Task: Compose an email with the signature Maddie Scott with the subject Request for feedback on a event feedback survey and the message I would appreciate it if you could send me the sales report for the last quarter. from softage.3@softage.net to softage.4@softage.net with an attached audio file Audio_theme_song.mp3, change the font of the message to Tahoma and change the font typography to underline Send the email. Finally, move the email from Sent Items to the label Legal agreements
Action: Mouse moved to (89, 146)
Screenshot: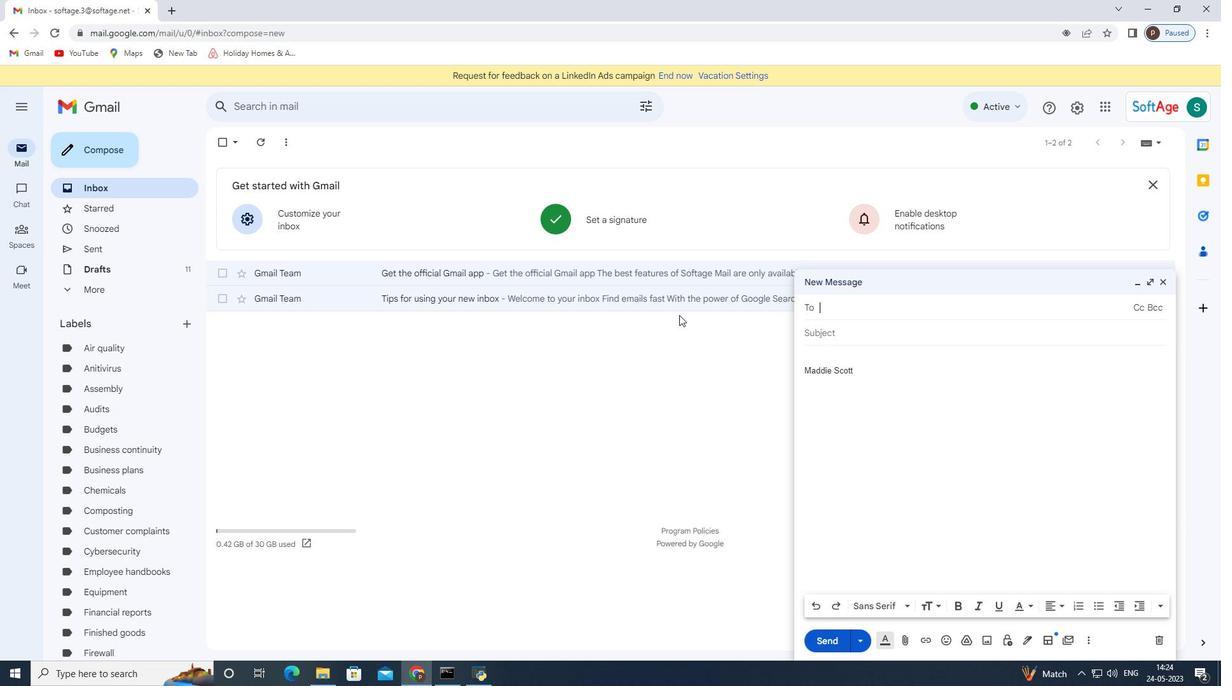 
Action: Mouse pressed left at (89, 146)
Screenshot: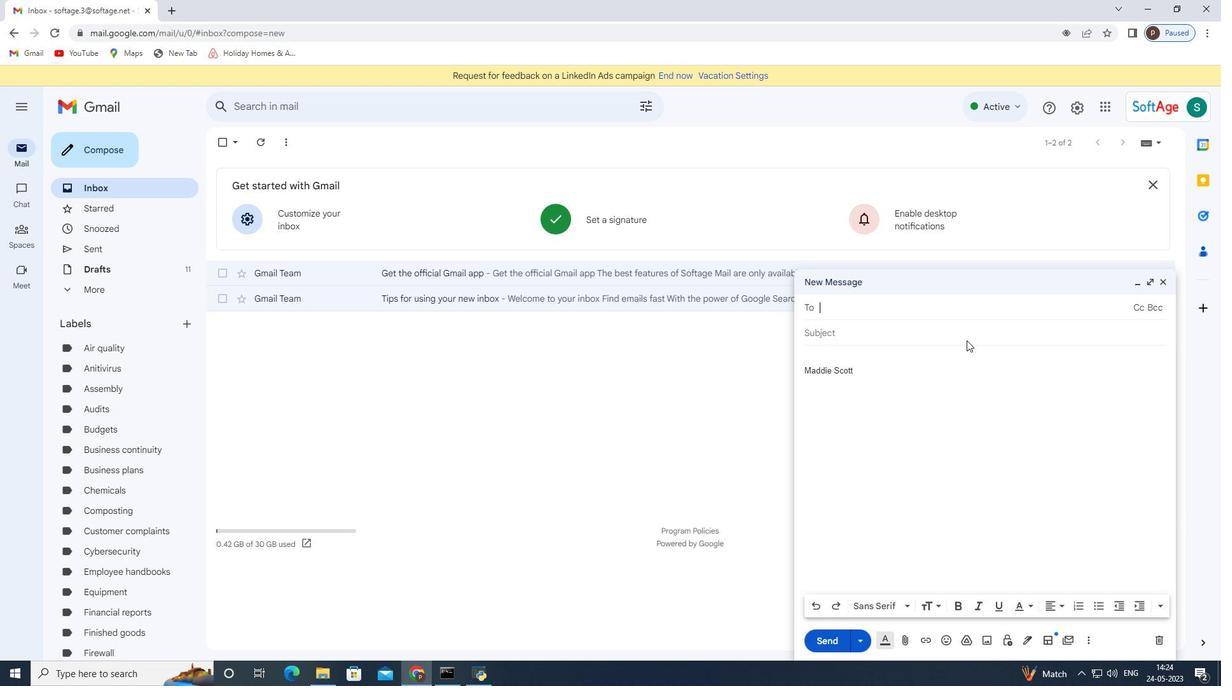 
Action: Mouse moved to (1030, 643)
Screenshot: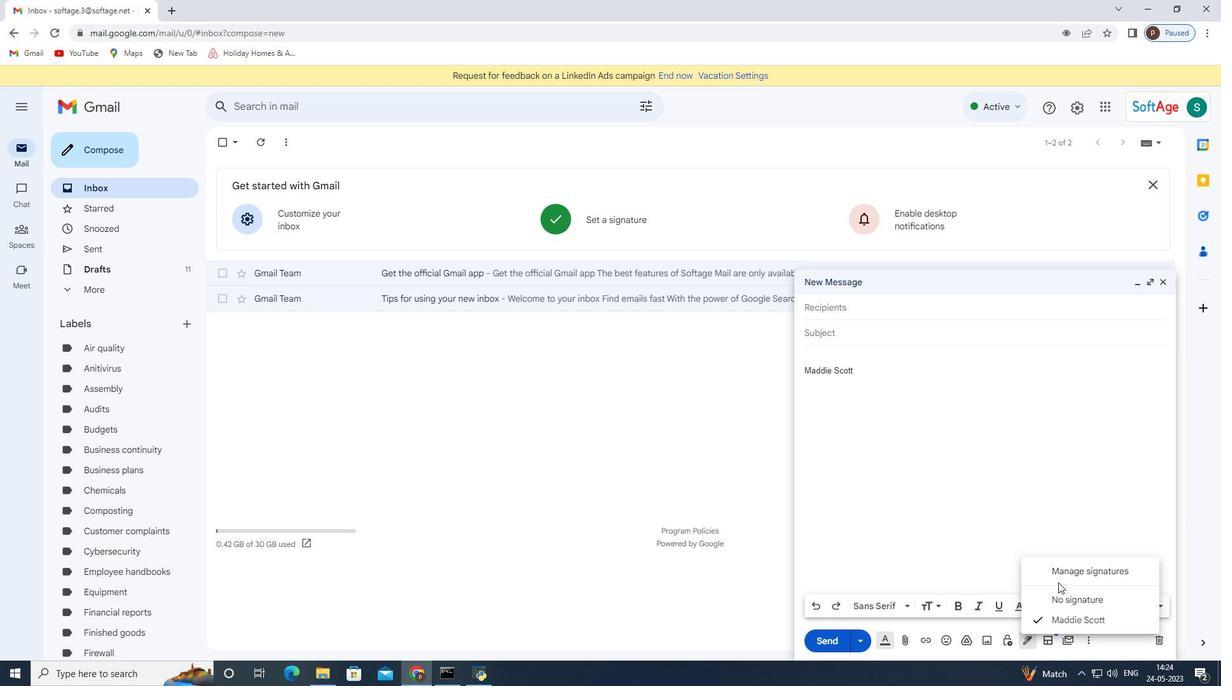 
Action: Mouse pressed left at (1030, 643)
Screenshot: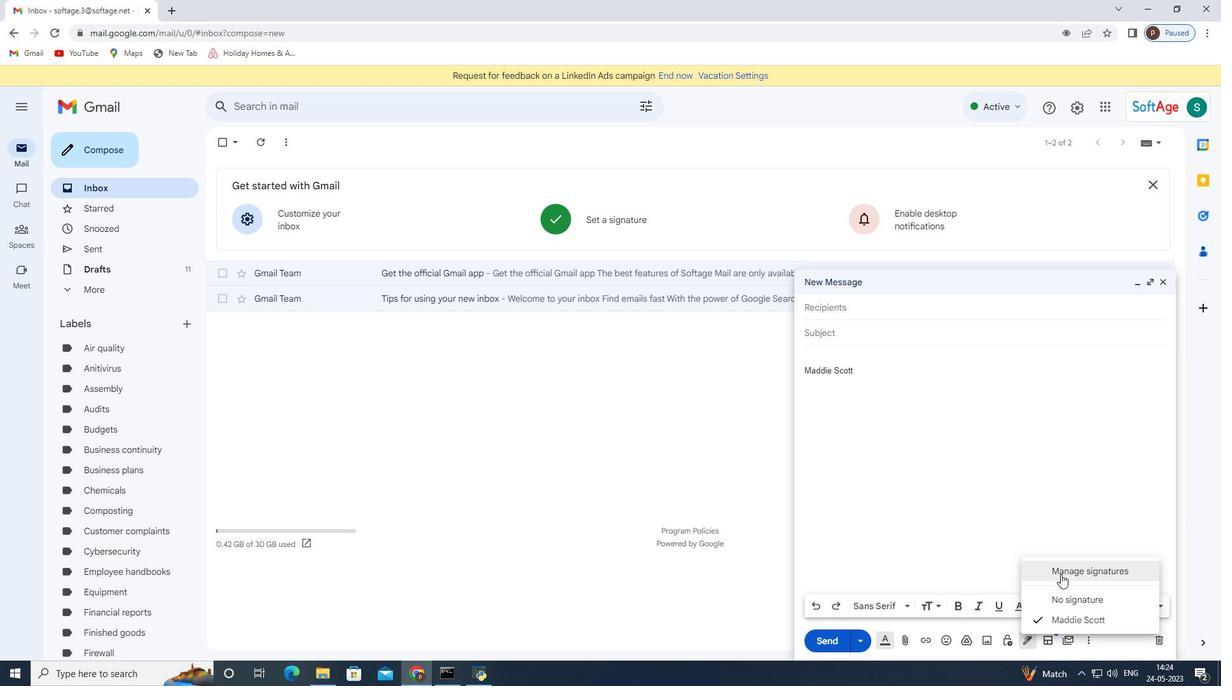 
Action: Mouse moved to (1050, 575)
Screenshot: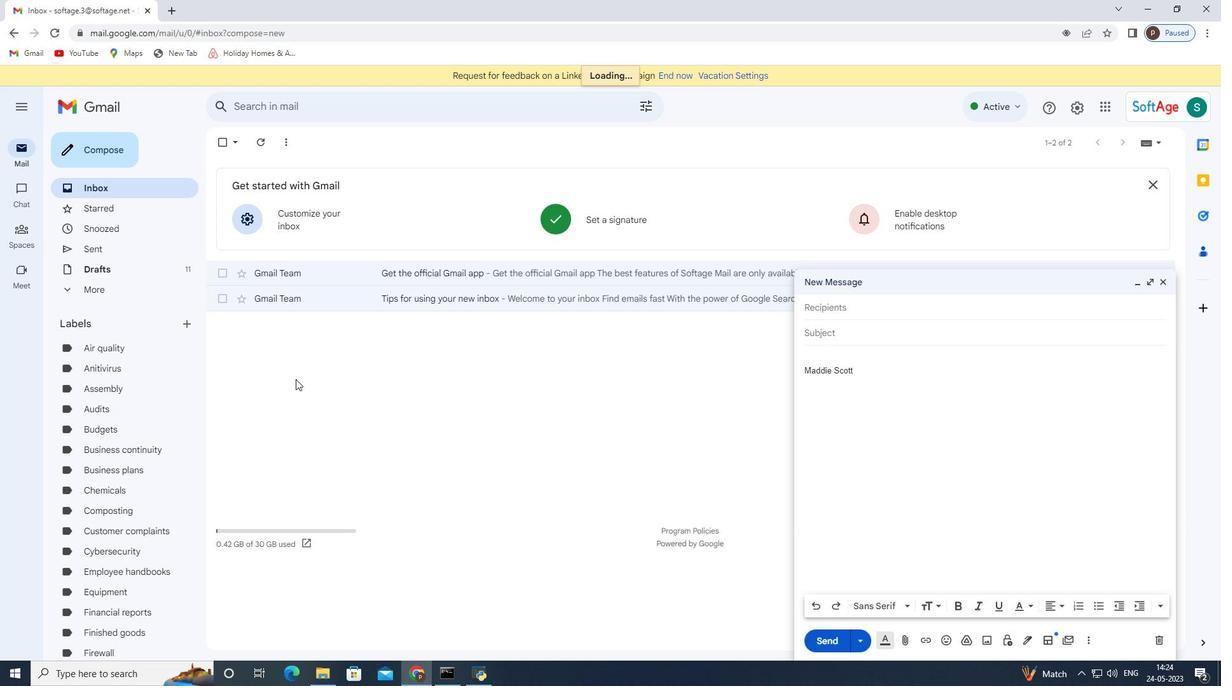 
Action: Mouse pressed left at (1050, 575)
Screenshot: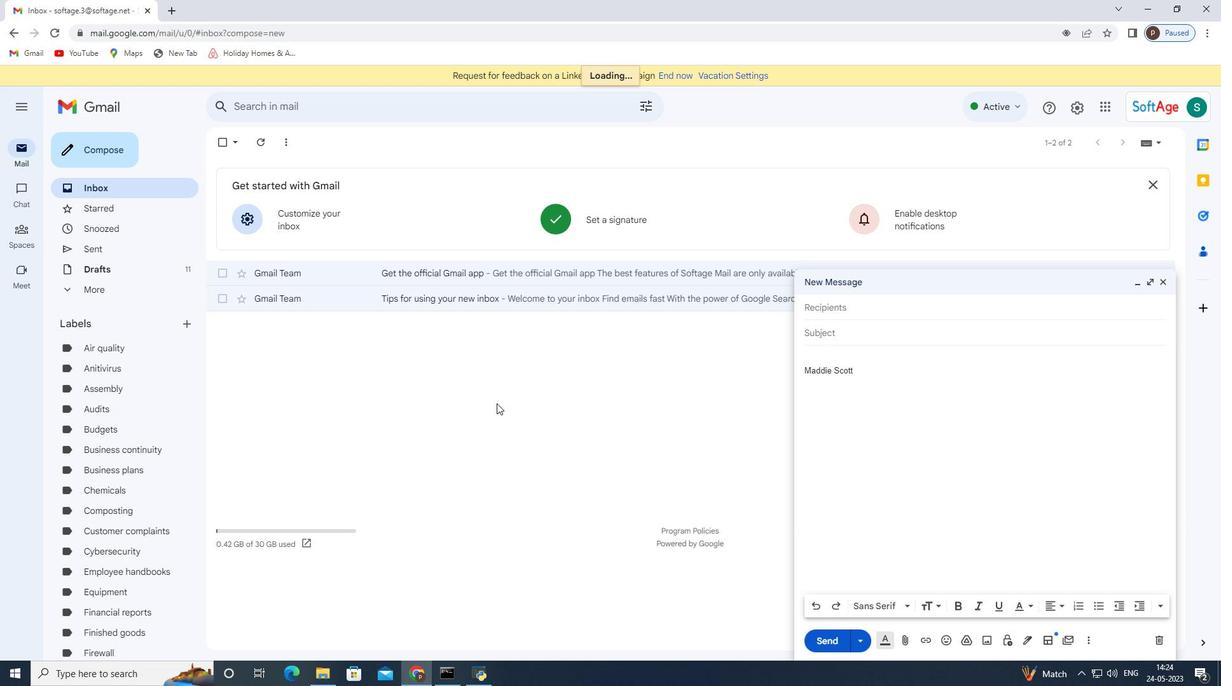 
Action: Mouse moved to (1165, 279)
Screenshot: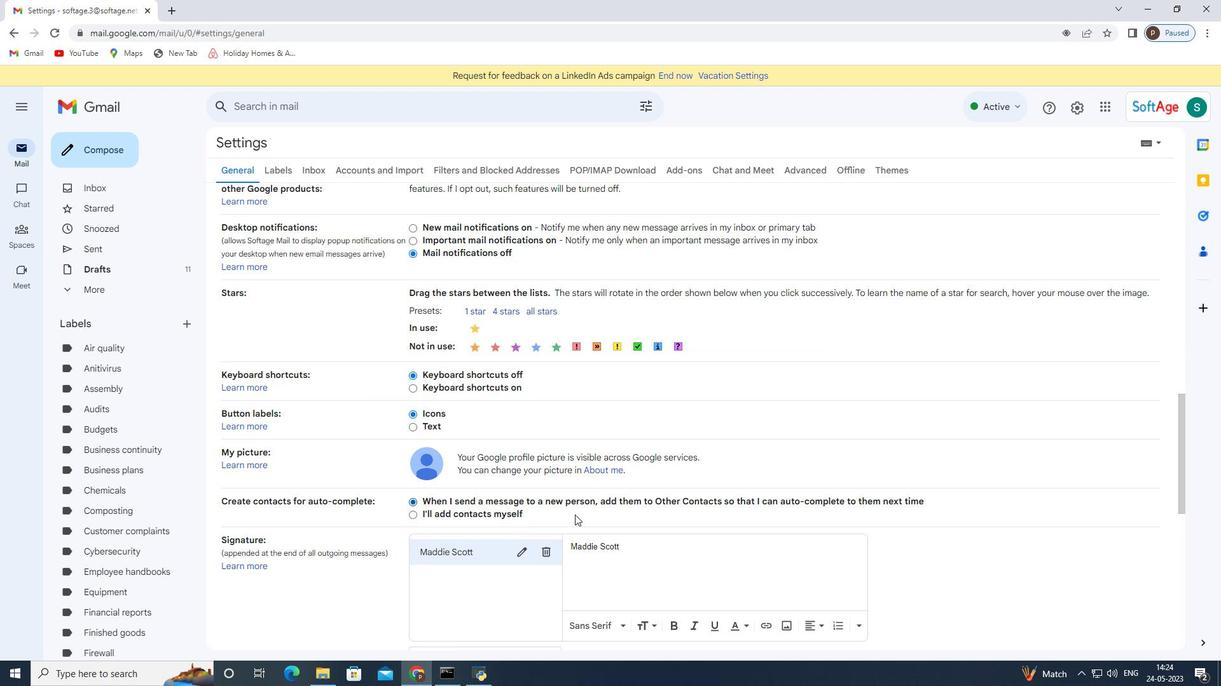 
Action: Mouse pressed left at (1165, 279)
Screenshot: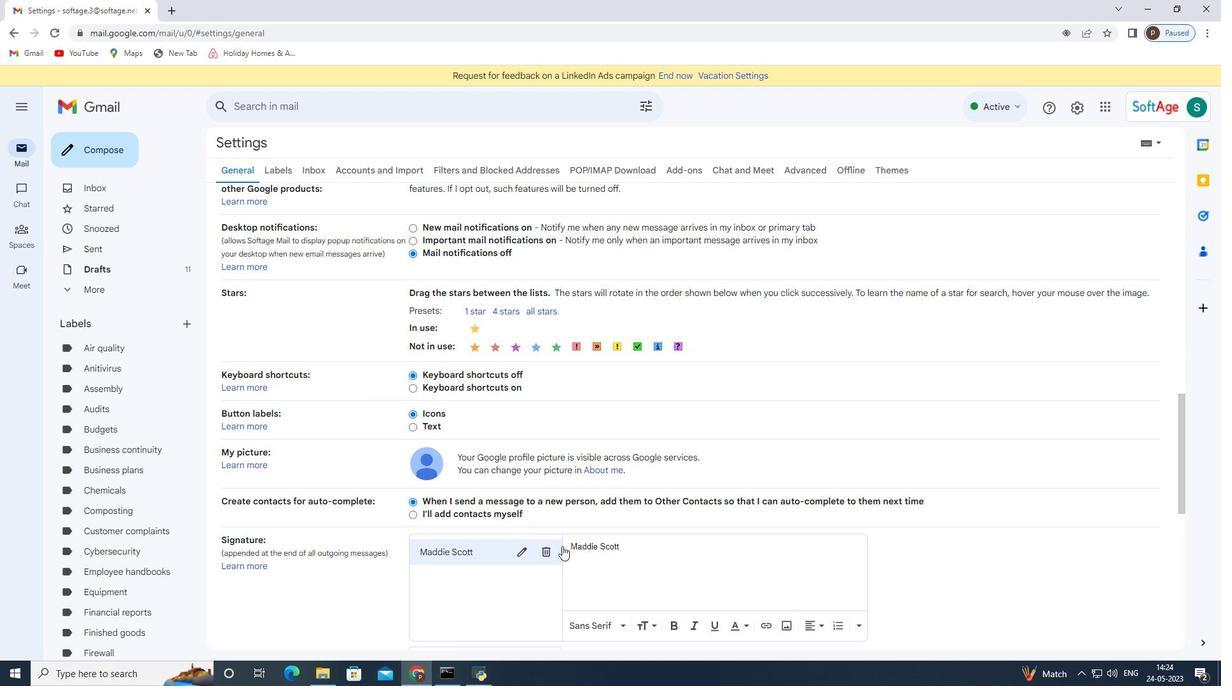 
Action: Mouse moved to (470, 453)
Screenshot: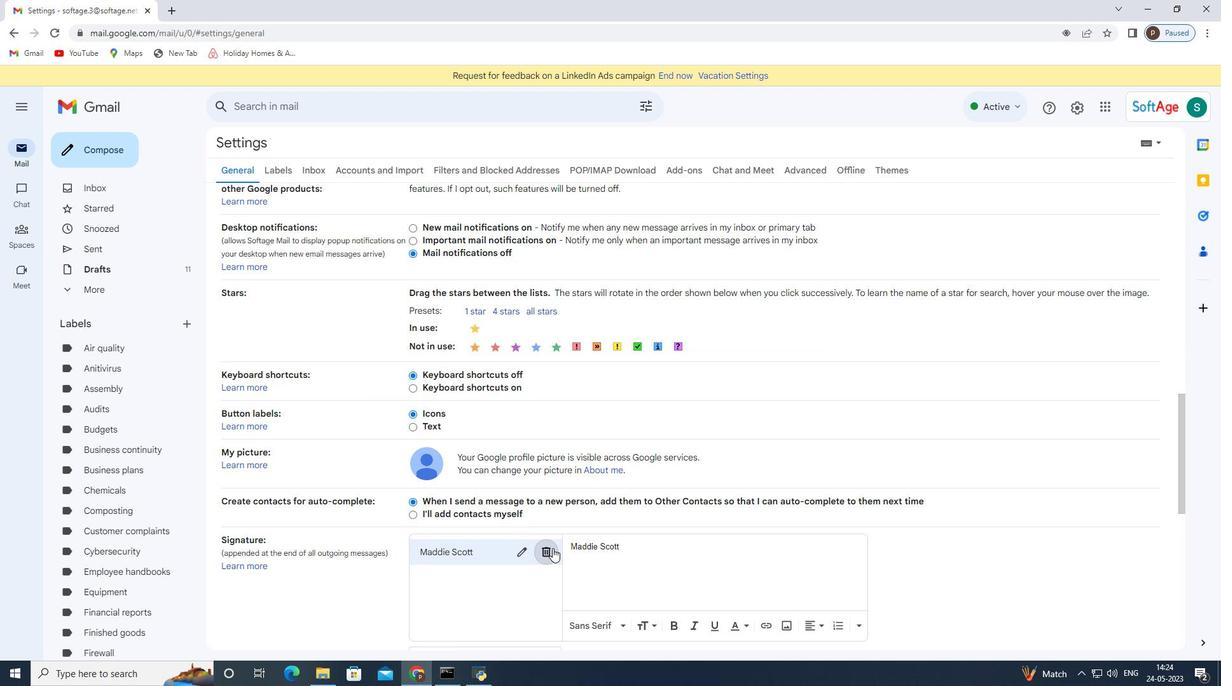 
Action: Mouse scrolled (478, 444) with delta (0, 0)
Screenshot: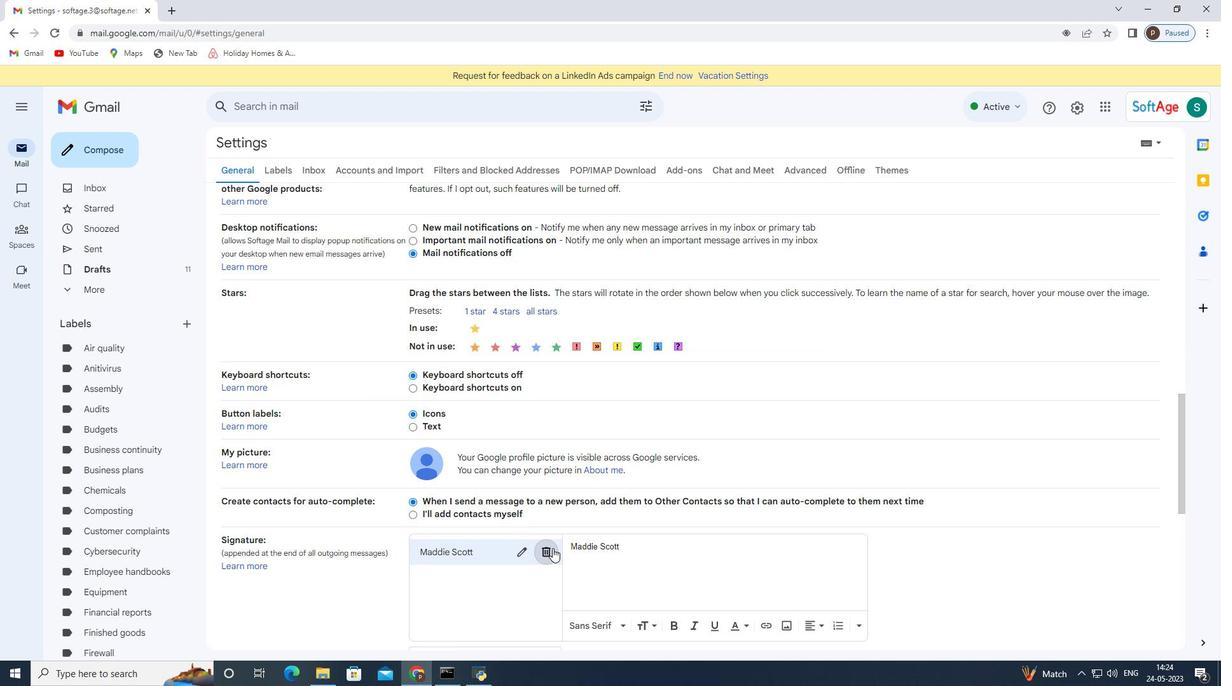 
Action: Mouse scrolled (471, 450) with delta (0, 0)
Screenshot: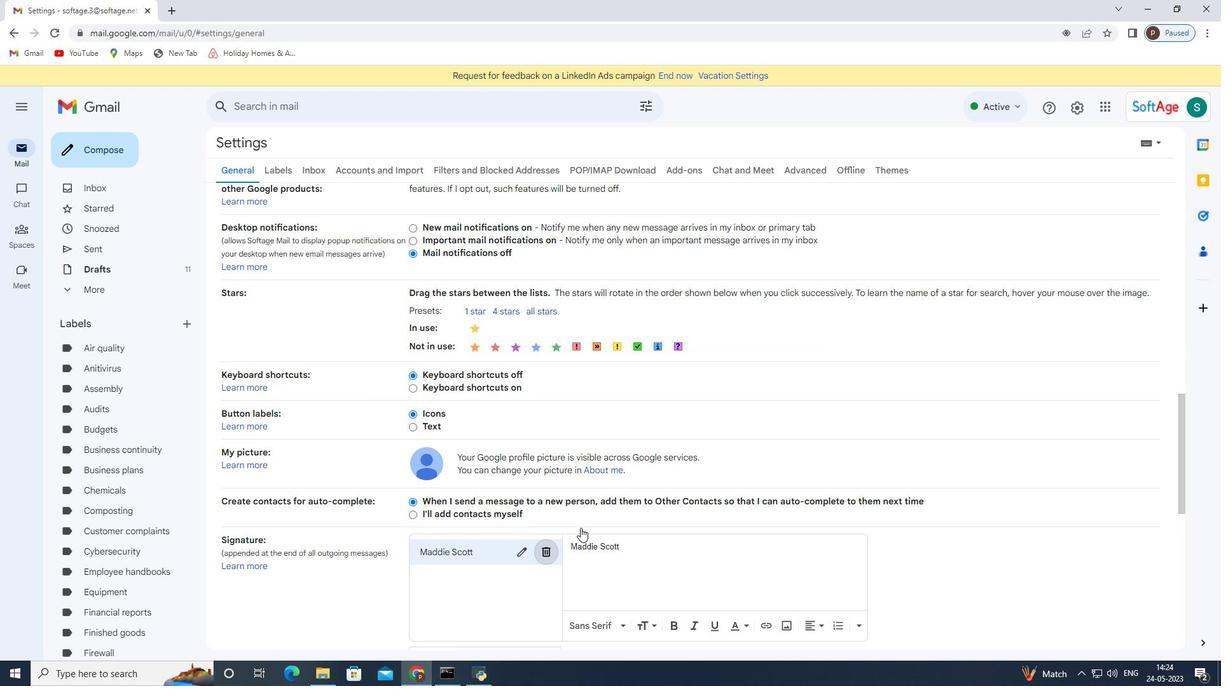 
Action: Mouse scrolled (471, 452) with delta (0, 0)
Screenshot: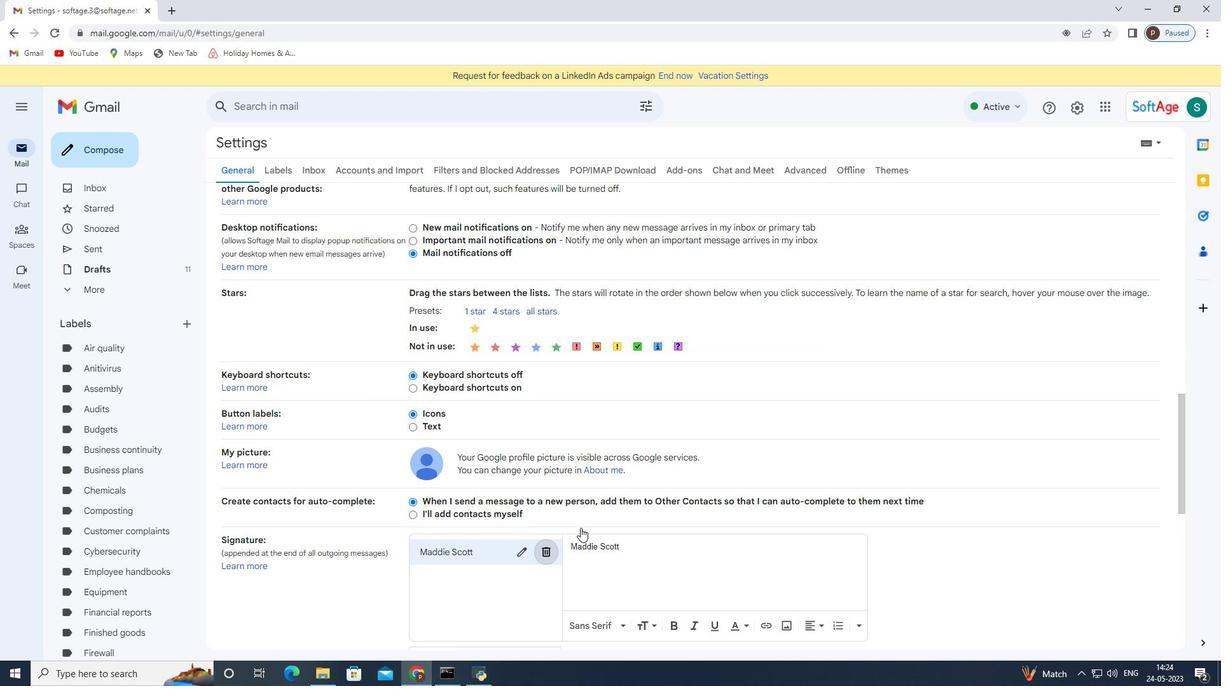 
Action: Mouse scrolled (470, 452) with delta (0, 0)
Screenshot: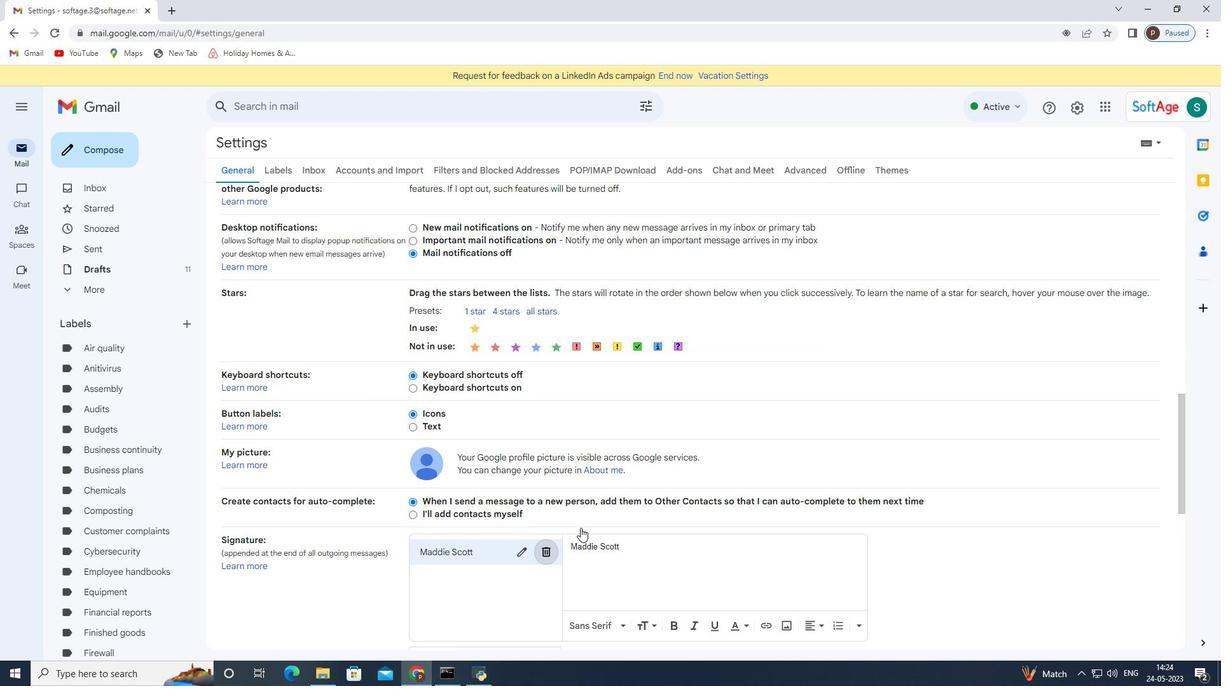 
Action: Mouse scrolled (470, 452) with delta (0, 0)
Screenshot: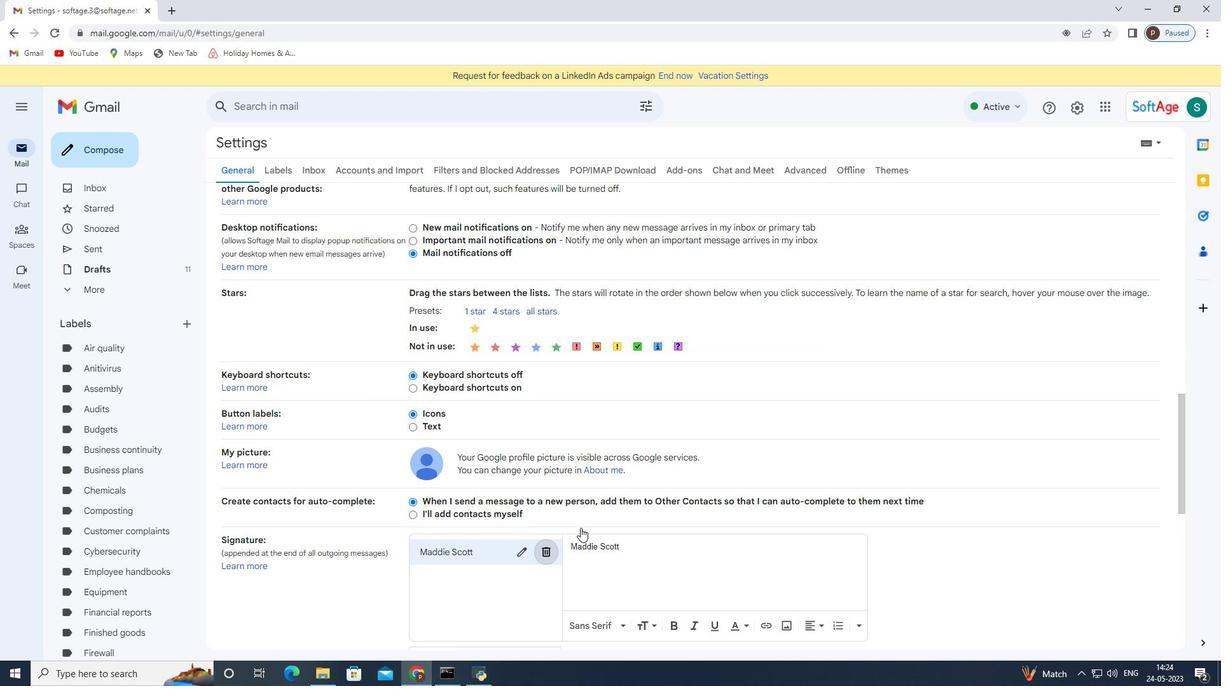 
Action: Mouse scrolled (470, 452) with delta (0, 0)
Screenshot: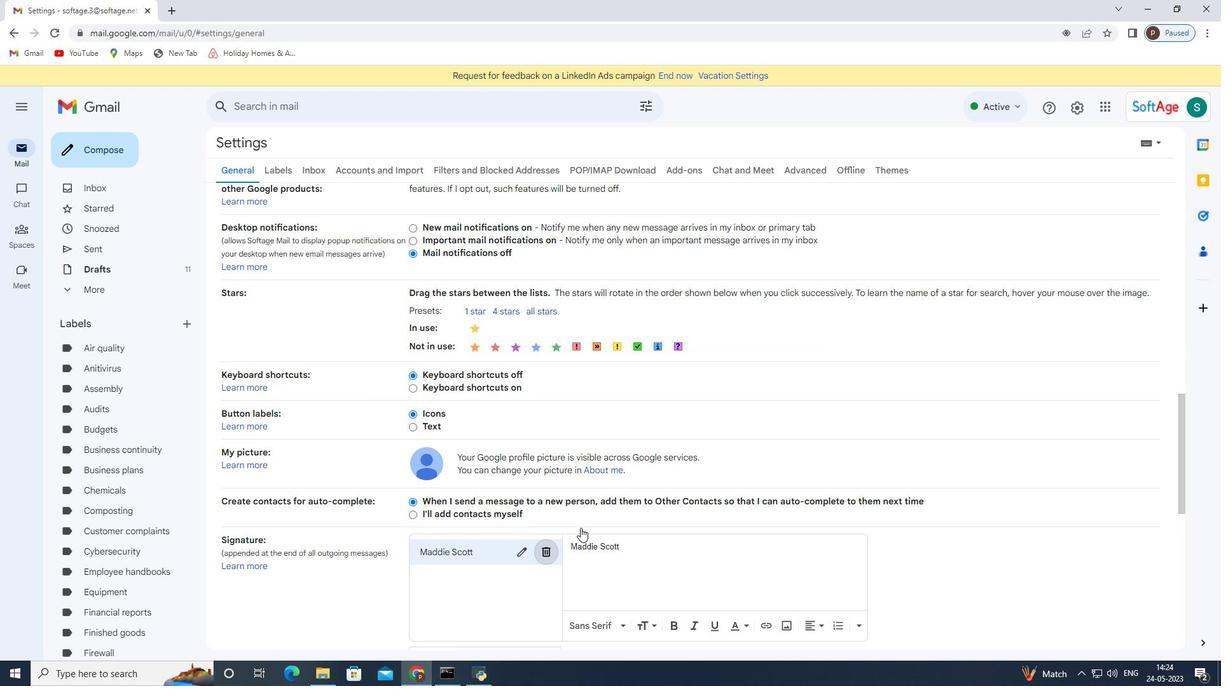 
Action: Mouse moved to (569, 441)
Screenshot: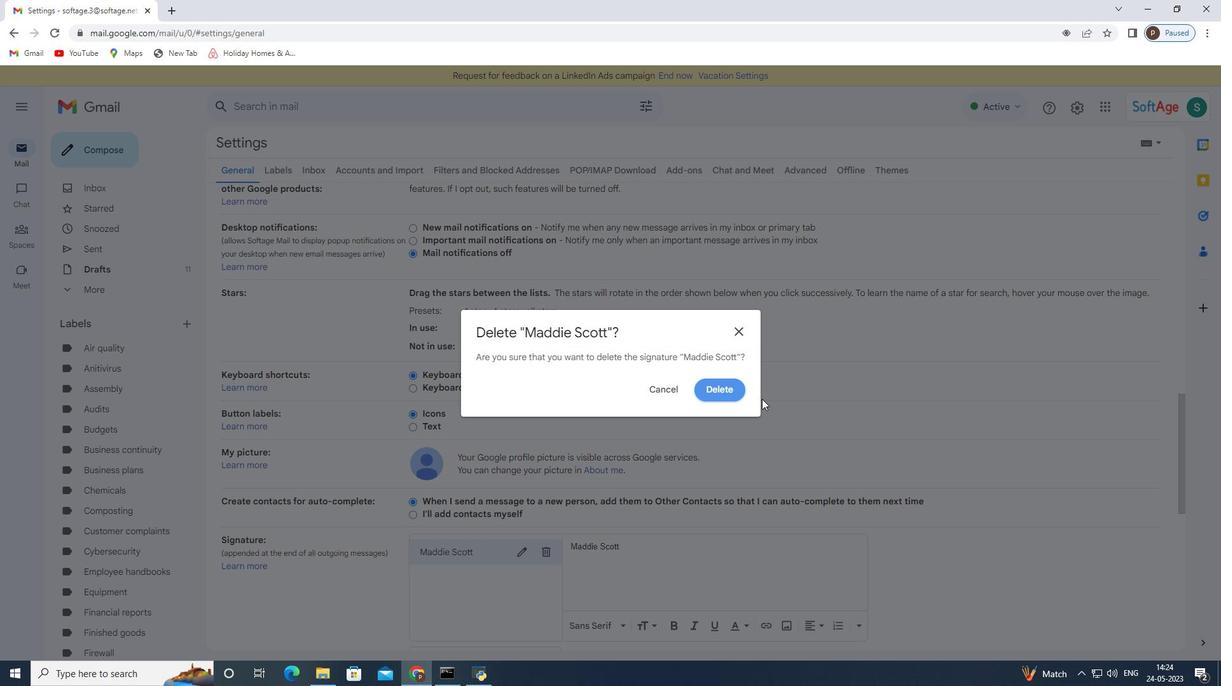 
Action: Mouse scrolled (556, 443) with delta (0, 0)
Screenshot: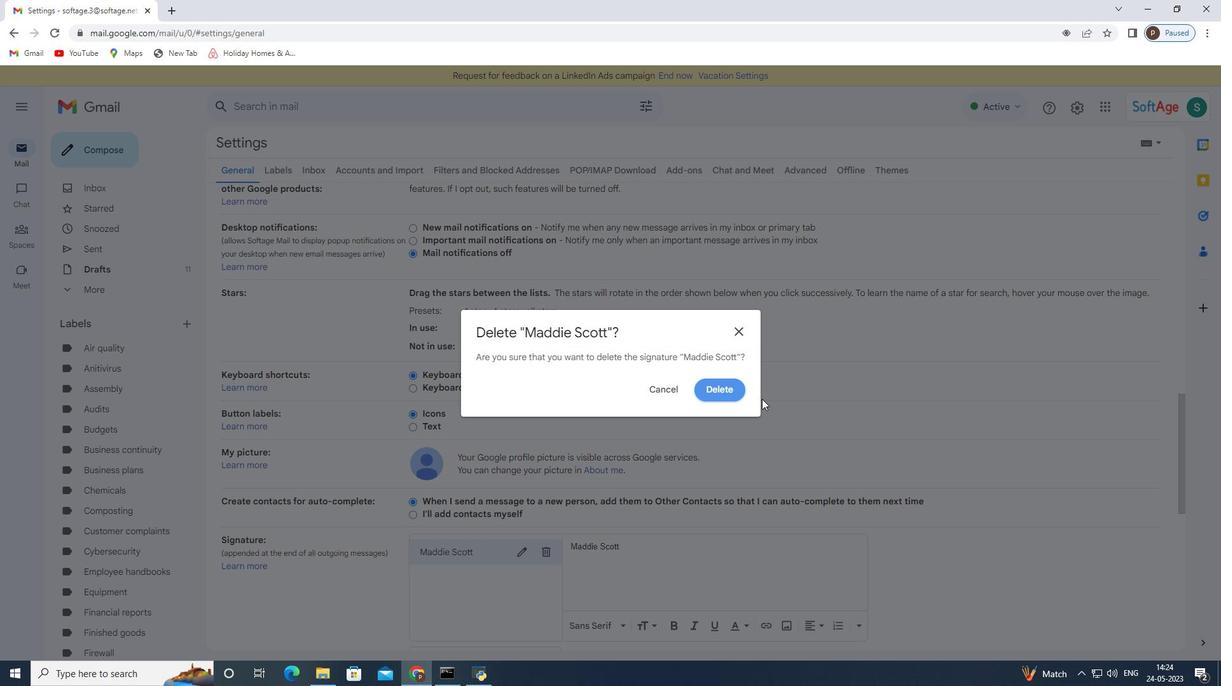 
Action: Mouse scrolled (566, 442) with delta (0, 0)
Screenshot: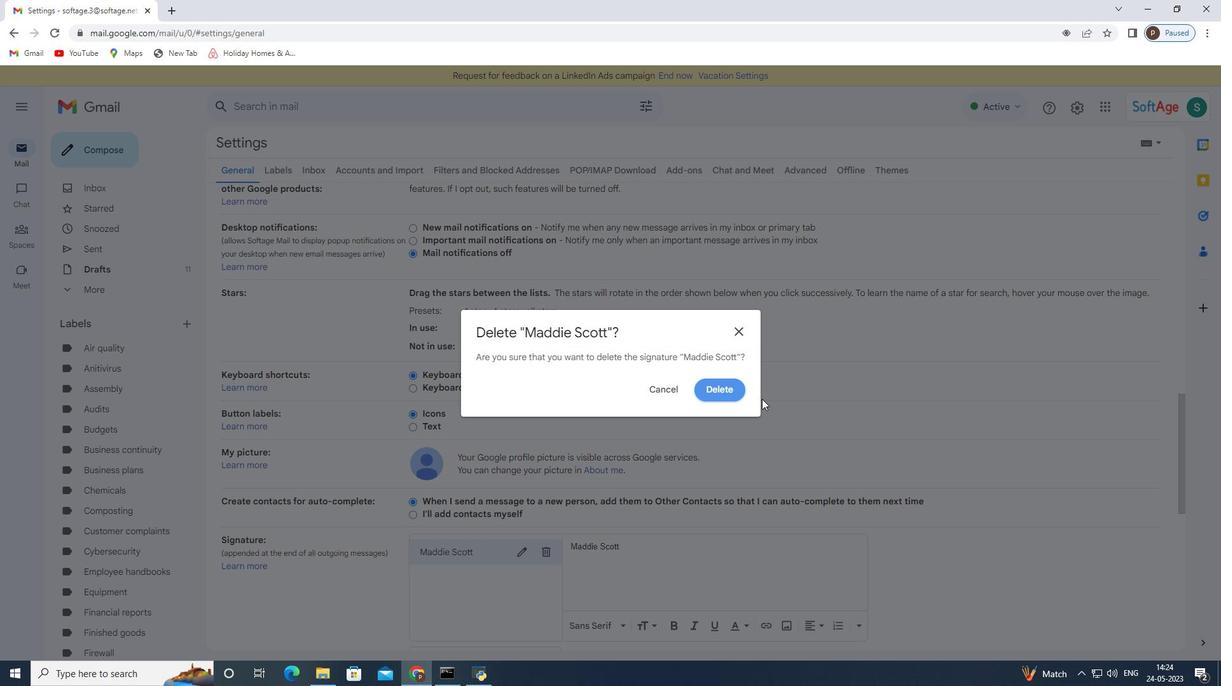 
Action: Mouse scrolled (568, 442) with delta (0, 0)
Screenshot: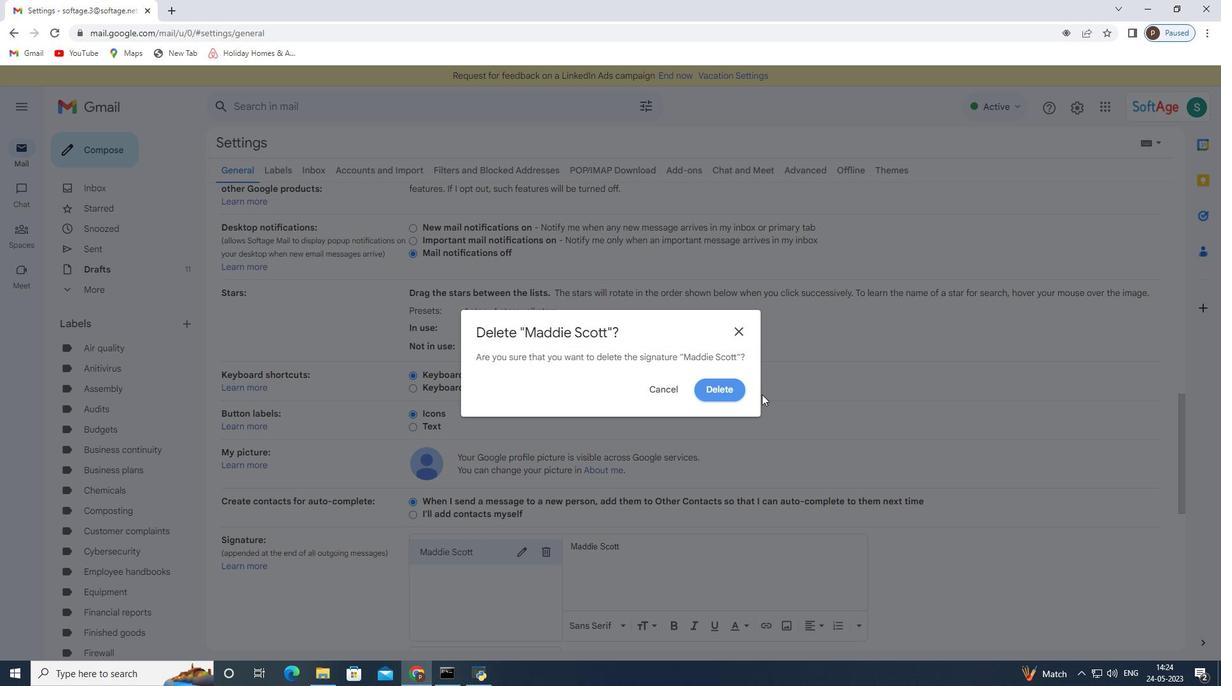 
Action: Mouse moved to (558, 440)
Screenshot: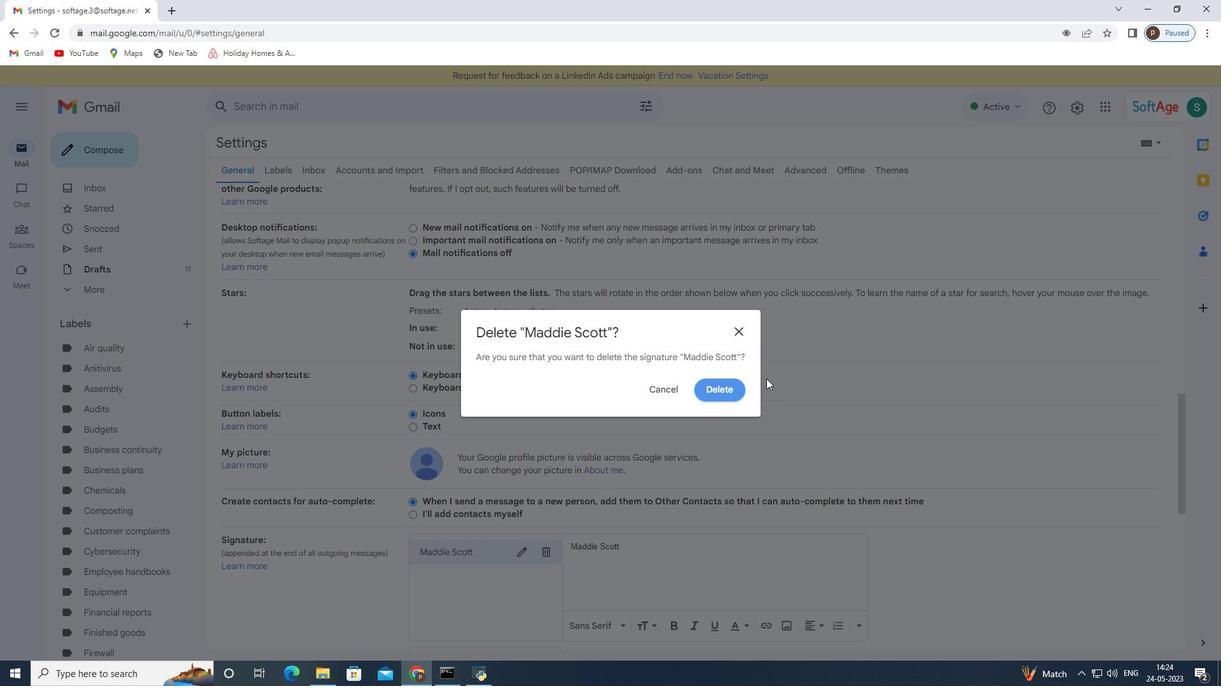 
Action: Mouse scrolled (558, 439) with delta (0, 0)
Screenshot: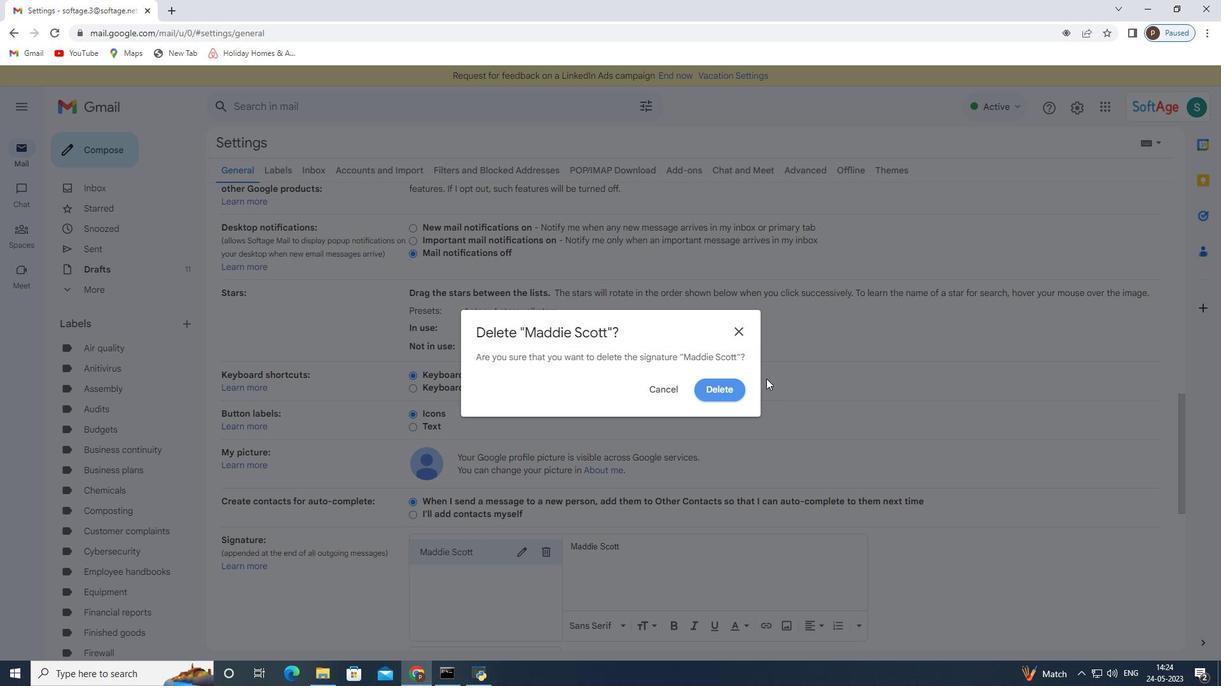 
Action: Mouse moved to (559, 439)
Screenshot: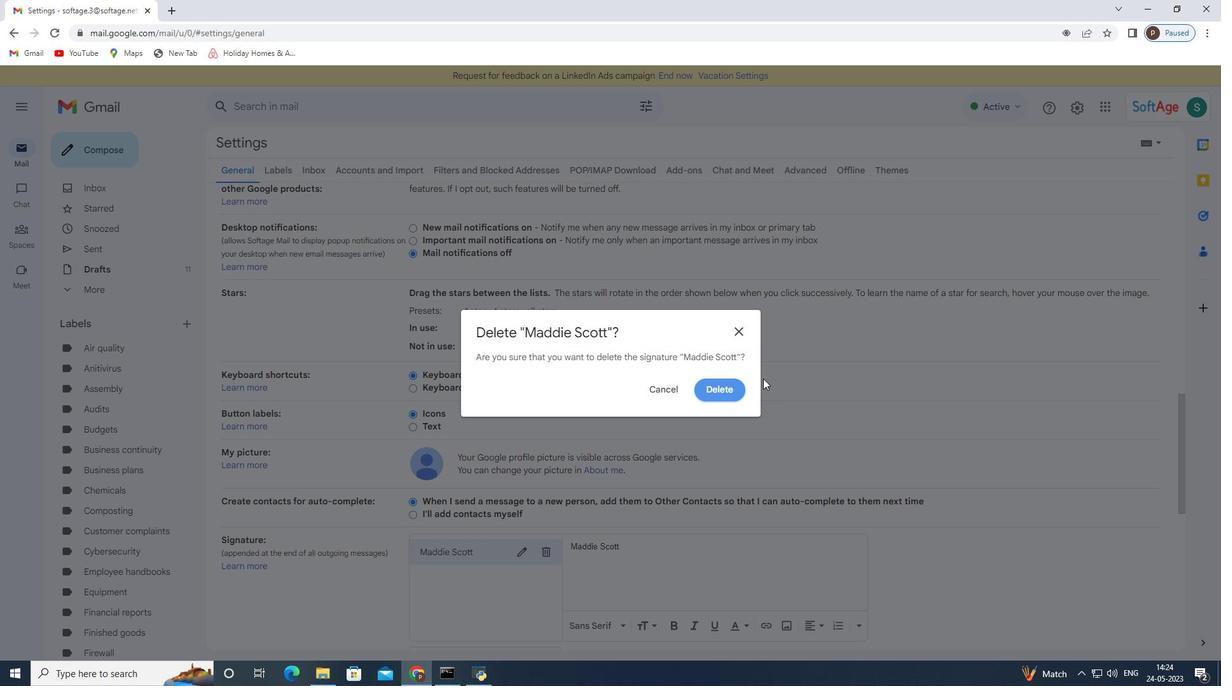 
Action: Mouse scrolled (559, 438) with delta (0, 0)
Screenshot: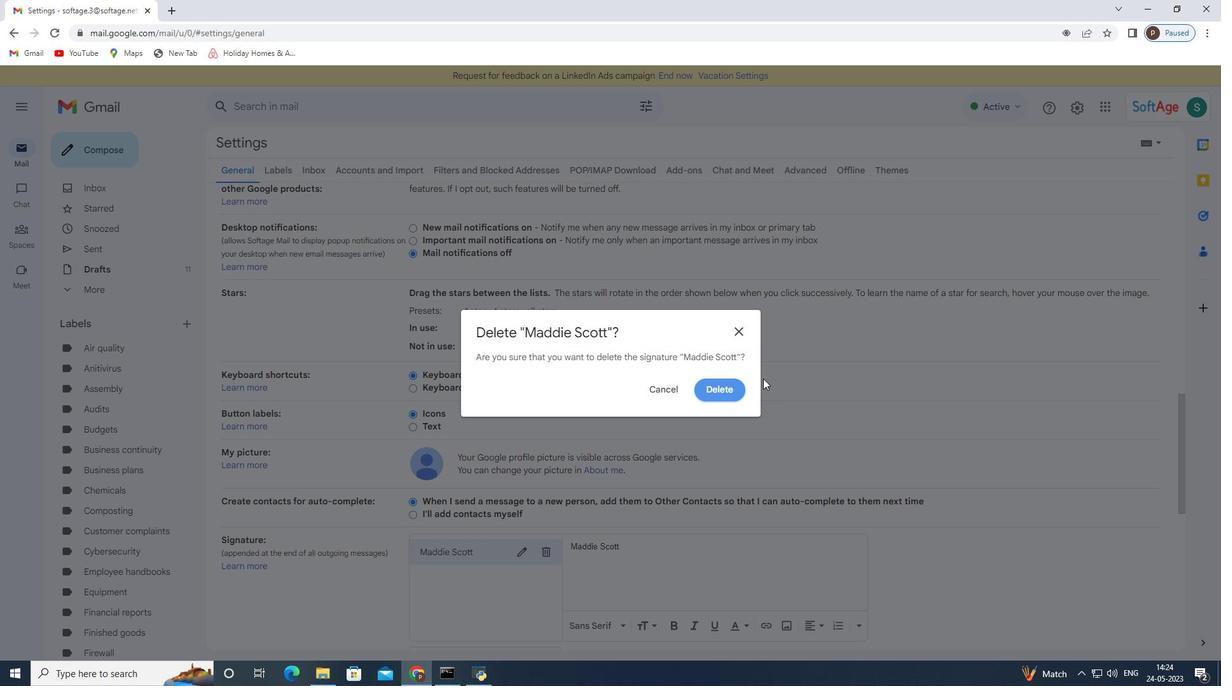 
Action: Mouse moved to (562, 438)
Screenshot: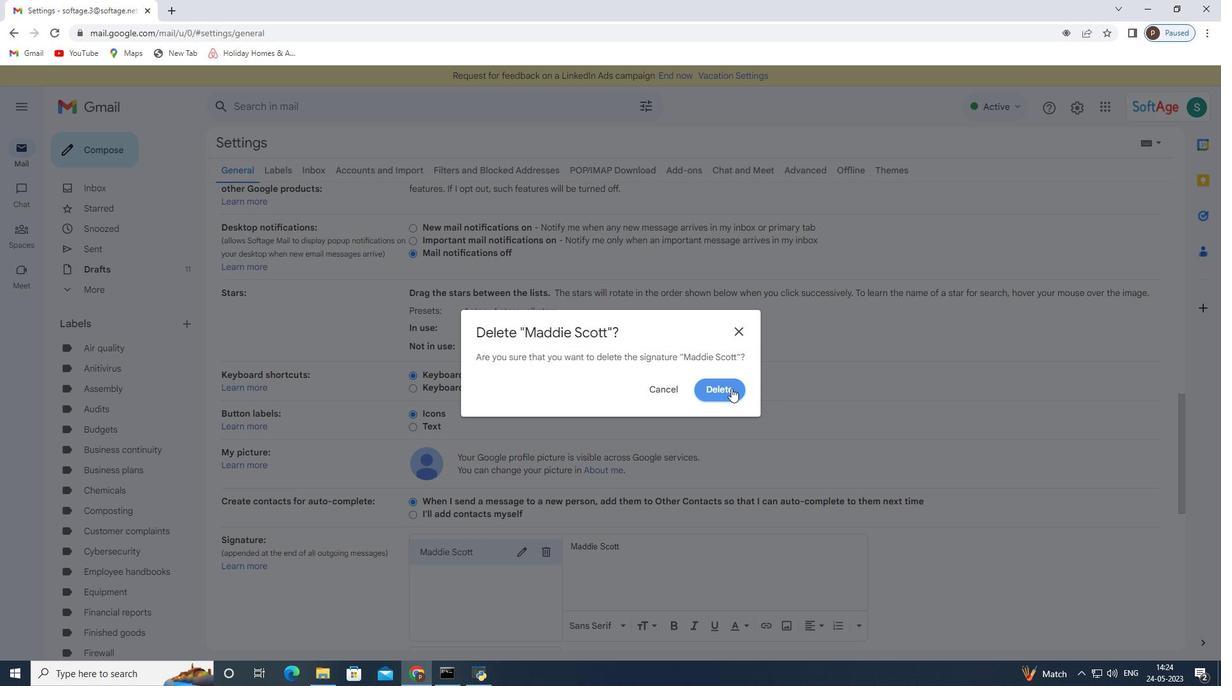 
Action: Mouse scrolled (562, 437) with delta (0, 0)
Screenshot: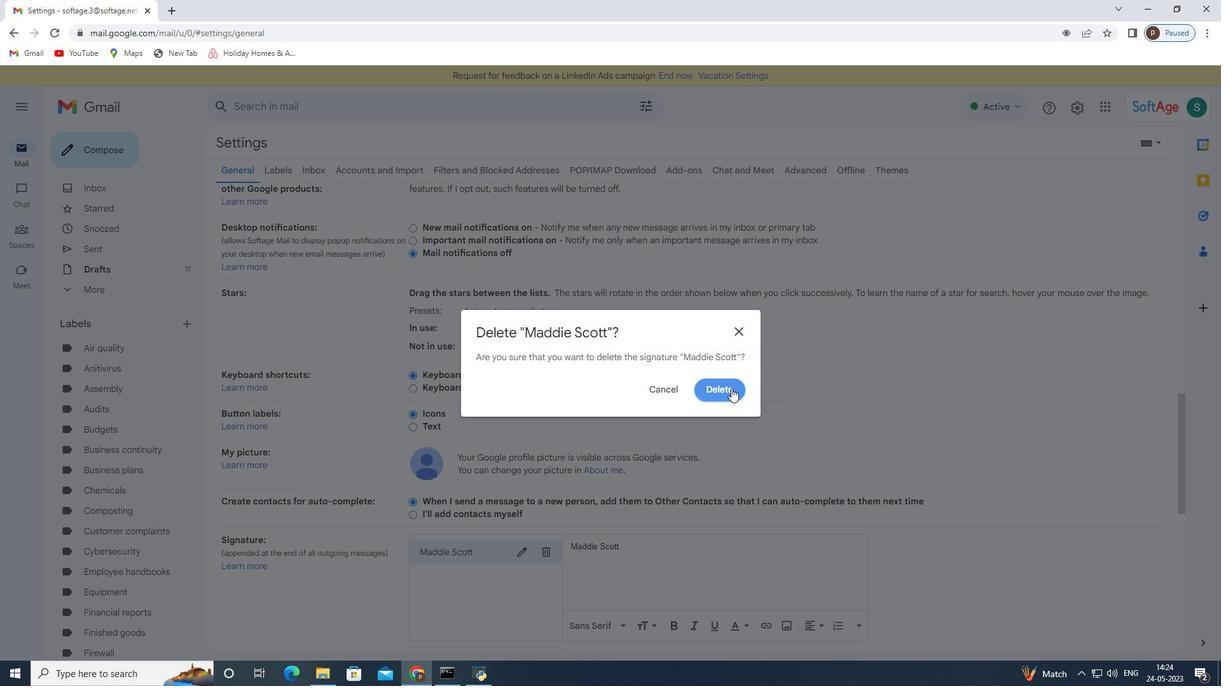
Action: Mouse moved to (568, 436)
Screenshot: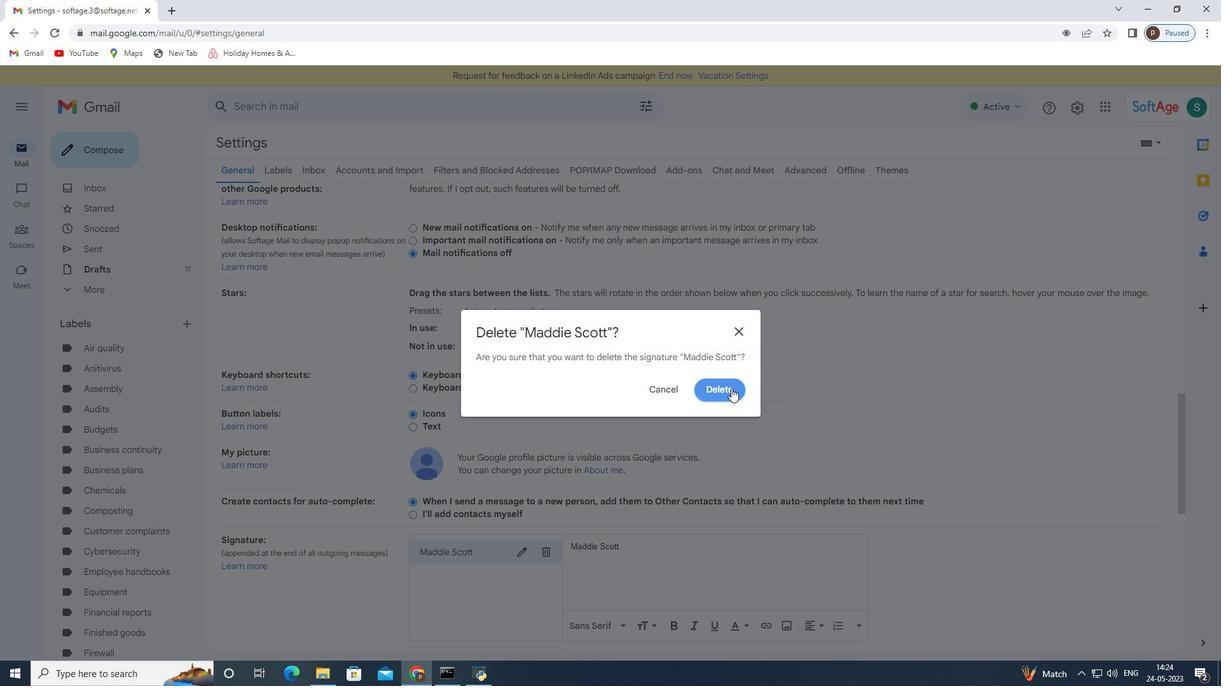 
Action: Mouse scrolled (568, 435) with delta (0, 0)
Screenshot: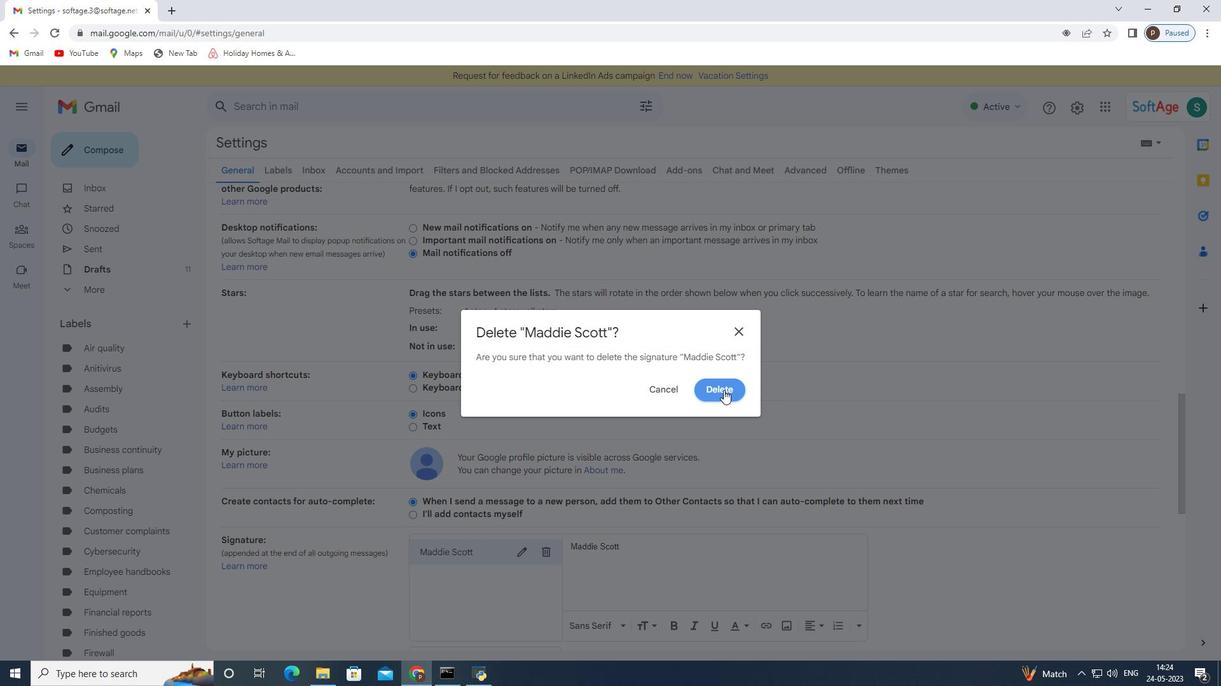 
Action: Mouse moved to (550, 549)
Screenshot: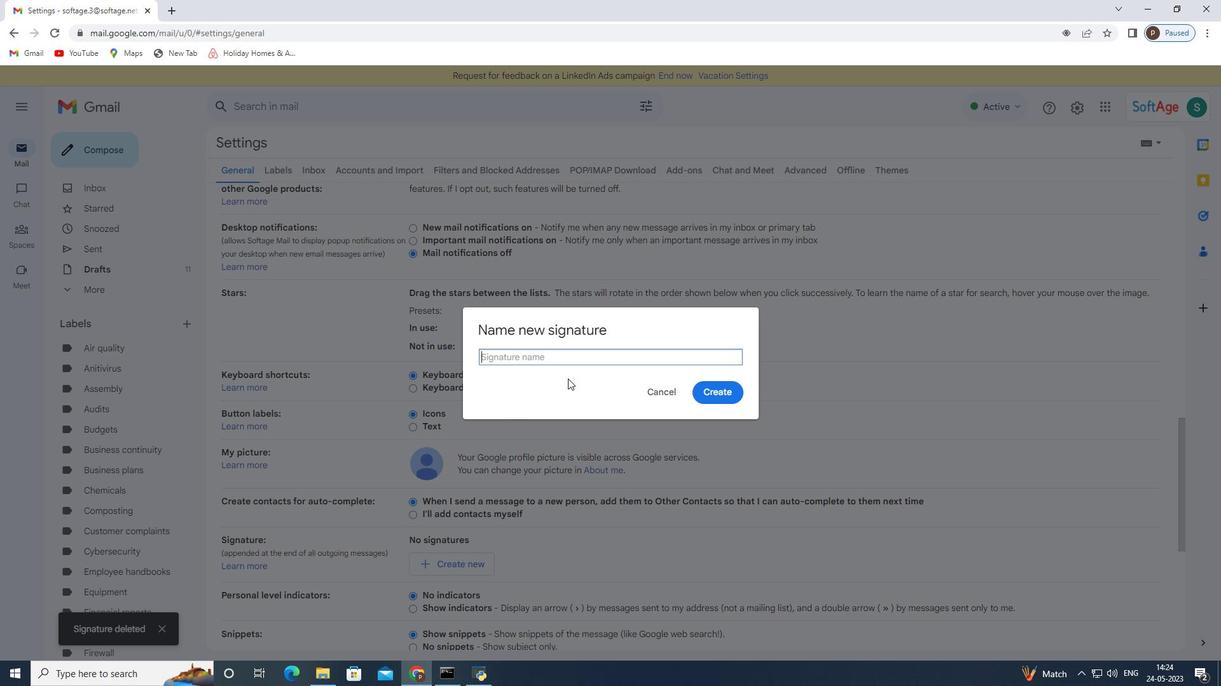 
Action: Mouse pressed left at (550, 549)
Screenshot: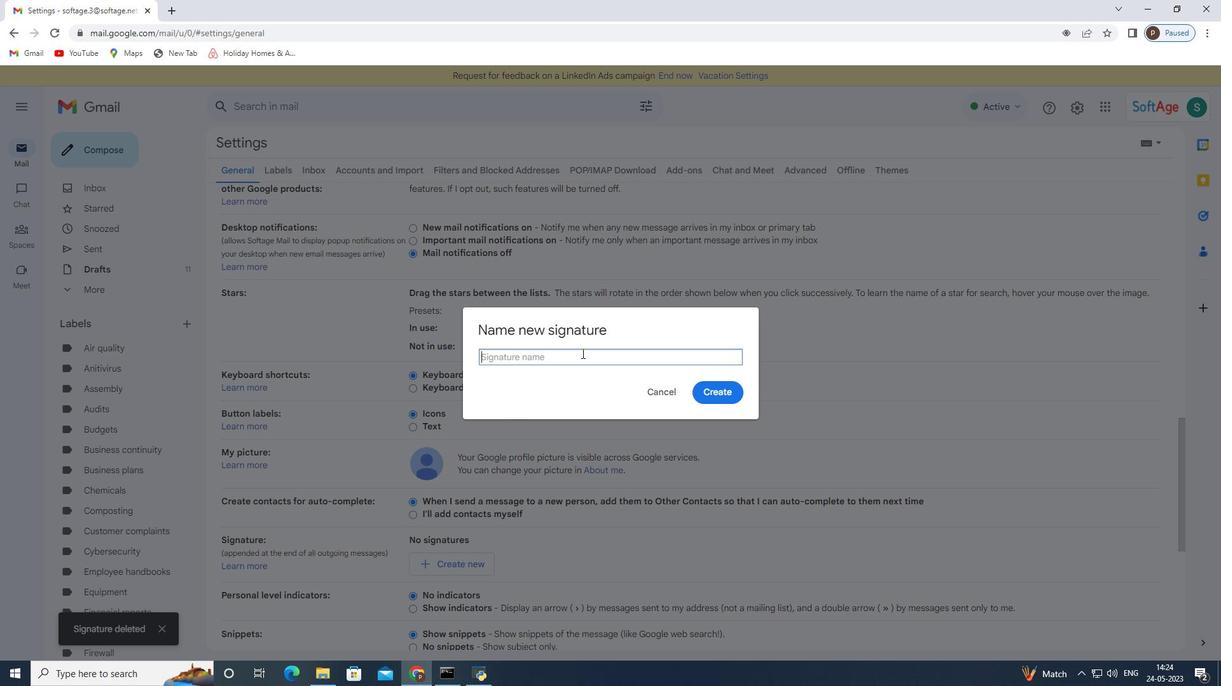 
Action: Mouse moved to (716, 391)
Screenshot: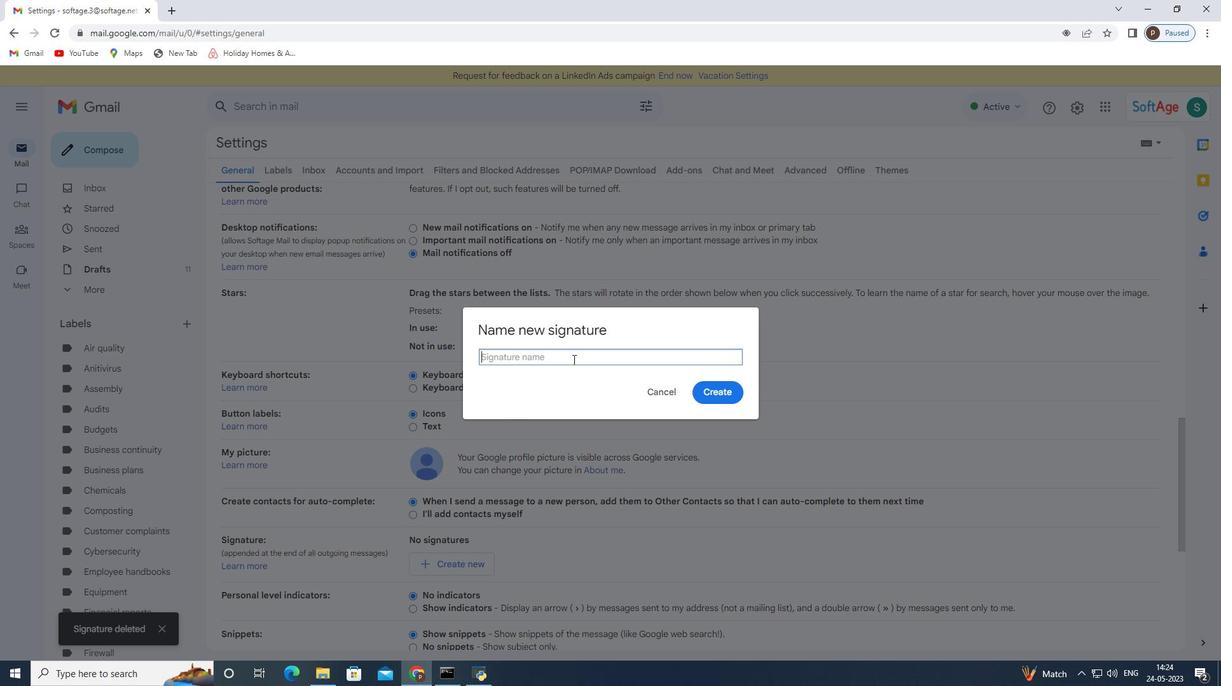 
Action: Mouse pressed left at (716, 391)
Screenshot: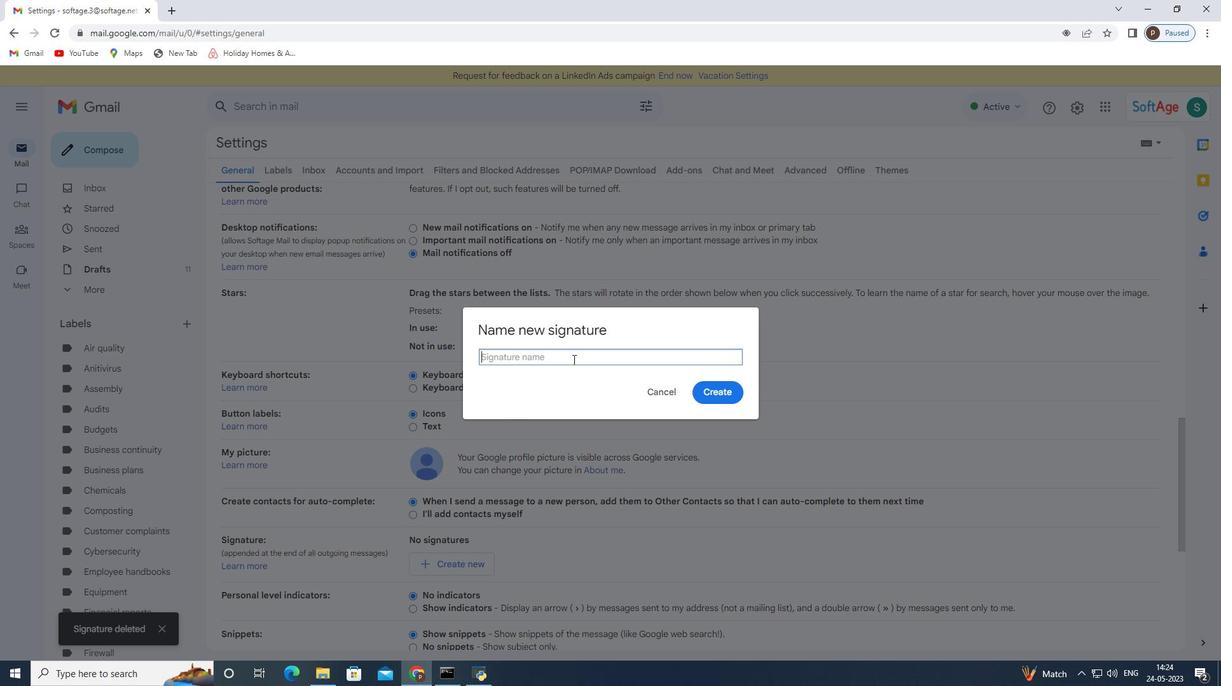 
Action: Mouse moved to (481, 563)
Screenshot: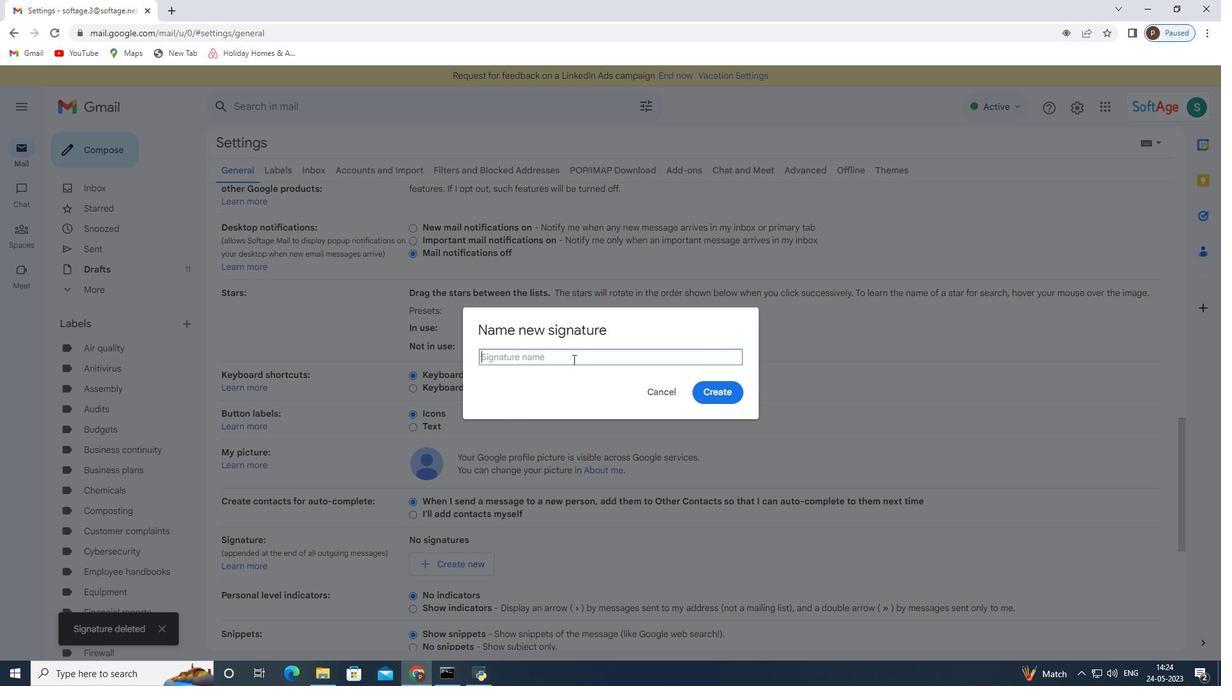 
Action: Mouse pressed left at (481, 563)
Screenshot: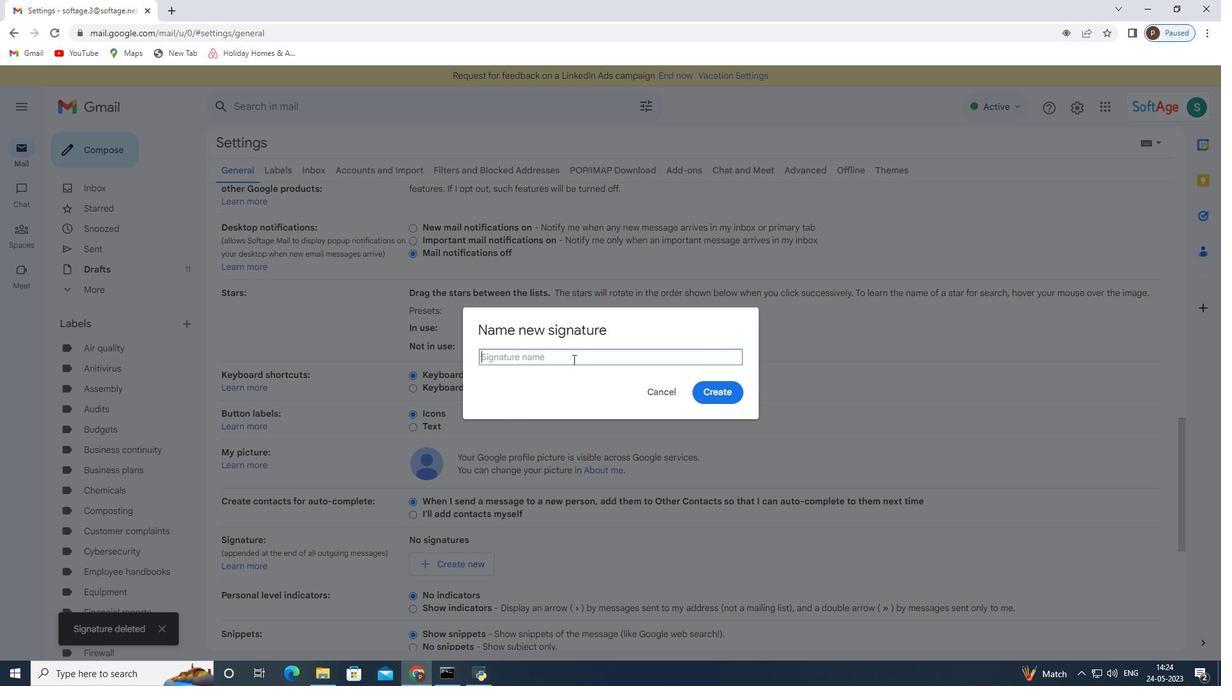 
Action: Mouse moved to (506, 358)
Screenshot: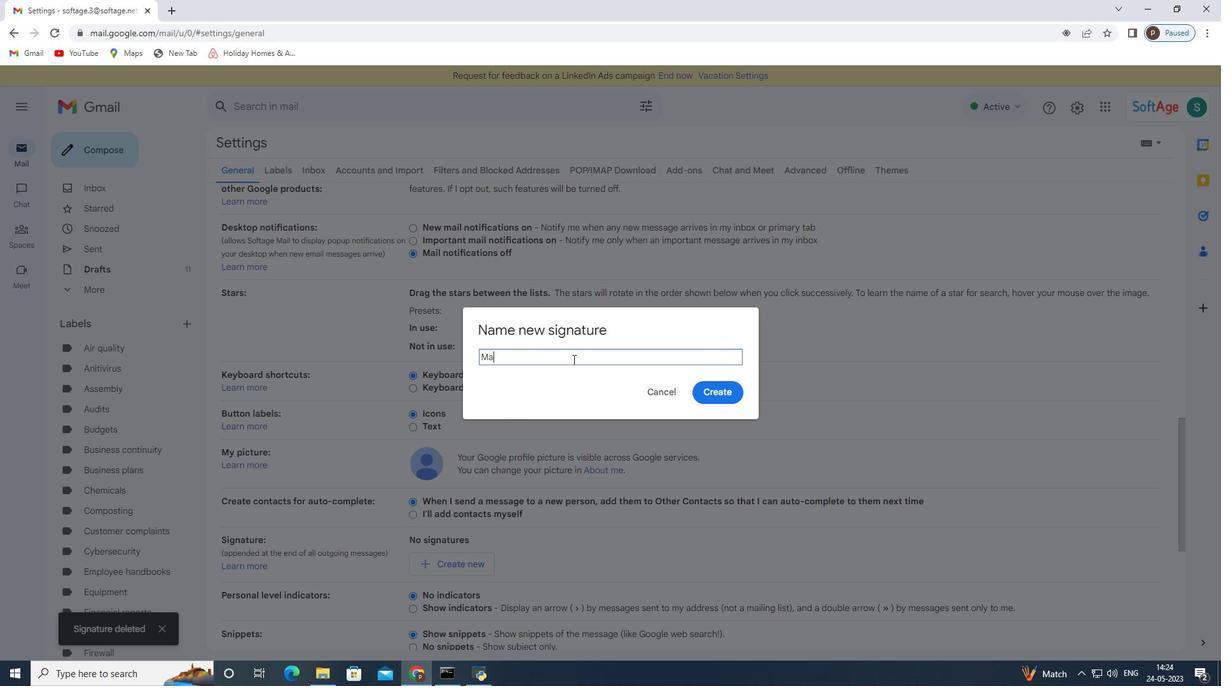 
Action: Mouse pressed left at (506, 358)
Screenshot: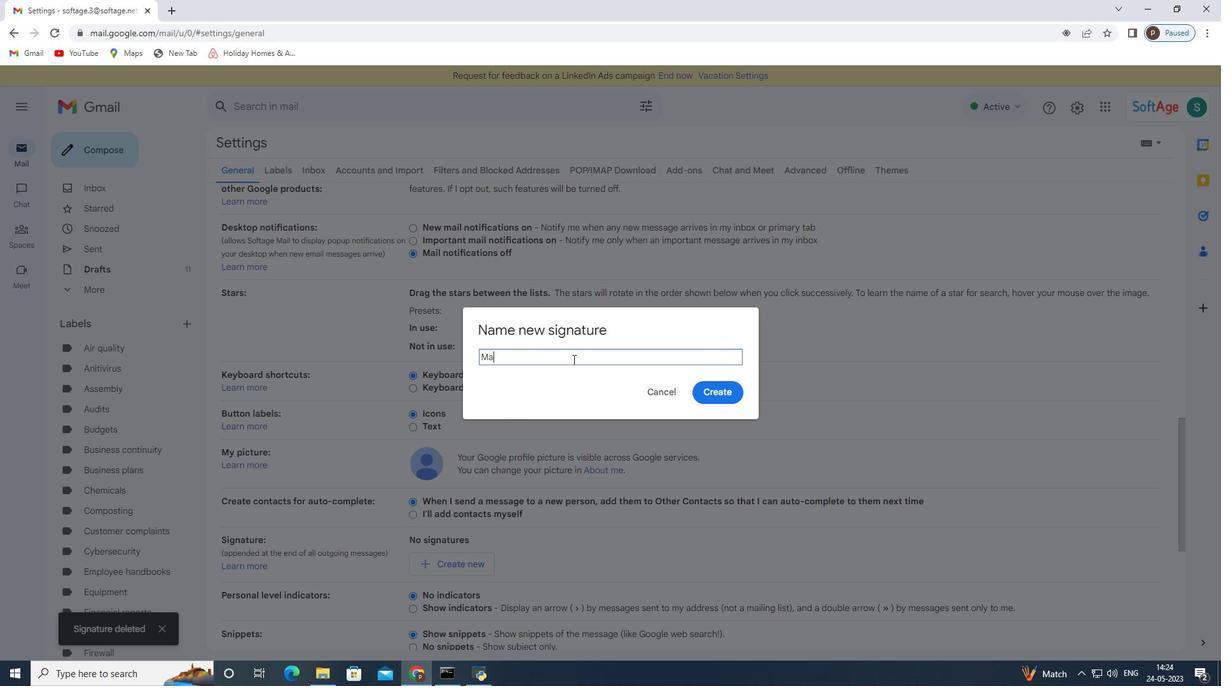 
Action: Mouse moved to (559, 328)
Screenshot: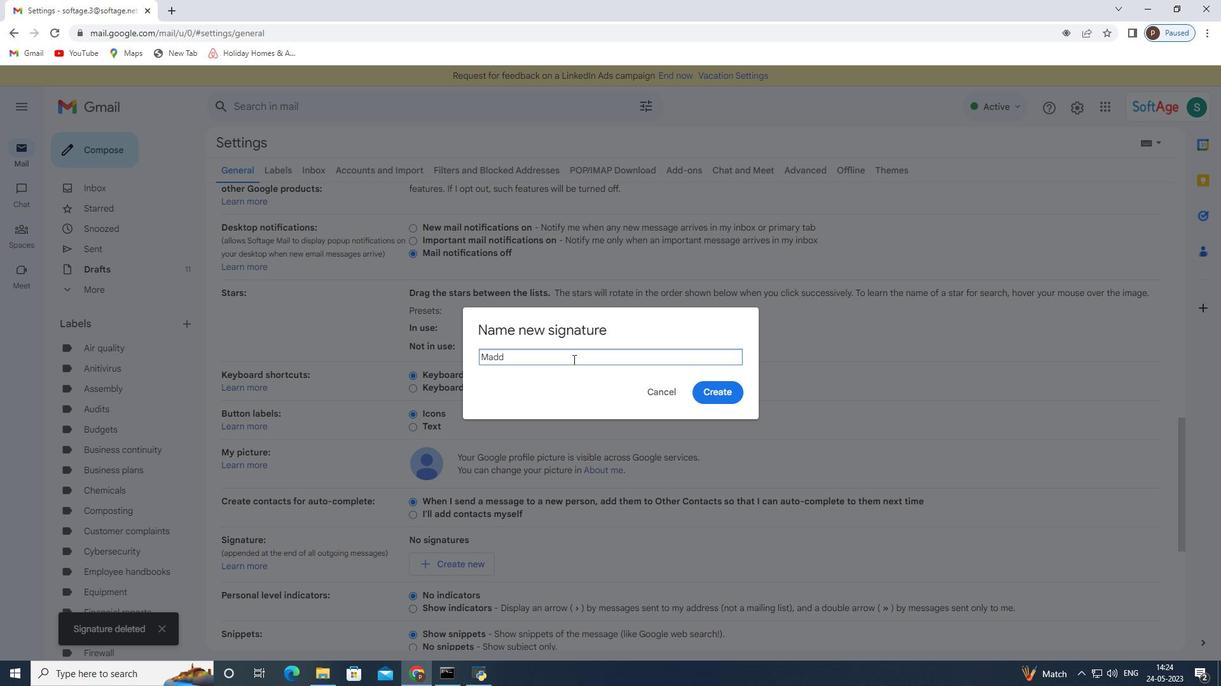 
Action: Key pressed <Key.shift>Maddie<Key.space><Key.shift>Scott
Screenshot: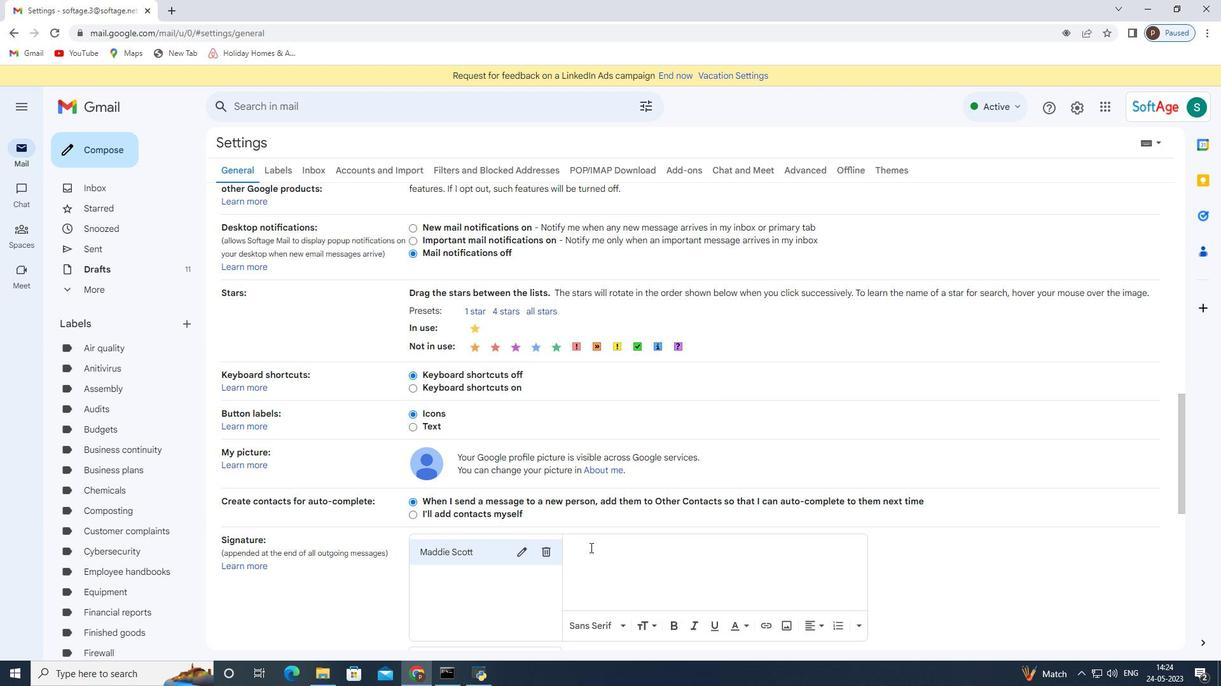 
Action: Mouse moved to (732, 400)
Screenshot: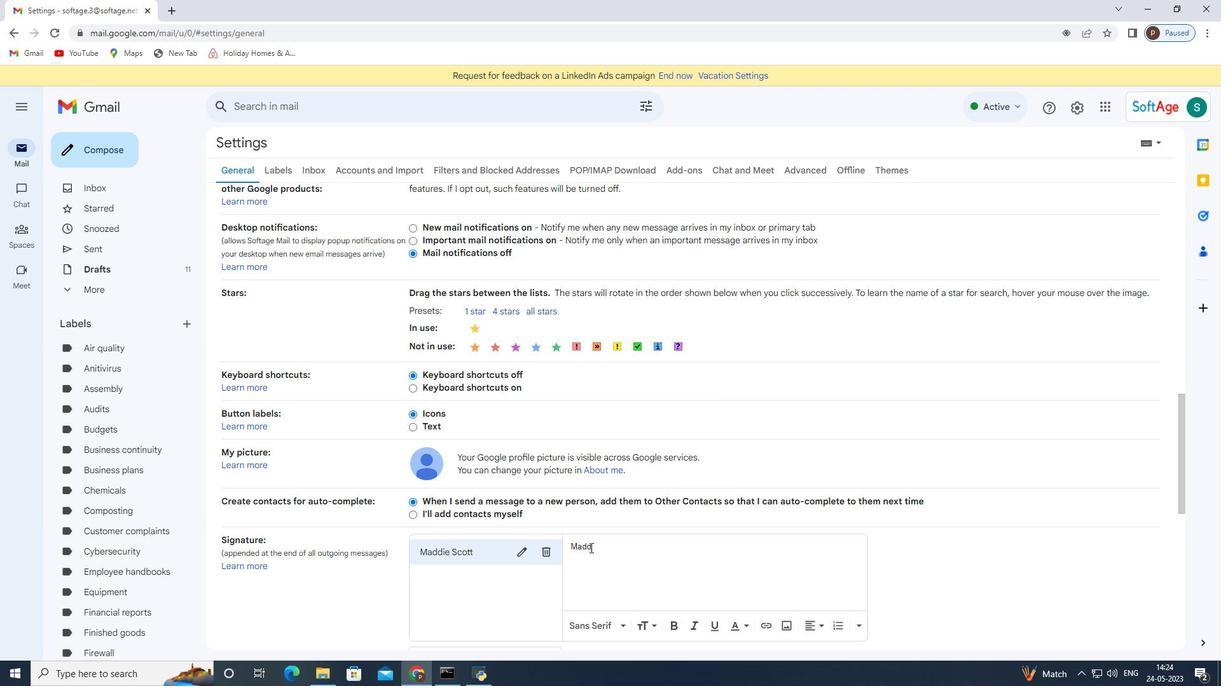 
Action: Mouse pressed left at (732, 400)
Screenshot: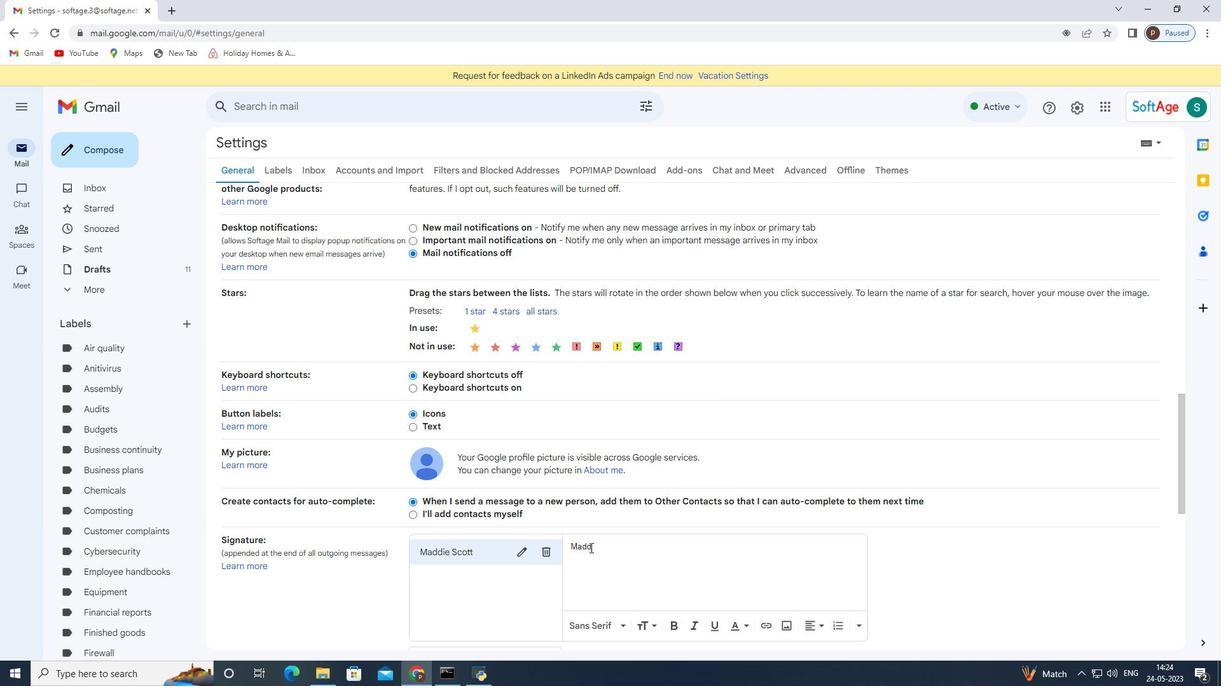 
Action: Mouse moved to (618, 407)
Screenshot: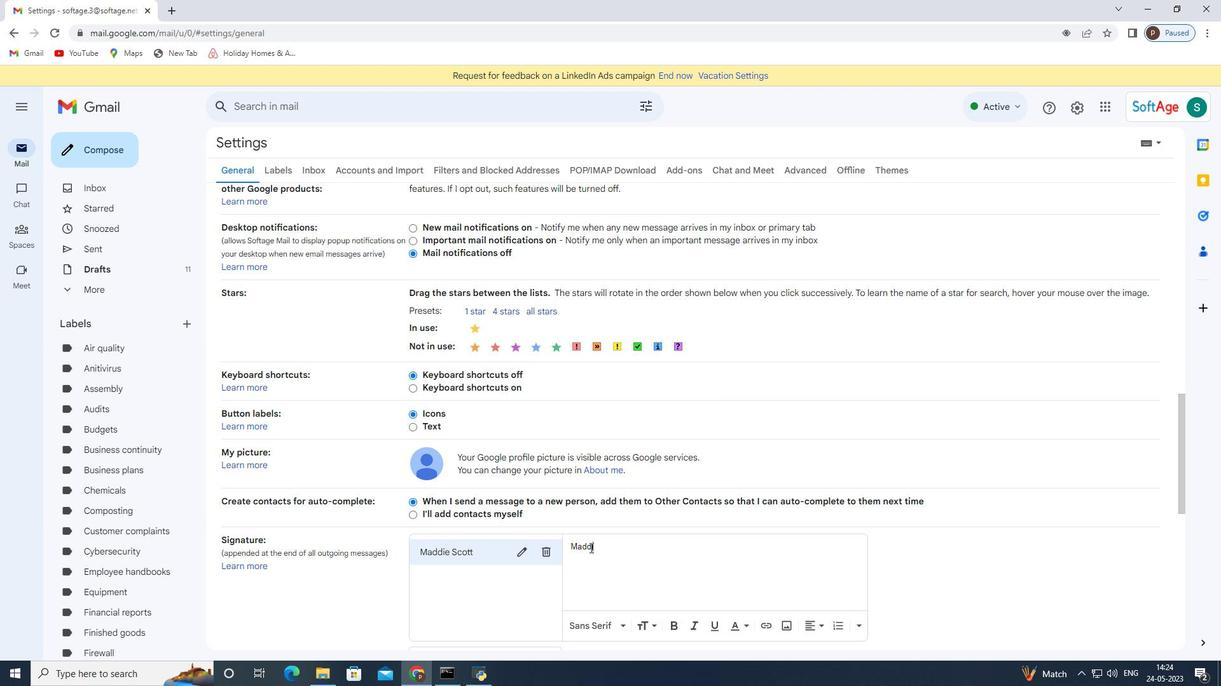 
Action: Mouse scrolled (618, 406) with delta (0, 0)
Screenshot: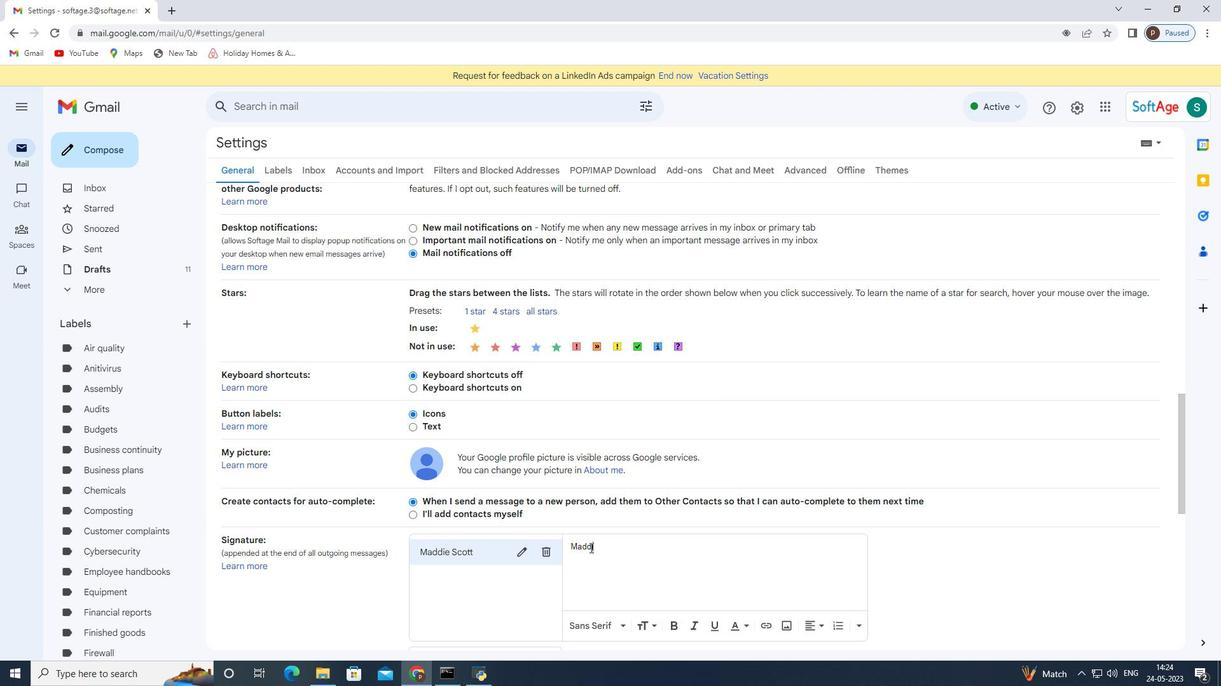 
Action: Mouse moved to (601, 414)
Screenshot: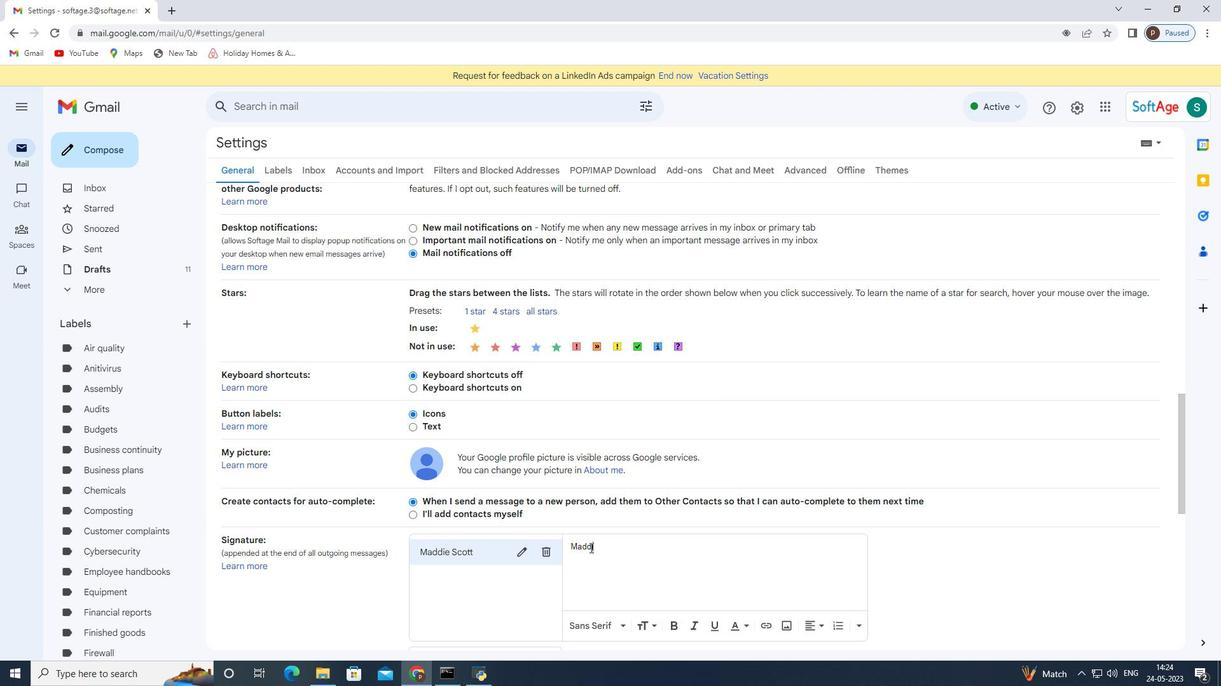
Action: Mouse scrolled (601, 414) with delta (0, 0)
Screenshot: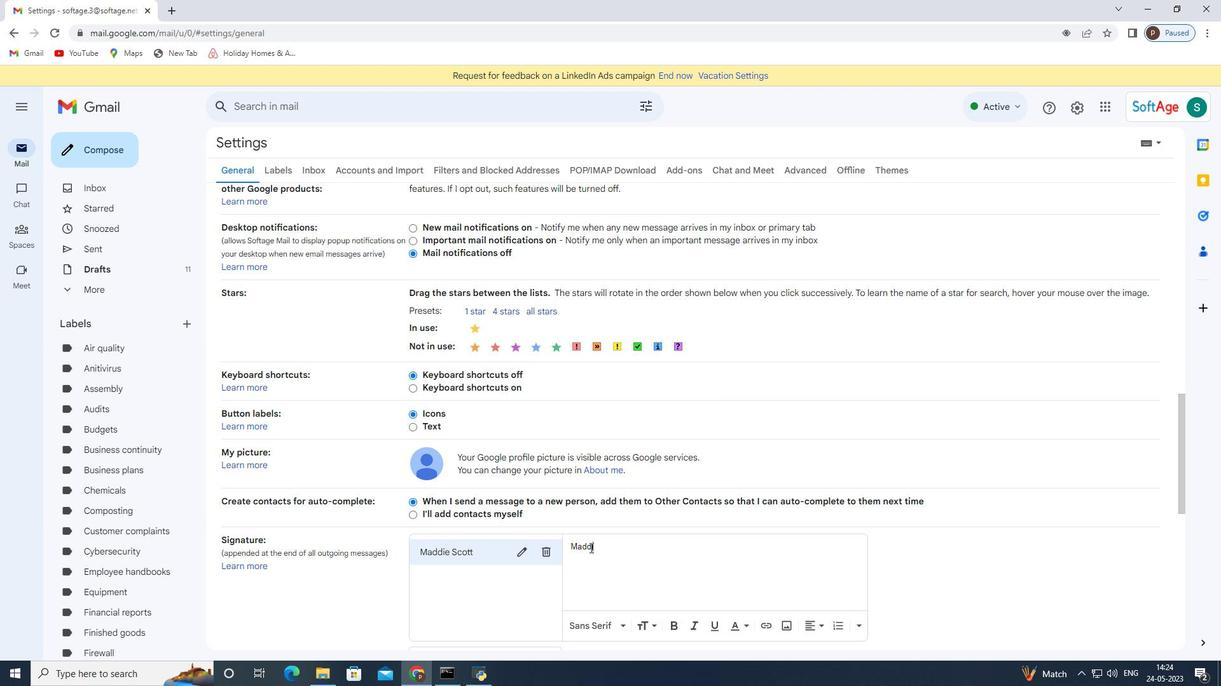 
Action: Mouse moved to (598, 415)
Screenshot: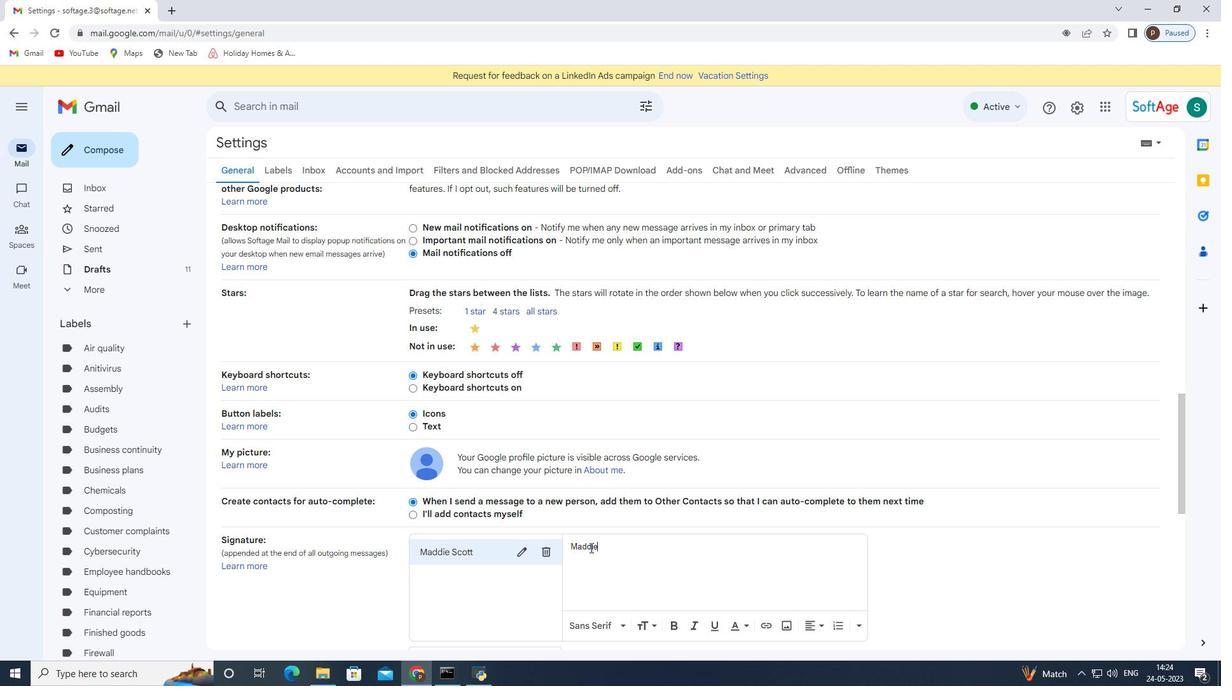 
Action: Mouse pressed left at (598, 415)
Screenshot: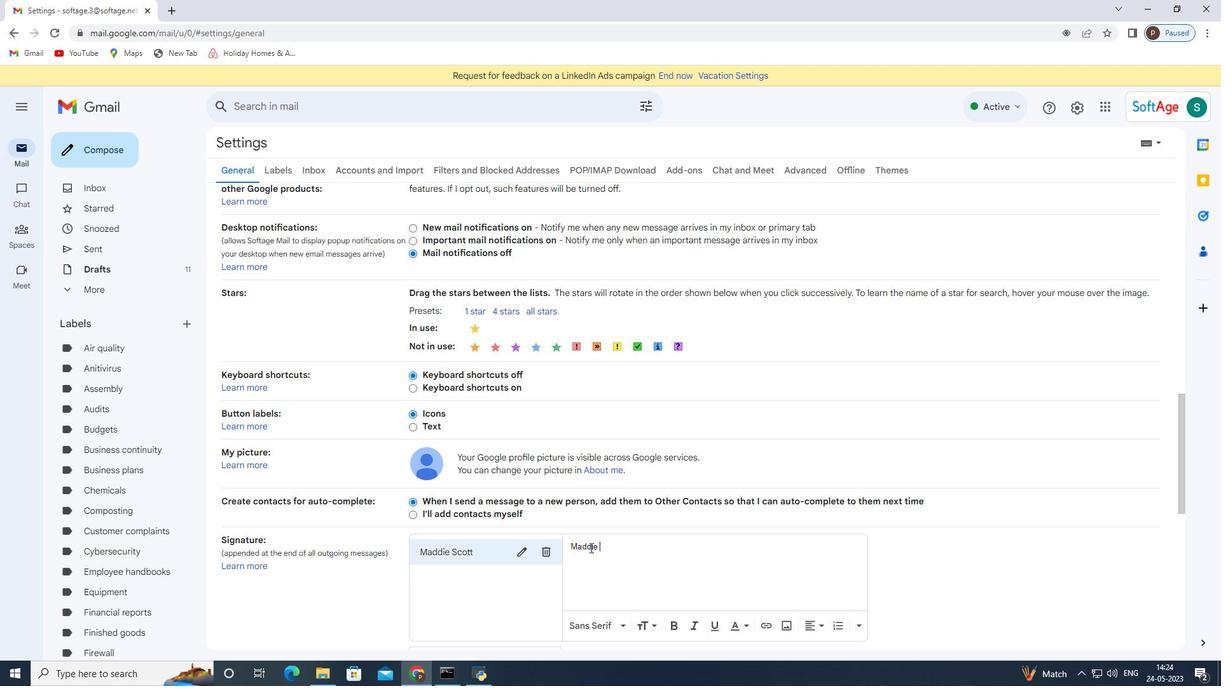 
Action: Key pressed <Key.shift>Maddie<Key.space><Key.shift>Scott
Screenshot: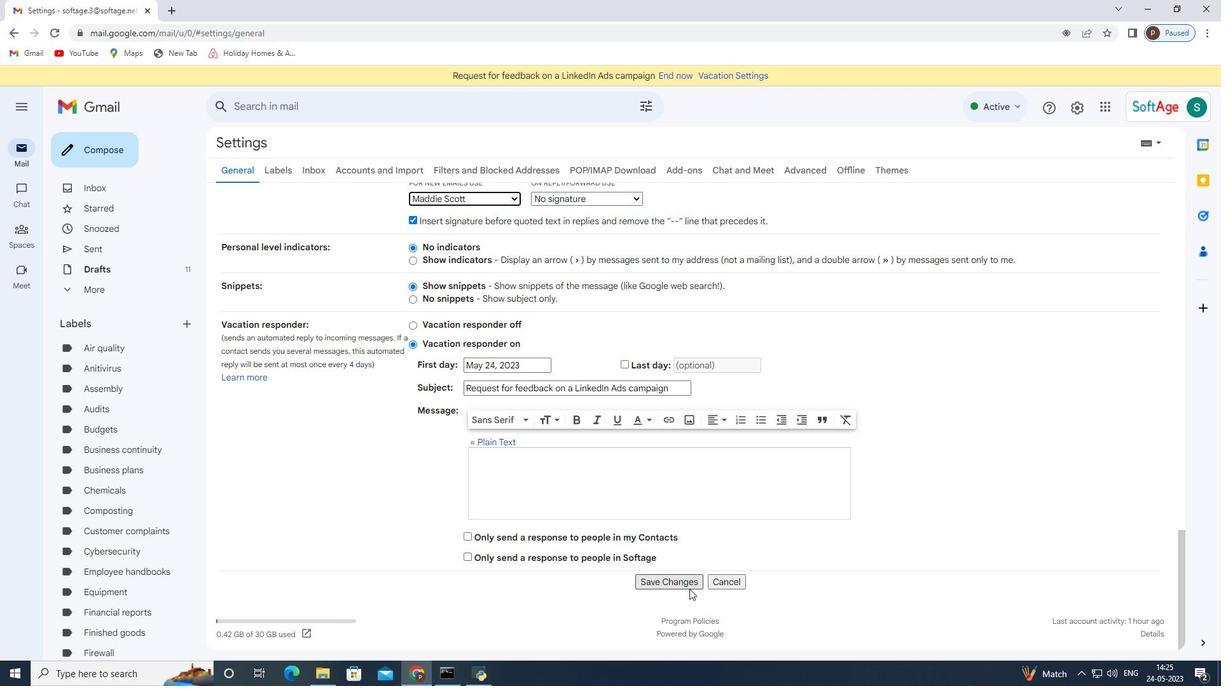 
Action: Mouse moved to (533, 532)
Screenshot: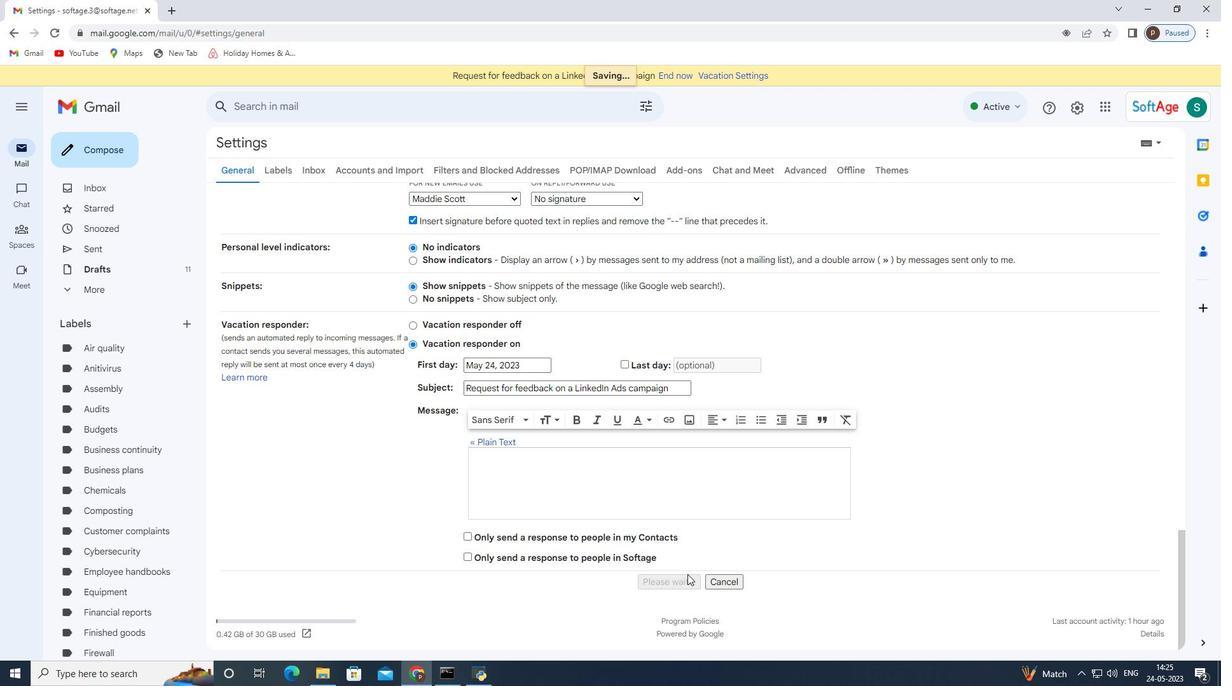 
Action: Mouse scrolled (536, 535) with delta (0, 0)
Screenshot: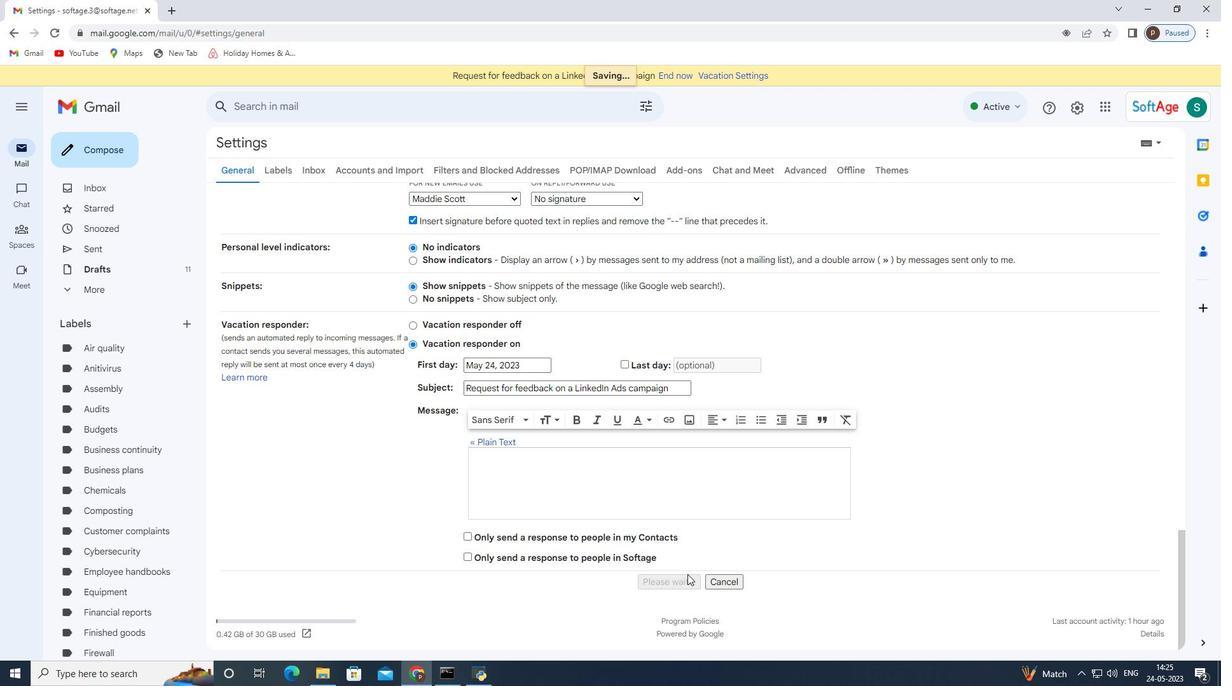 
Action: Mouse moved to (531, 531)
Screenshot: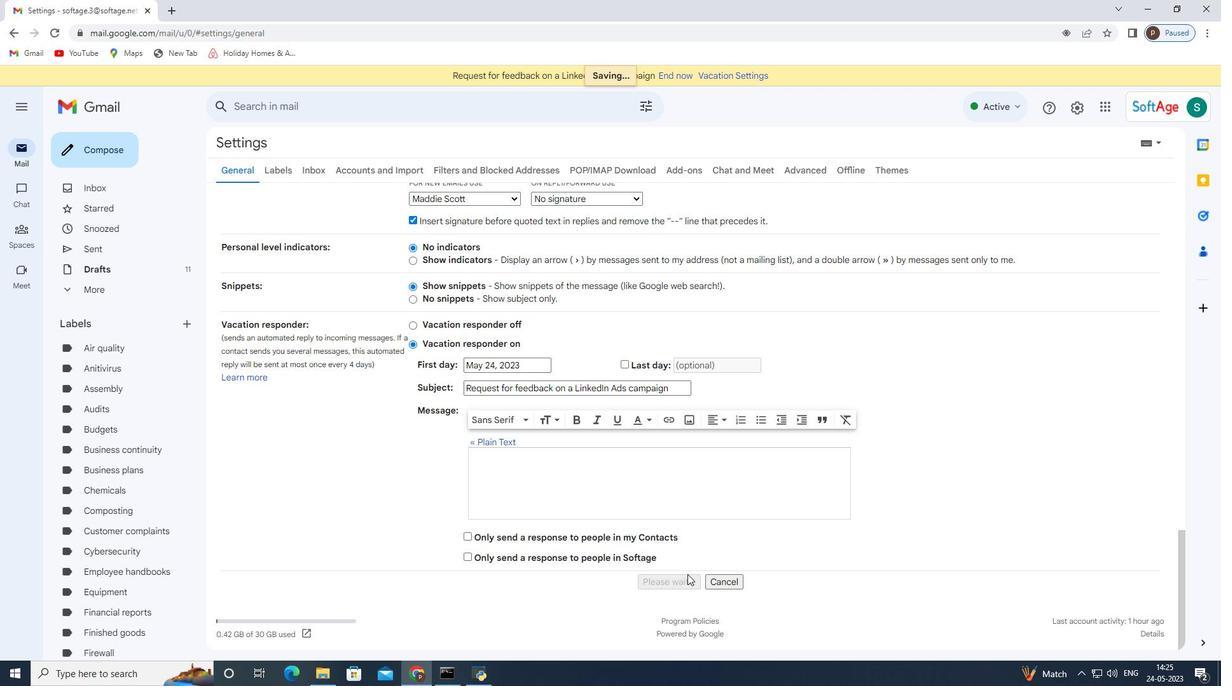 
Action: Mouse scrolled (535, 535) with delta (0, 0)
Screenshot: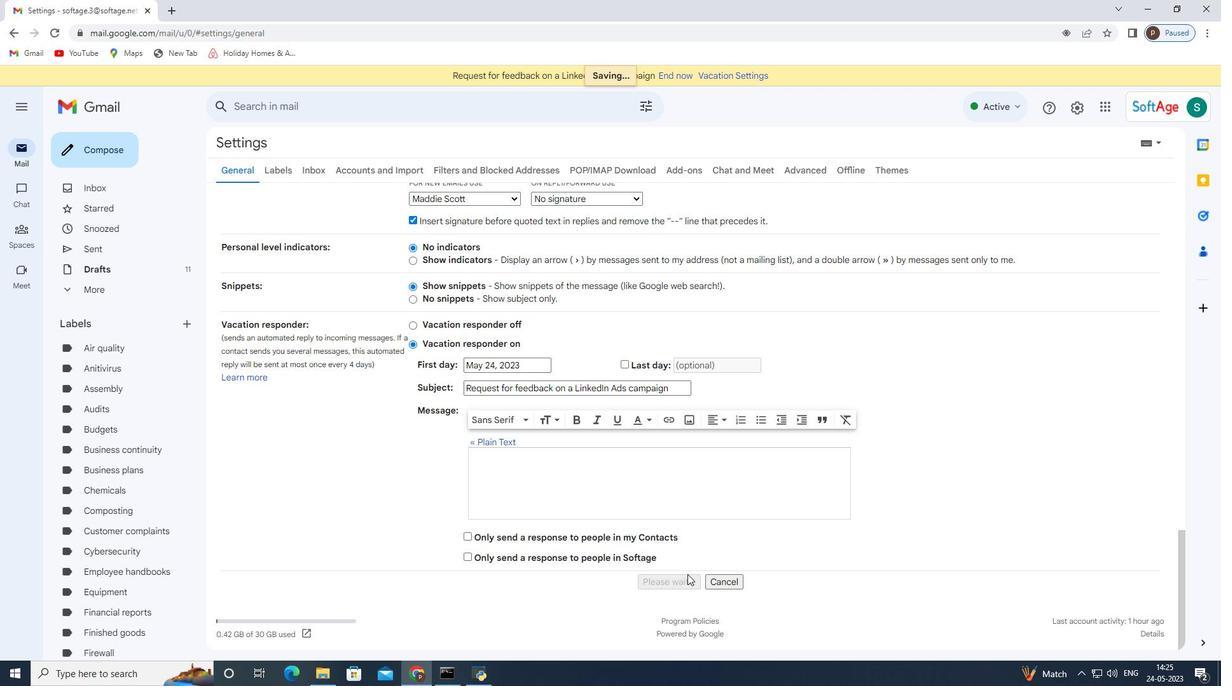 
Action: Mouse moved to (503, 474)
Screenshot: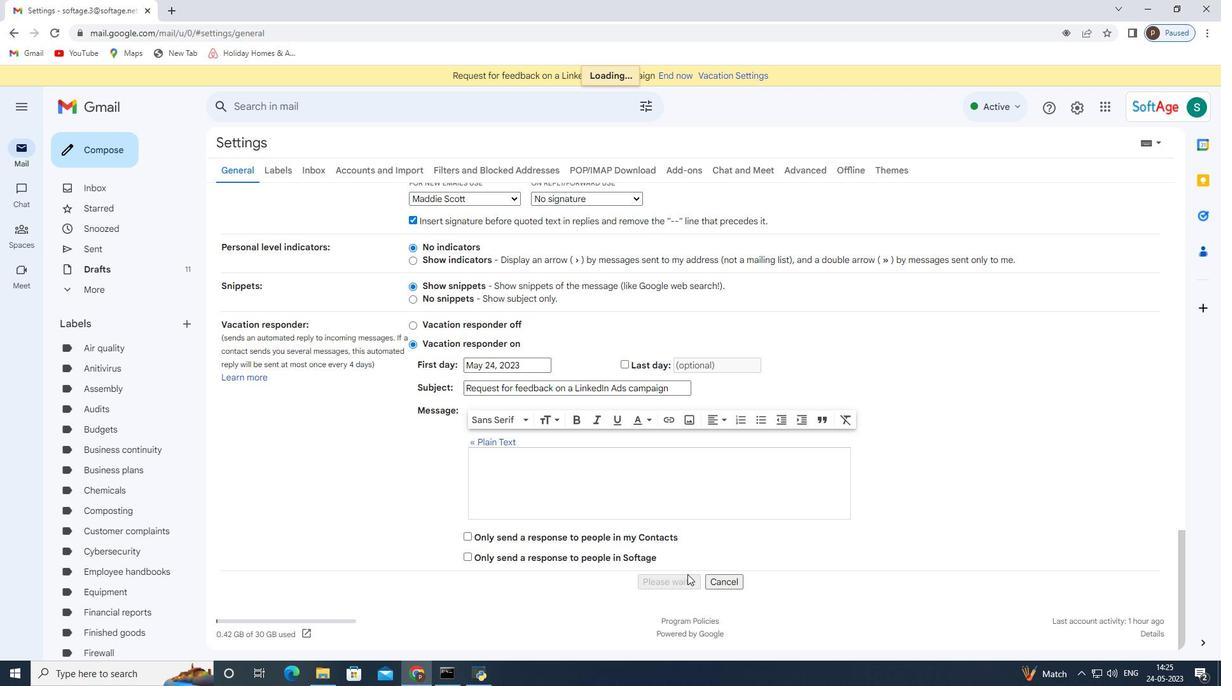 
Action: Mouse pressed left at (503, 474)
Screenshot: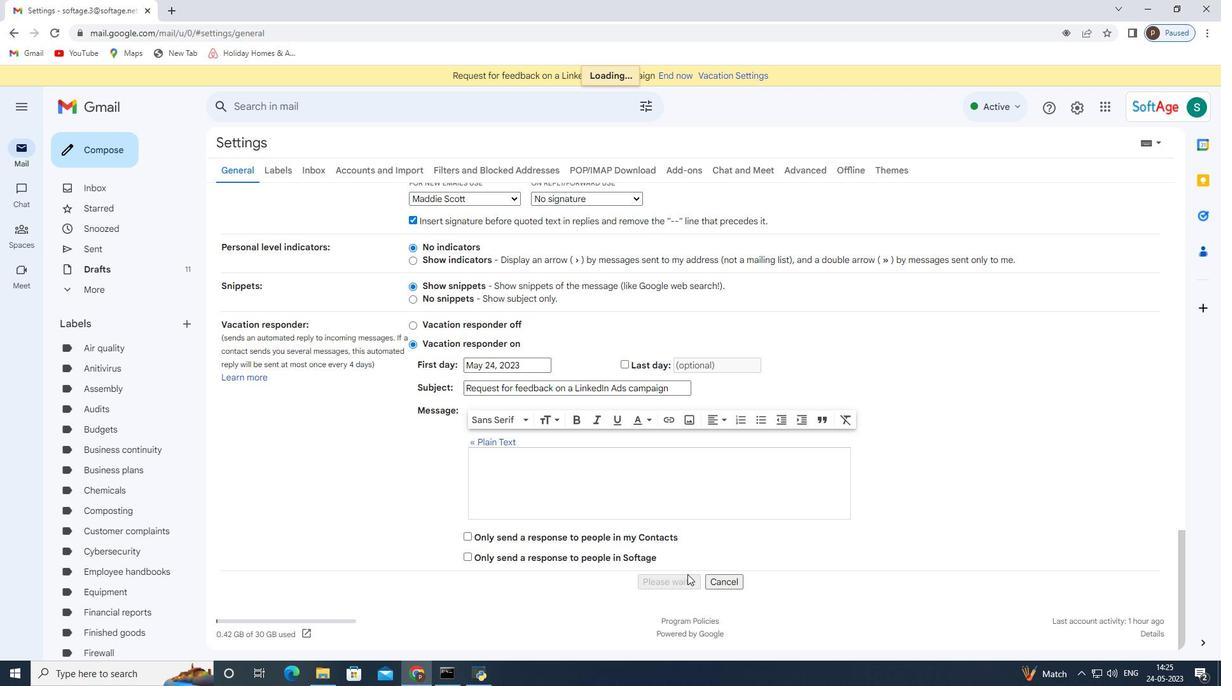 
Action: Mouse moved to (488, 496)
Screenshot: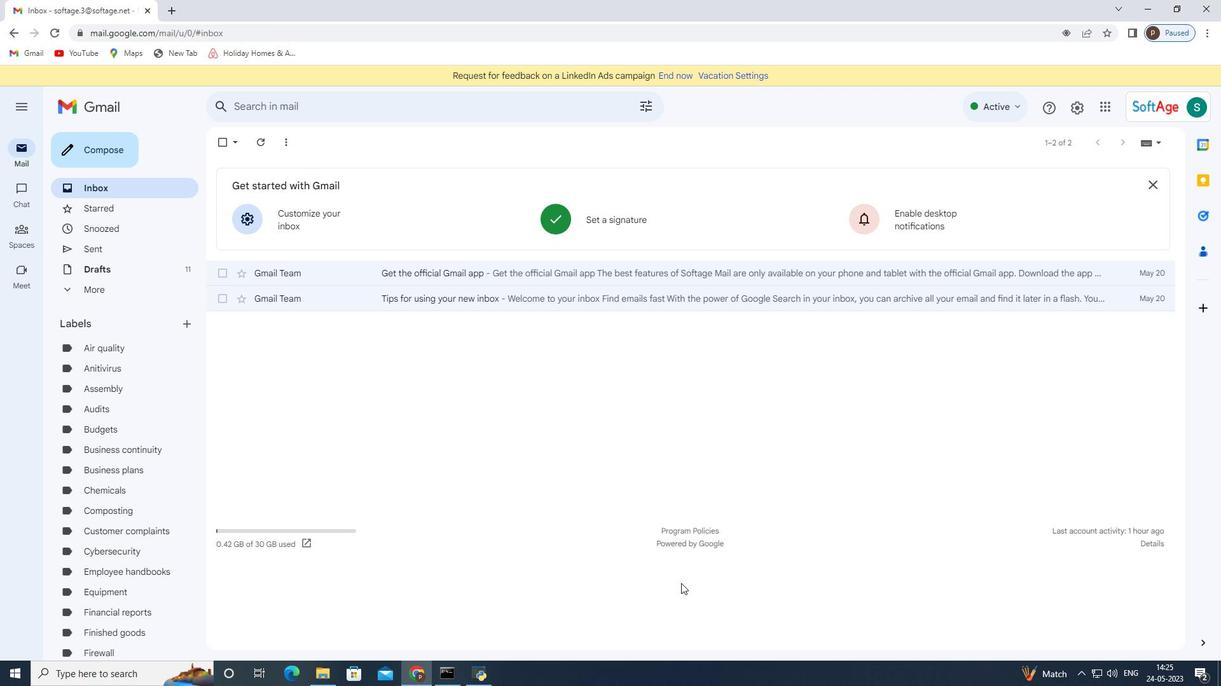 
Action: Mouse pressed left at (488, 496)
Screenshot: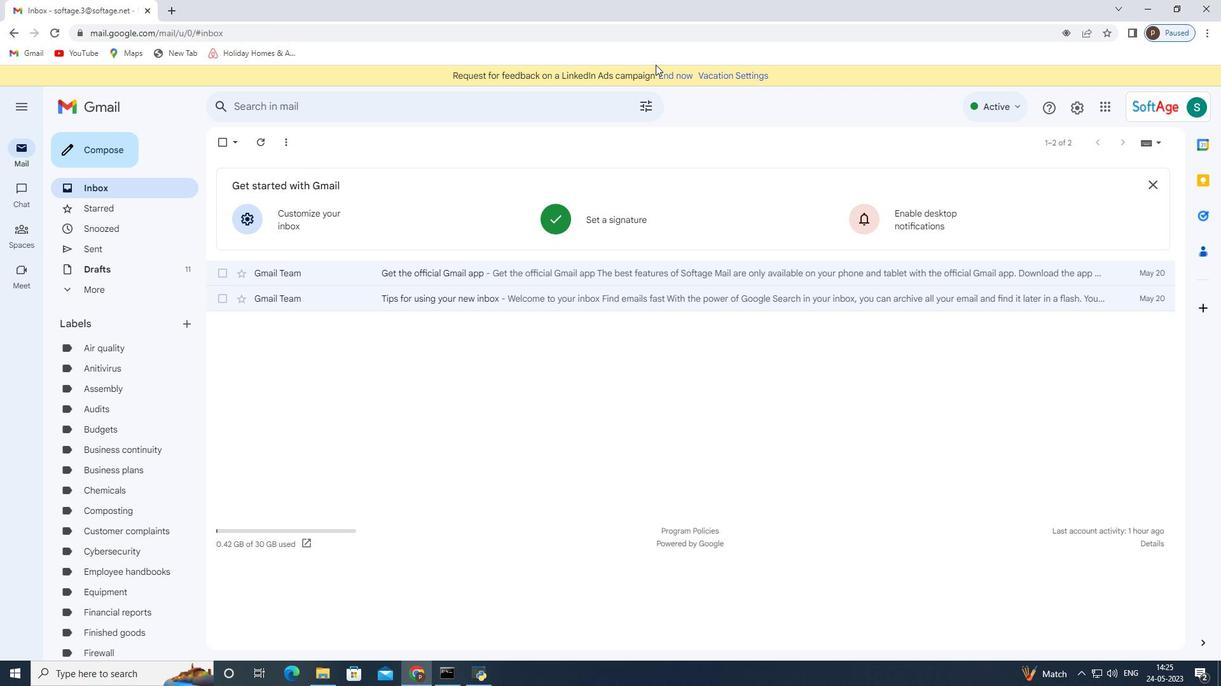 
Action: Mouse moved to (493, 503)
Screenshot: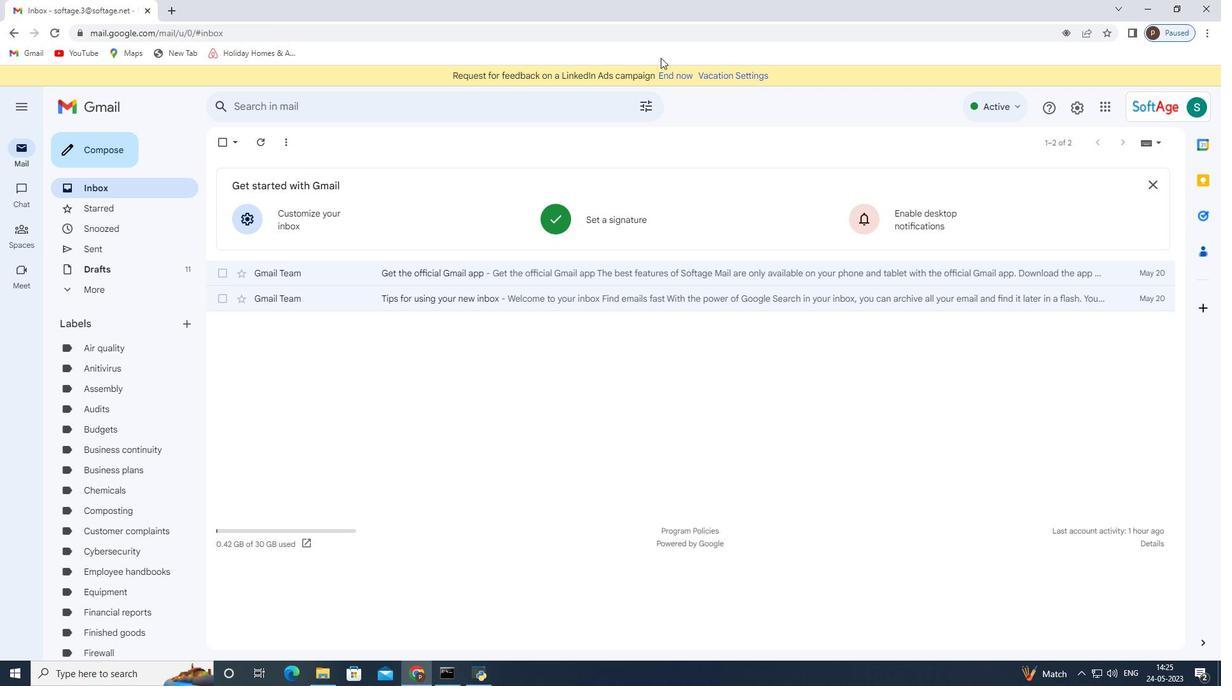 
Action: Mouse scrolled (493, 503) with delta (0, 0)
Screenshot: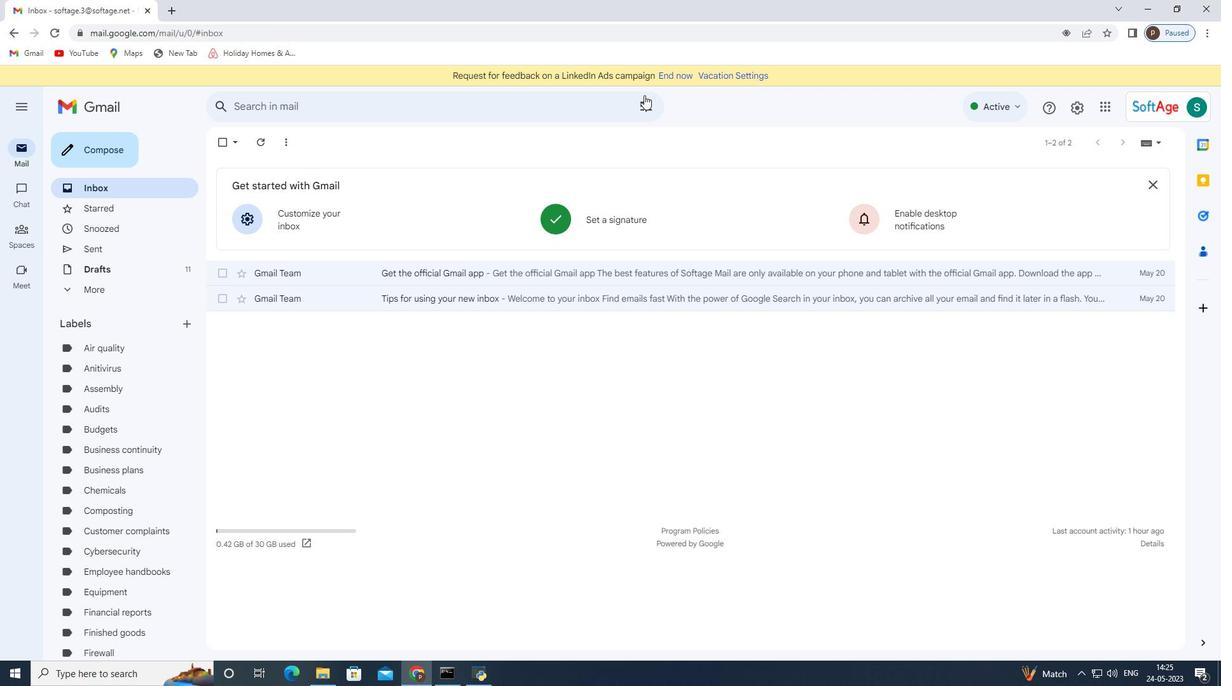 
Action: Mouse scrolled (493, 503) with delta (0, 0)
Screenshot: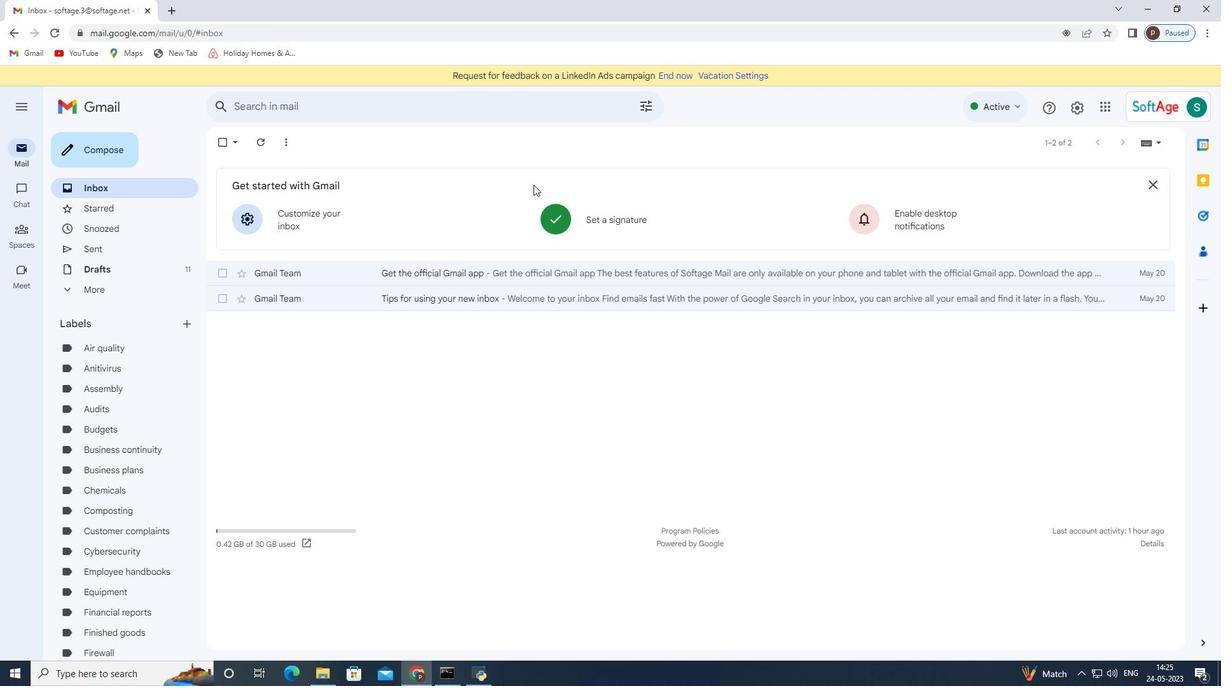 
Action: Mouse scrolled (493, 503) with delta (0, 0)
Screenshot: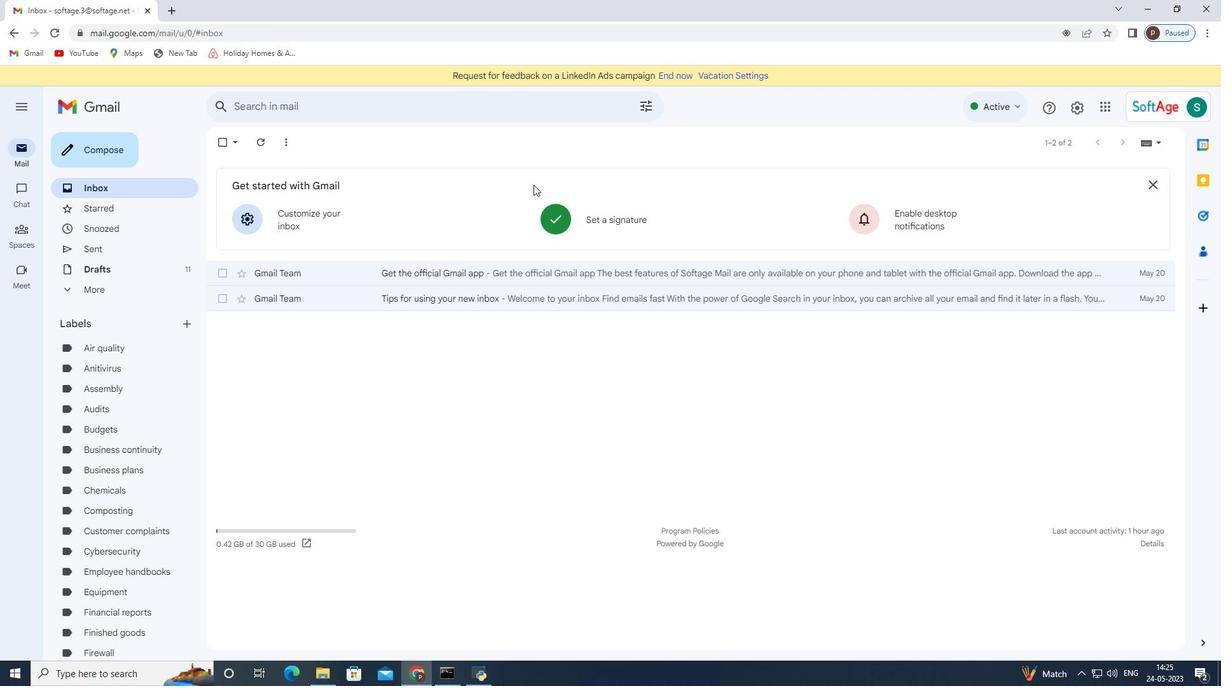 
Action: Mouse scrolled (493, 503) with delta (0, 0)
Screenshot: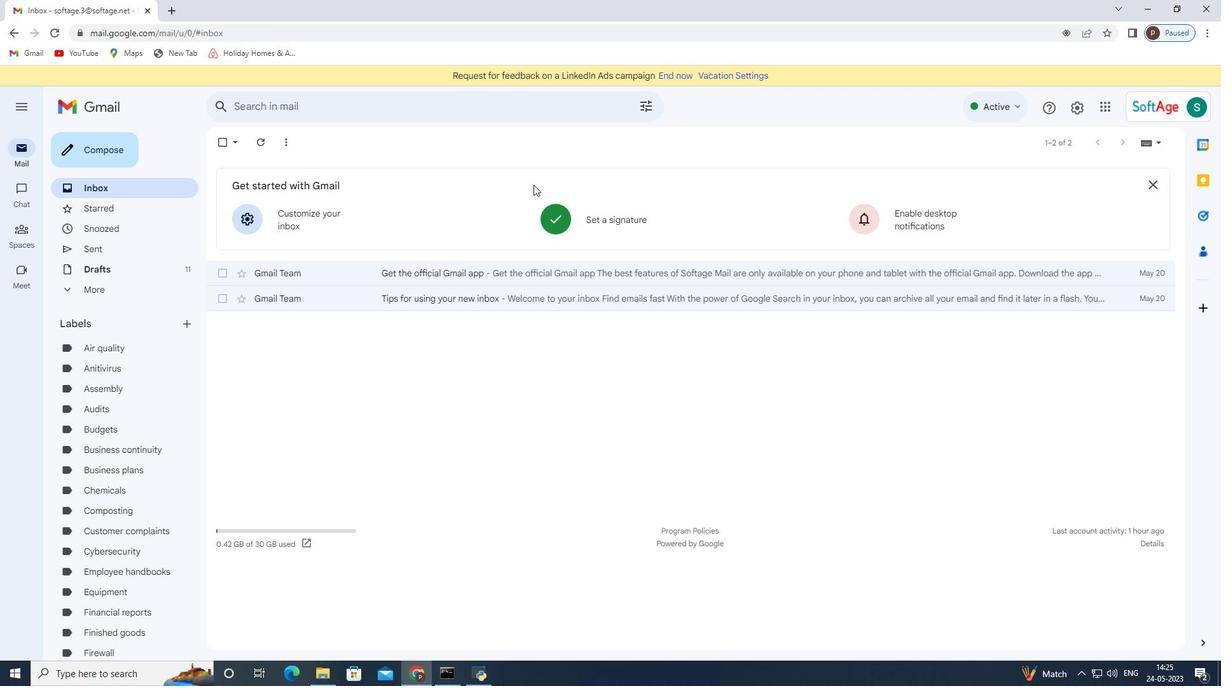 
Action: Mouse moved to (562, 515)
Screenshot: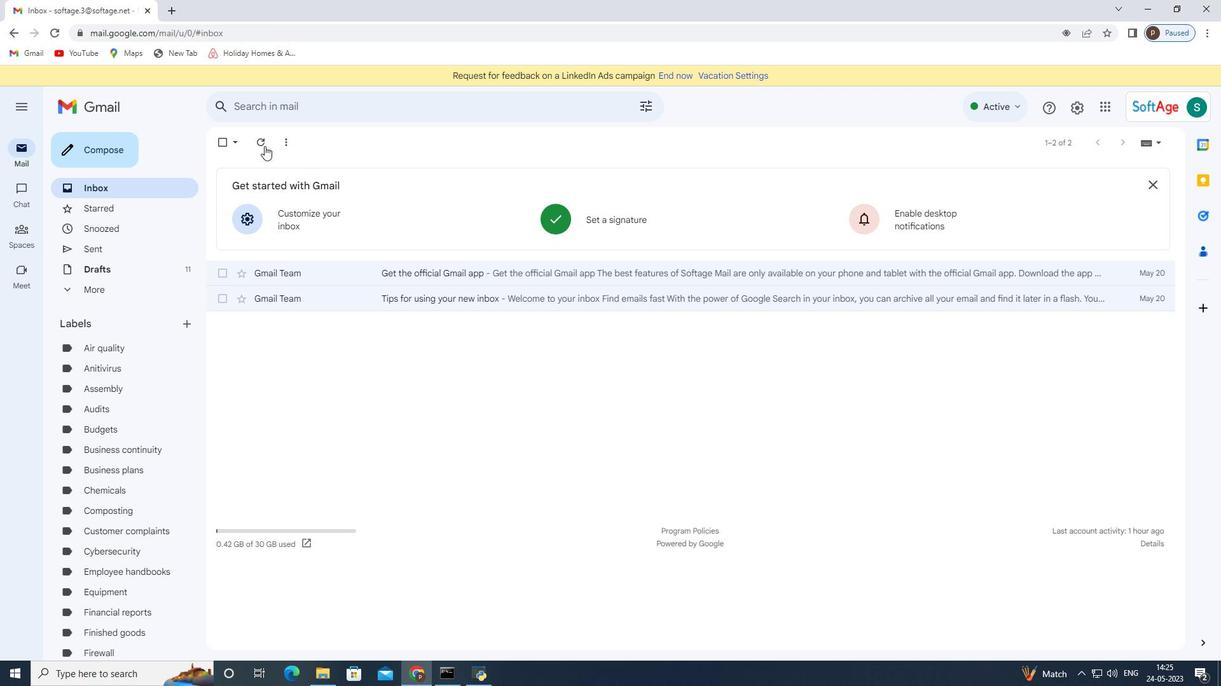 
Action: Mouse scrolled (562, 515) with delta (0, 0)
Screenshot: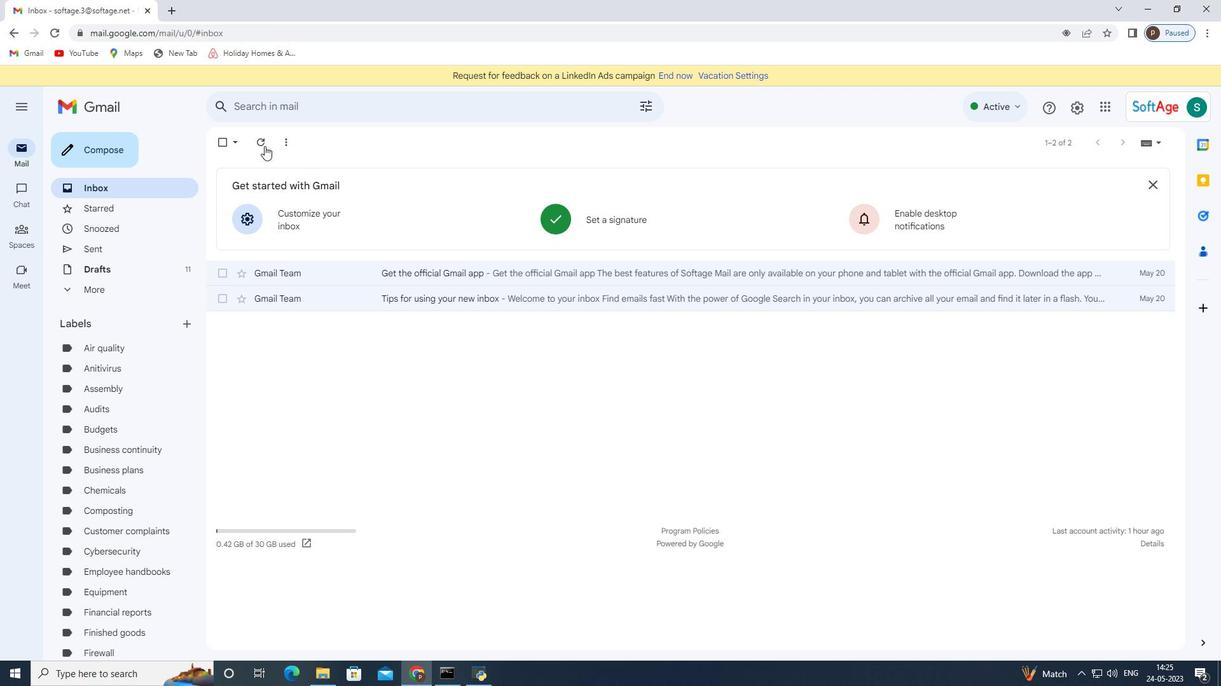 
Action: Mouse moved to (563, 515)
Screenshot: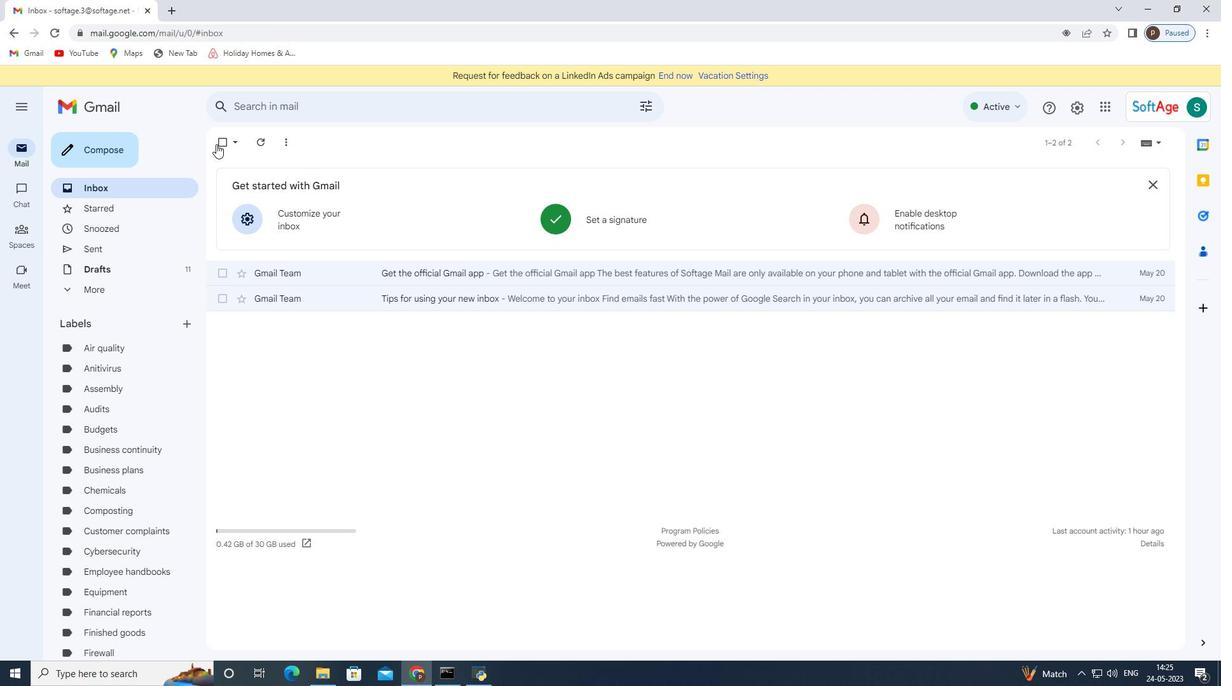 
Action: Mouse scrolled (563, 515) with delta (0, 0)
Screenshot: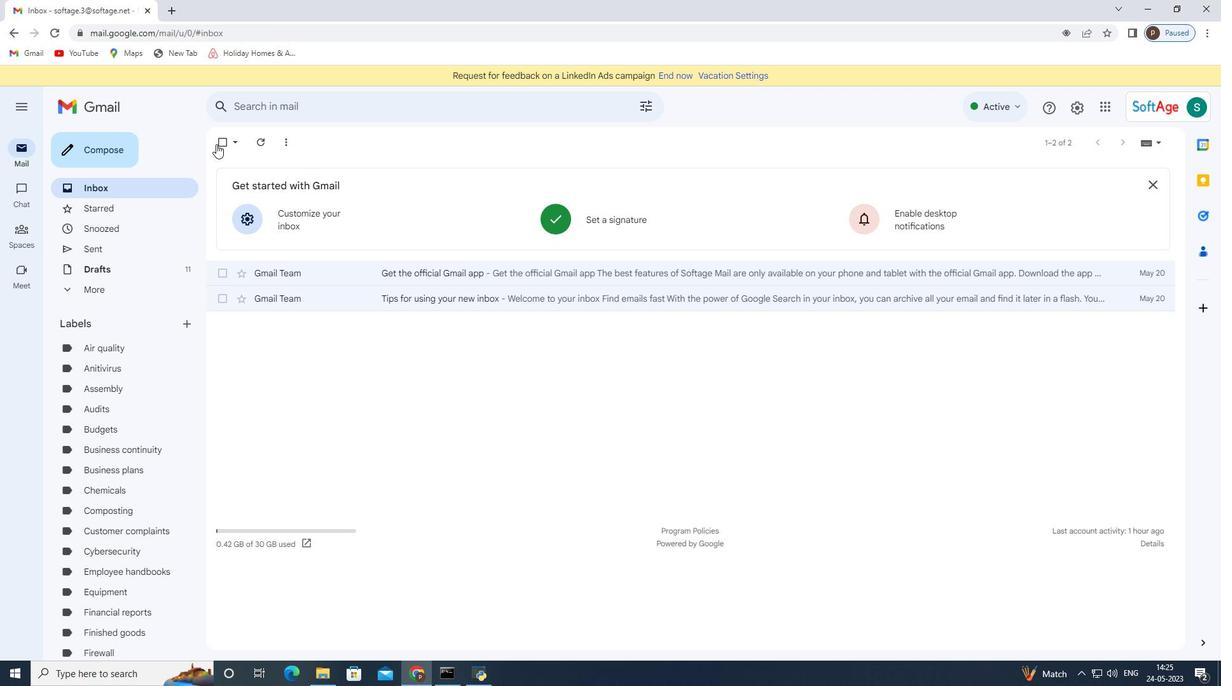 
Action: Mouse moved to (563, 517)
Screenshot: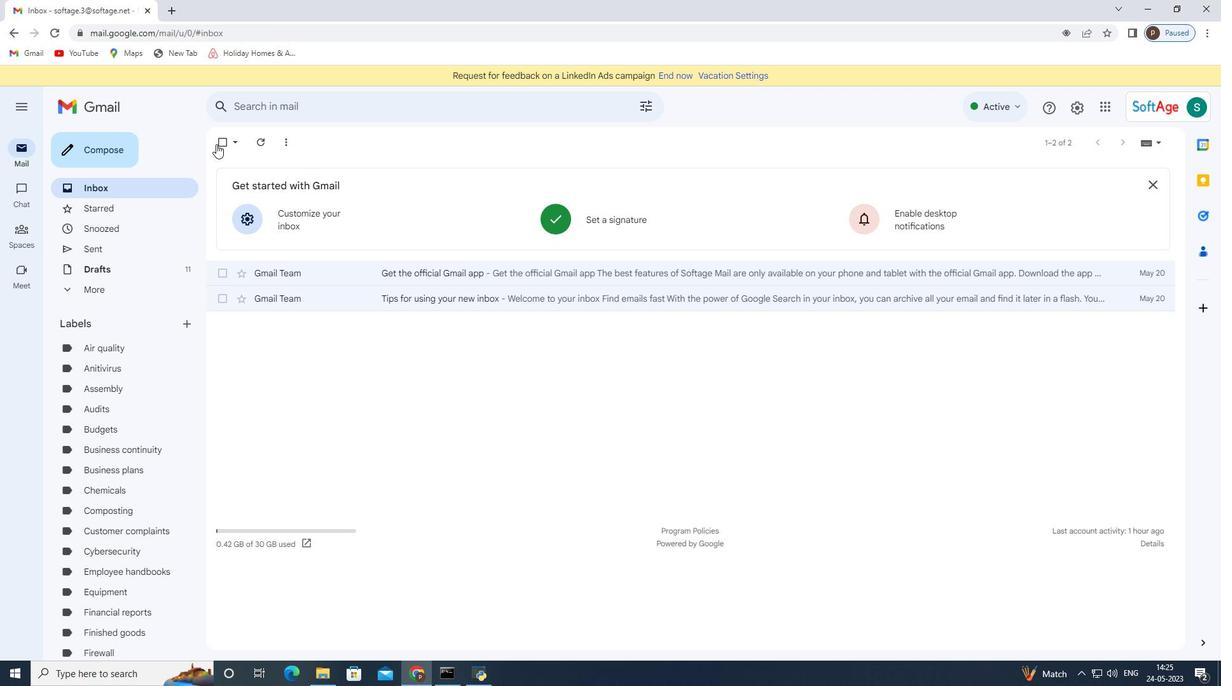 
Action: Mouse scrolled (563, 516) with delta (0, 0)
Screenshot: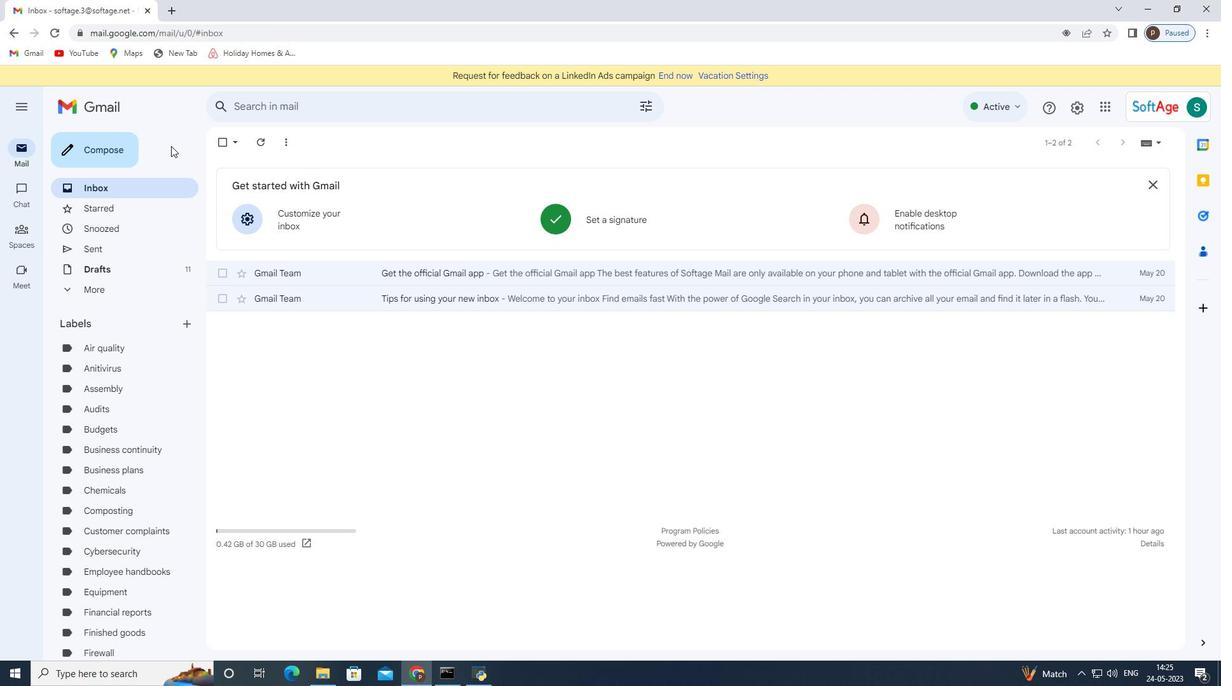 
Action: Mouse moved to (668, 577)
Screenshot: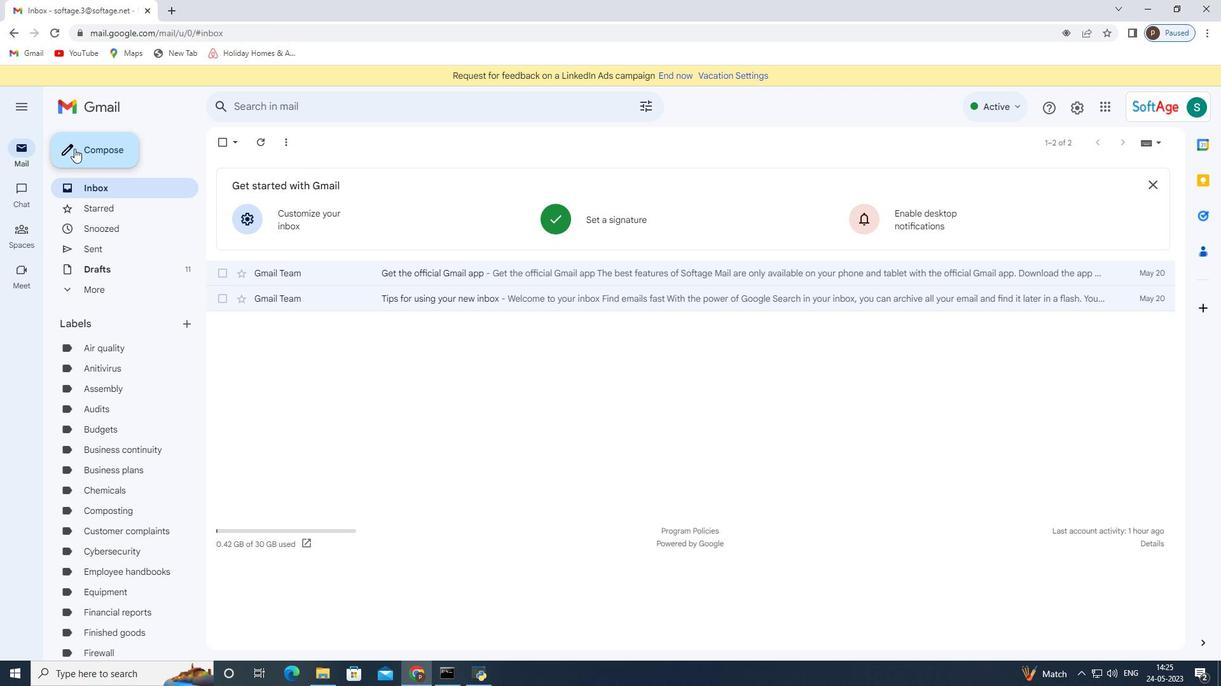 
Action: Mouse pressed left at (668, 577)
Screenshot: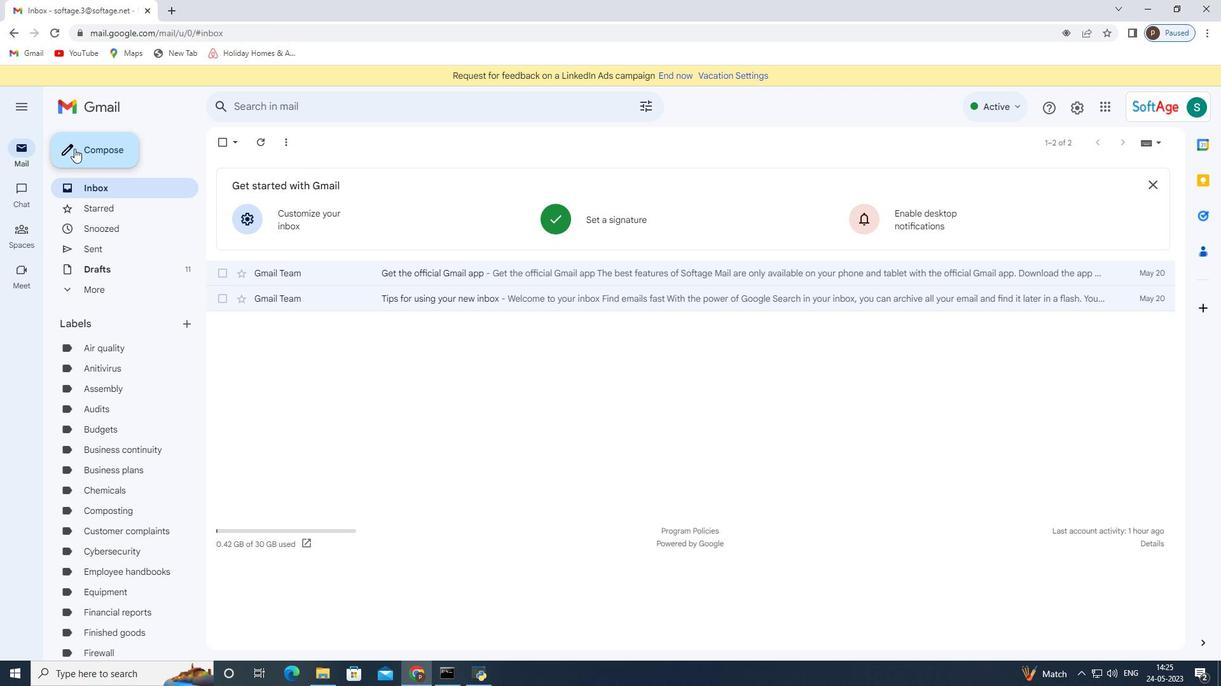 
Action: Mouse moved to (107, 148)
Screenshot: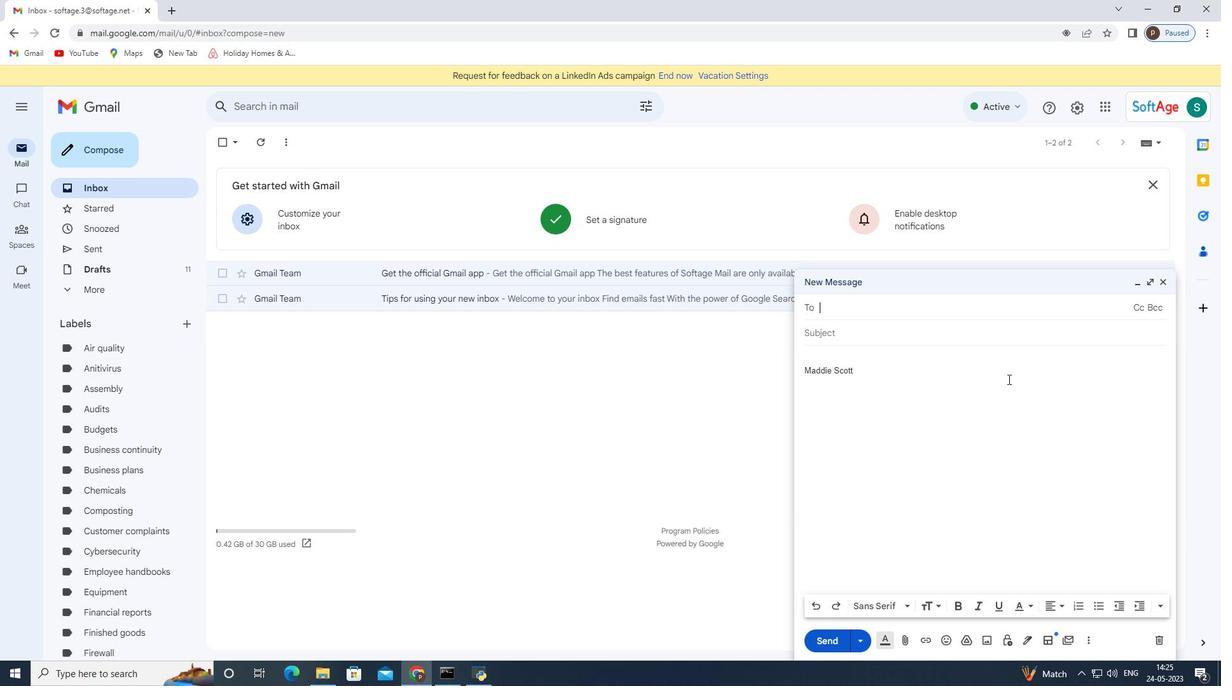 
Action: Mouse pressed left at (107, 148)
Screenshot: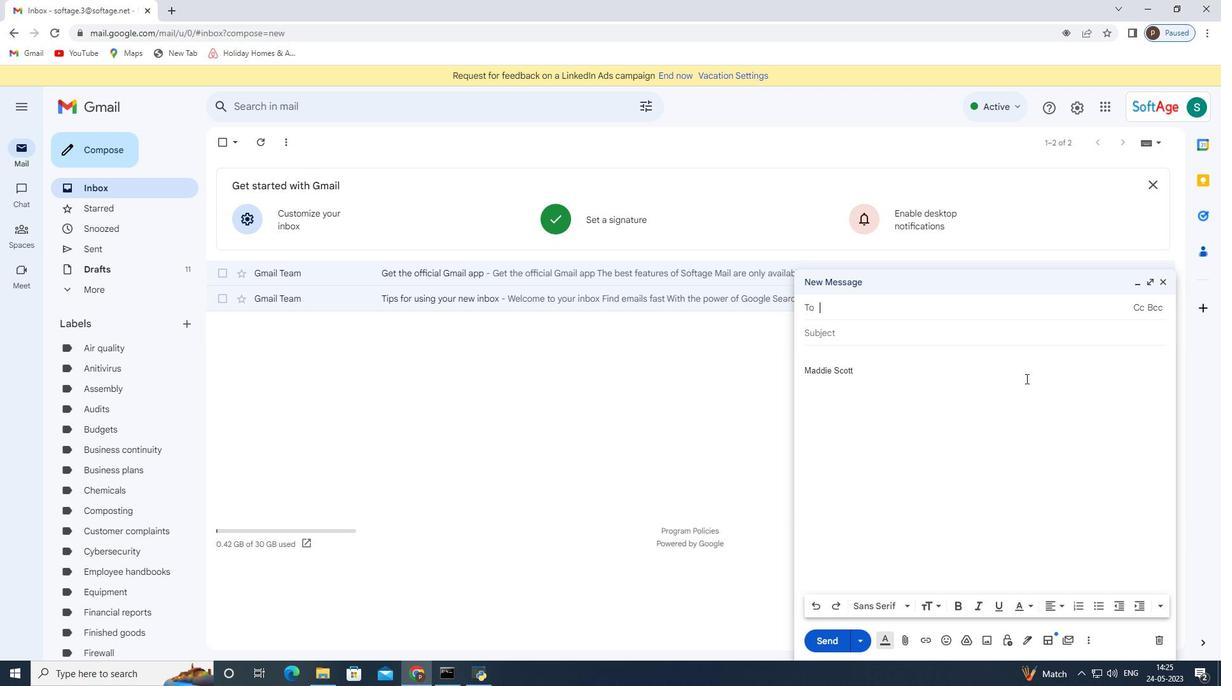 
Action: Mouse moved to (854, 340)
Screenshot: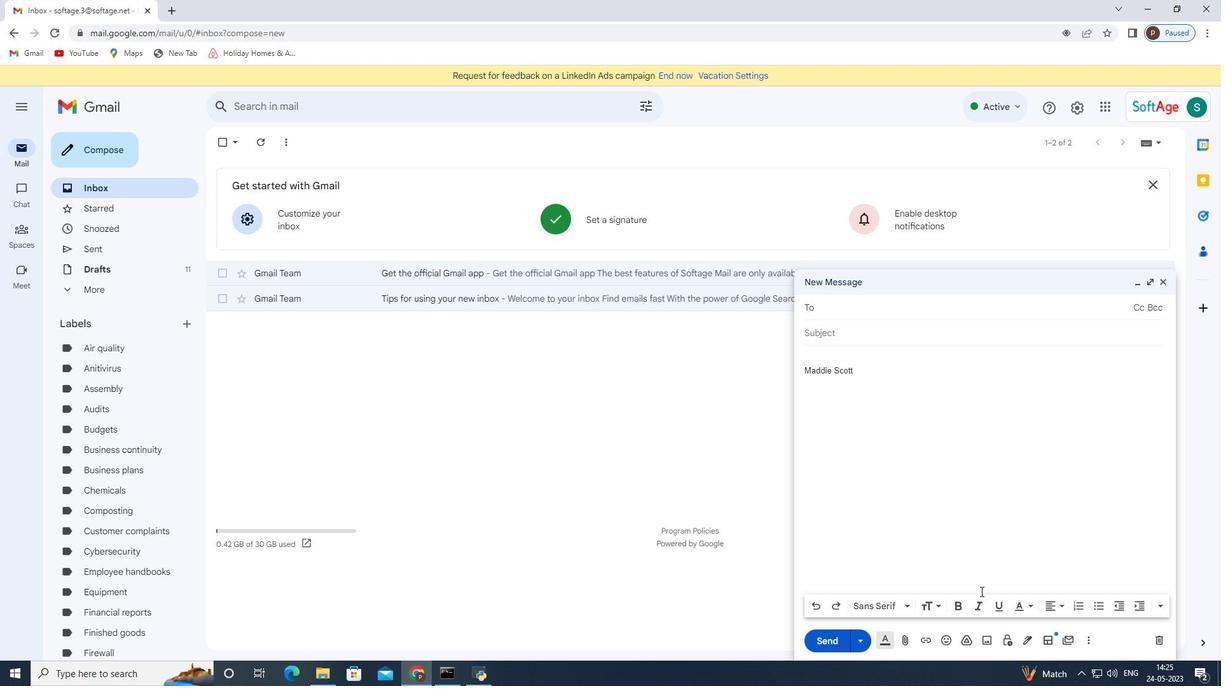 
Action: Mouse pressed left at (854, 340)
Screenshot: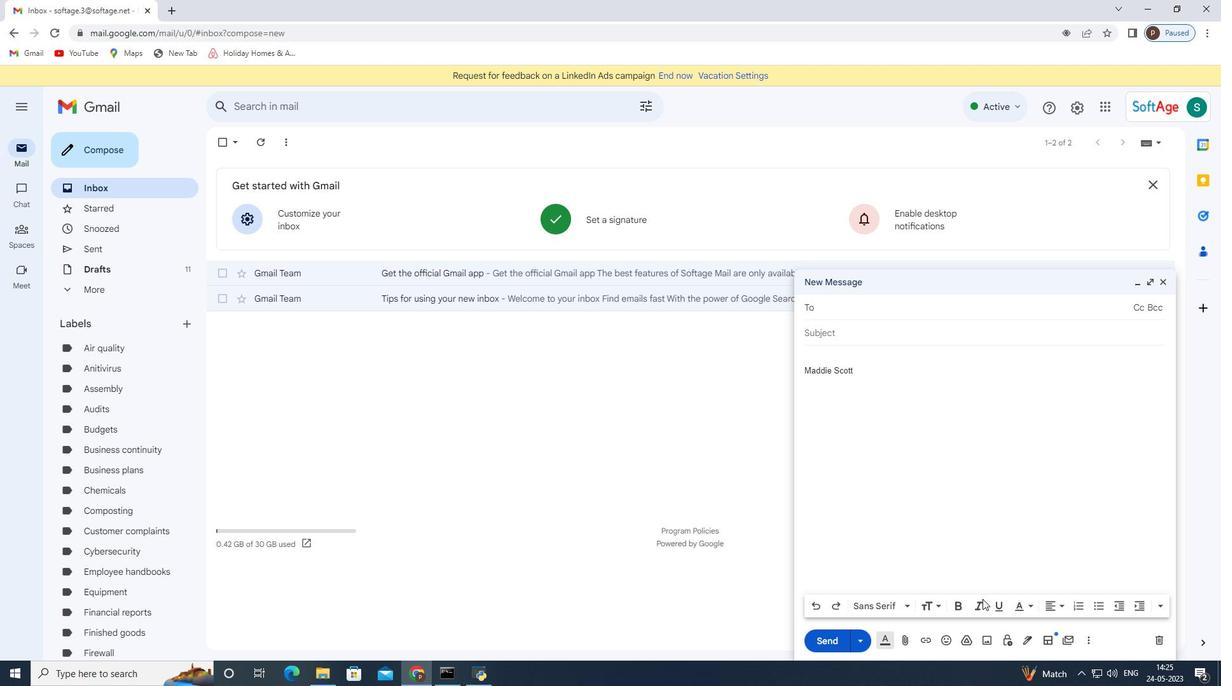 
Action: Mouse moved to (854, 335)
Screenshot: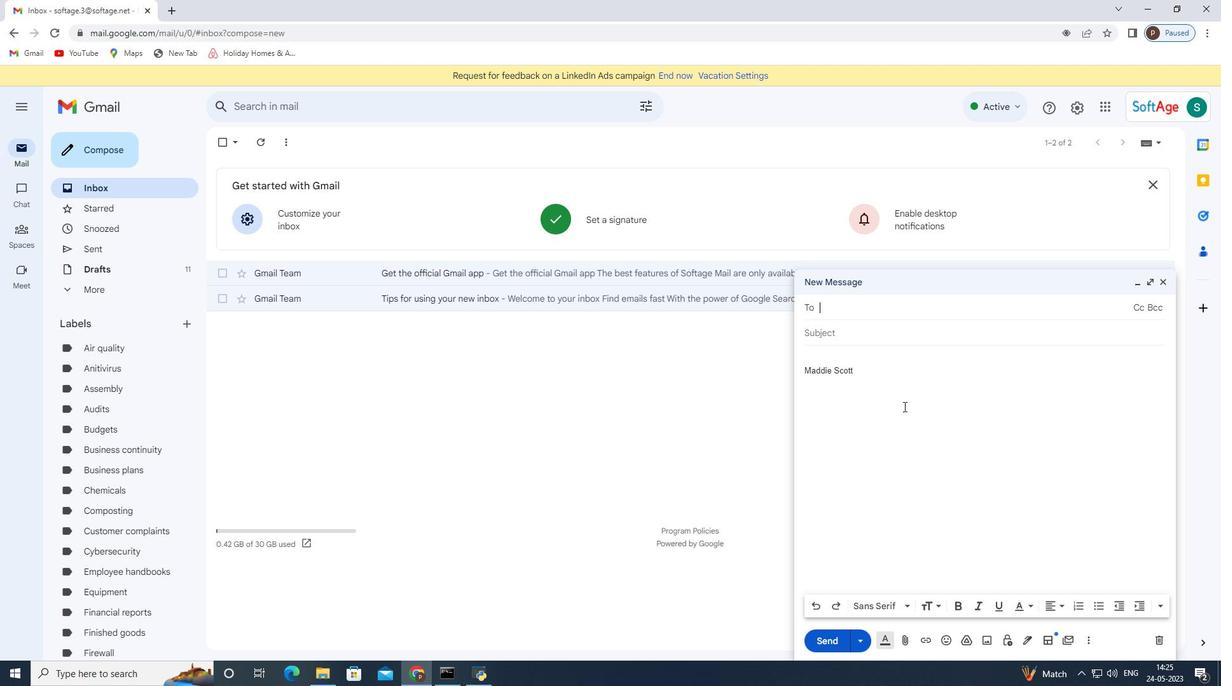 
Action: Key pressed <Key.shift>Request<Key.space>for<Key.space>fedback<Key.space>on<Key.space>a<Key.space>event<Key.space>feedback
Screenshot: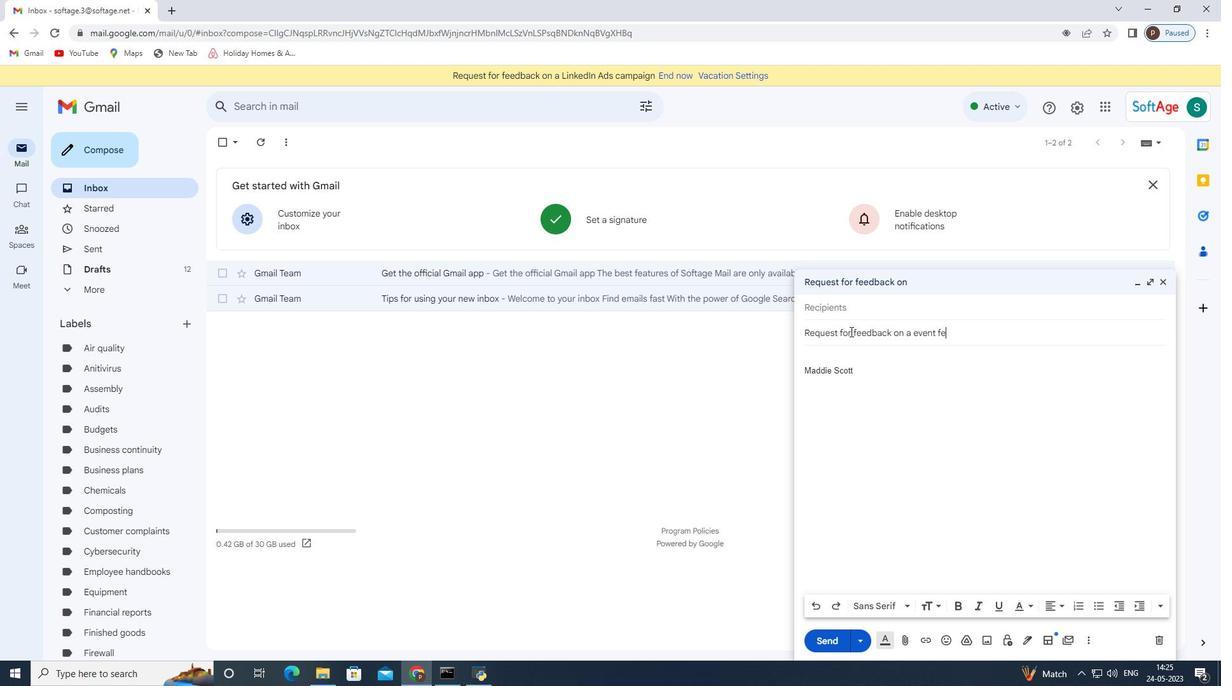 
Action: Mouse moved to (860, 333)
Screenshot: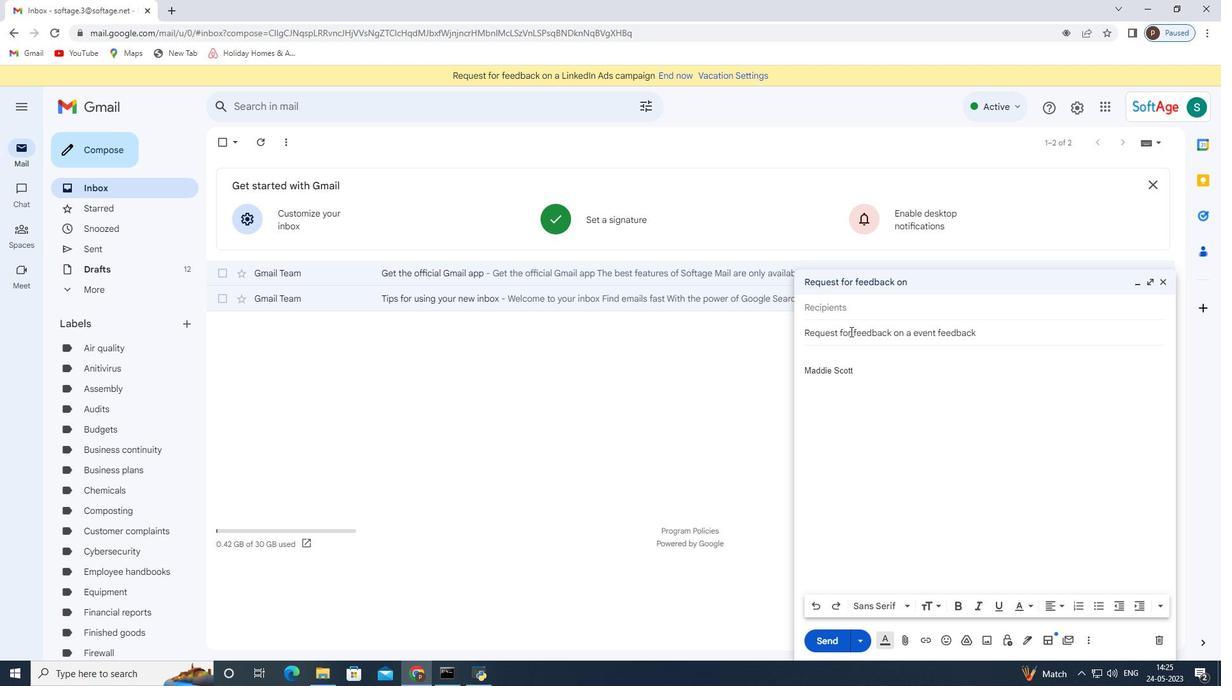 
Action: Mouse pressed left at (860, 333)
Screenshot: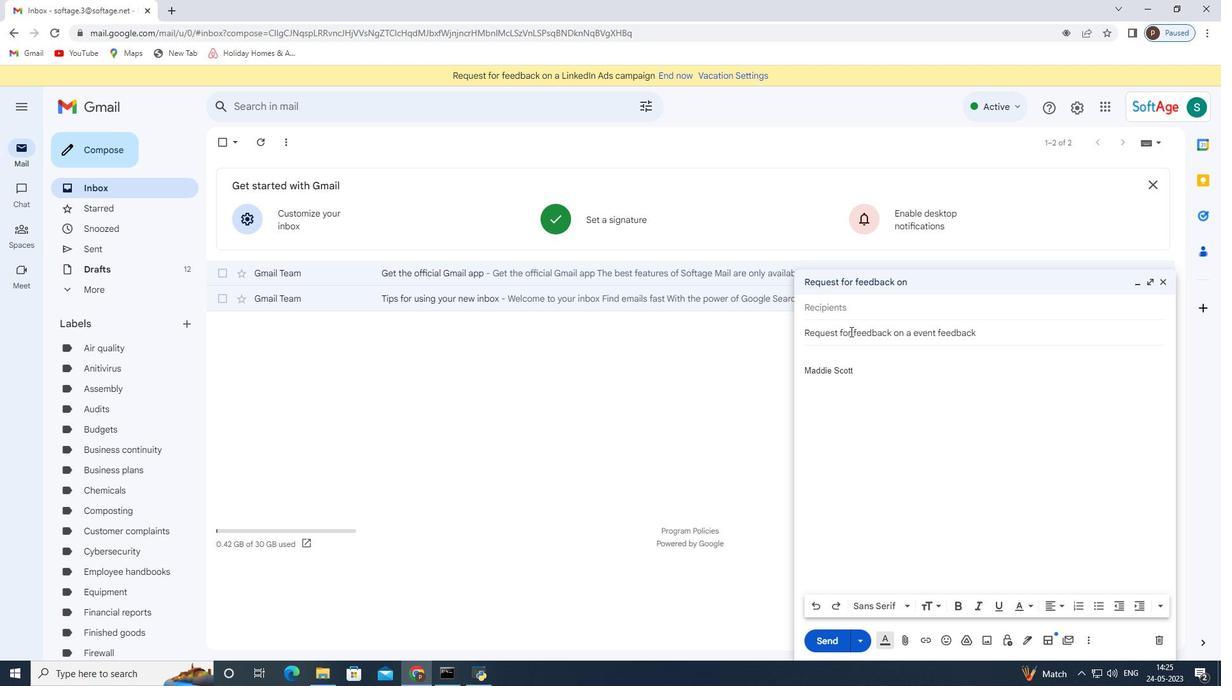 
Action: Mouse moved to (869, 350)
Screenshot: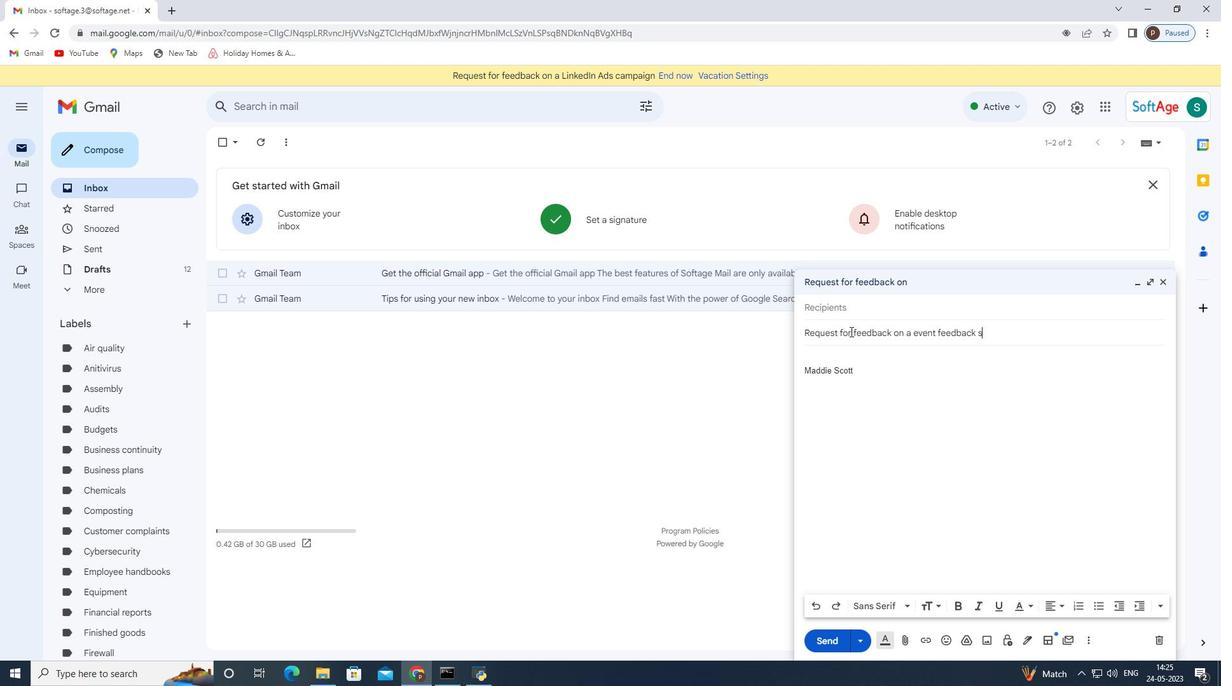 
Action: Key pressed e
Screenshot: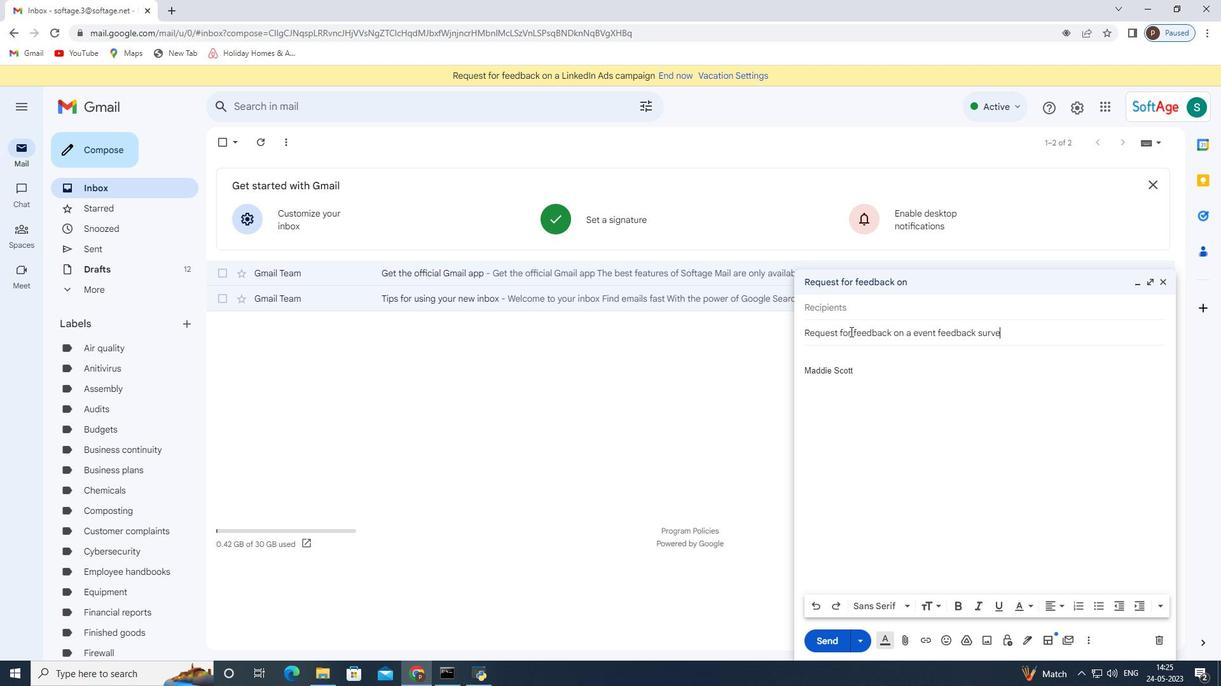 
Action: Mouse moved to (987, 330)
Screenshot: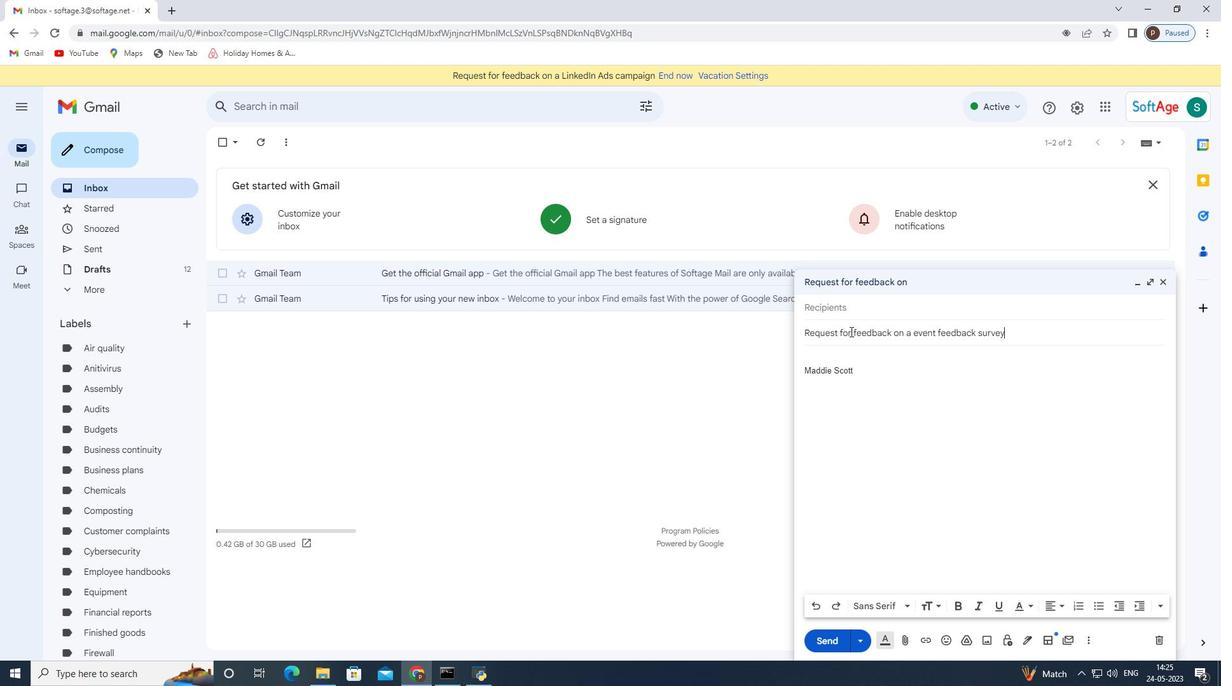 
Action: Mouse pressed left at (987, 330)
Screenshot: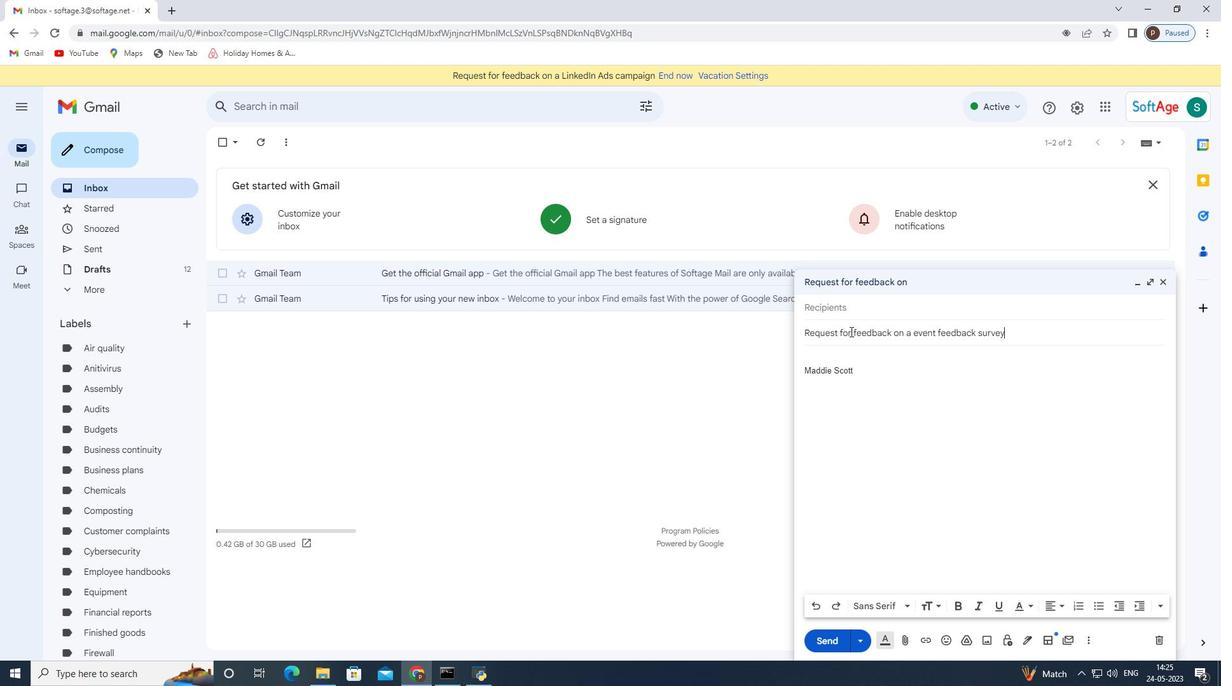 
Action: Key pressed <Key.space>survey<Key.tab><Key.shift>I<Key.space>would<Key.space>appreciate<Key.space>it<Key.space>if<Key.space>you<Key.space>could<Key.space>send<Key.space>me<Key.space>the<Key.space>sales<Key.space>report<Key.space>for<Key.space>the<Key.space>last<Key.space>quarter.
Screenshot: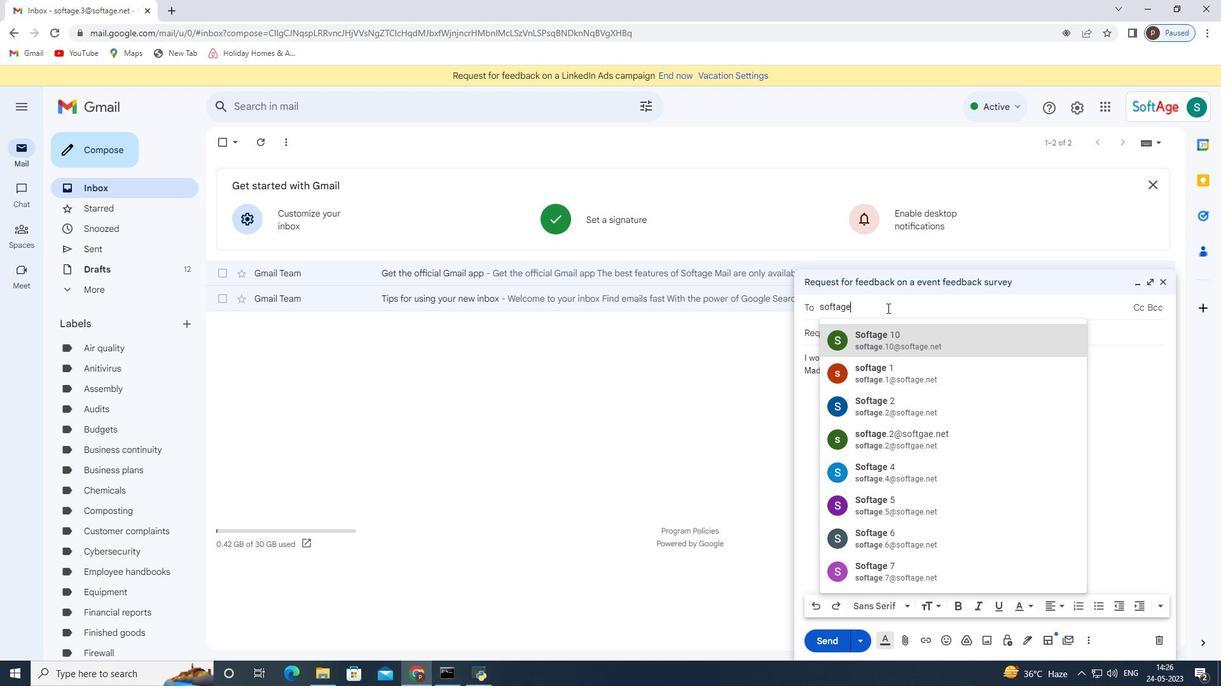 
Action: Mouse moved to (871, 312)
Screenshot: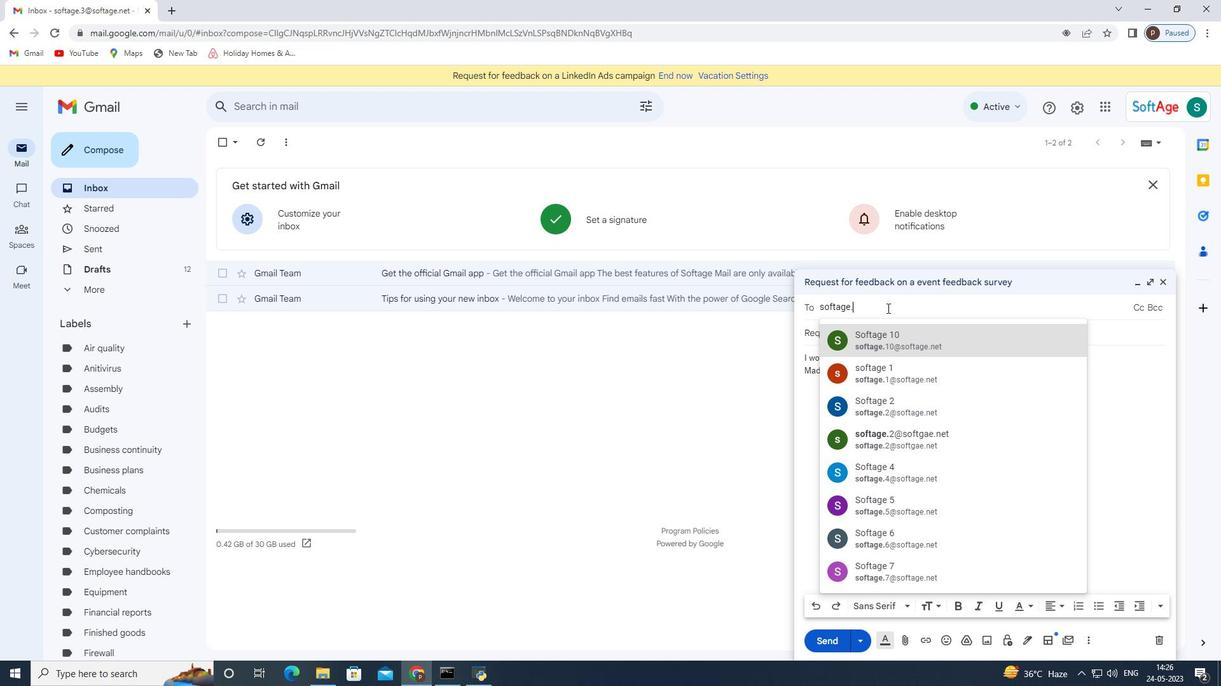 
Action: Mouse pressed left at (871, 312)
Screenshot: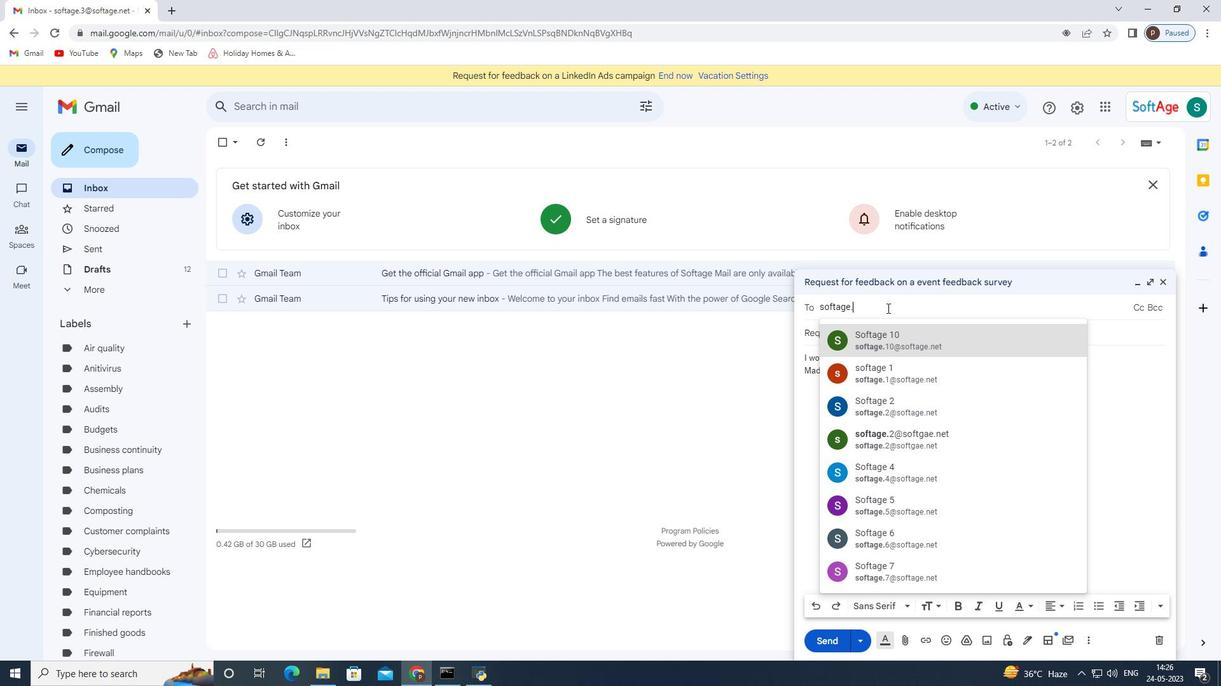 
Action: Key pressed softage.4<Key.shift>@softage.net
Screenshot: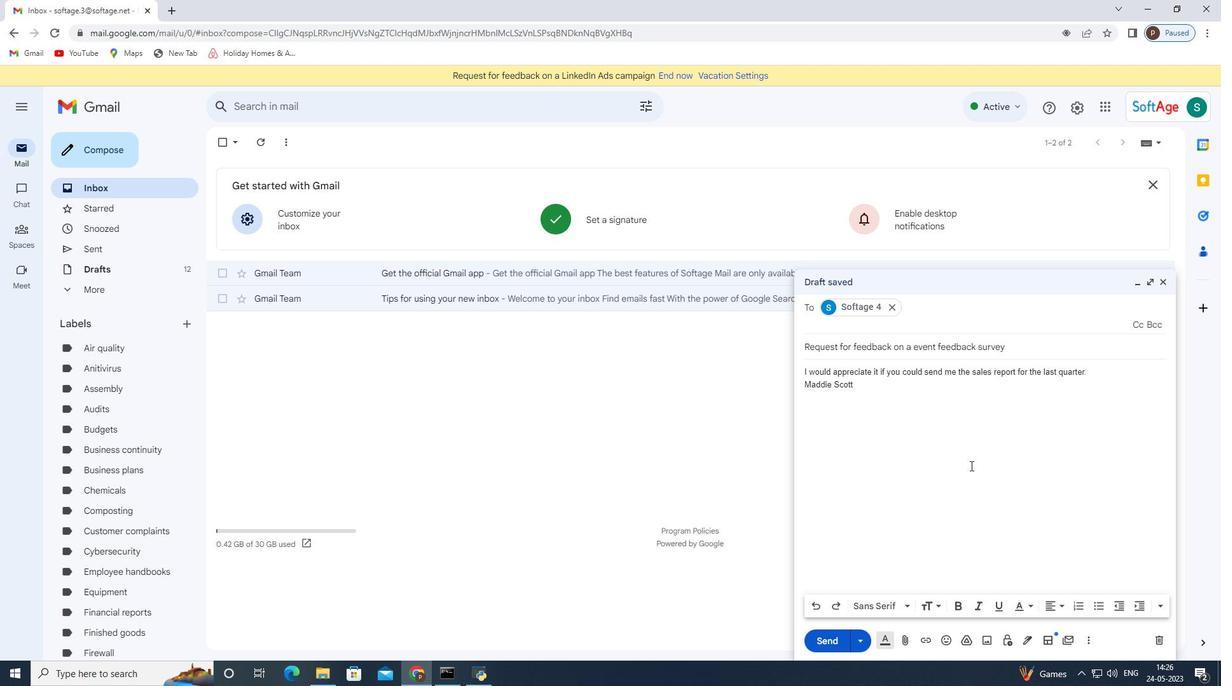 
Action: Mouse moved to (954, 340)
Screenshot: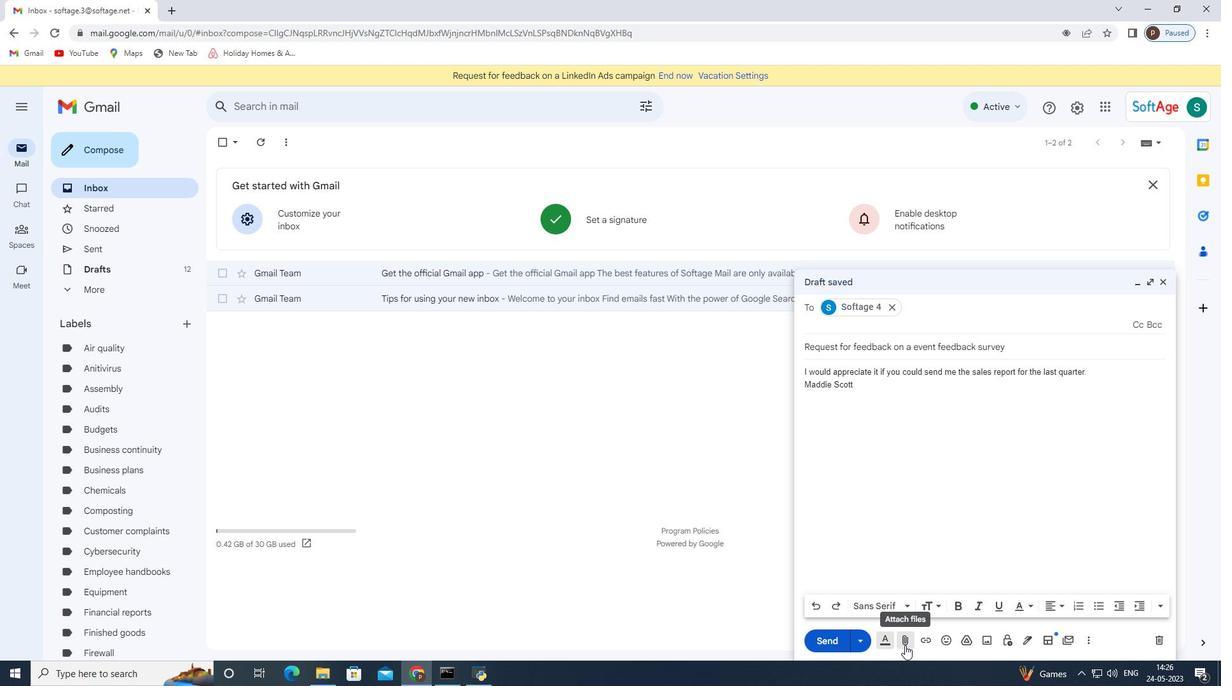 
Action: Mouse pressed left at (954, 340)
Screenshot: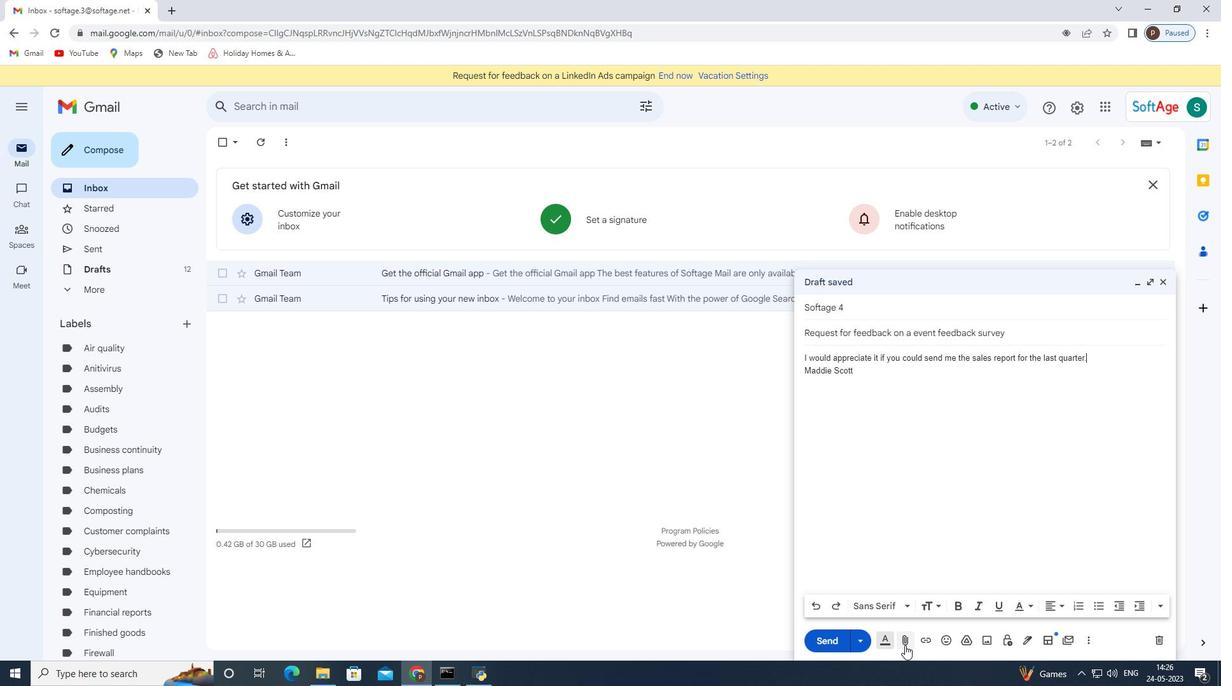 
Action: Mouse moved to (912, 645)
Screenshot: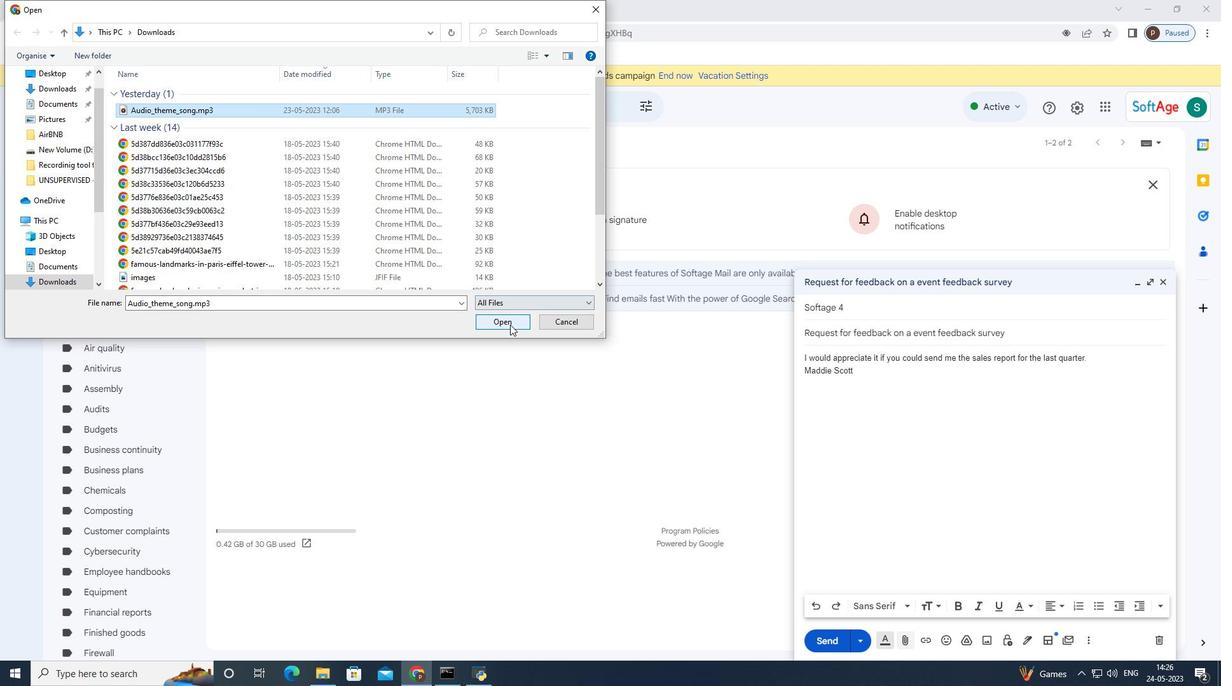 
Action: Mouse pressed left at (912, 645)
Screenshot: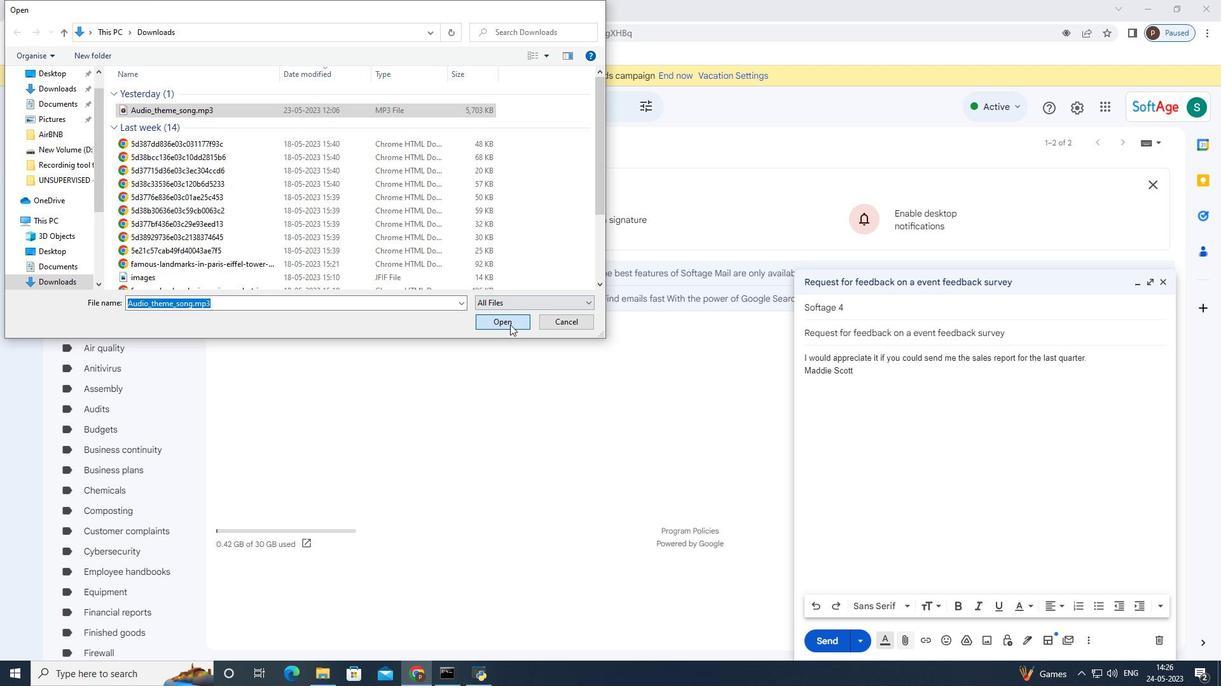 
Action: Mouse moved to (906, 640)
Screenshot: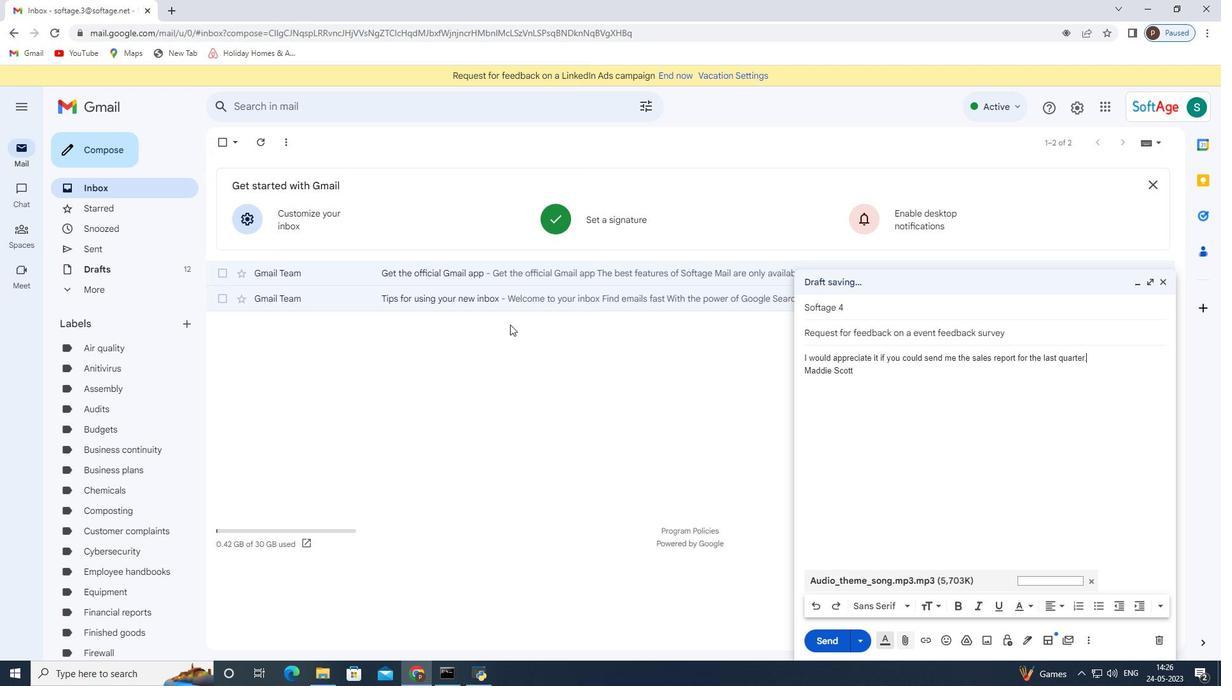 
Action: Mouse pressed left at (906, 640)
Screenshot: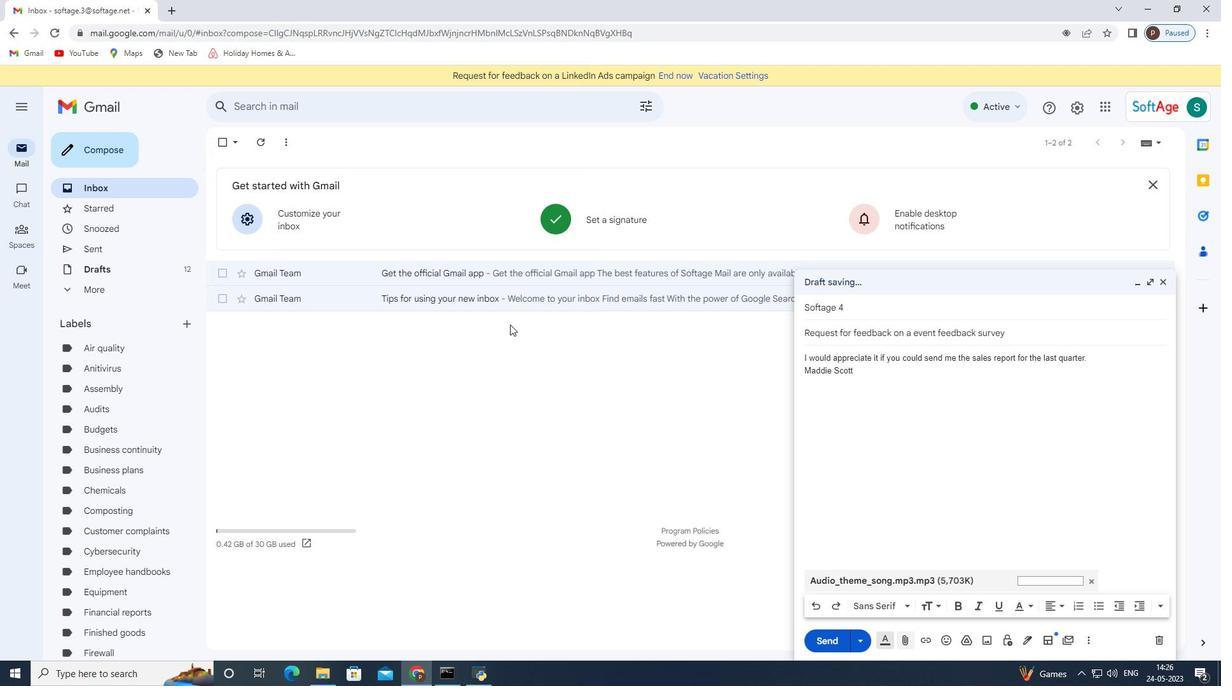 
Action: Mouse moved to (227, 109)
Screenshot: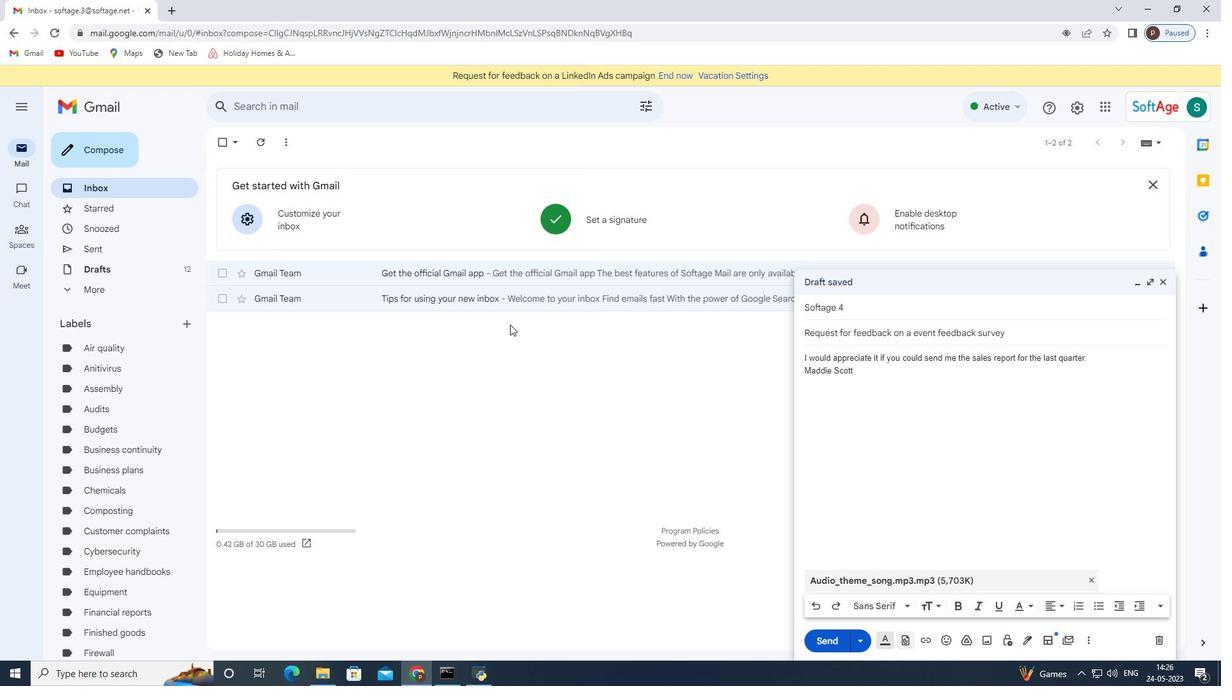 
Action: Mouse pressed left at (227, 109)
Screenshot: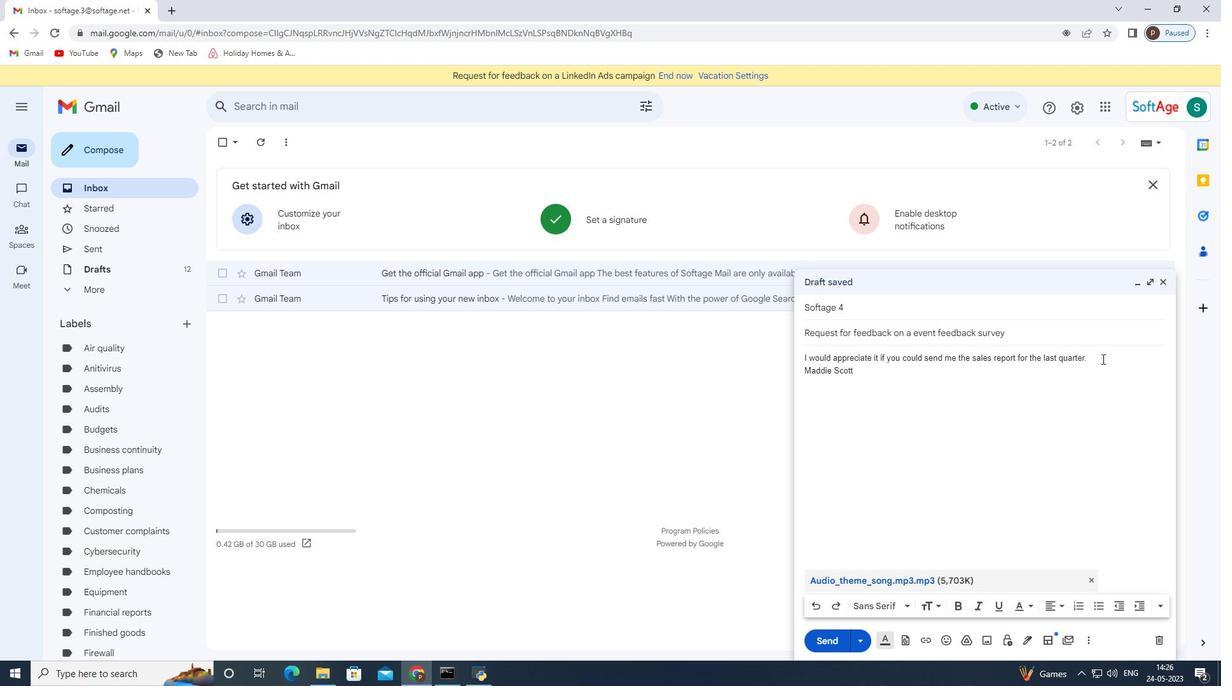 
Action: Mouse moved to (508, 325)
Screenshot: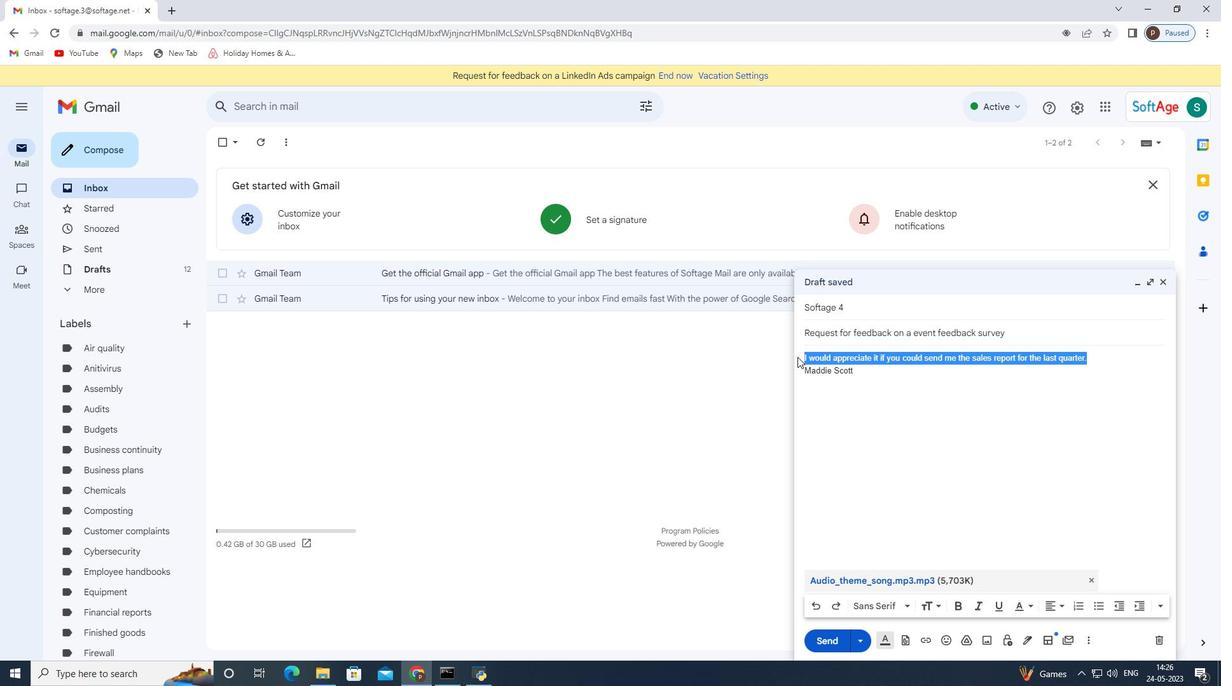 
Action: Mouse pressed left at (508, 325)
Screenshot: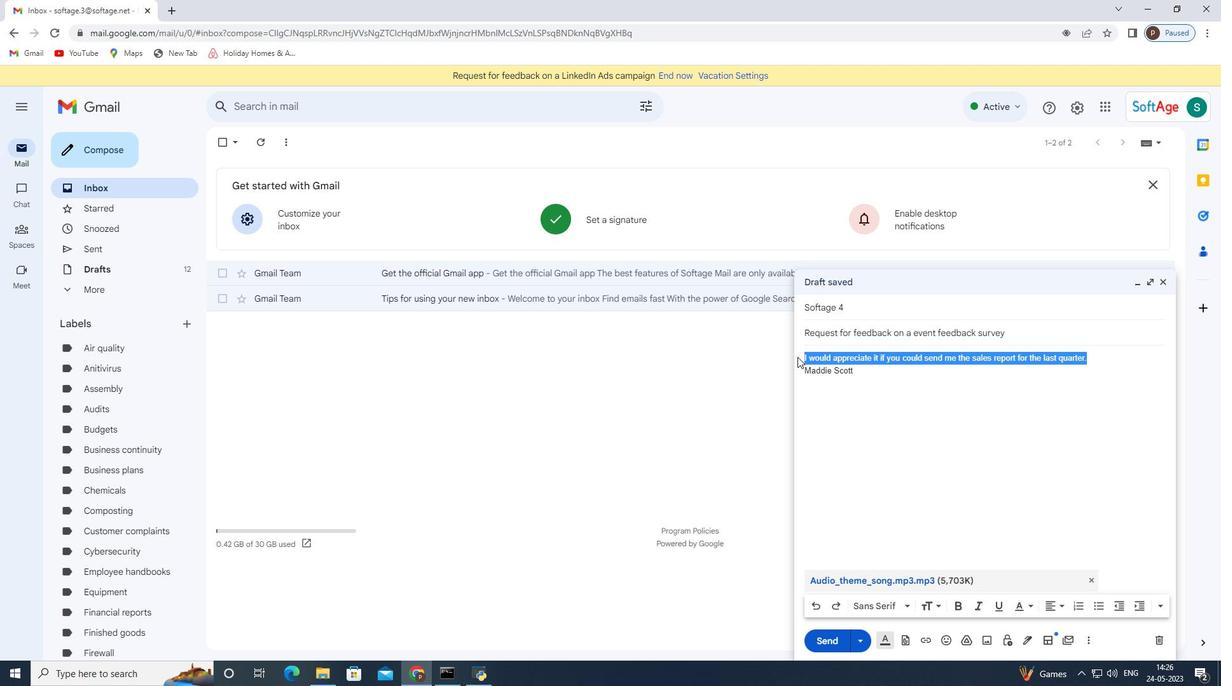 
Action: Mouse moved to (1092, 357)
Screenshot: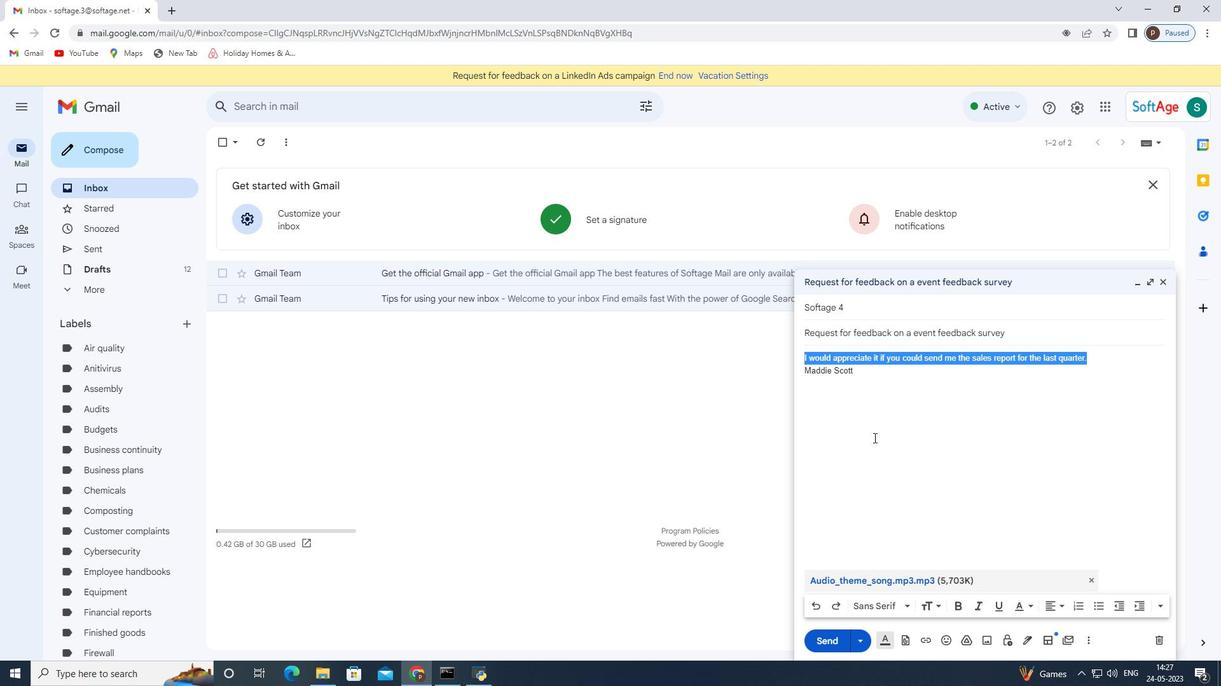 
Action: Key pressed <Key.enter>
Screenshot: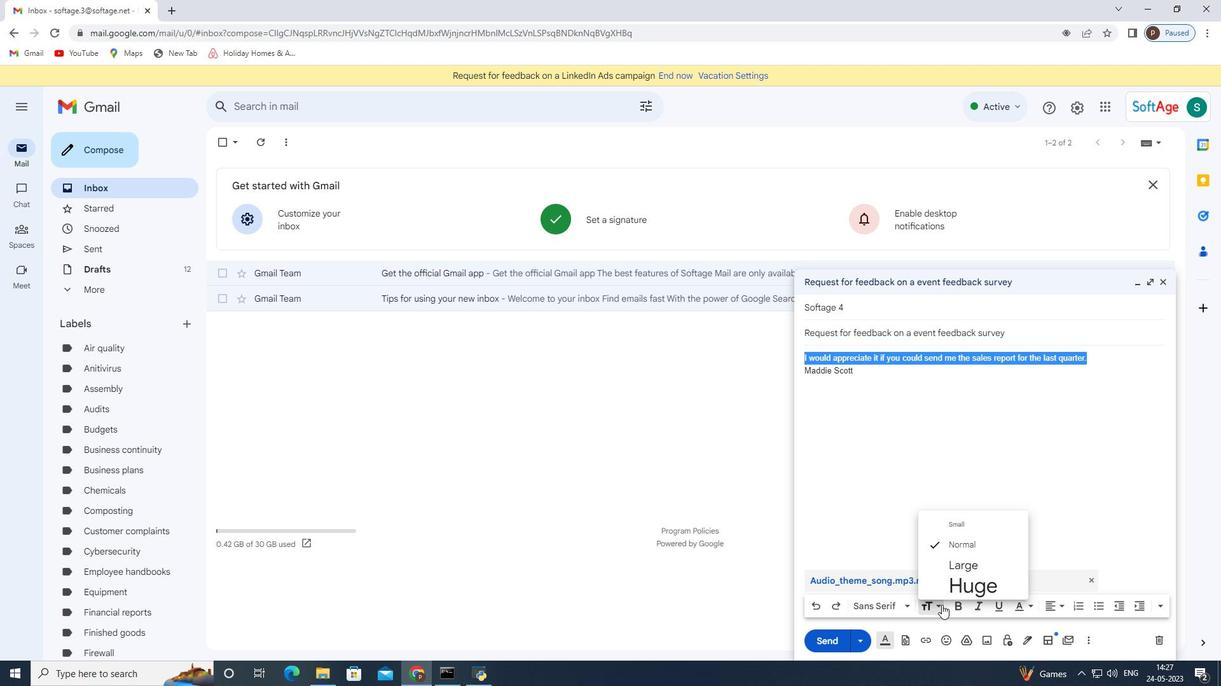 
Action: Mouse pressed left at (1092, 357)
Screenshot: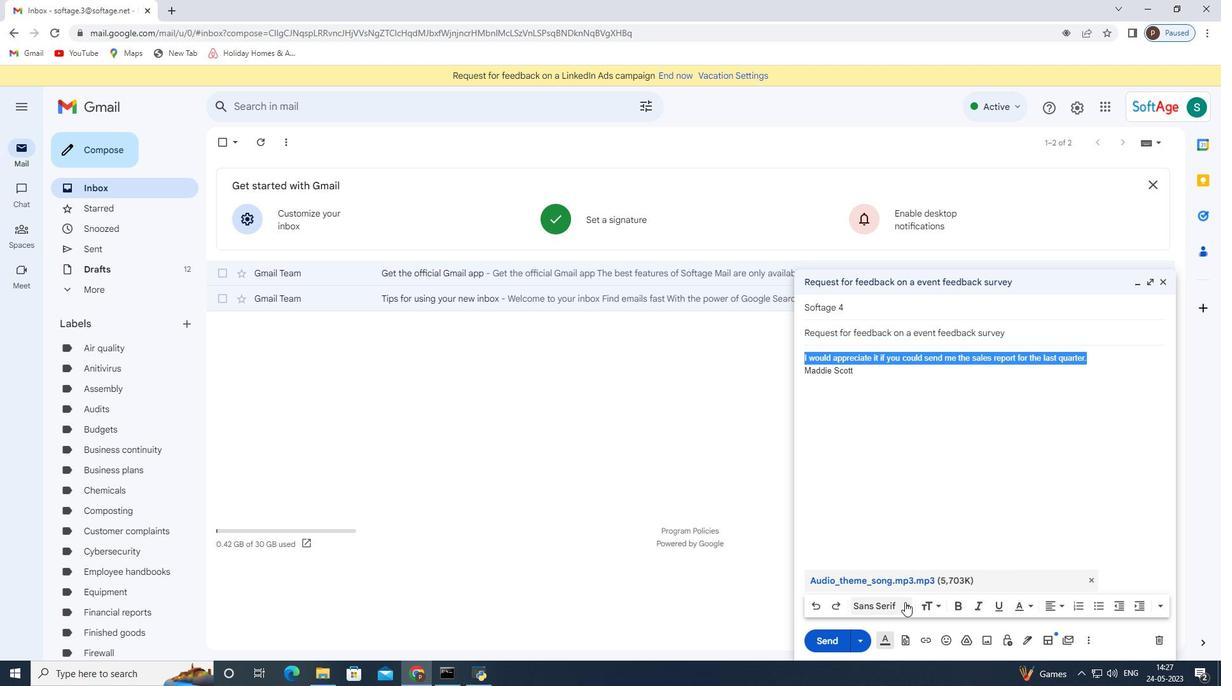 
Action: Mouse moved to (940, 605)
Screenshot: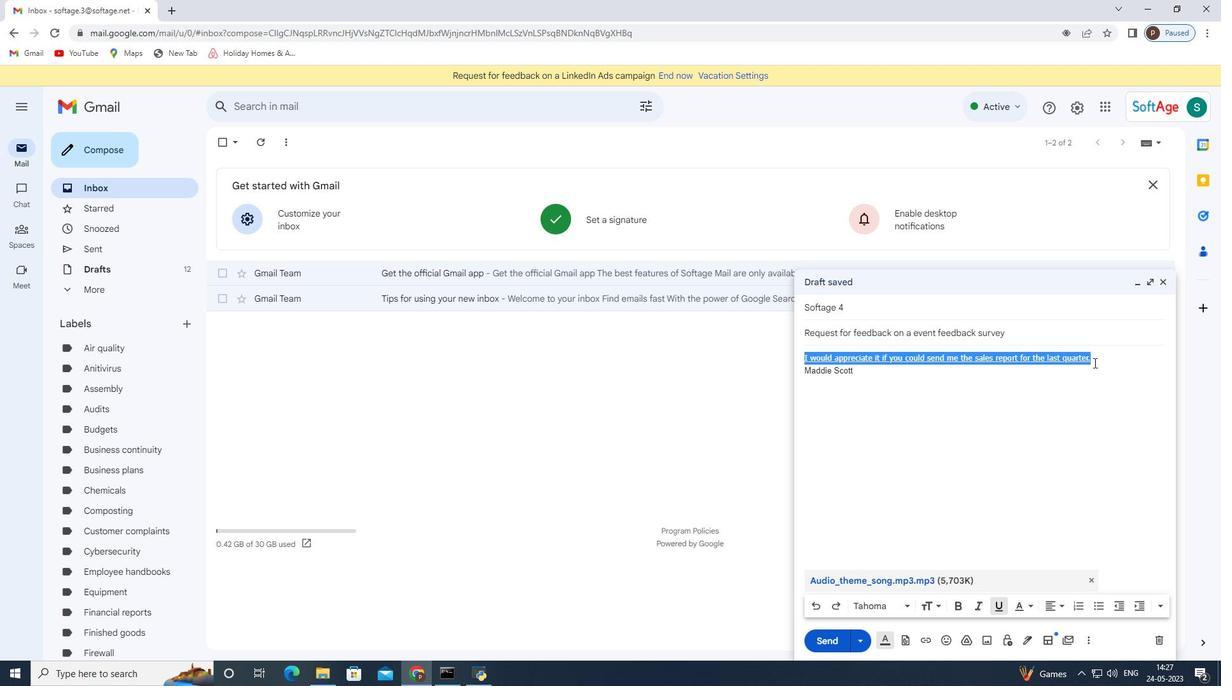 
Action: Mouse pressed left at (940, 605)
Screenshot: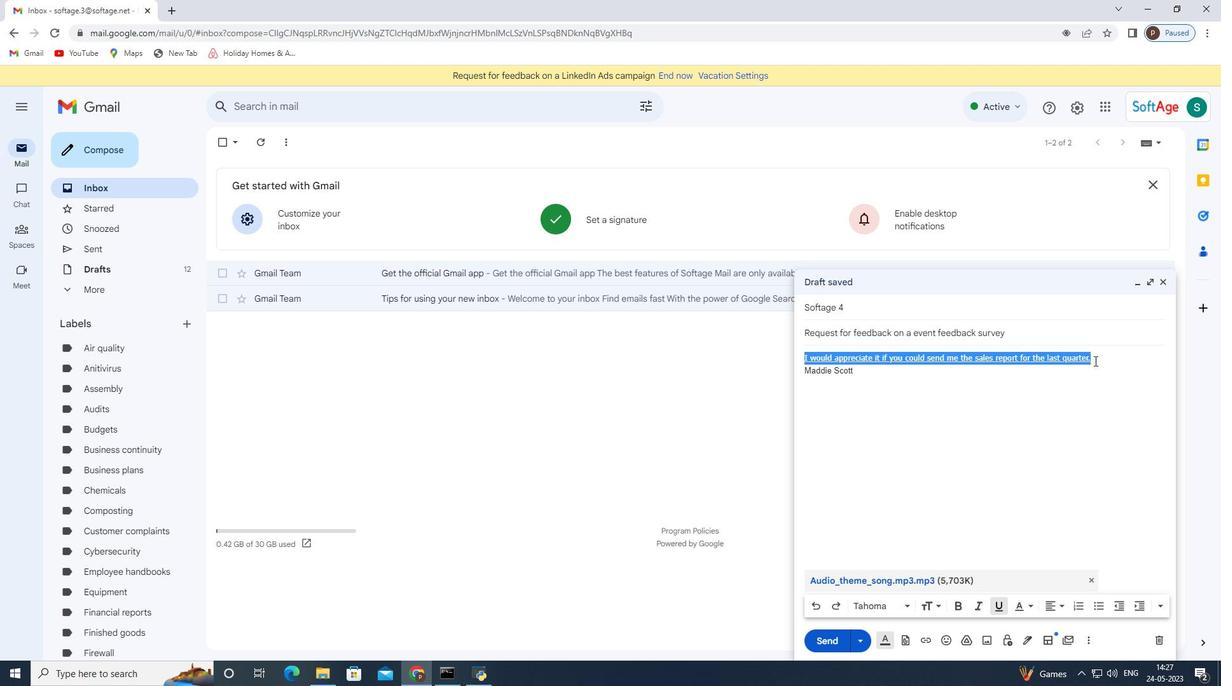 
Action: Mouse moved to (908, 609)
Screenshot: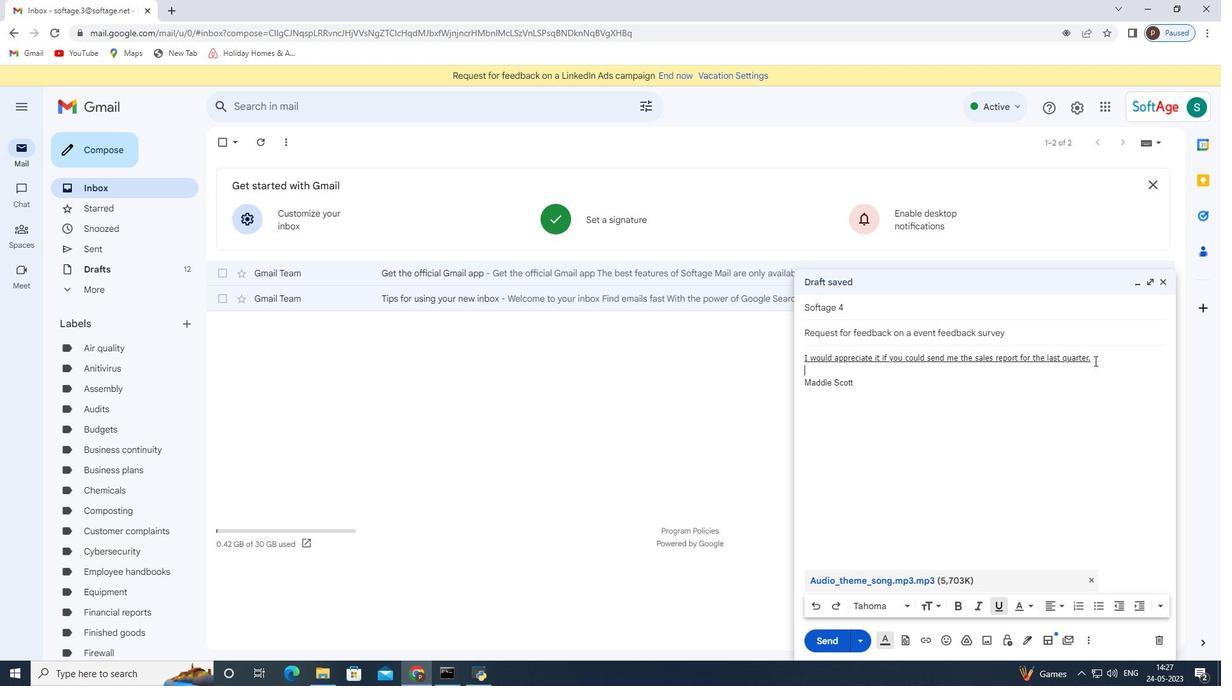 
Action: Mouse pressed left at (908, 609)
Screenshot: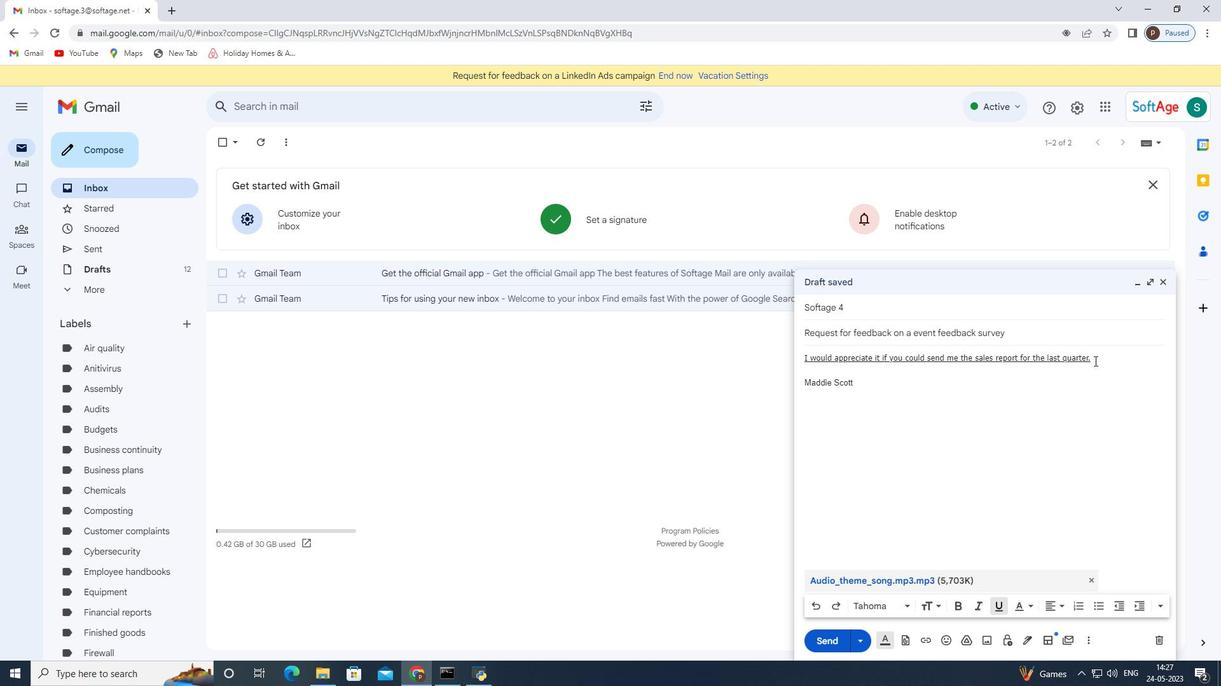 
Action: Mouse moved to (905, 543)
Screenshot: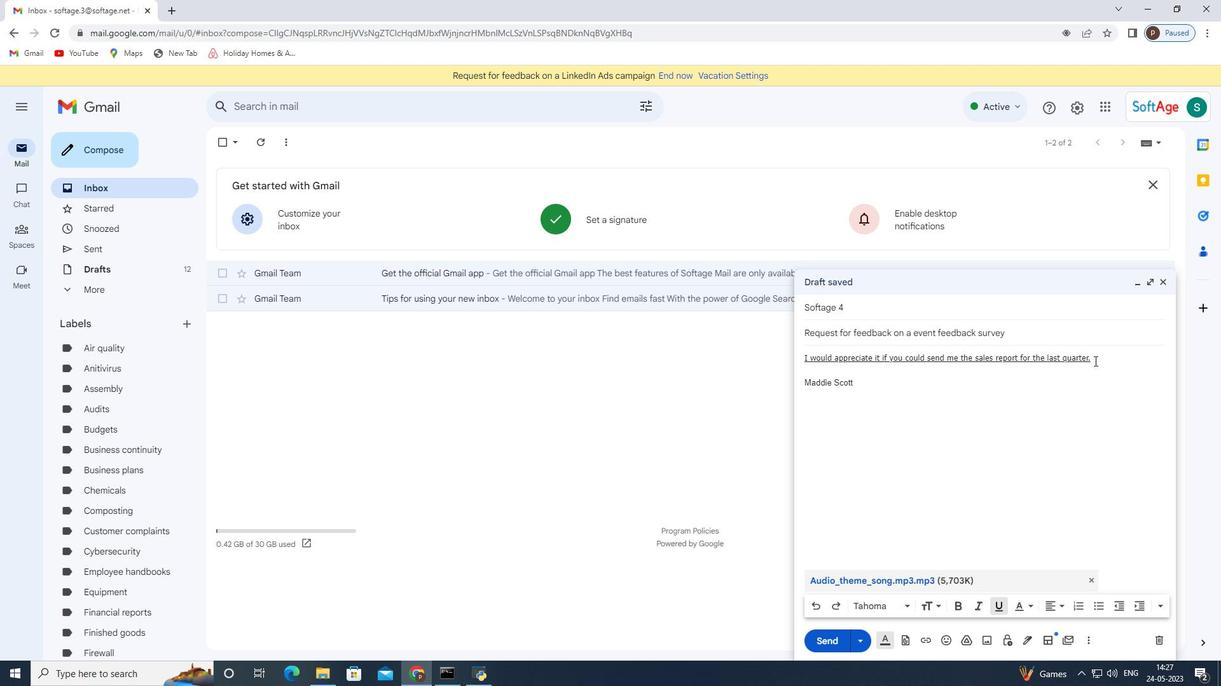 
Action: Mouse pressed left at (905, 543)
Screenshot: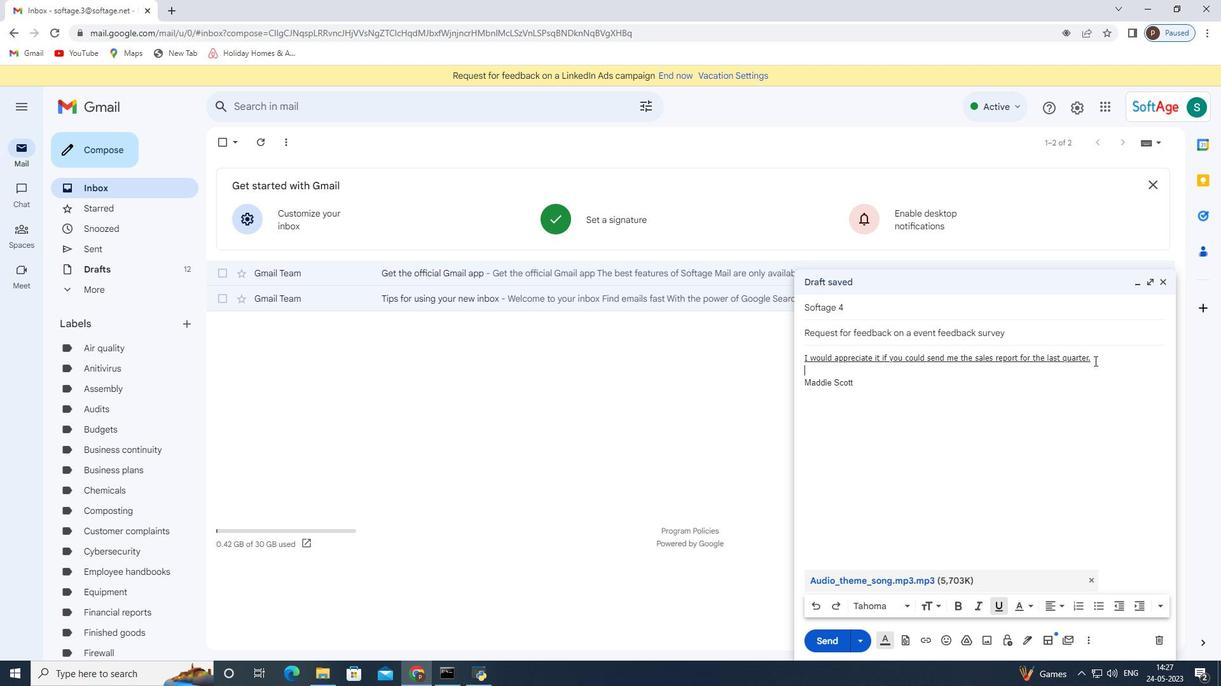 
Action: Mouse moved to (1004, 608)
Screenshot: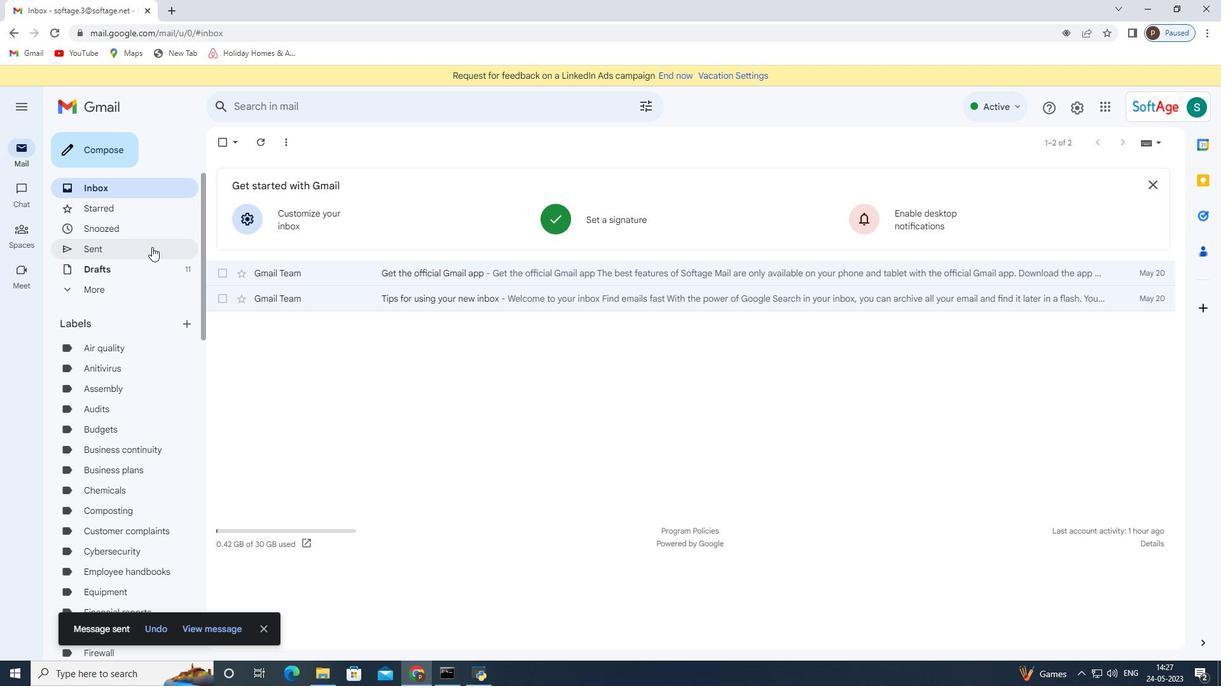 
Action: Mouse pressed left at (1004, 608)
Screenshot: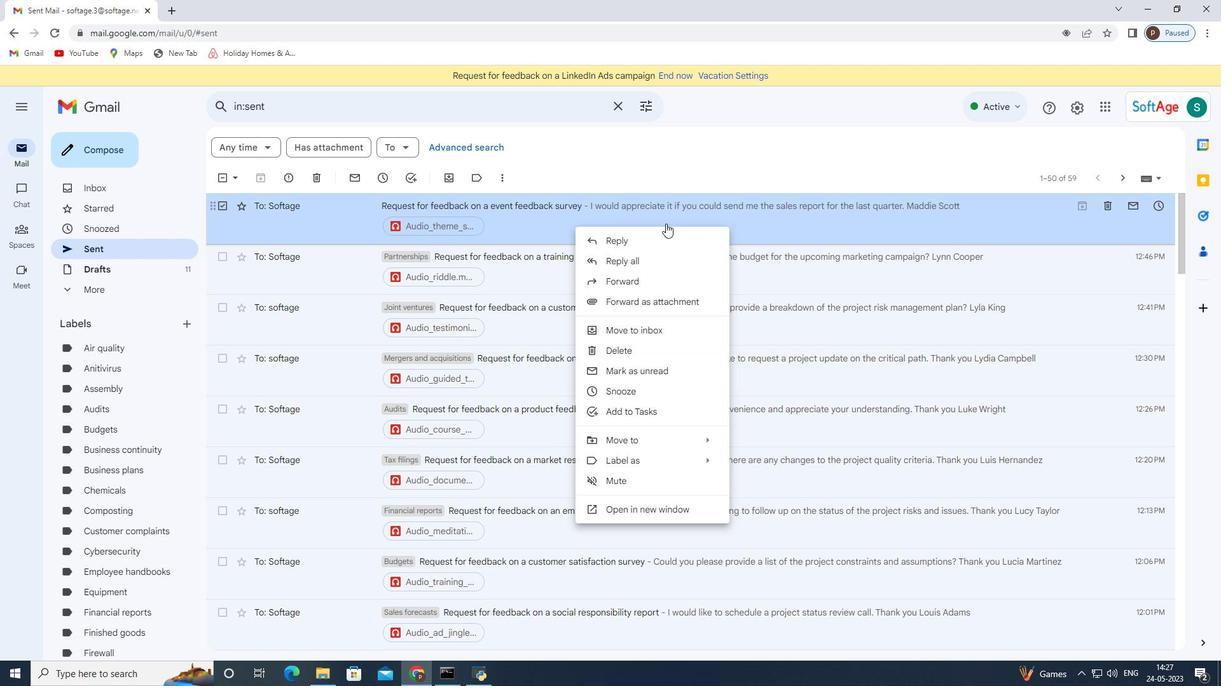 
Action: Mouse moved to (948, 497)
Screenshot: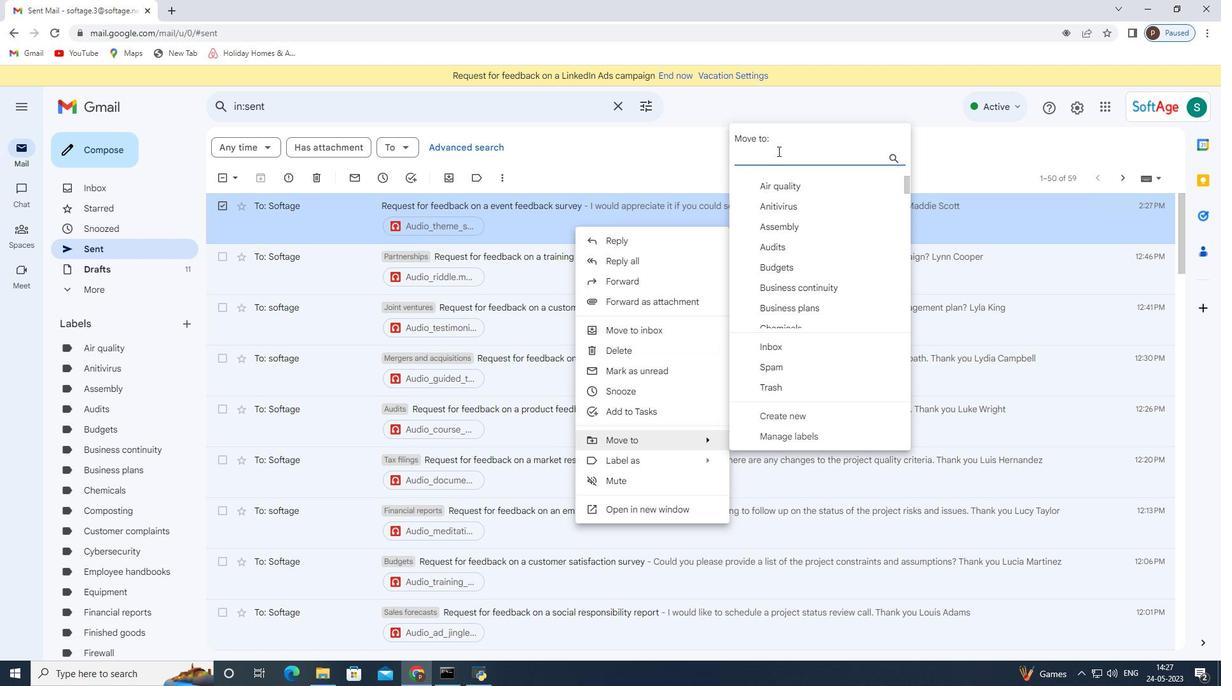 
Action: Mouse pressed left at (948, 497)
Screenshot: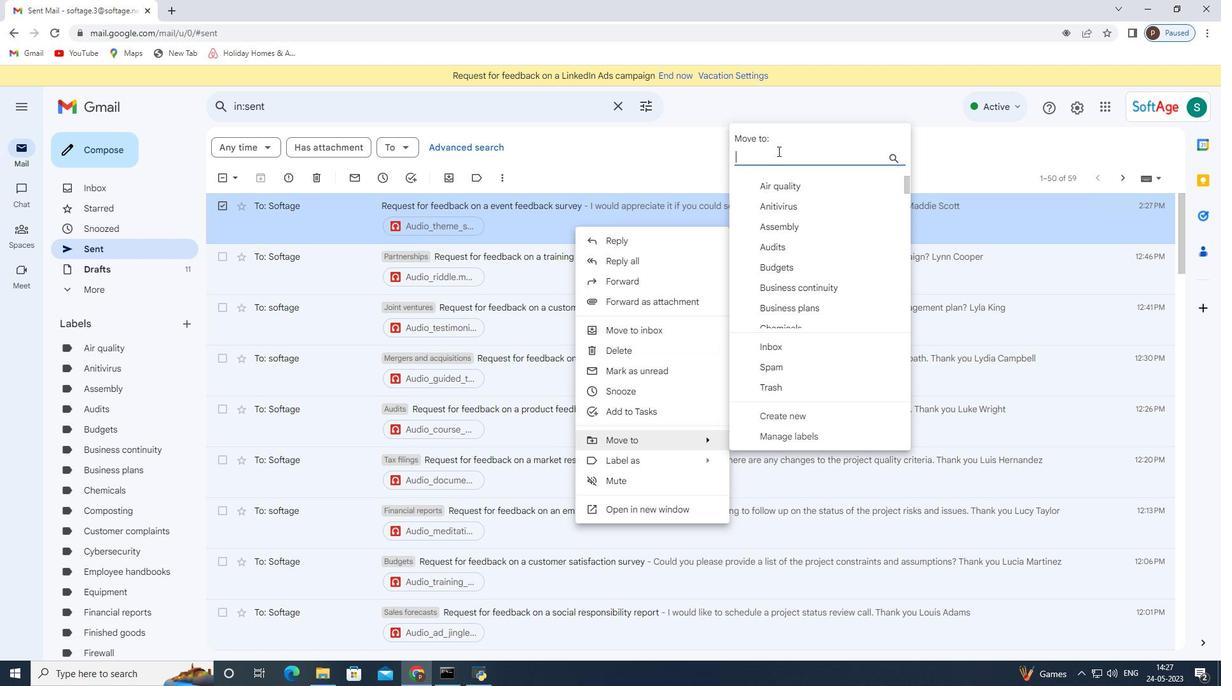 
Action: Mouse moved to (834, 643)
Screenshot: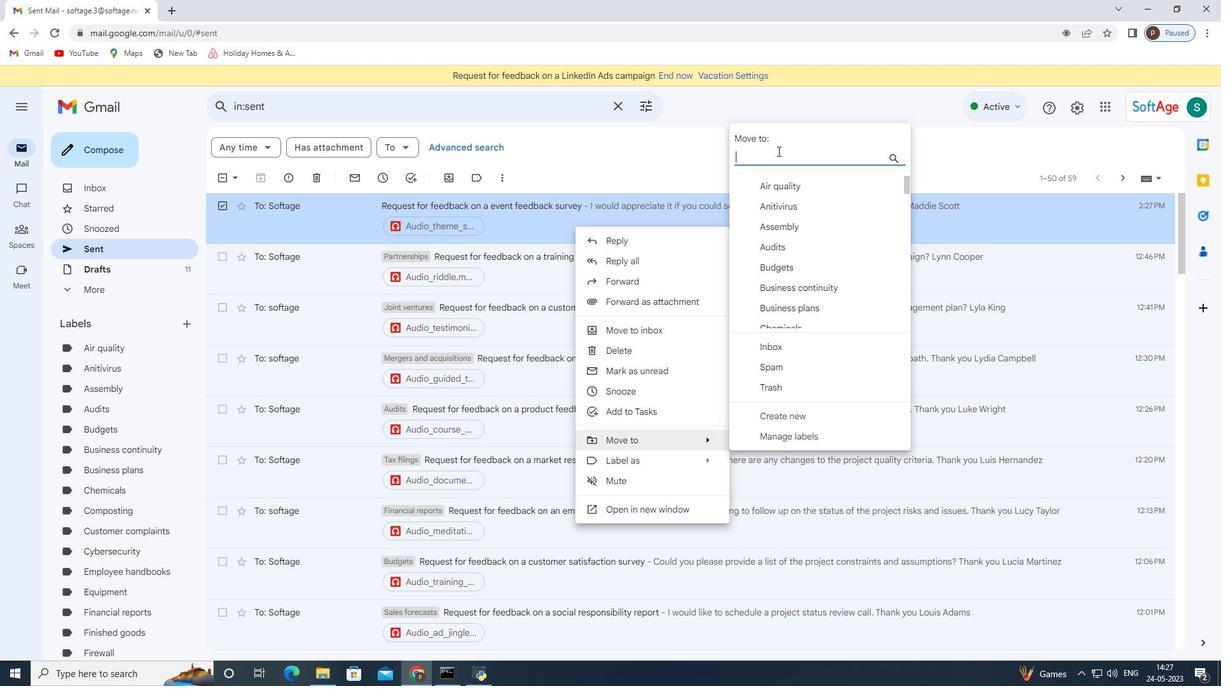 
Action: Mouse pressed left at (834, 643)
Screenshot: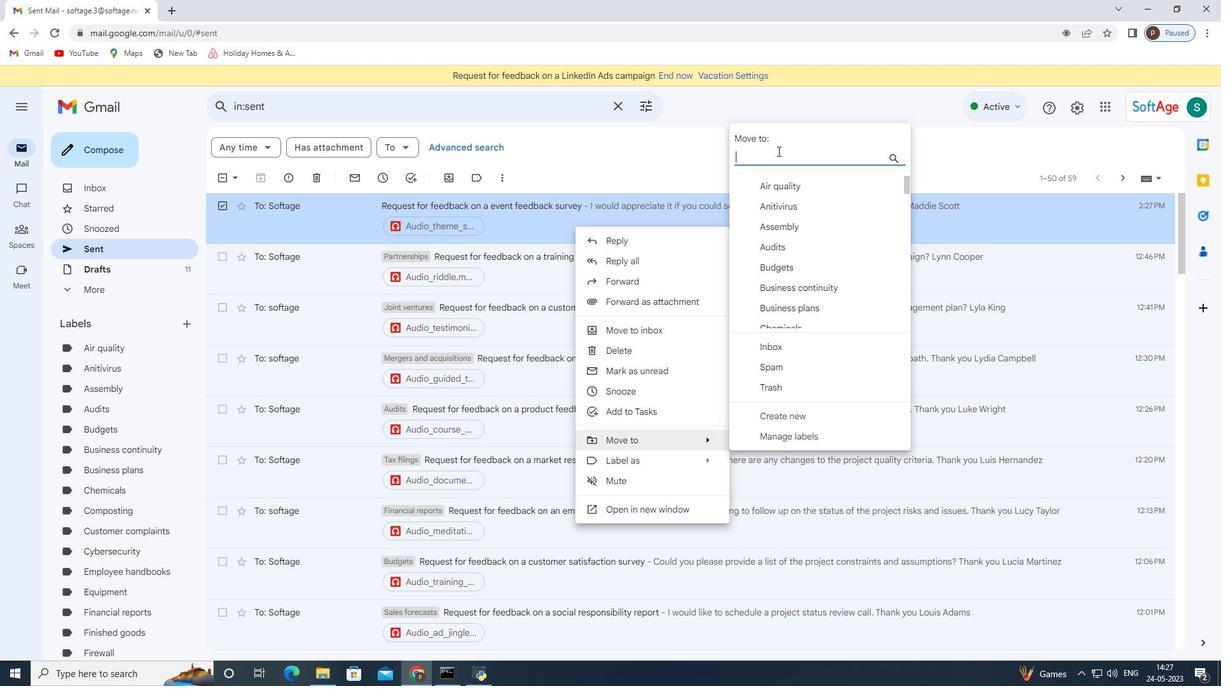 
Action: Mouse moved to (137, 246)
Screenshot: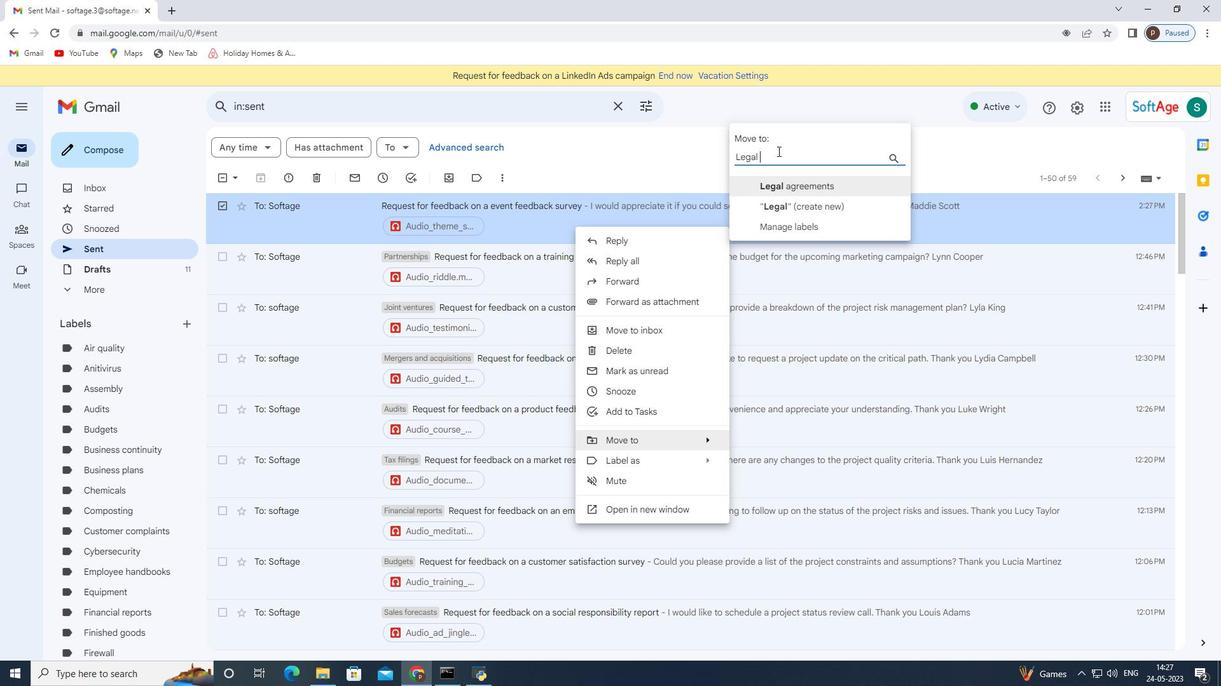 
Action: Mouse pressed left at (137, 246)
Screenshot: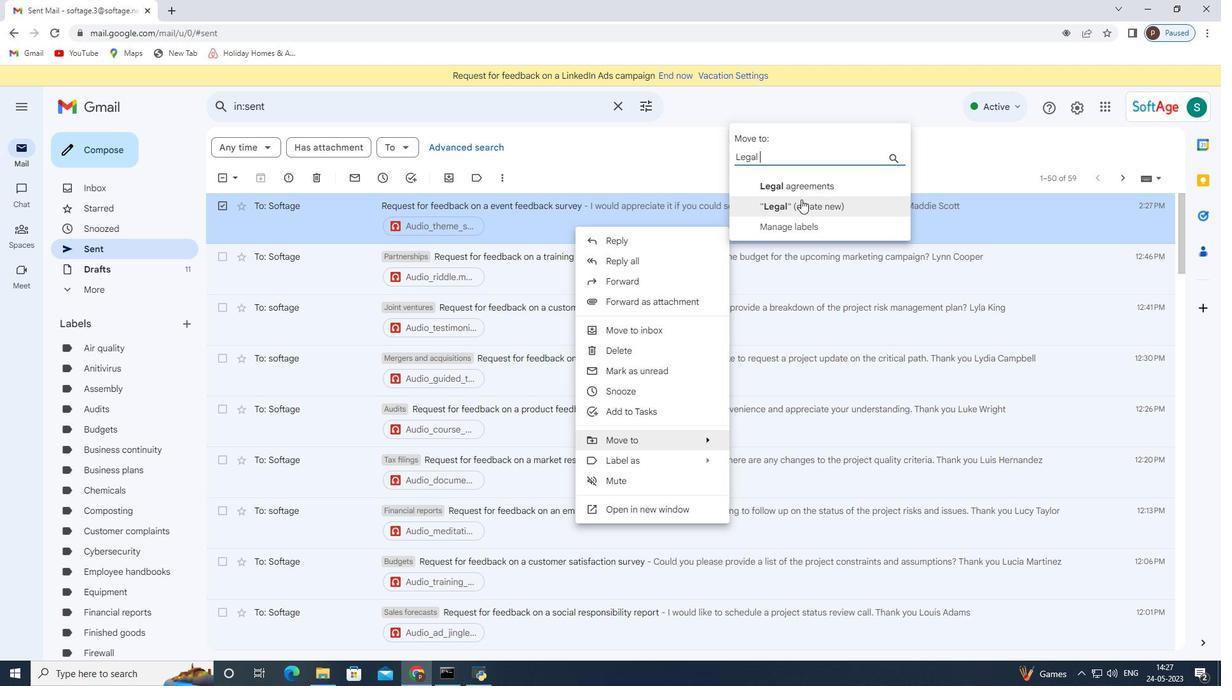 
Action: Mouse moved to (537, 225)
Screenshot: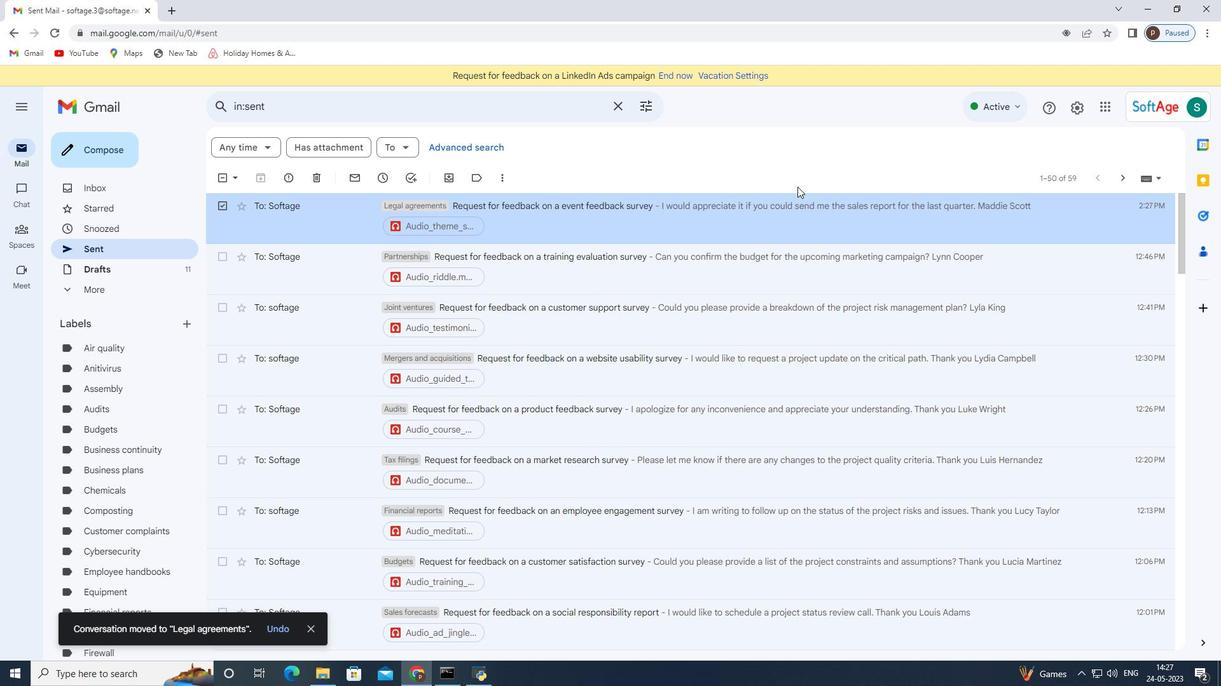 
Action: Mouse pressed right at (537, 225)
Screenshot: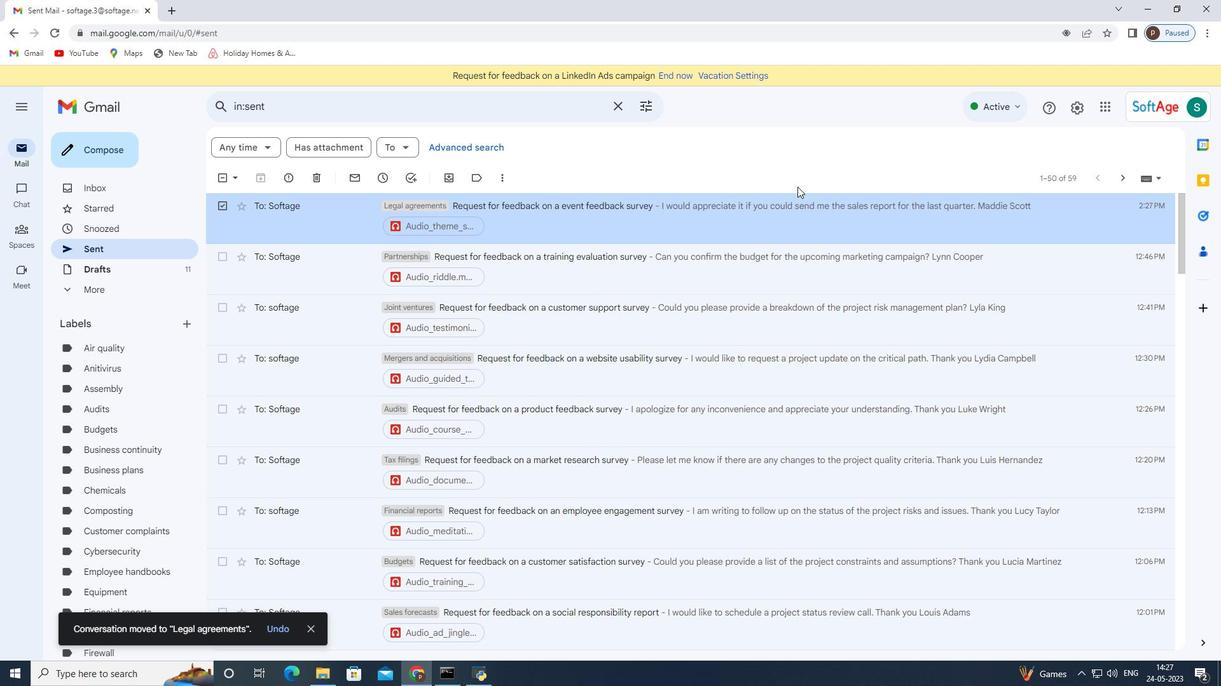 
Action: Mouse moved to (655, 435)
Screenshot: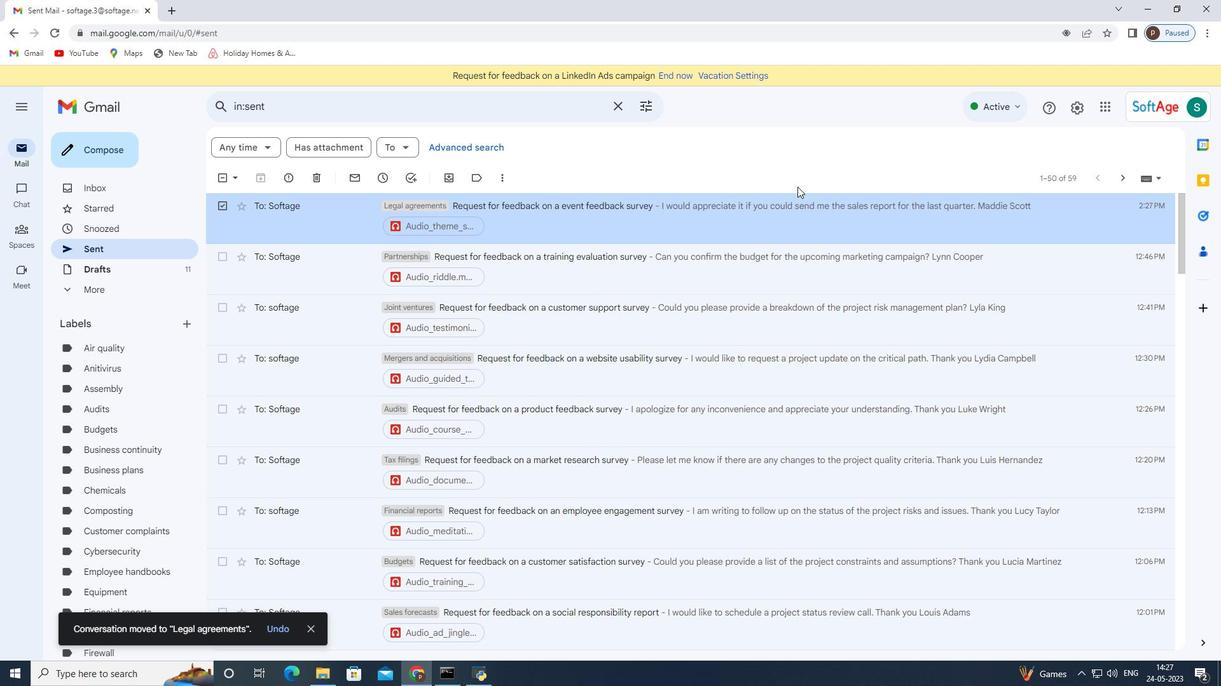 
Action: Mouse pressed left at (655, 435)
Screenshot: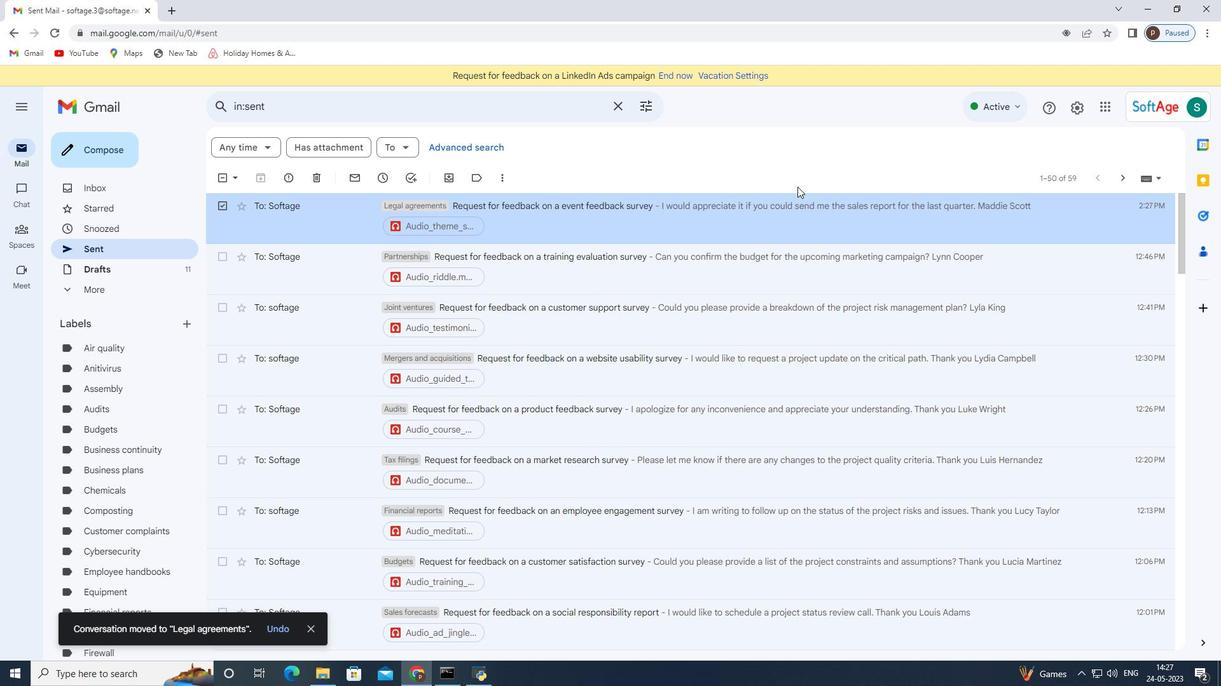 
Action: Mouse moved to (722, 407)
Screenshot: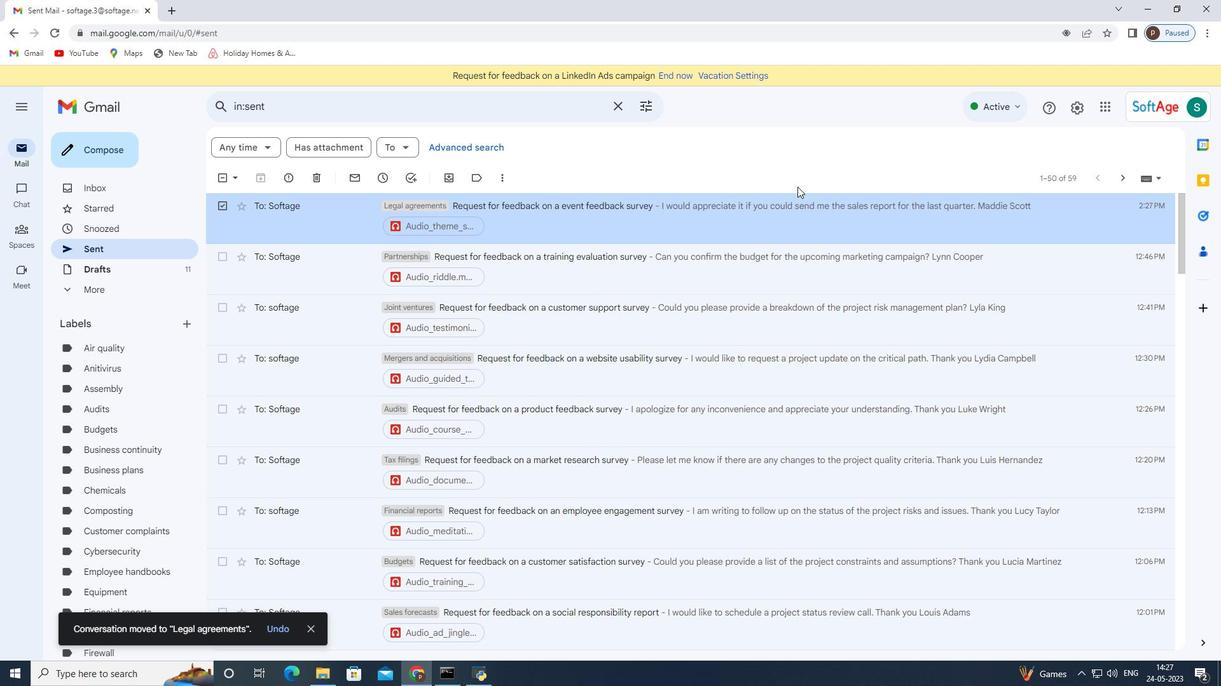 
Action: Mouse pressed left at (722, 407)
Screenshot: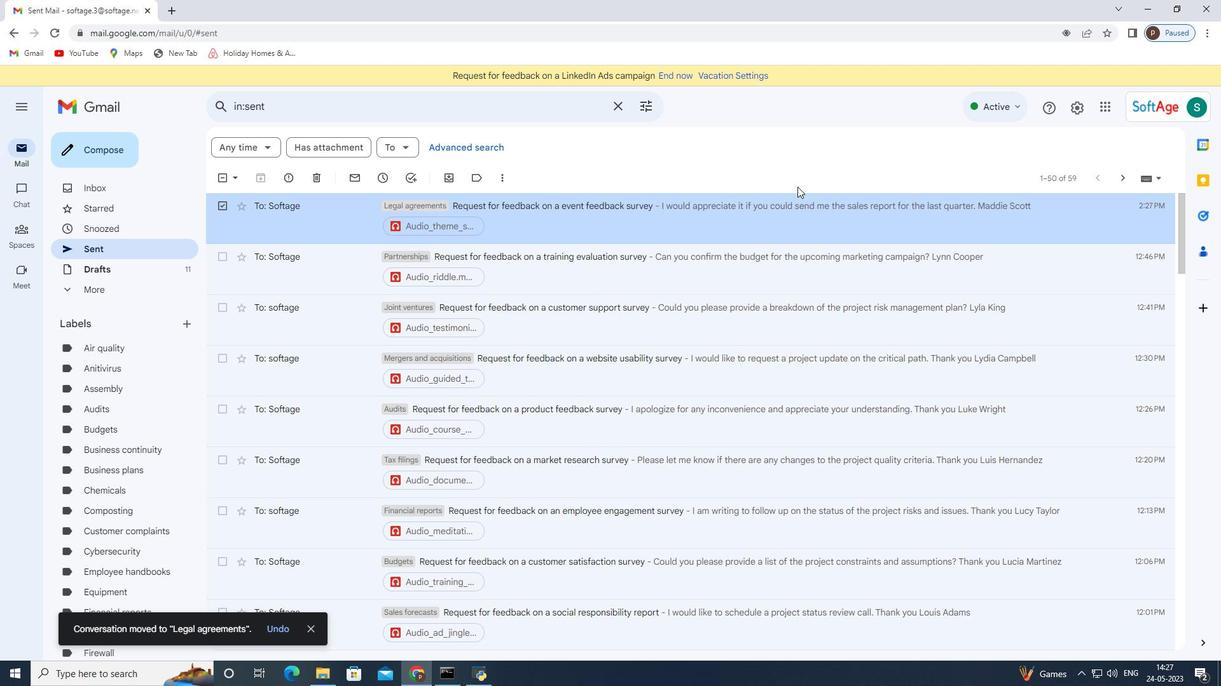 
Action: Mouse moved to (503, 354)
Screenshot: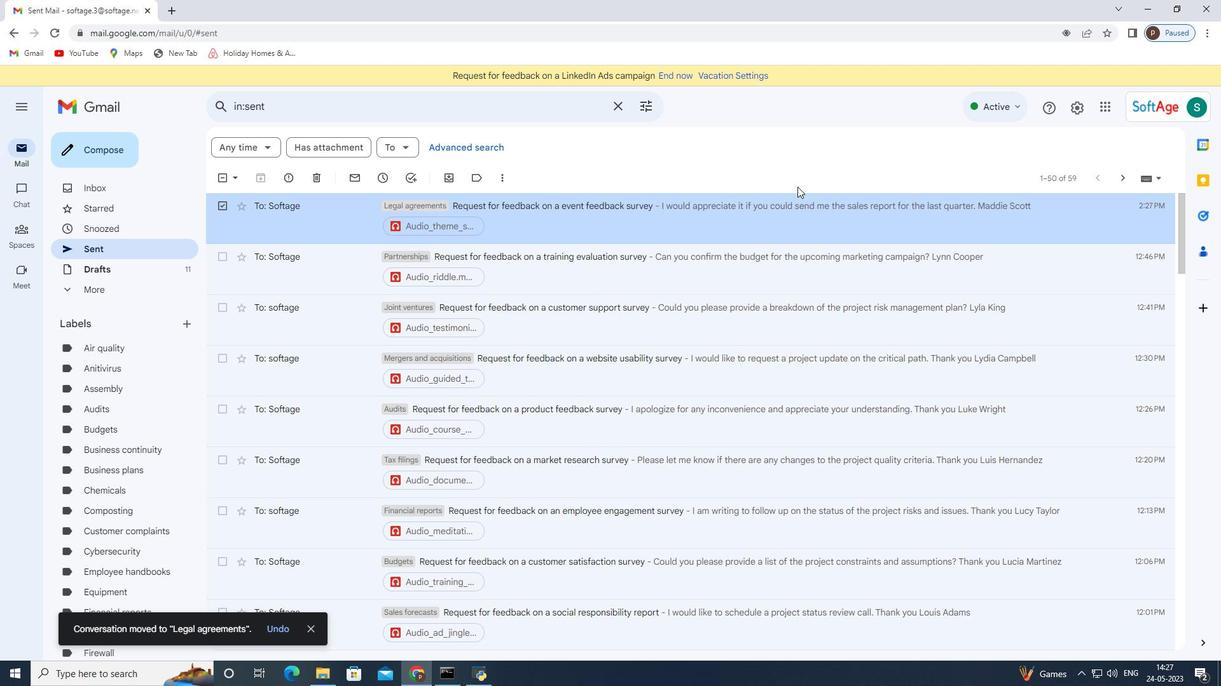 
Action: Mouse pressed left at (503, 354)
Screenshot: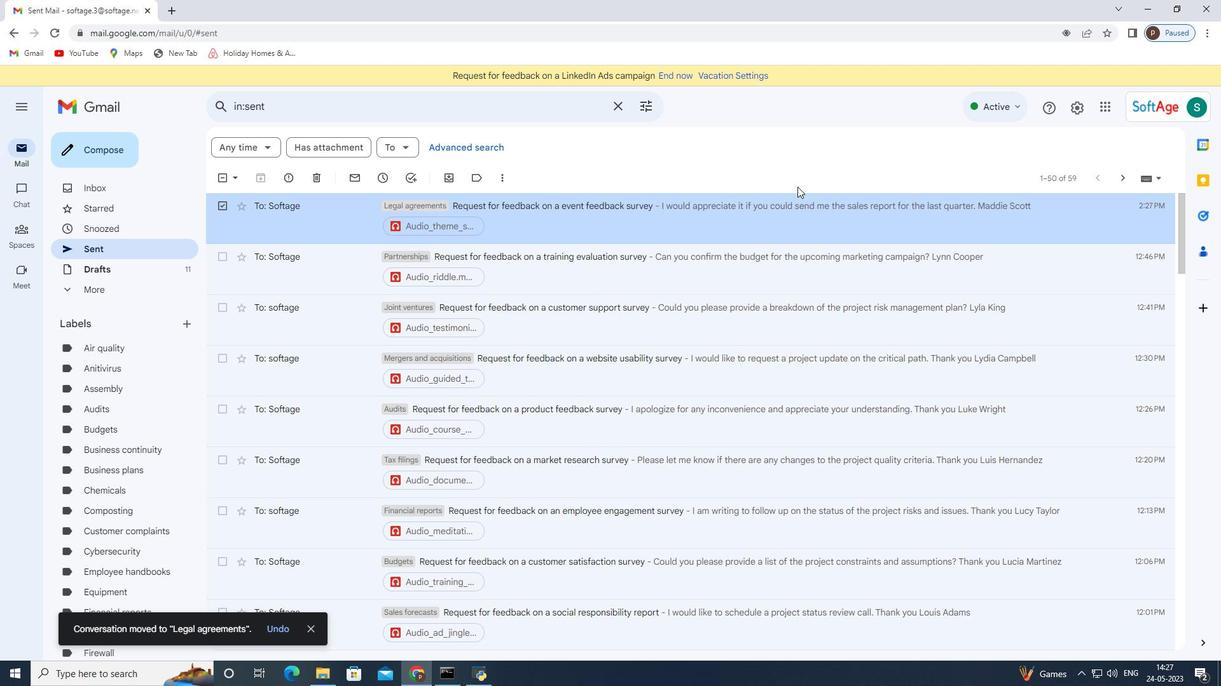 
Action: Key pressed <Key.shift>Legal<Key.space>agreements
Screenshot: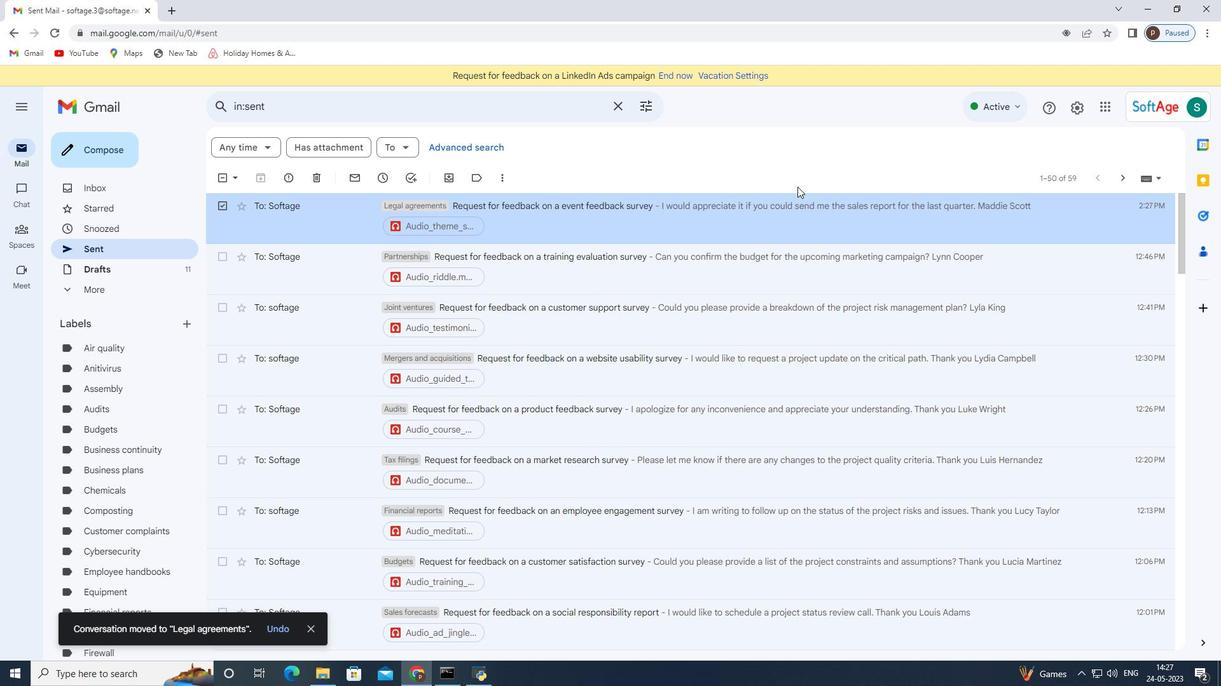 
Action: Mouse moved to (729, 419)
Screenshot: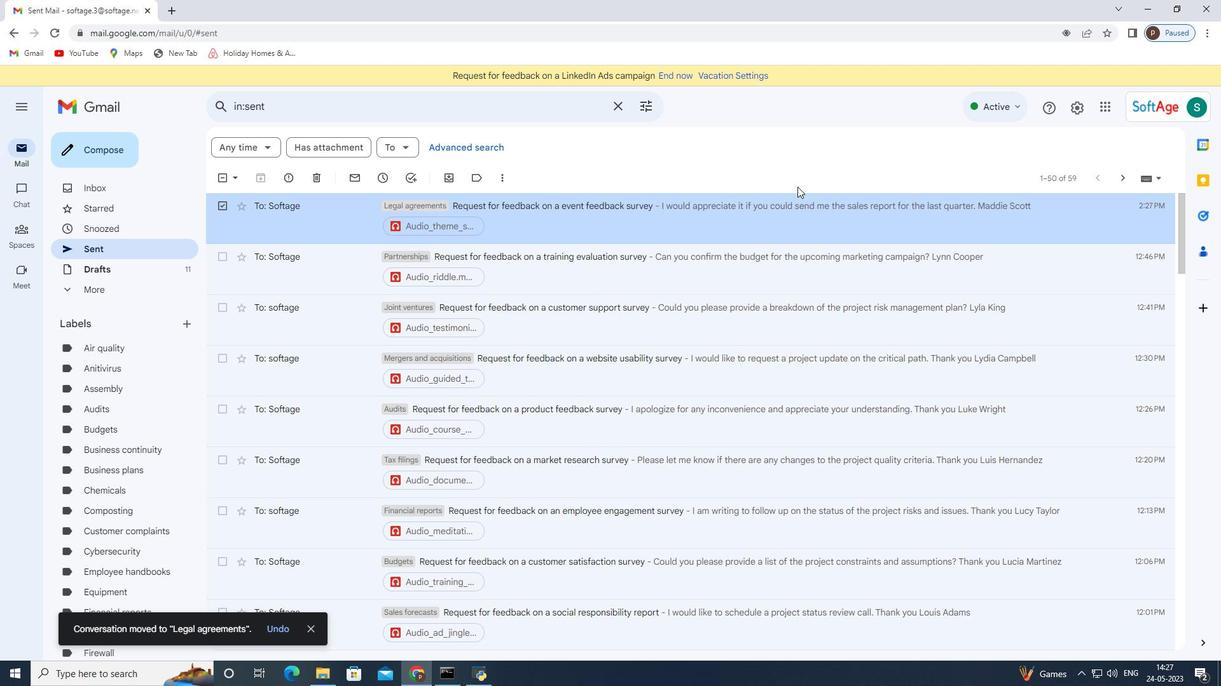 
Action: Mouse pressed left at (729, 419)
Screenshot: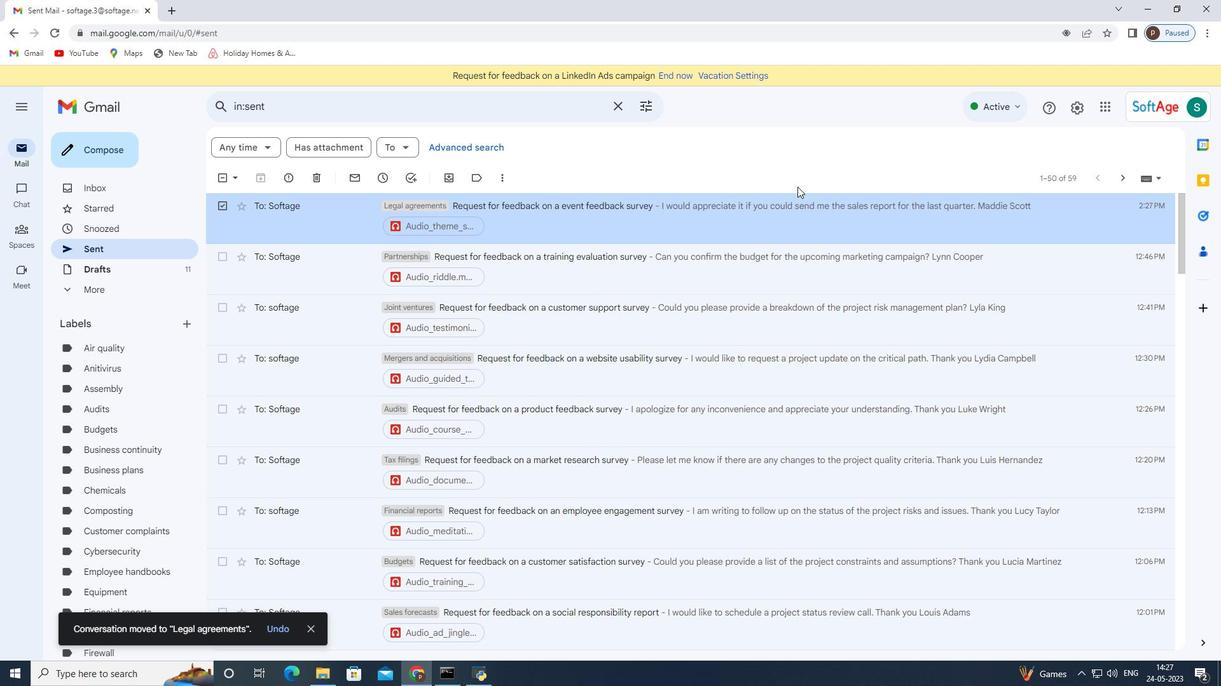 
Action: Mouse moved to (114, 147)
Screenshot: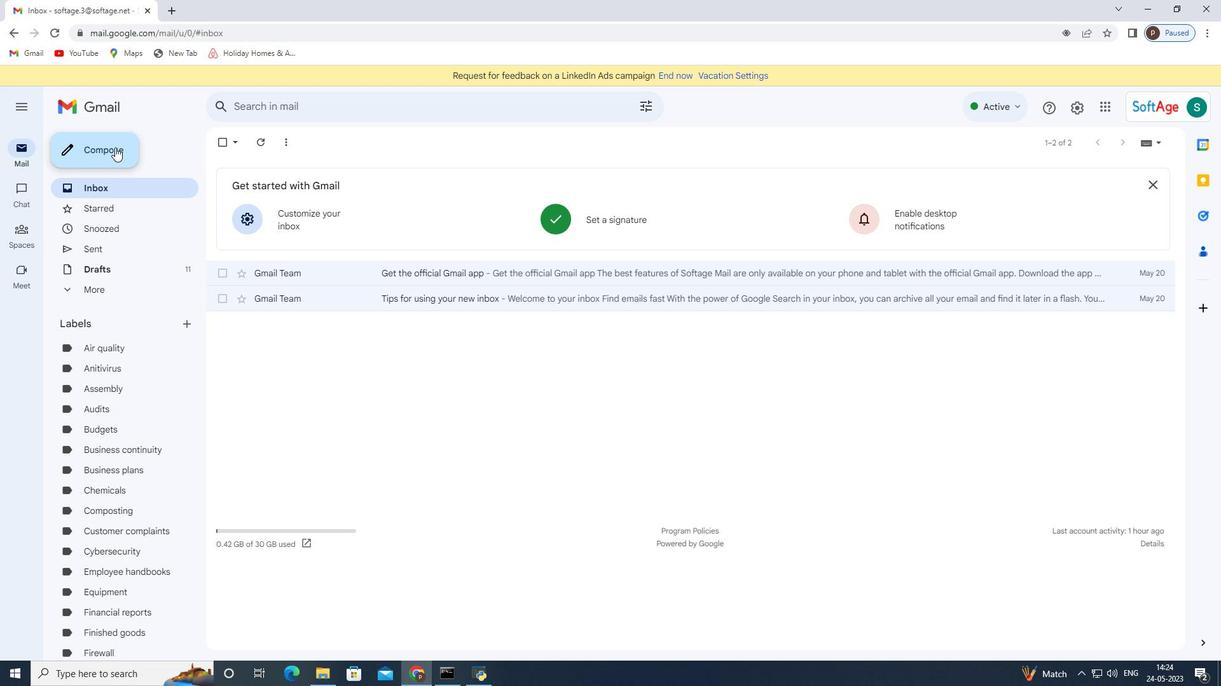 
Action: Mouse pressed left at (114, 147)
Screenshot: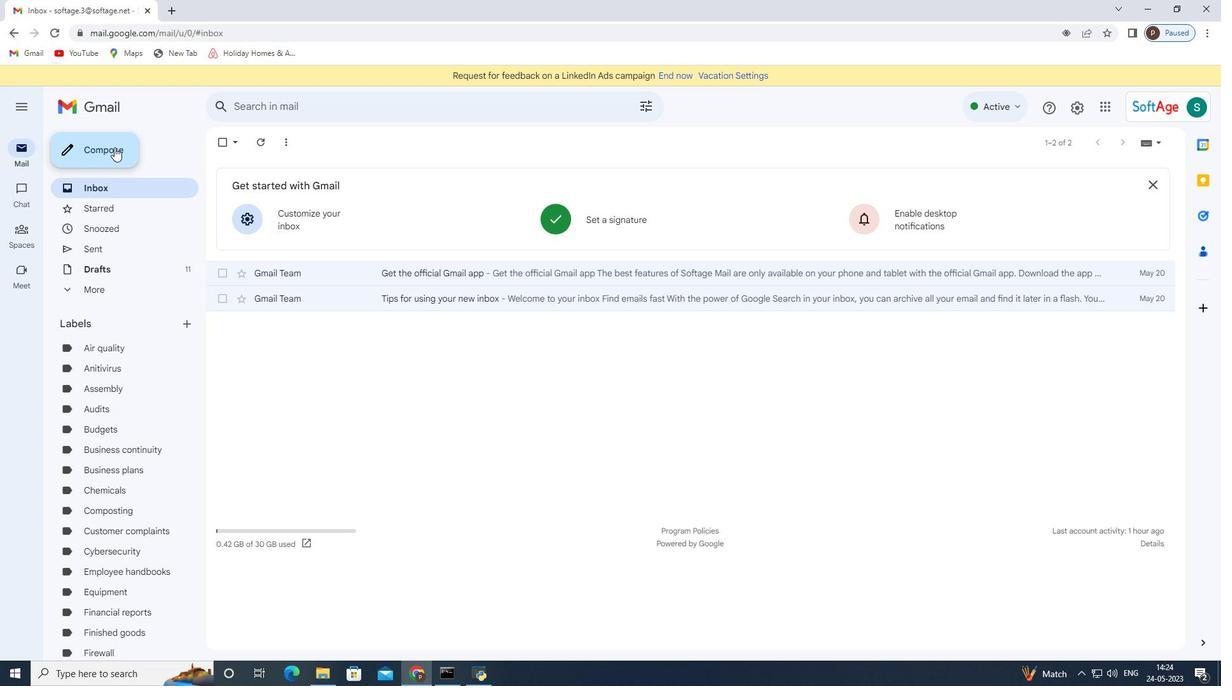 
Action: Mouse moved to (1027, 637)
Screenshot: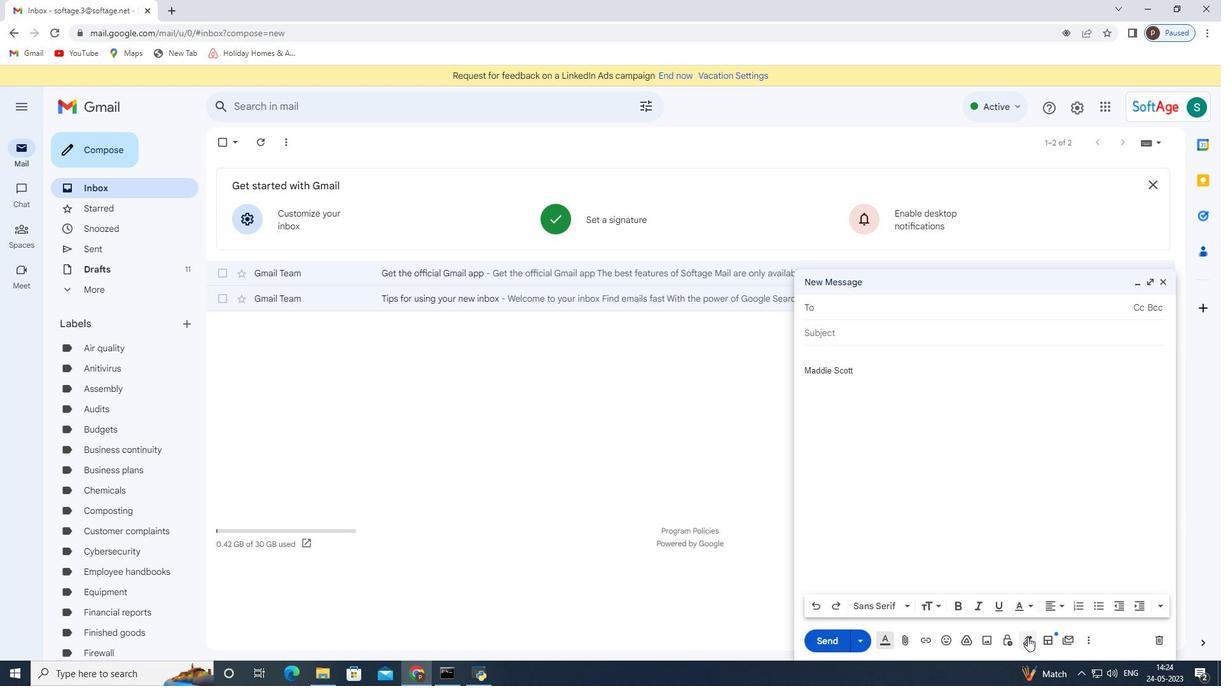 
Action: Mouse pressed left at (1027, 637)
Screenshot: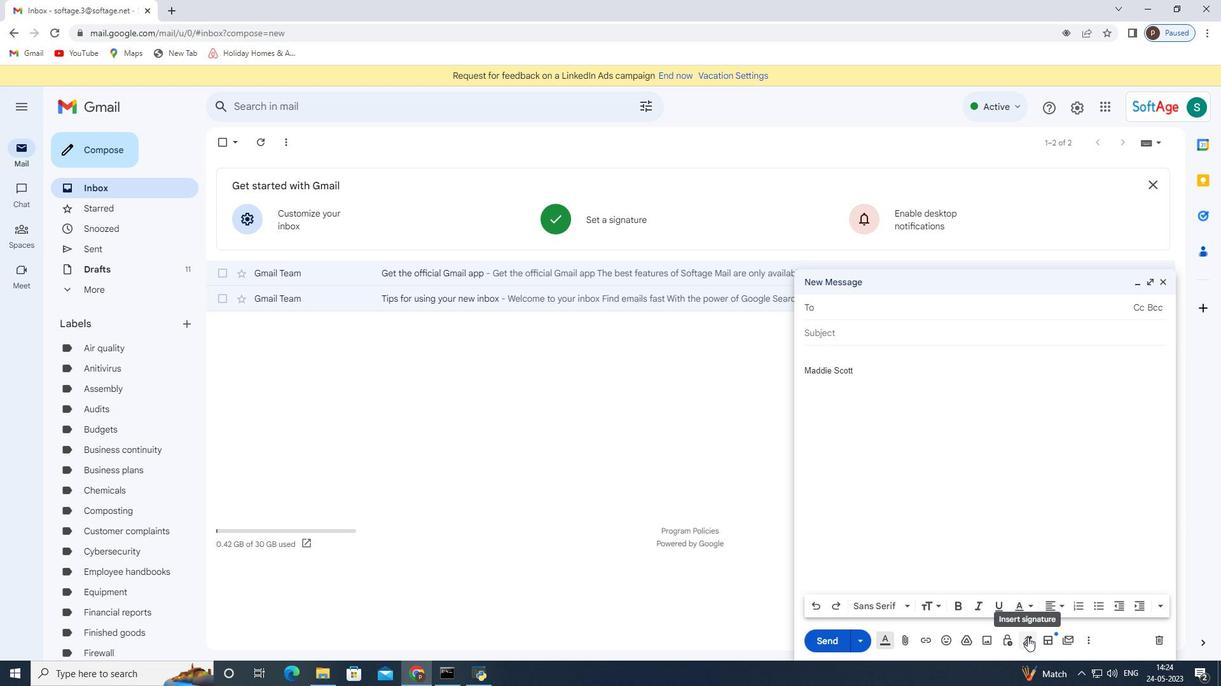 
Action: Mouse moved to (1060, 574)
Screenshot: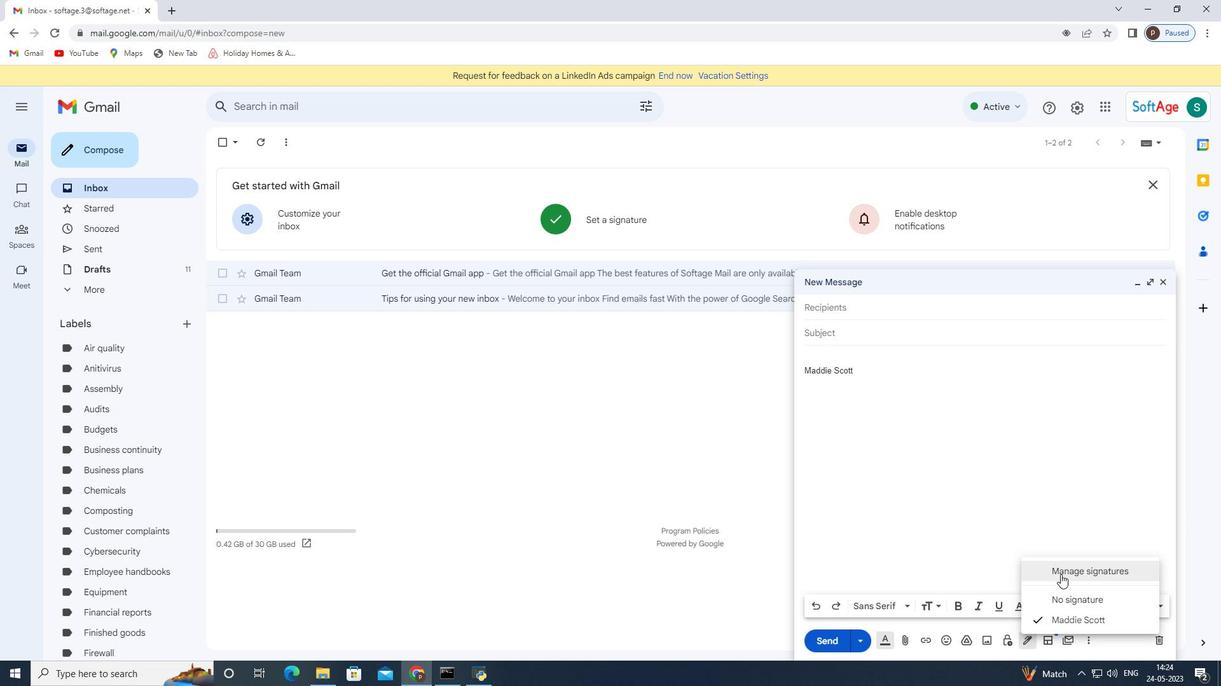 
Action: Mouse pressed left at (1060, 574)
Screenshot: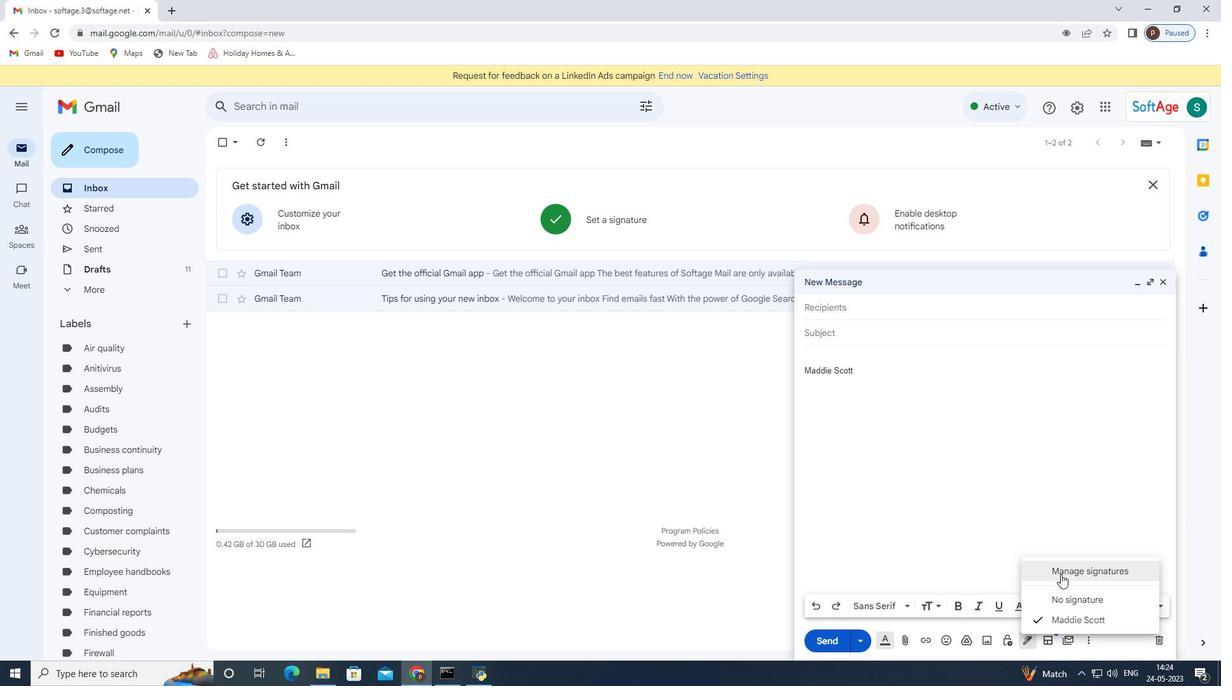 
Action: Mouse moved to (499, 421)
Screenshot: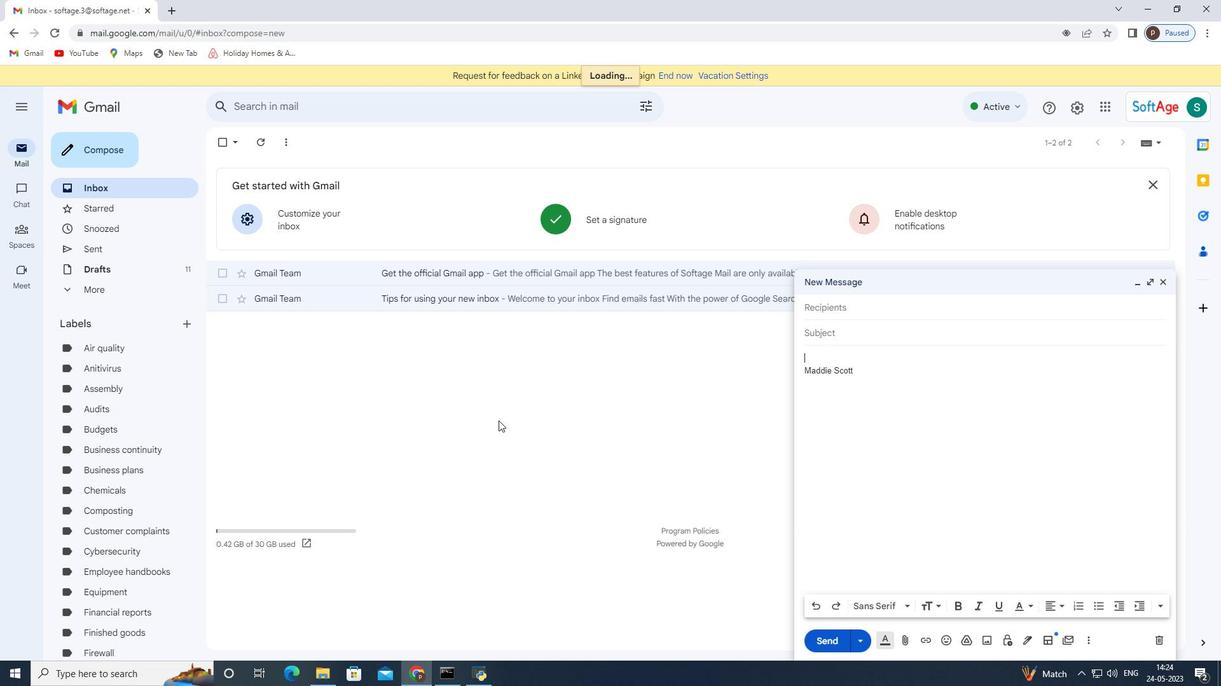 
Action: Mouse scrolled (499, 420) with delta (0, 0)
Screenshot: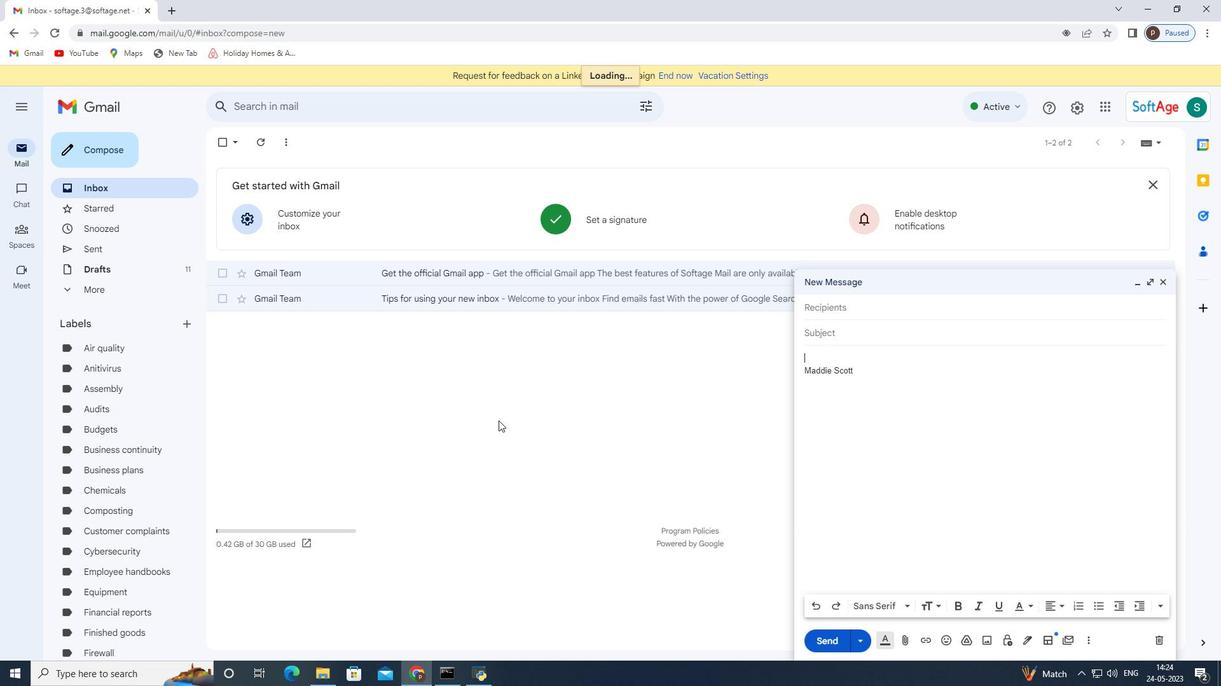 
Action: Mouse moved to (498, 421)
Screenshot: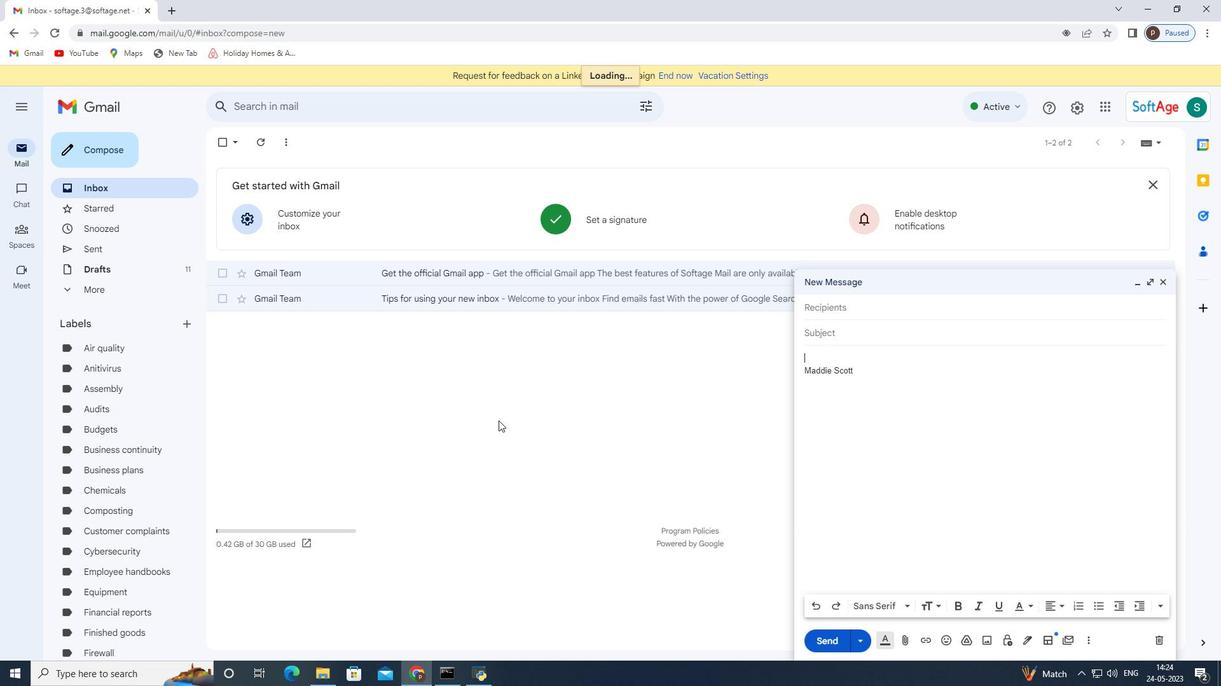 
Action: Mouse scrolled (498, 420) with delta (0, 0)
Screenshot: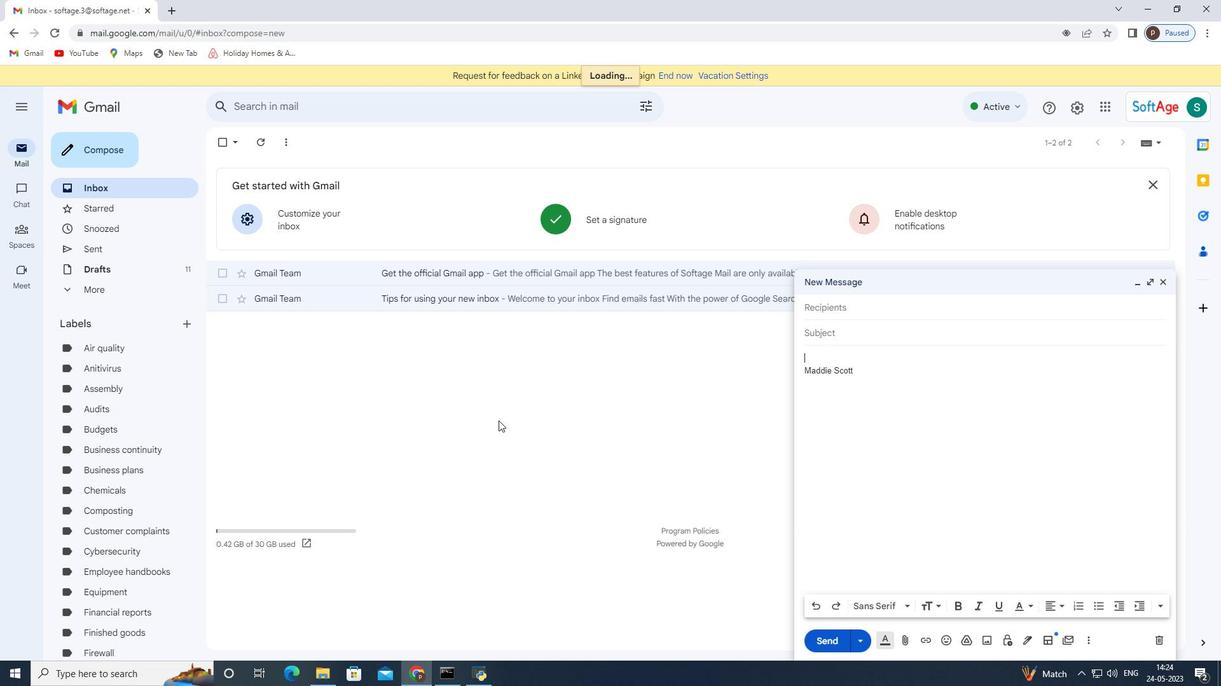 
Action: Mouse moved to (536, 413)
Screenshot: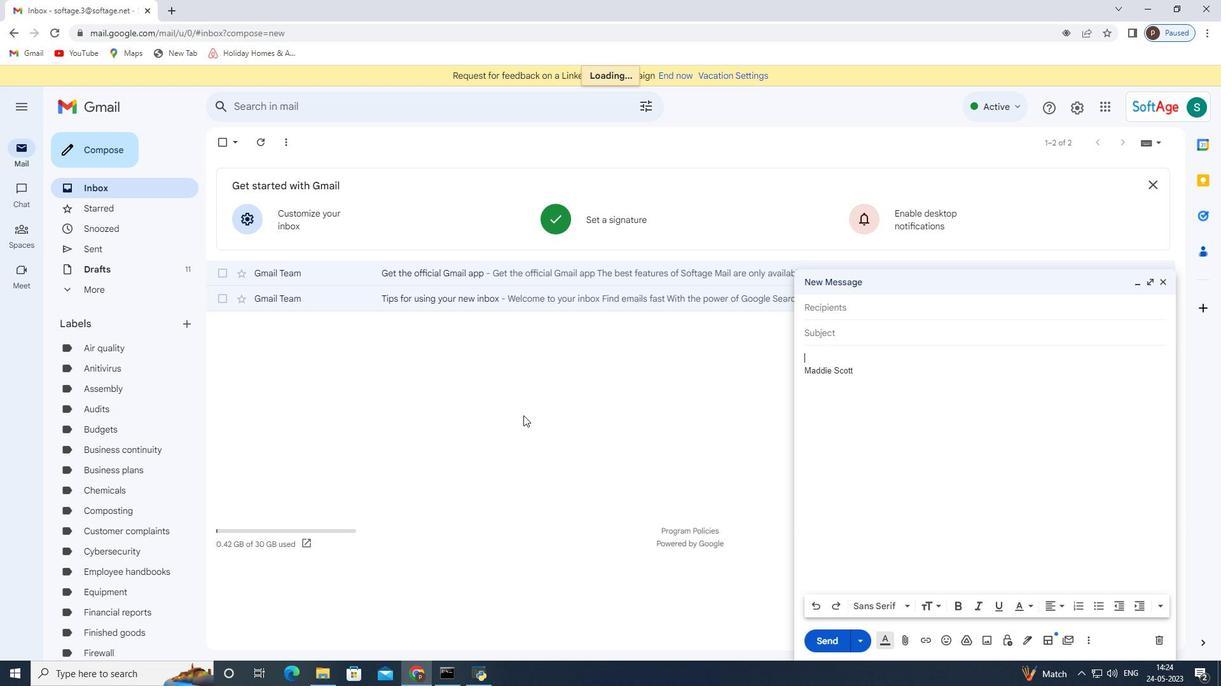 
Action: Mouse scrolled (536, 412) with delta (0, 0)
Screenshot: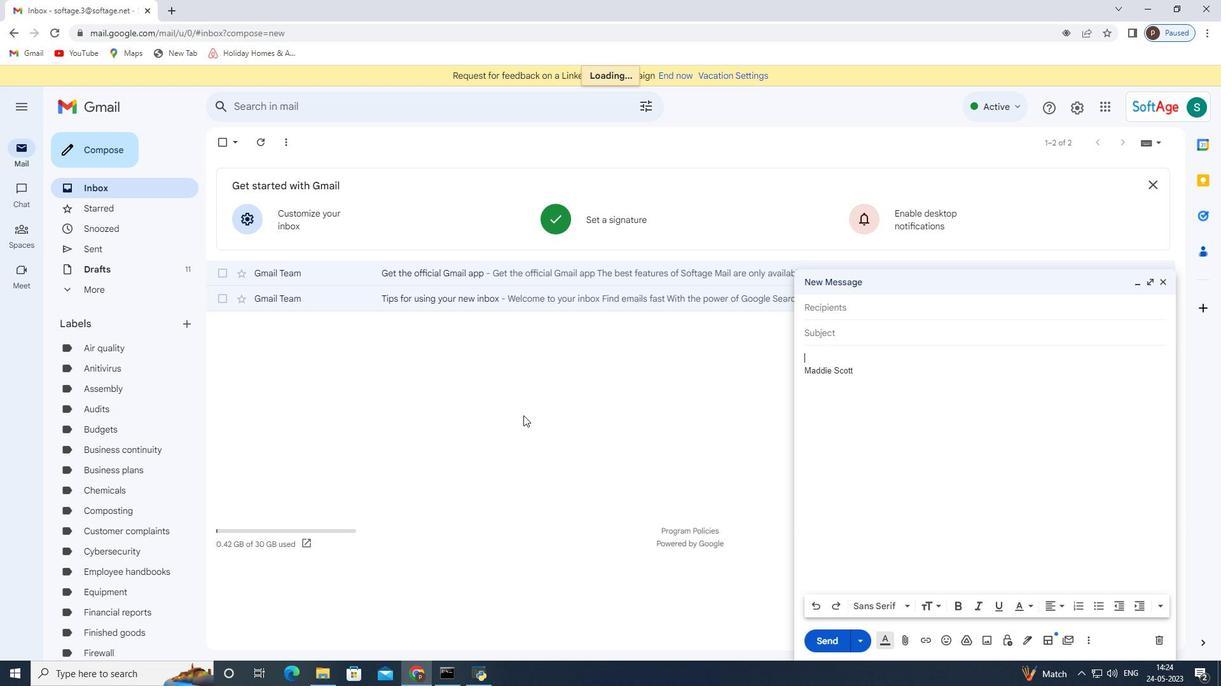 
Action: Mouse moved to (1165, 283)
Screenshot: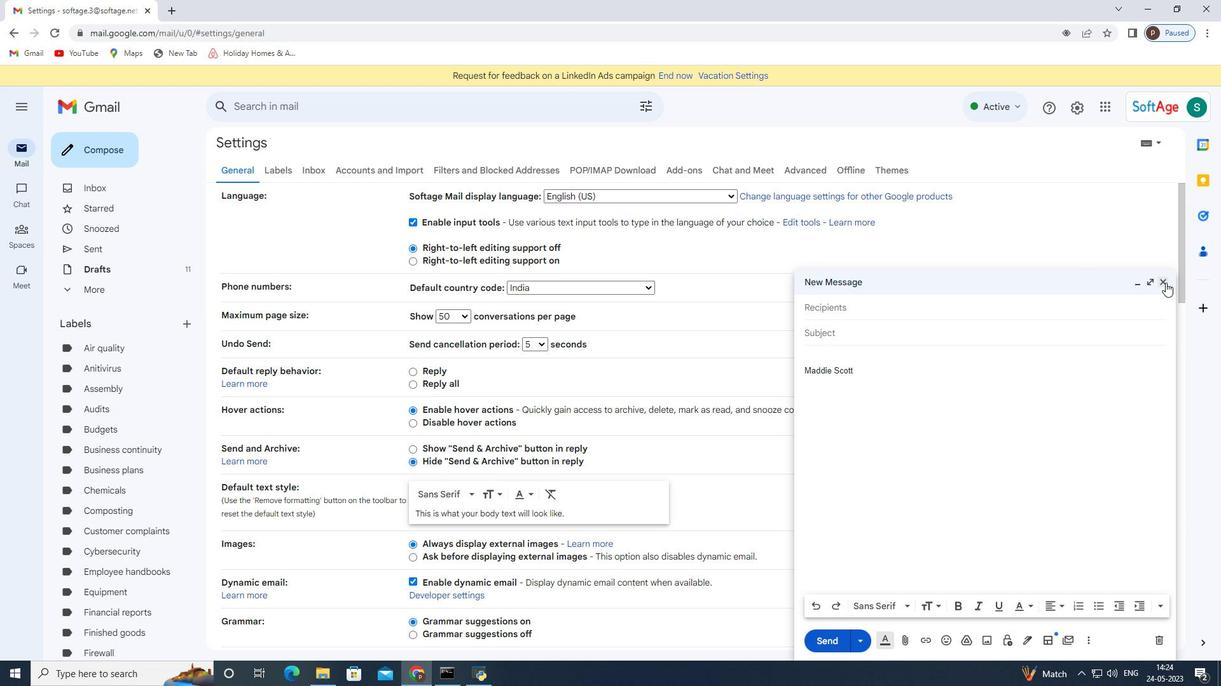 
Action: Mouse pressed left at (1165, 283)
Screenshot: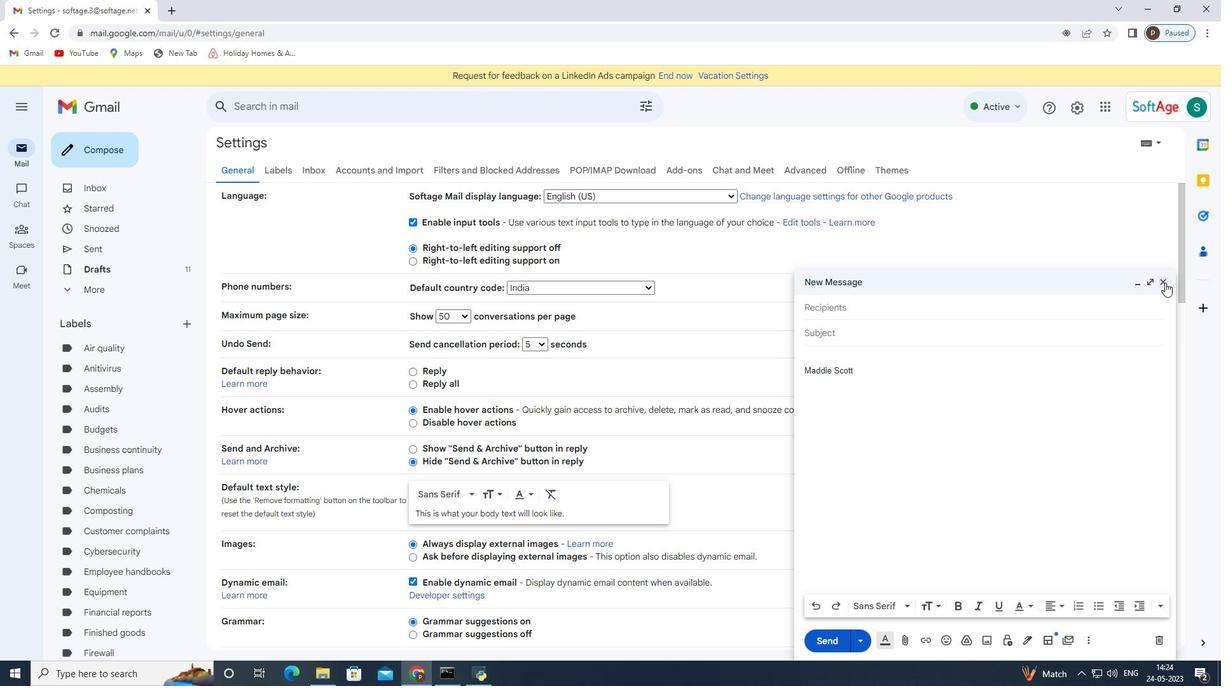 
Action: Mouse moved to (435, 501)
Screenshot: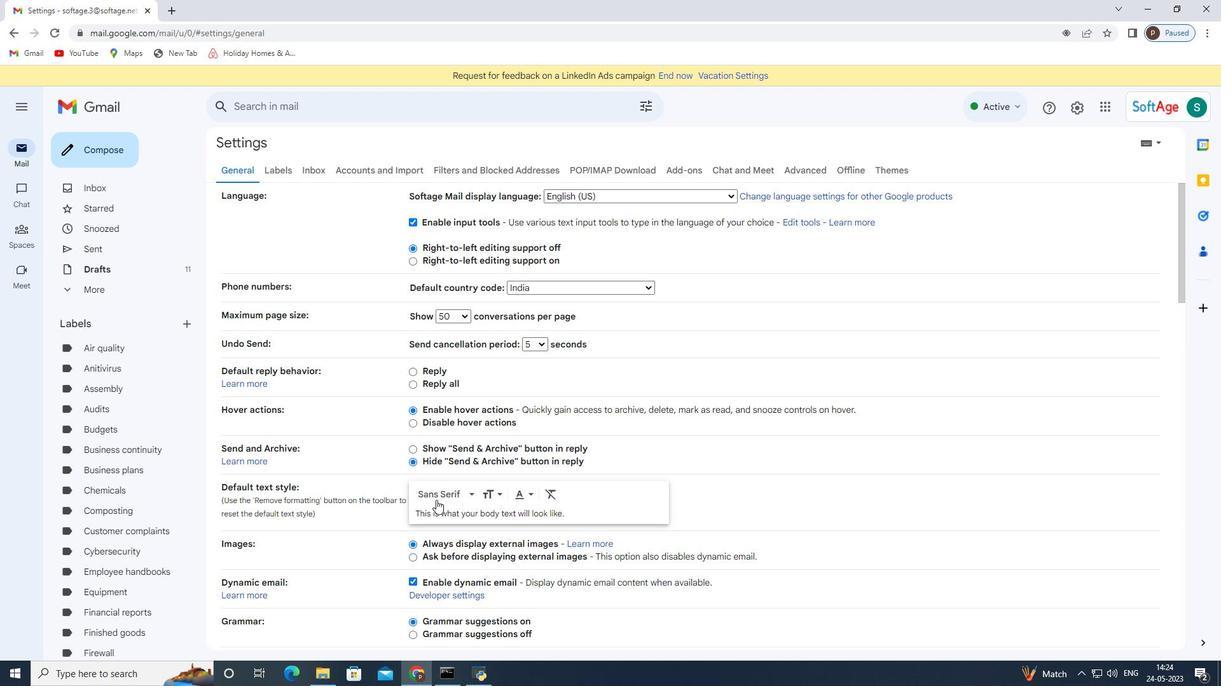 
Action: Mouse scrolled (435, 500) with delta (0, 0)
Screenshot: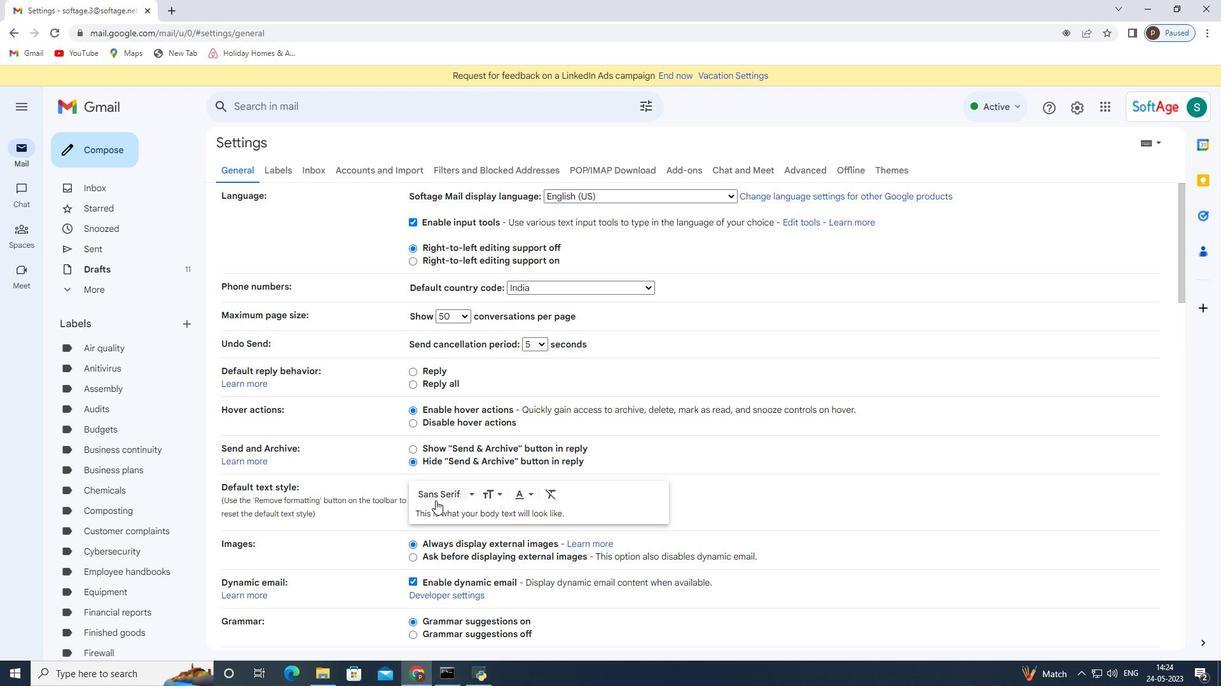 
Action: Mouse scrolled (435, 500) with delta (0, 0)
Screenshot: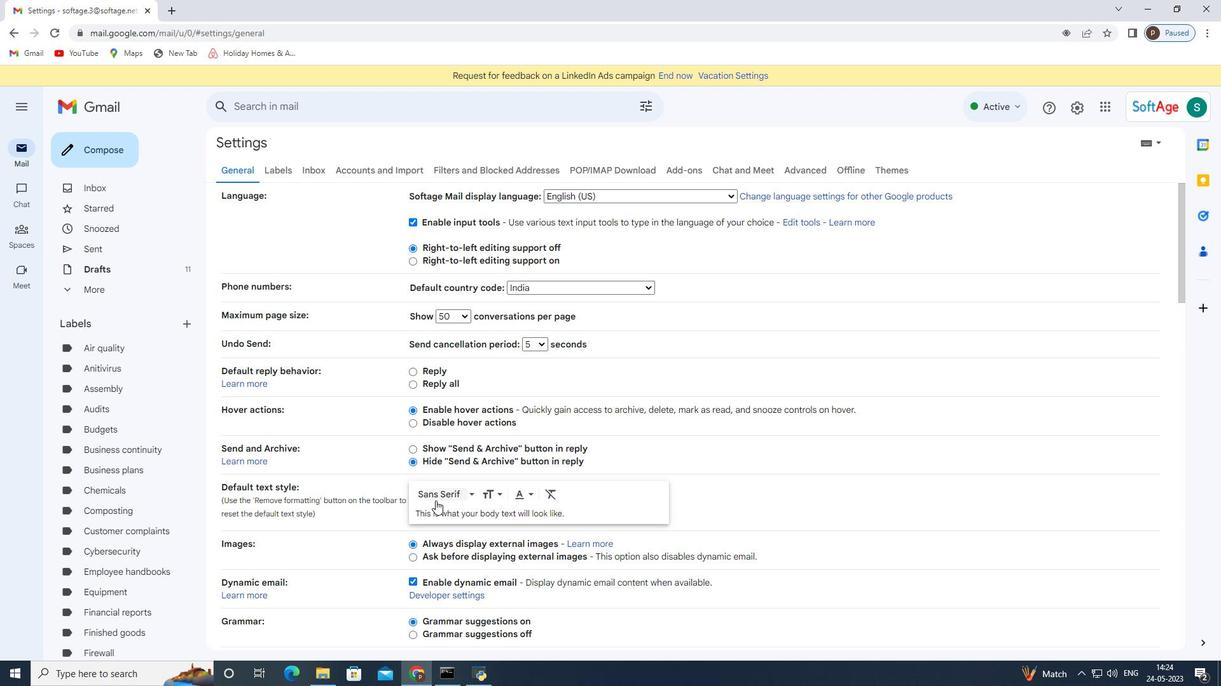 
Action: Mouse scrolled (435, 500) with delta (0, 0)
Screenshot: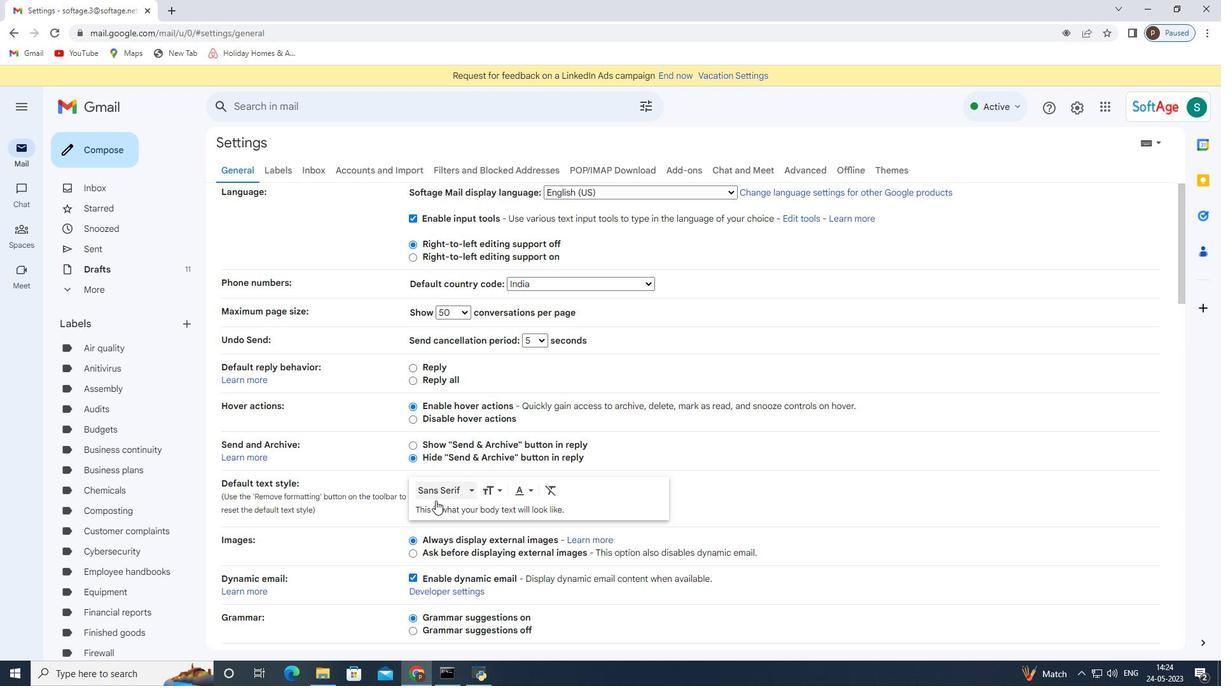 
Action: Mouse scrolled (435, 500) with delta (0, 0)
Screenshot: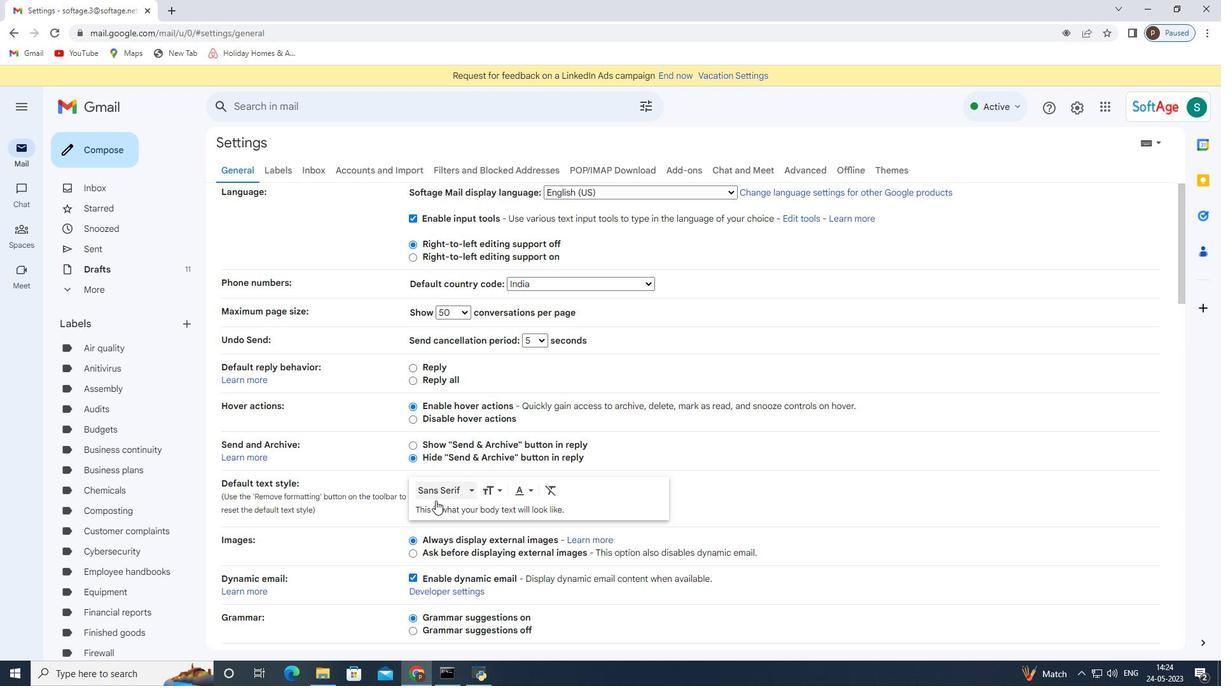 
Action: Mouse scrolled (435, 500) with delta (0, 0)
Screenshot: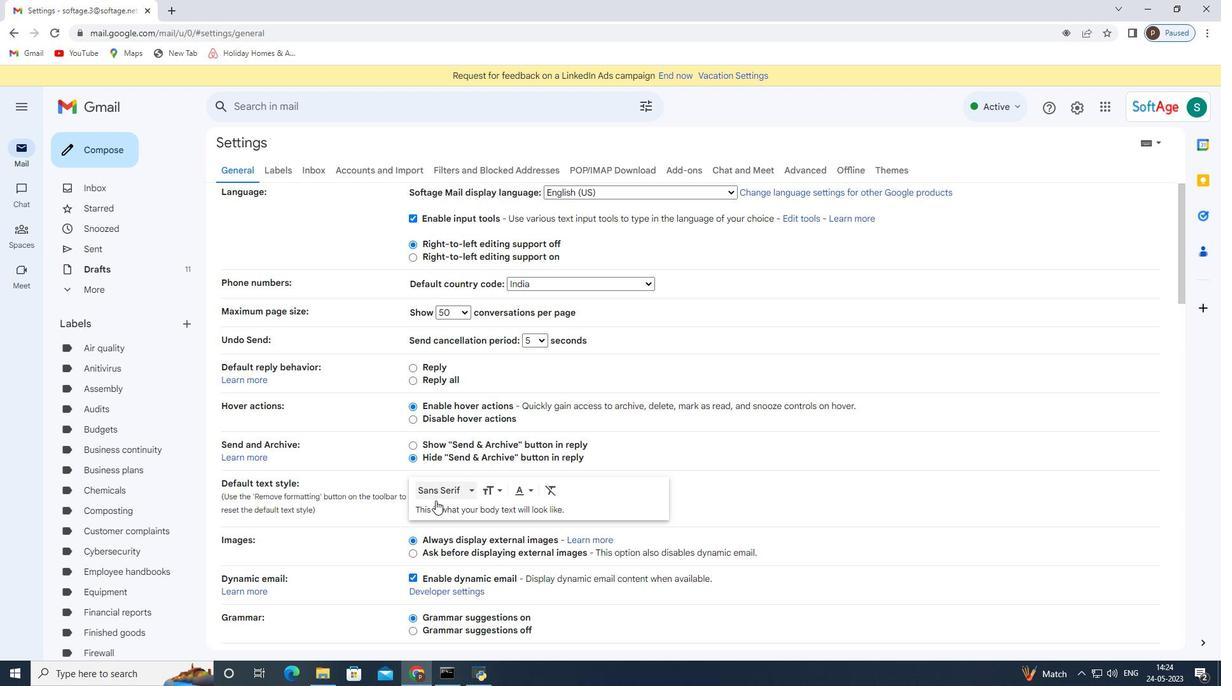 
Action: Mouse moved to (470, 493)
Screenshot: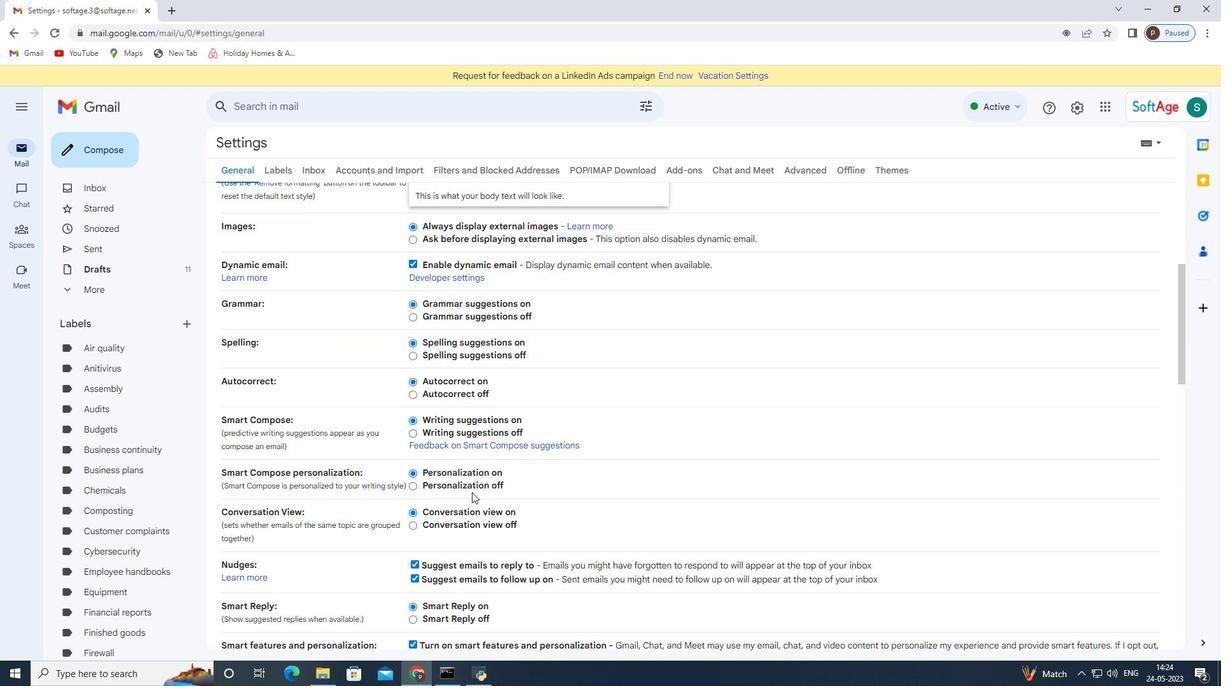 
Action: Mouse scrolled (470, 492) with delta (0, 0)
Screenshot: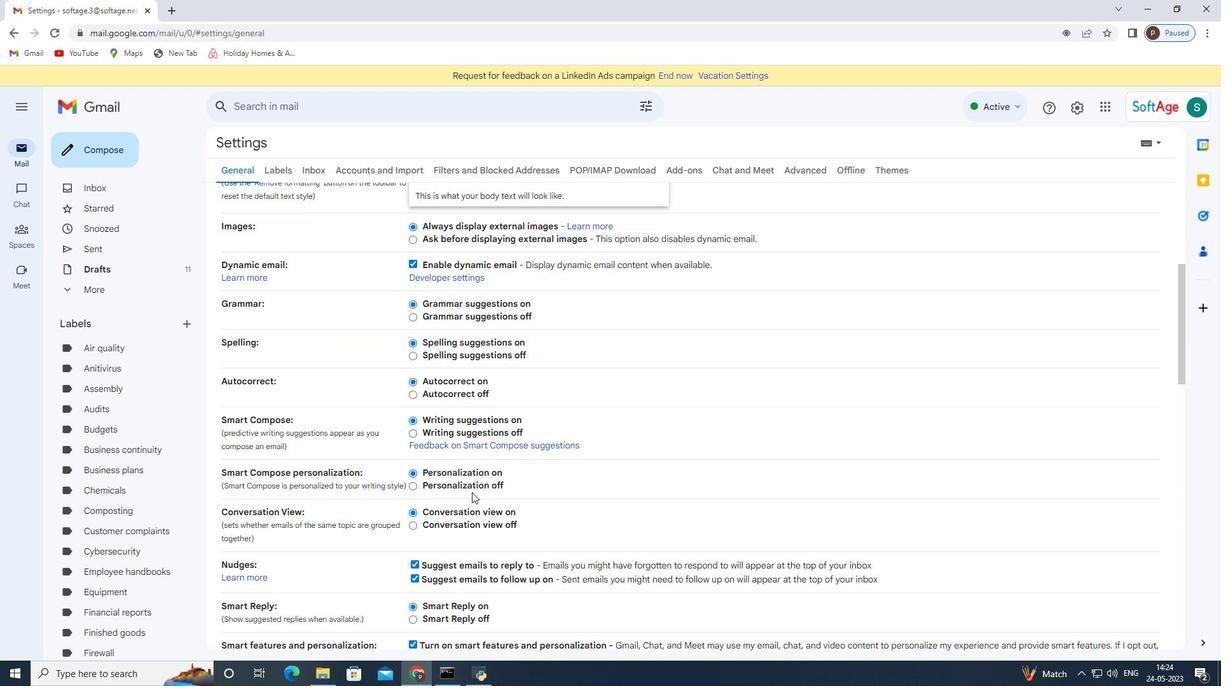 
Action: Mouse moved to (471, 492)
Screenshot: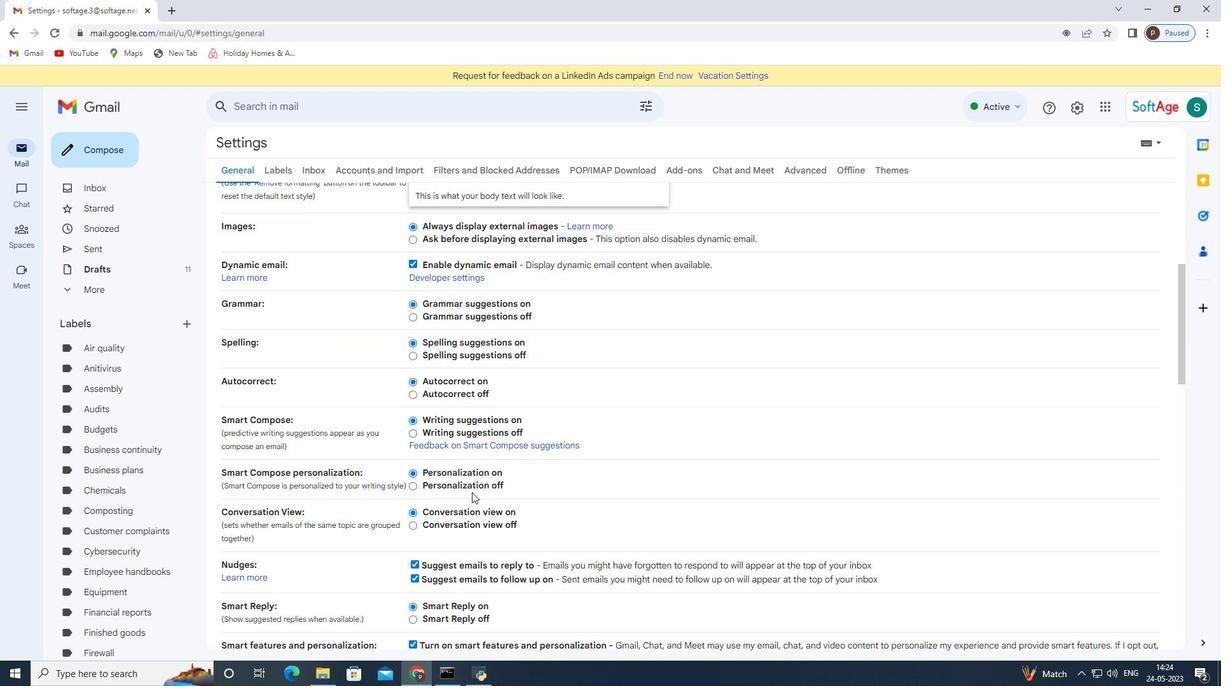
Action: Mouse scrolled (471, 492) with delta (0, 0)
Screenshot: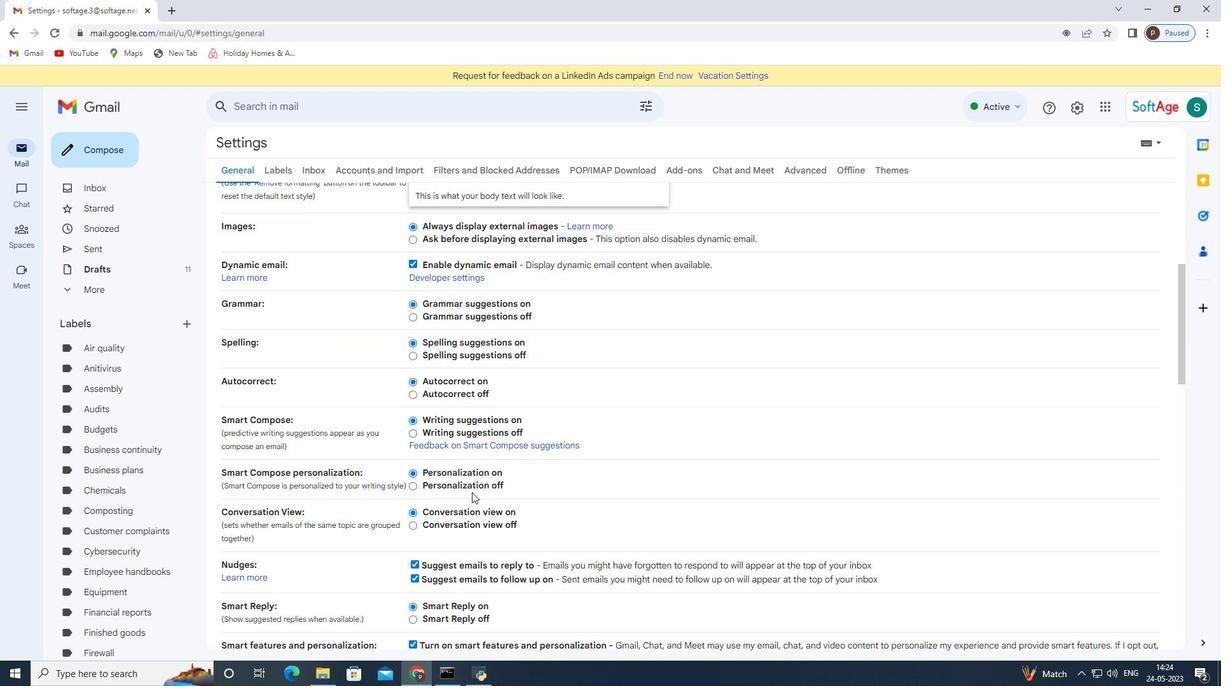 
Action: Mouse moved to (472, 492)
Screenshot: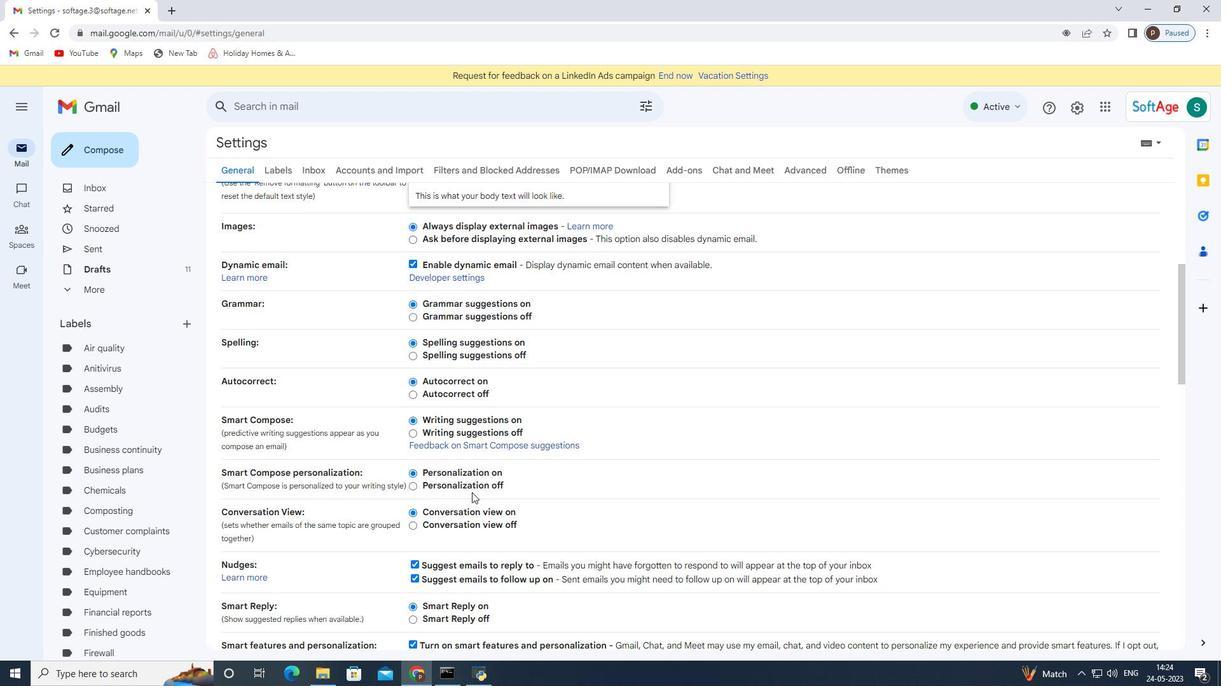 
Action: Mouse scrolled (472, 492) with delta (0, 0)
Screenshot: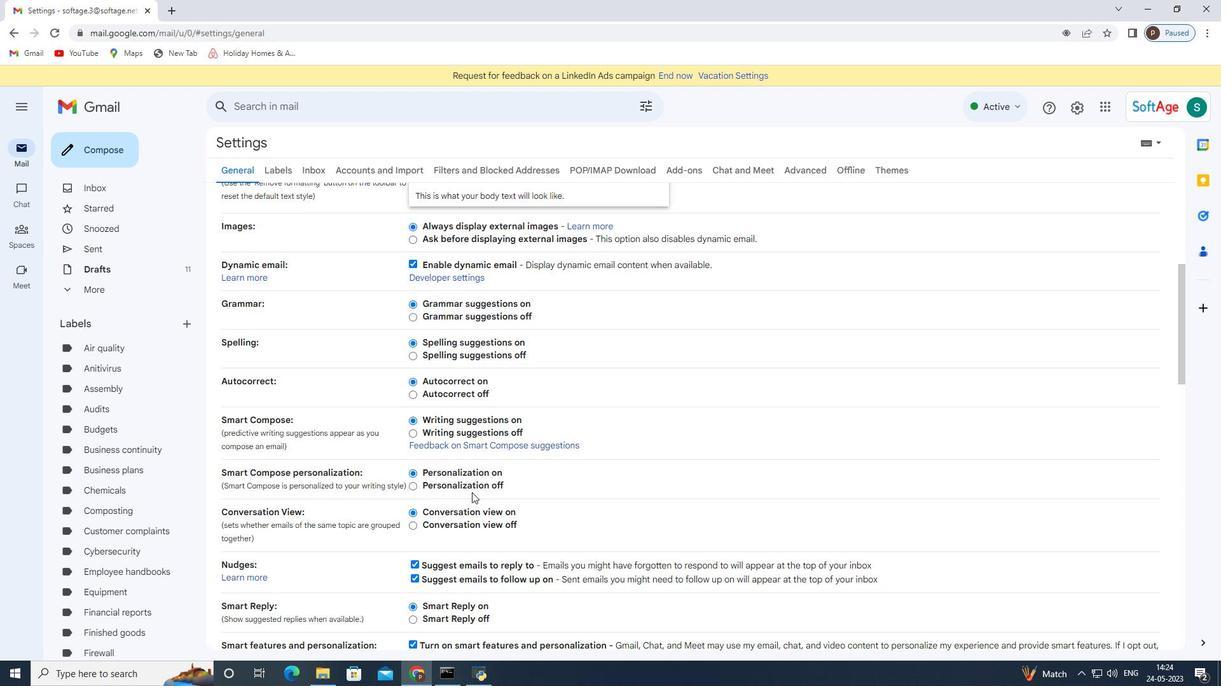 
Action: Mouse scrolled (472, 492) with delta (0, 0)
Screenshot: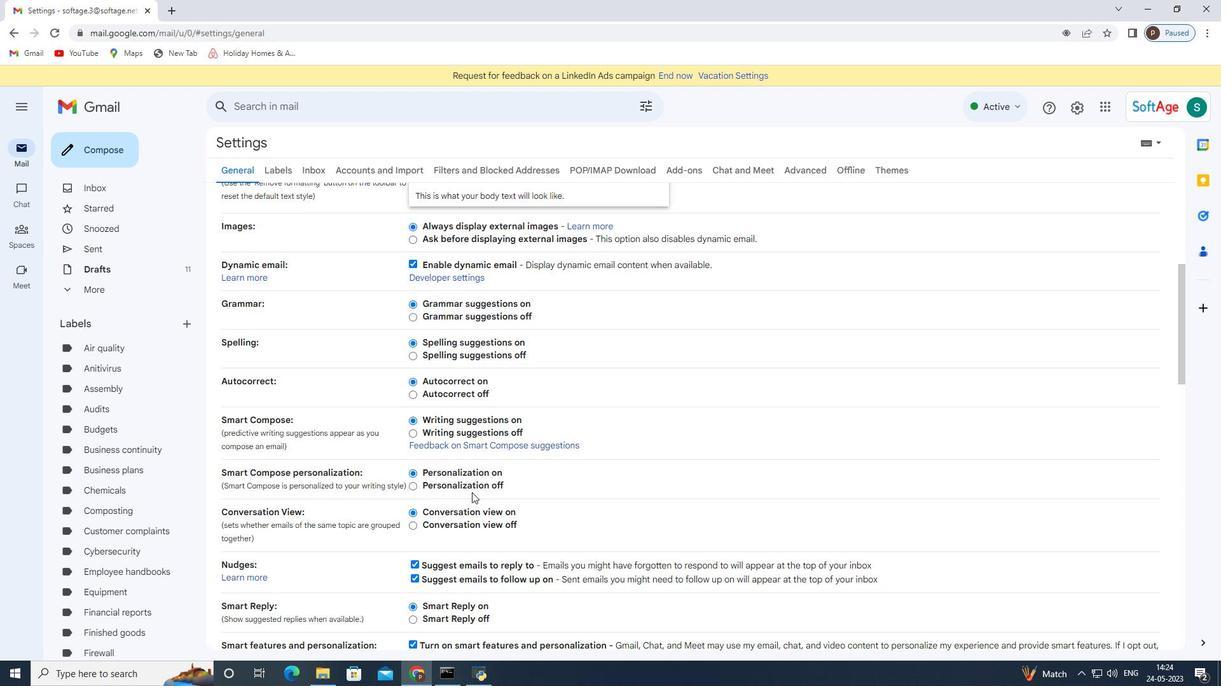
Action: Mouse moved to (494, 483)
Screenshot: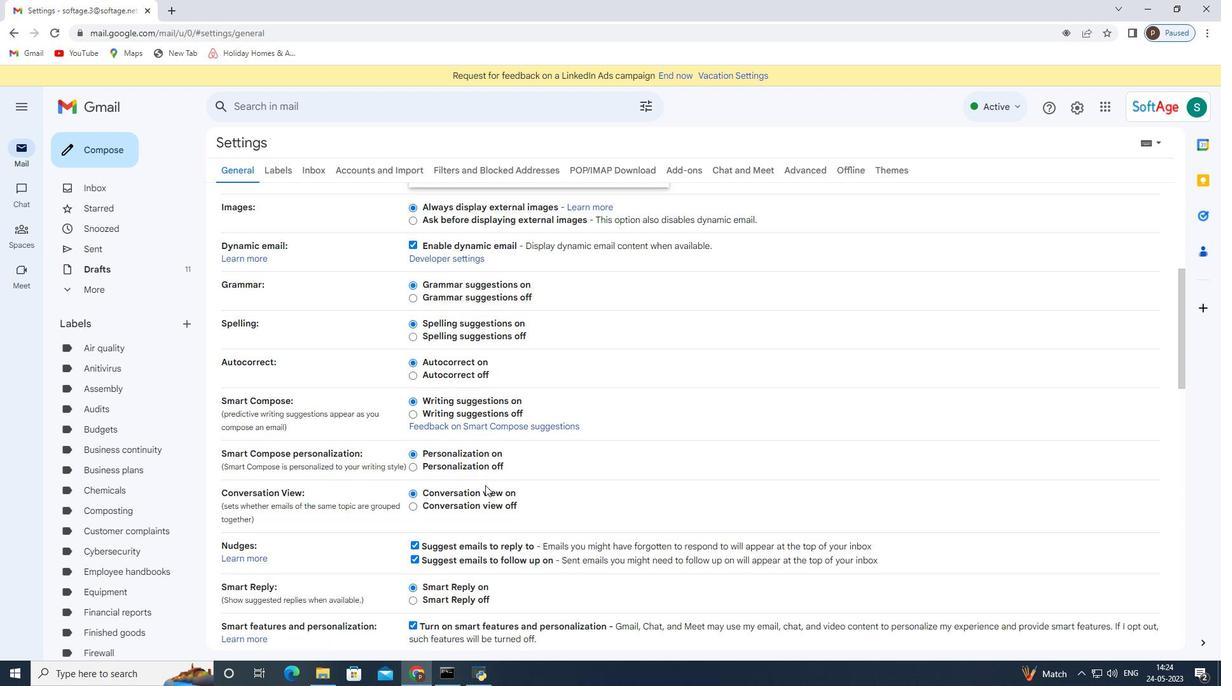 
Action: Mouse scrolled (494, 482) with delta (0, 0)
Screenshot: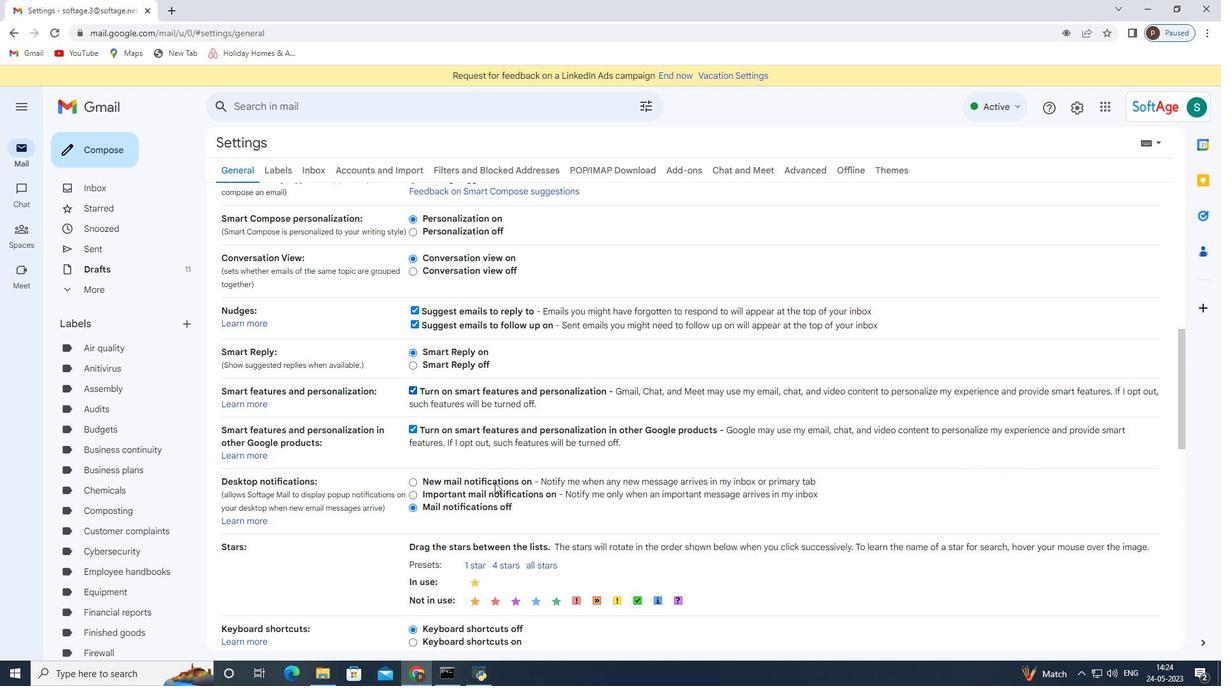 
Action: Mouse scrolled (494, 482) with delta (0, 0)
Screenshot: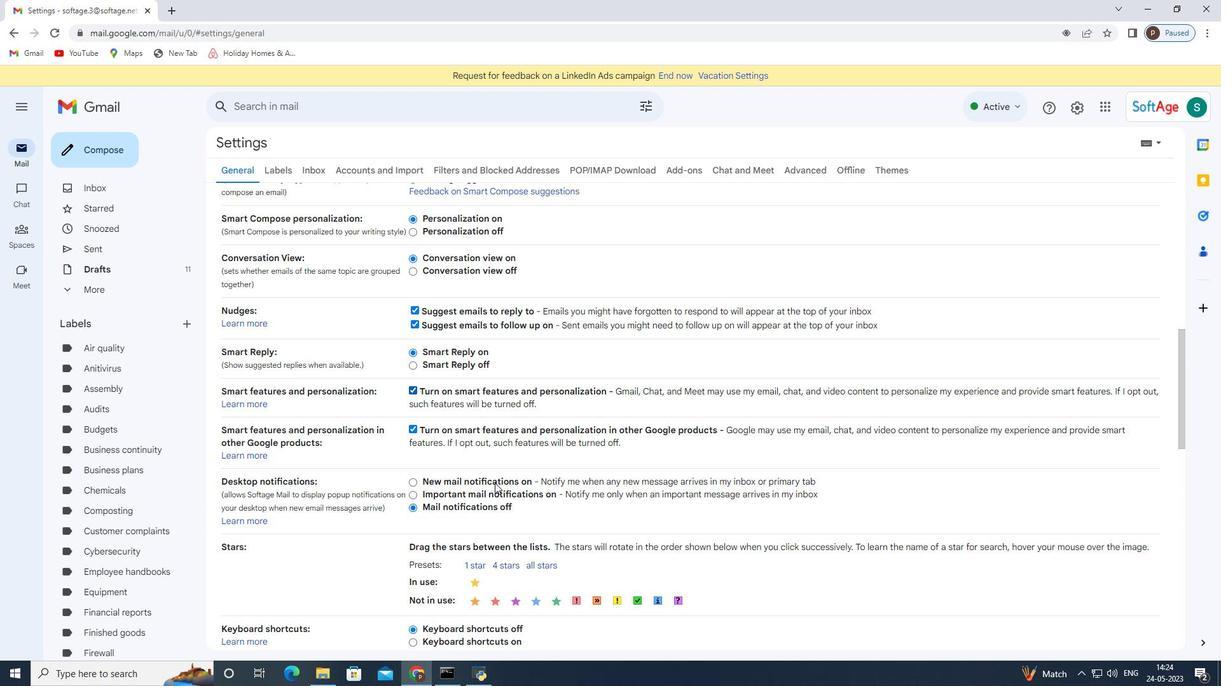 
Action: Mouse scrolled (494, 482) with delta (0, 0)
Screenshot: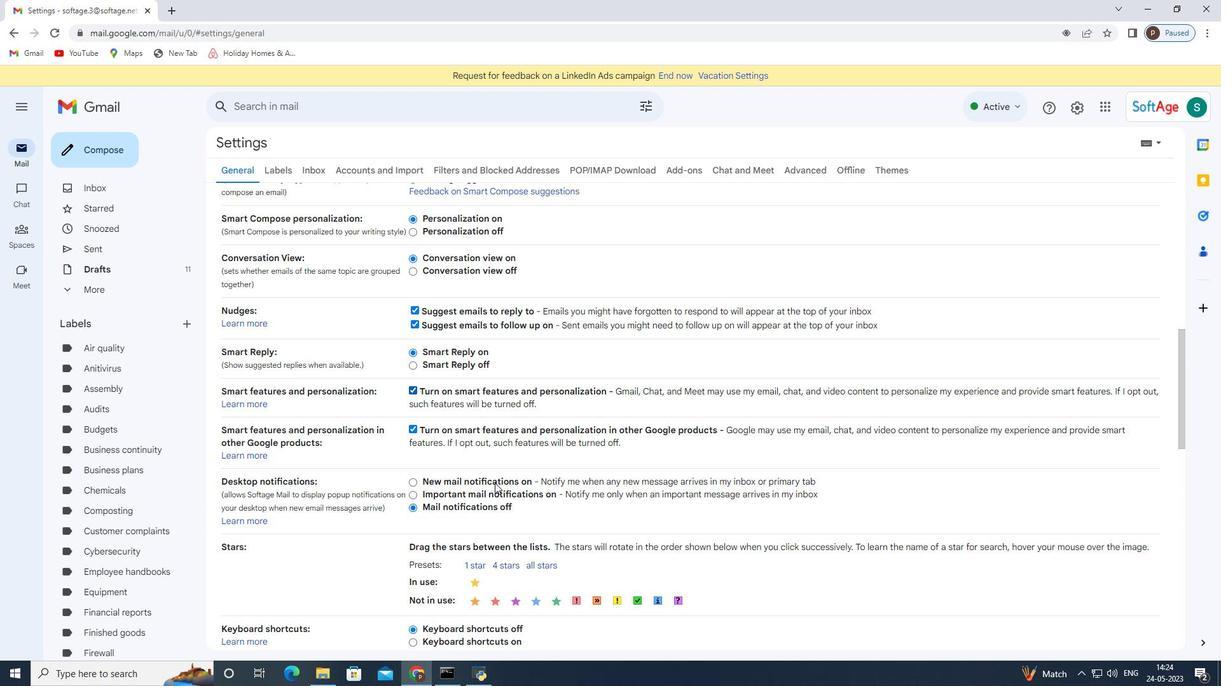 
Action: Mouse scrolled (494, 482) with delta (0, 0)
Screenshot: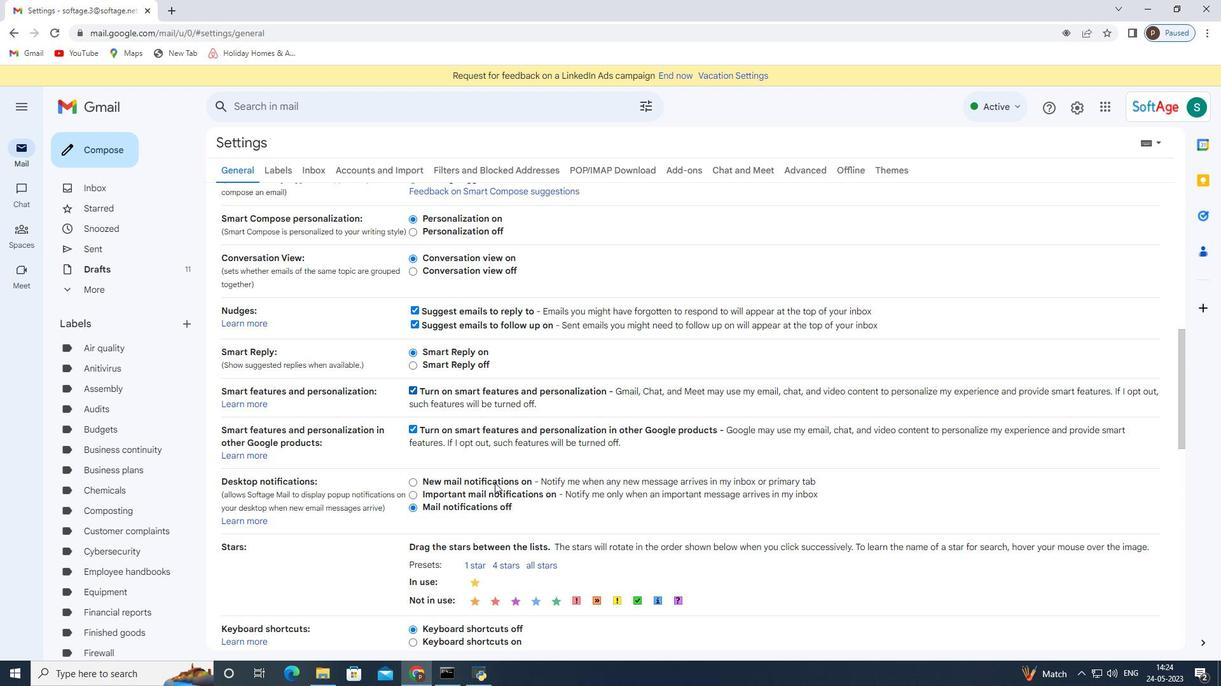 
Action: Mouse moved to (552, 548)
Screenshot: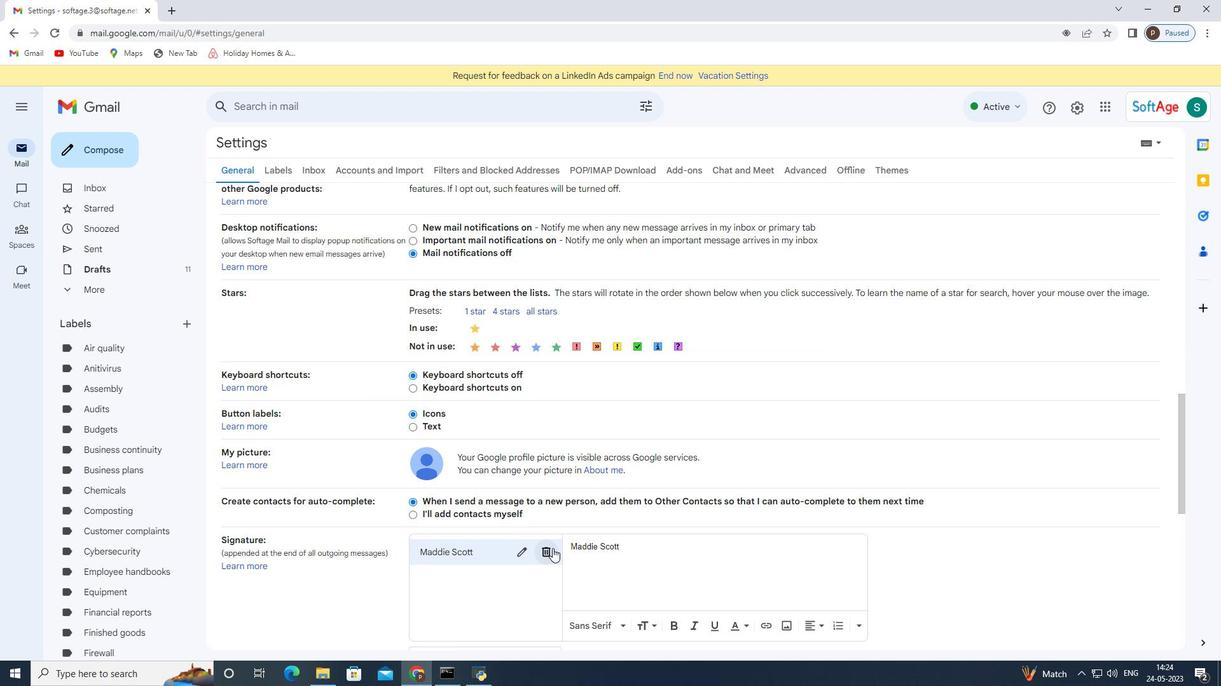
Action: Mouse pressed left at (552, 548)
Screenshot: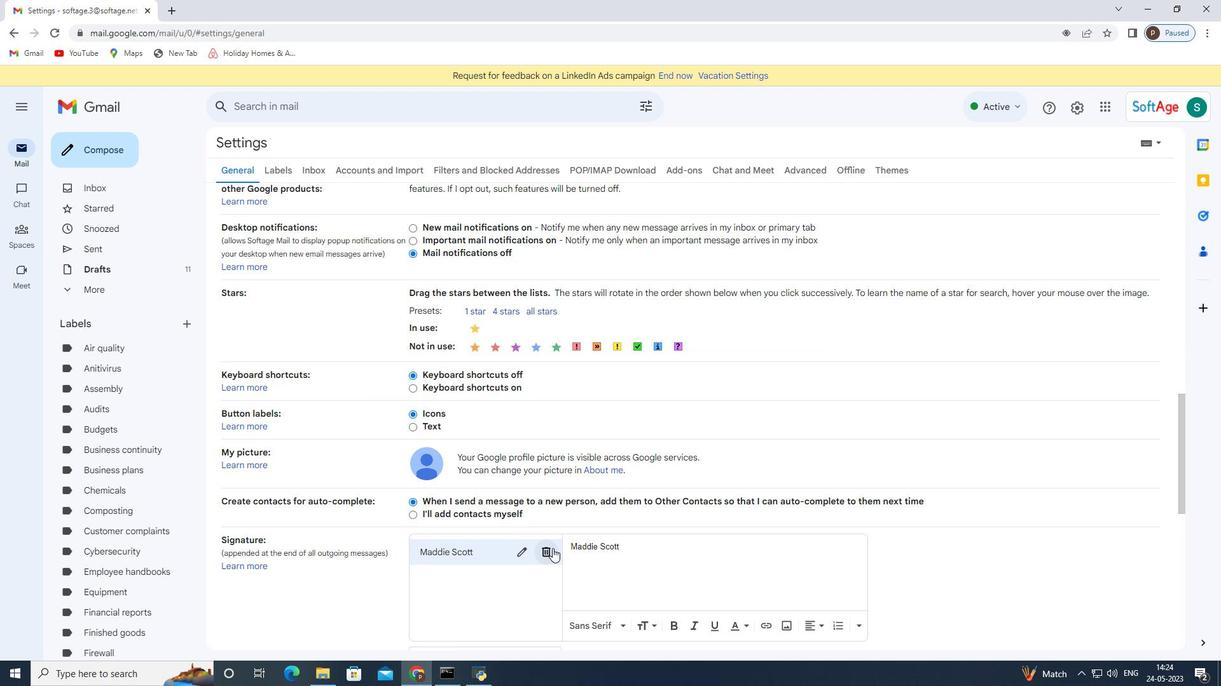 
Action: Mouse moved to (723, 390)
Screenshot: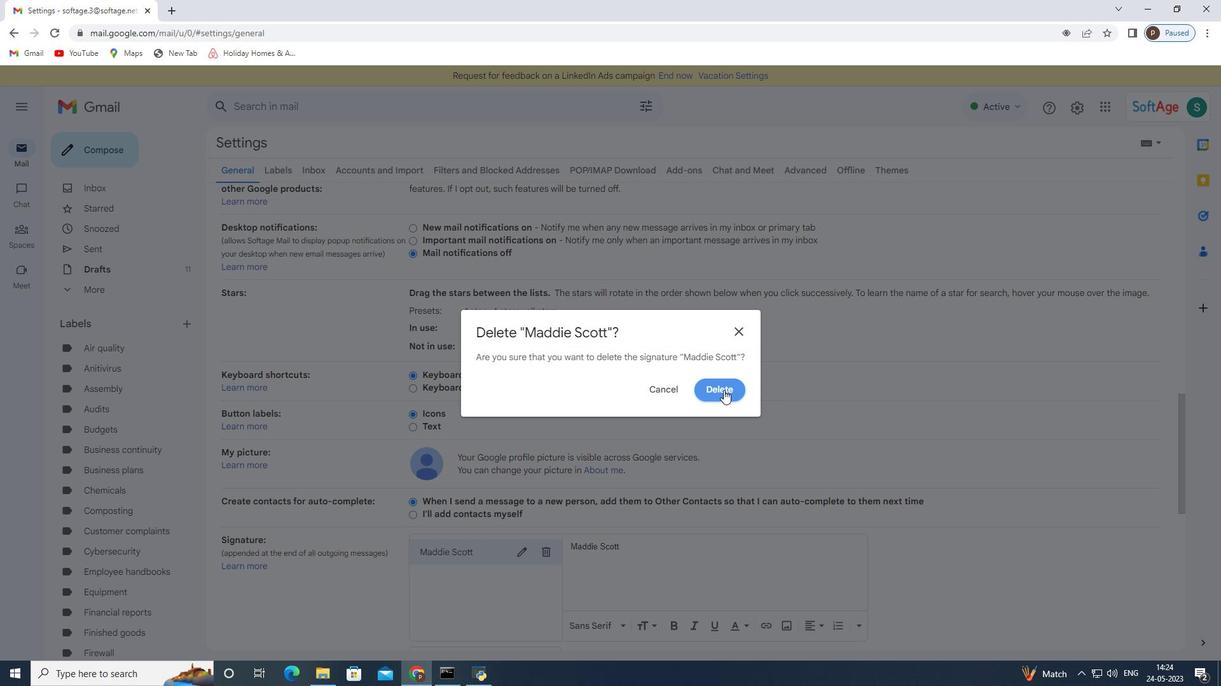 
Action: Mouse pressed left at (723, 390)
Screenshot: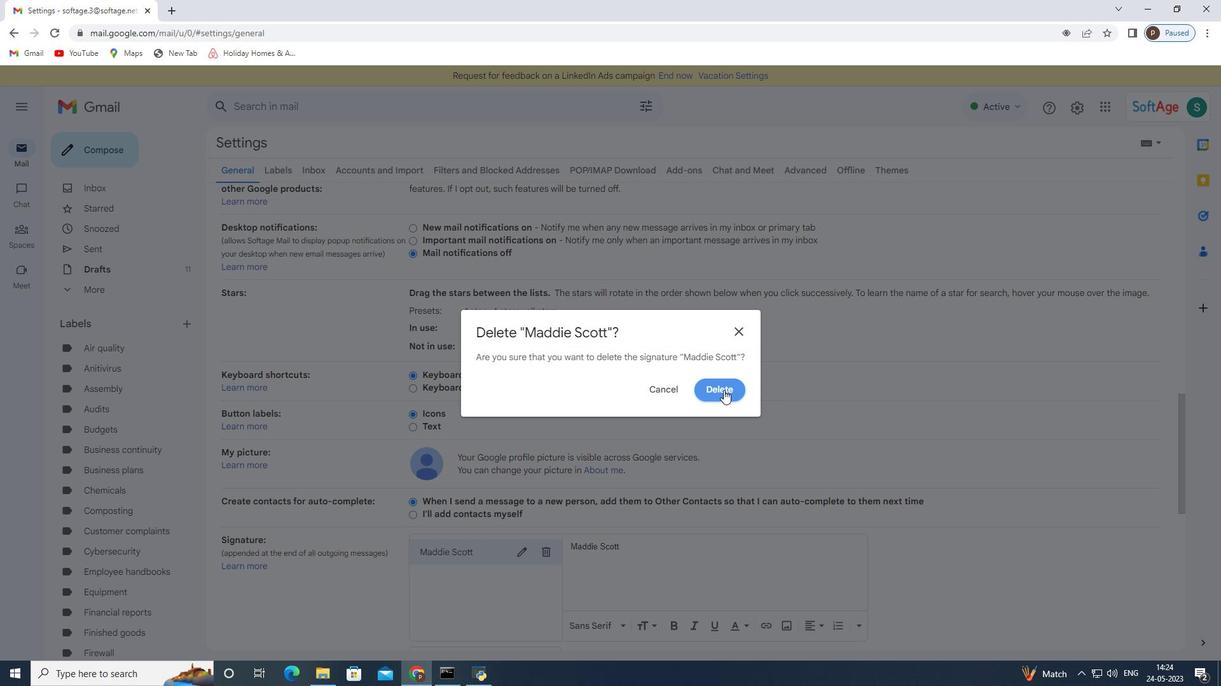 
Action: Mouse moved to (452, 564)
Screenshot: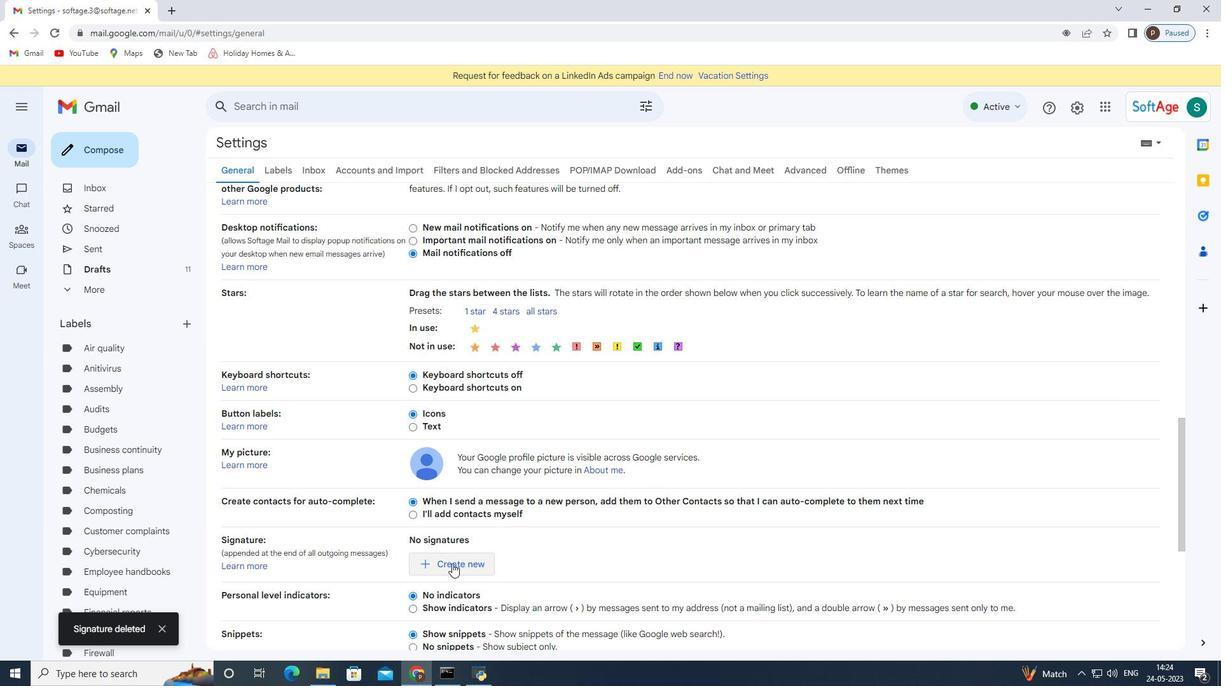 
Action: Mouse pressed left at (452, 564)
Screenshot: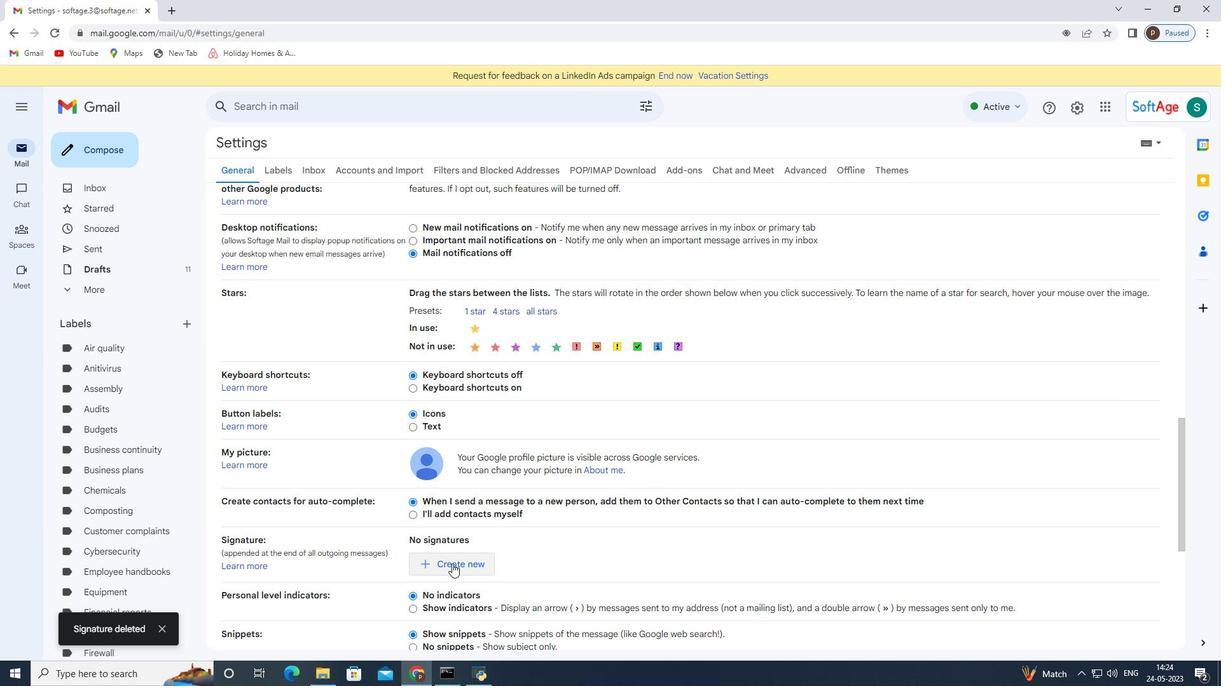 
Action: Mouse moved to (573, 360)
Screenshot: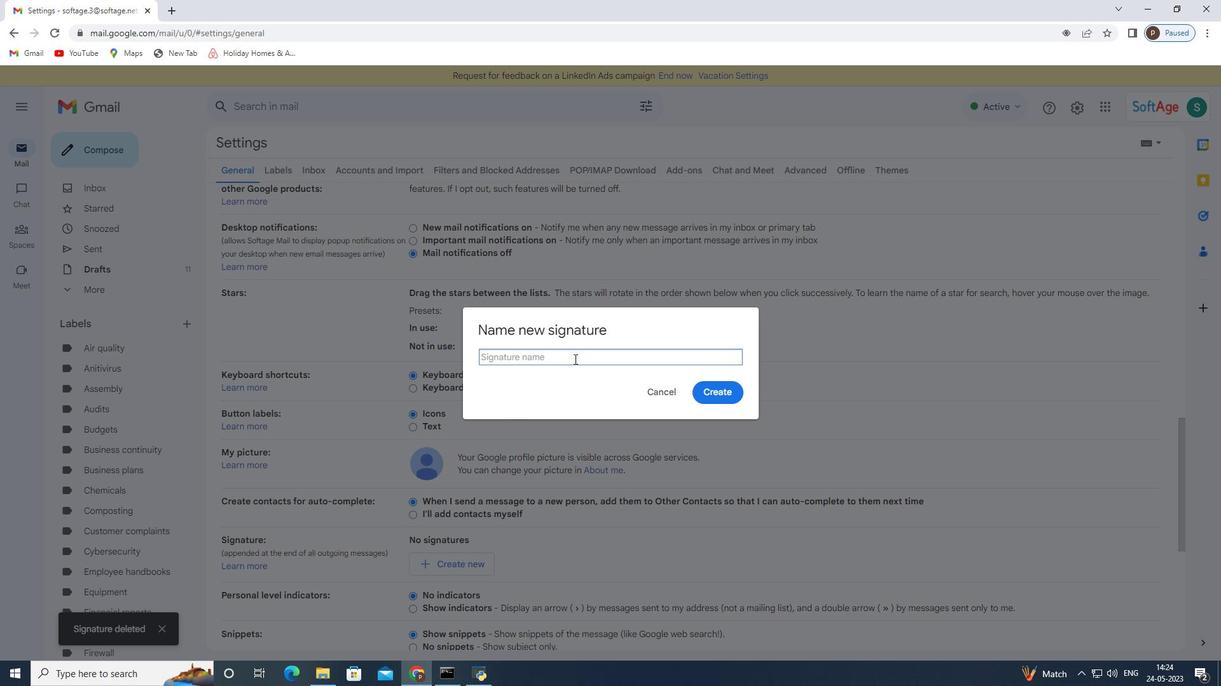 
Action: Mouse pressed left at (573, 360)
Screenshot: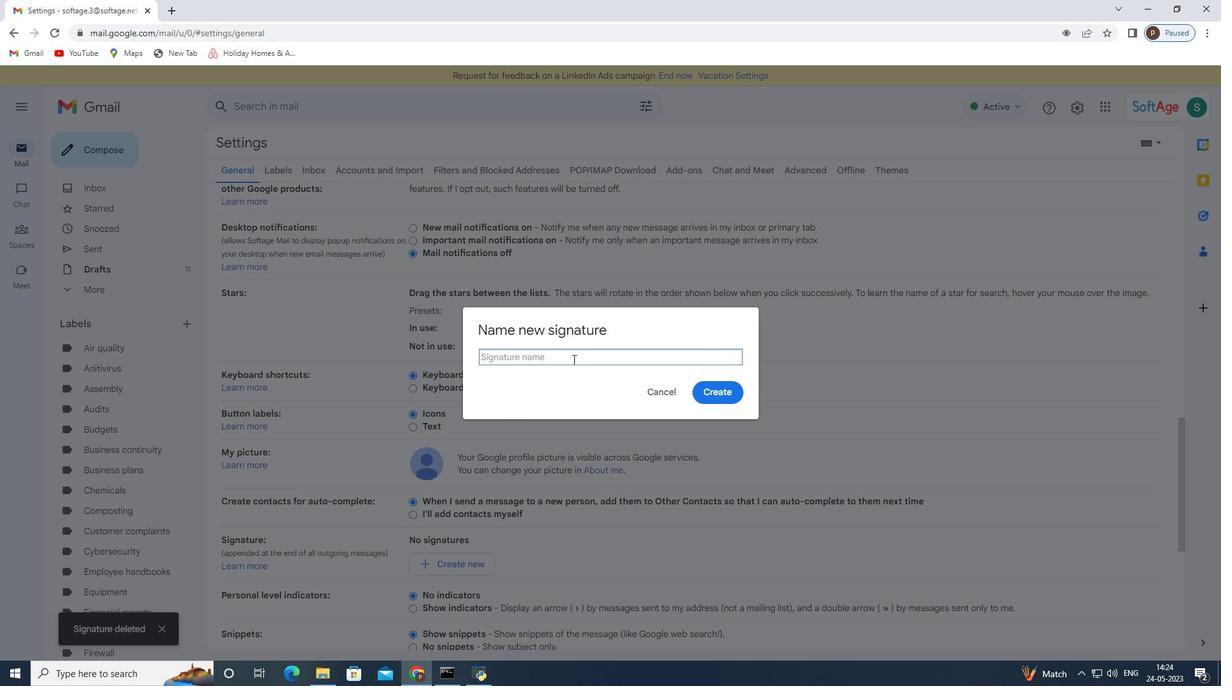 
Action: Key pressed <Key.shift>Maddie<Key.space><Key.shift>Scott
Screenshot: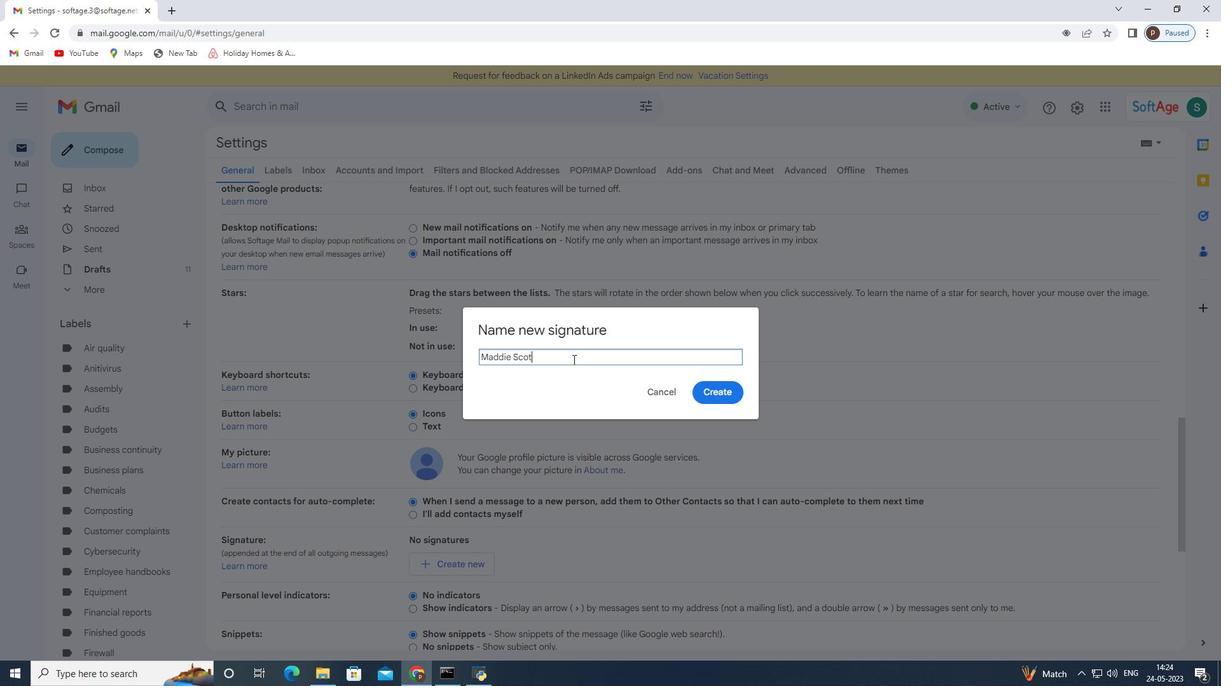 
Action: Mouse moved to (728, 399)
Screenshot: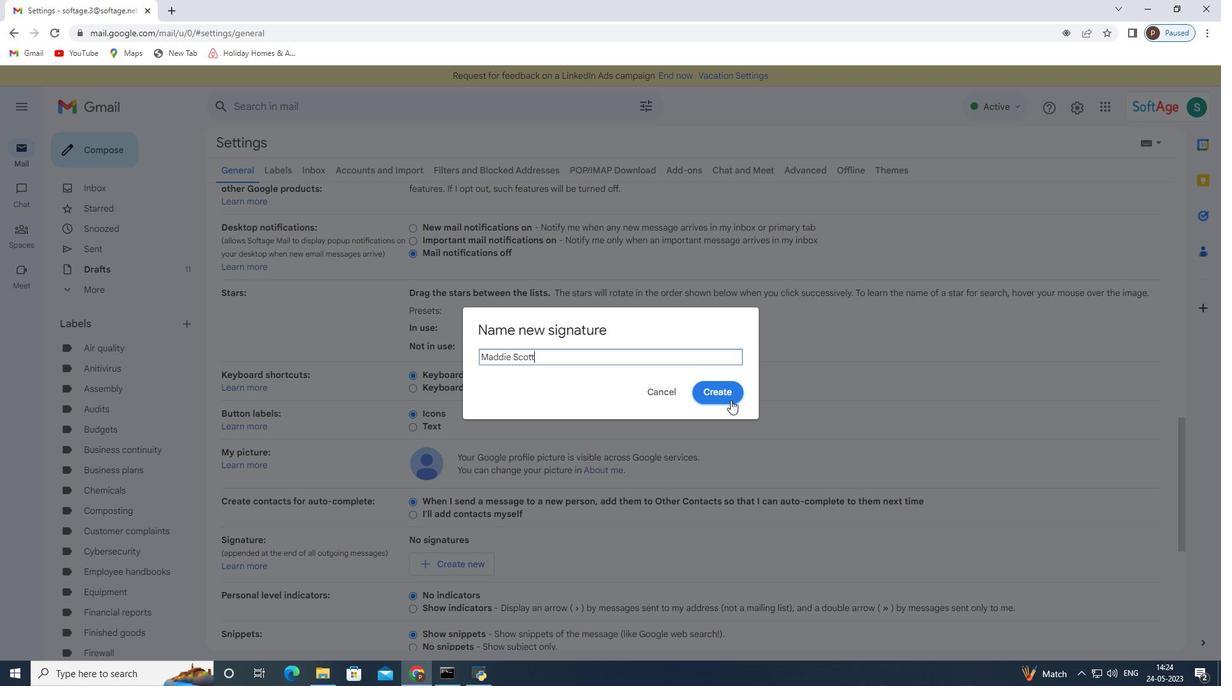 
Action: Mouse pressed left at (728, 399)
Screenshot: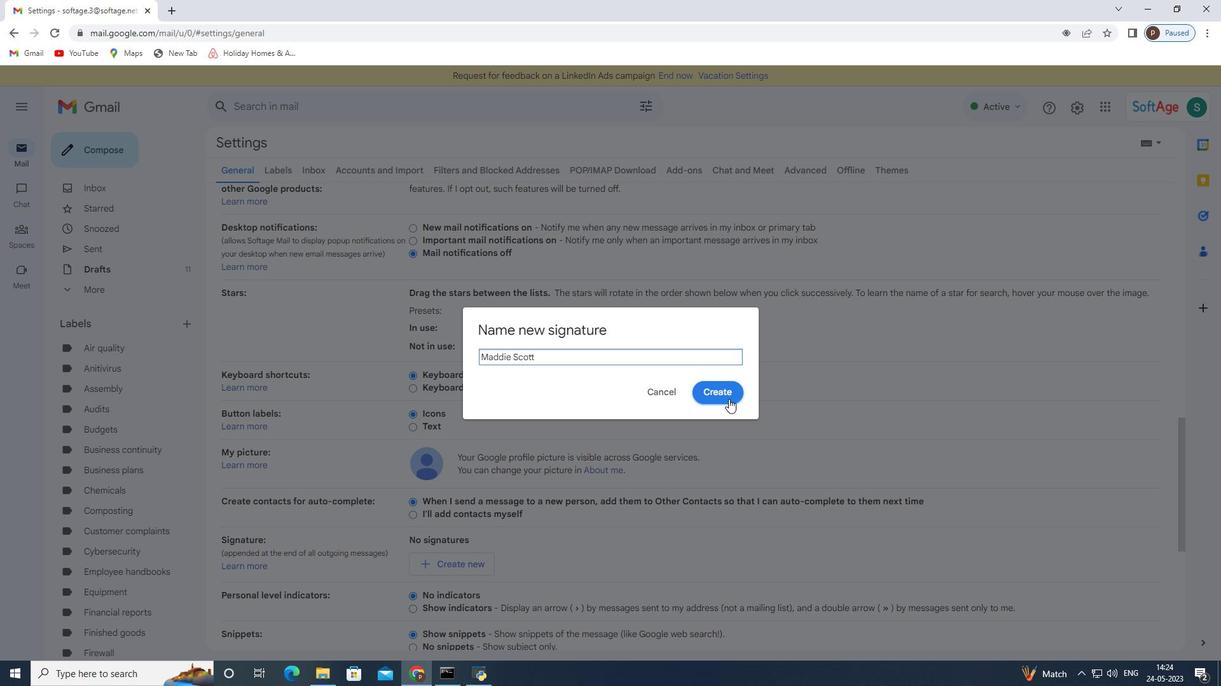
Action: Mouse moved to (590, 548)
Screenshot: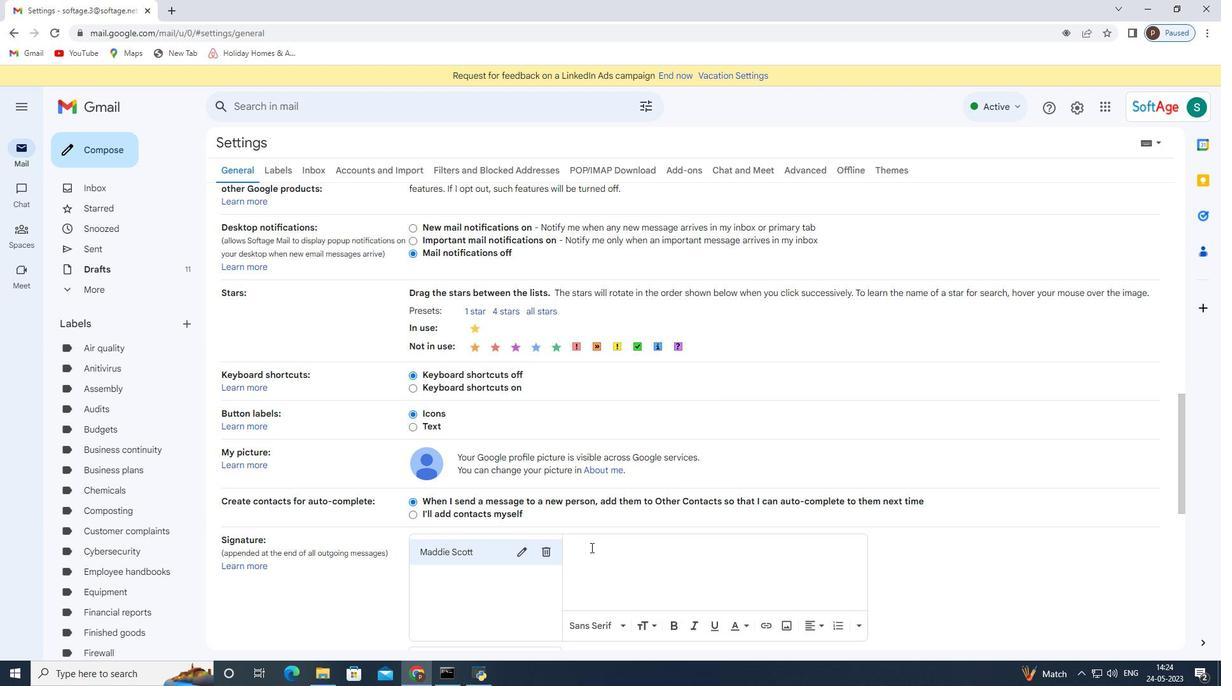 
Action: Mouse pressed left at (590, 548)
Screenshot: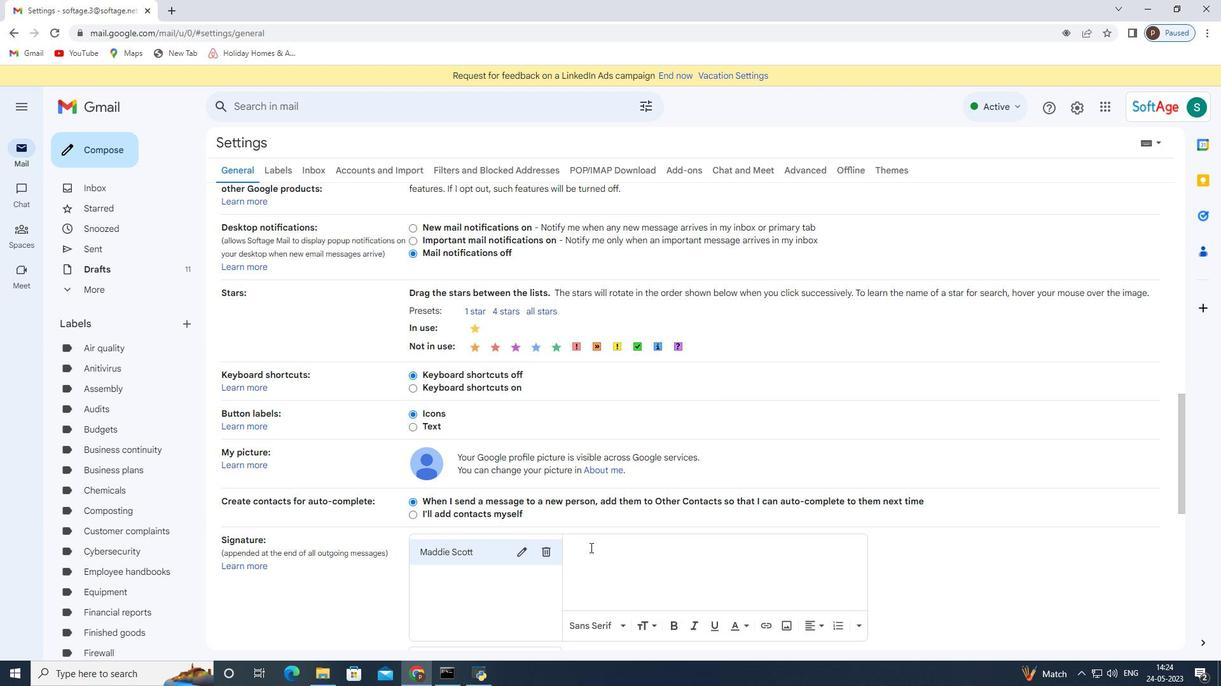 
Action: Key pressed <Key.shift>Maddie<Key.space><Key.shift>Scott
Screenshot: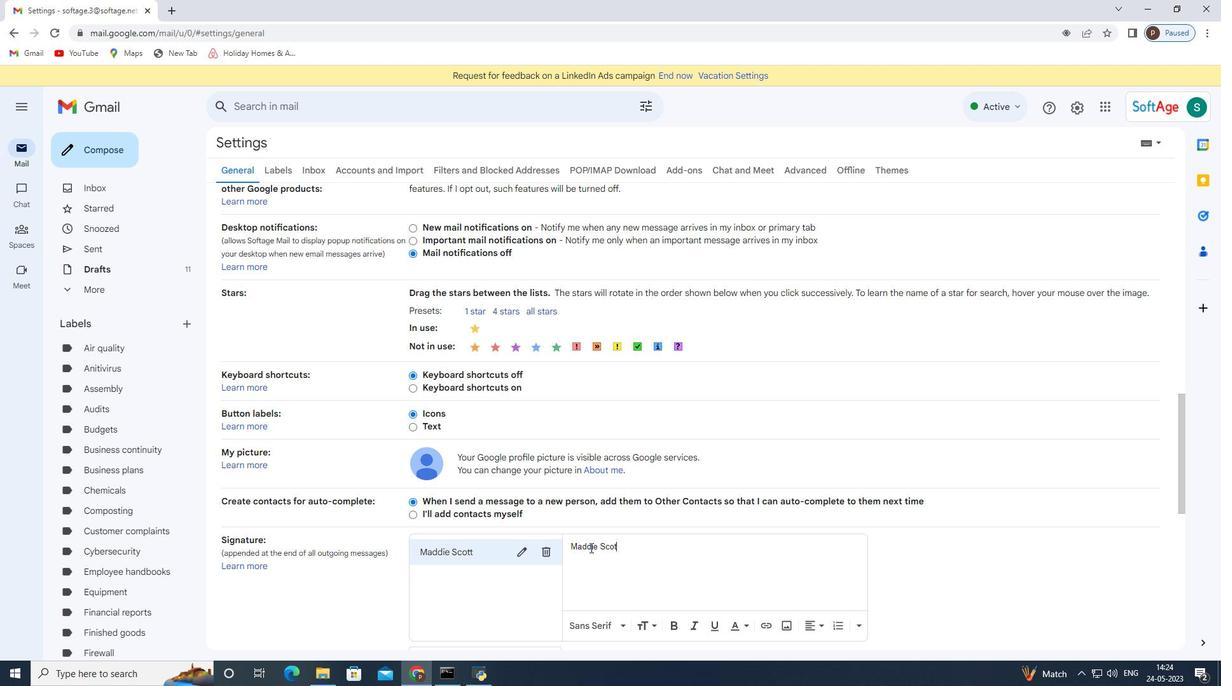 
Action: Mouse moved to (589, 548)
Screenshot: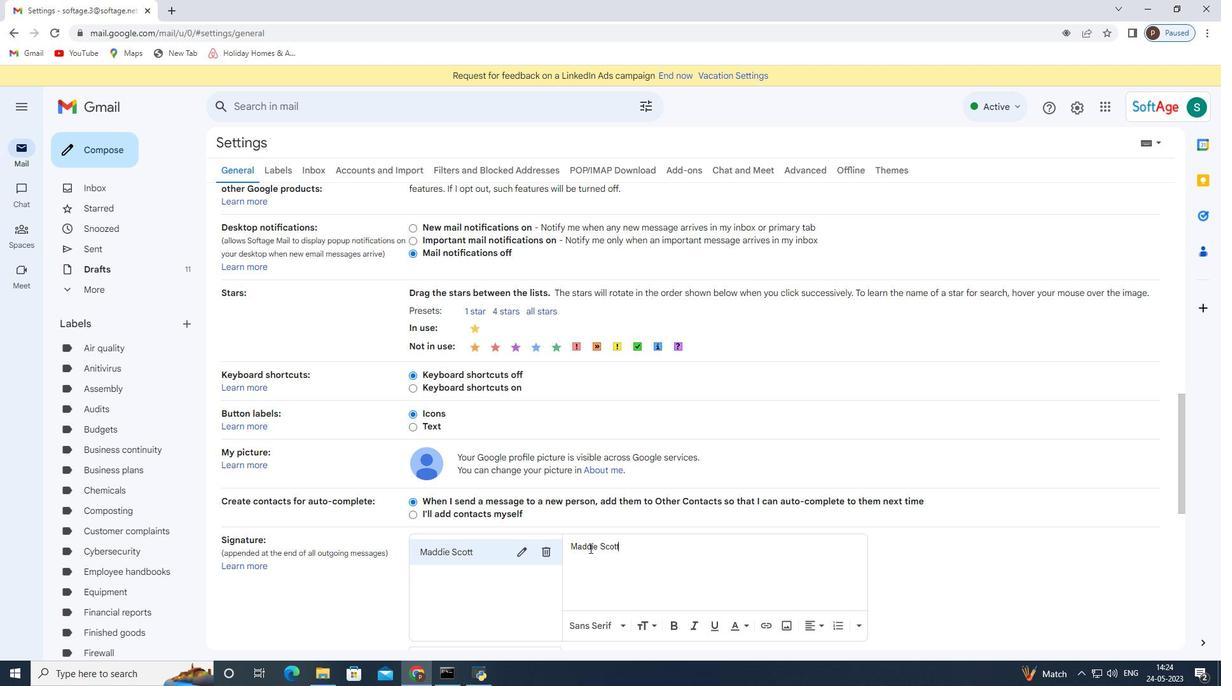 
Action: Mouse scrolled (589, 548) with delta (0, 0)
Screenshot: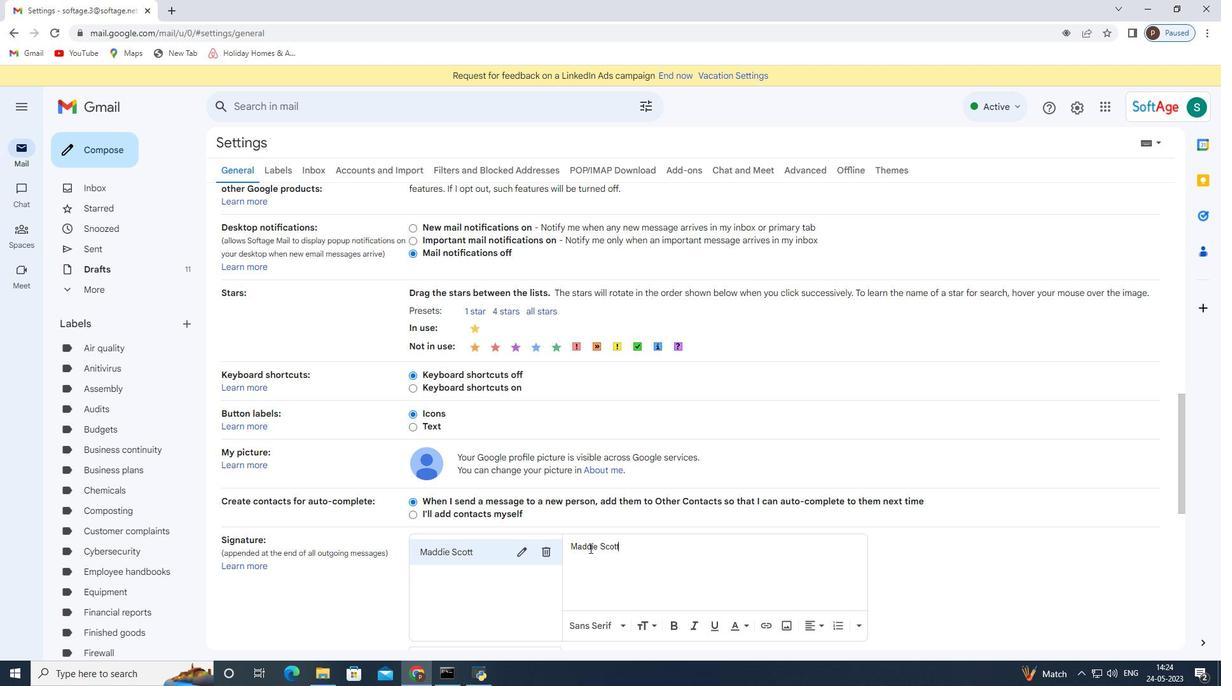 
Action: Mouse scrolled (589, 548) with delta (0, 0)
Screenshot: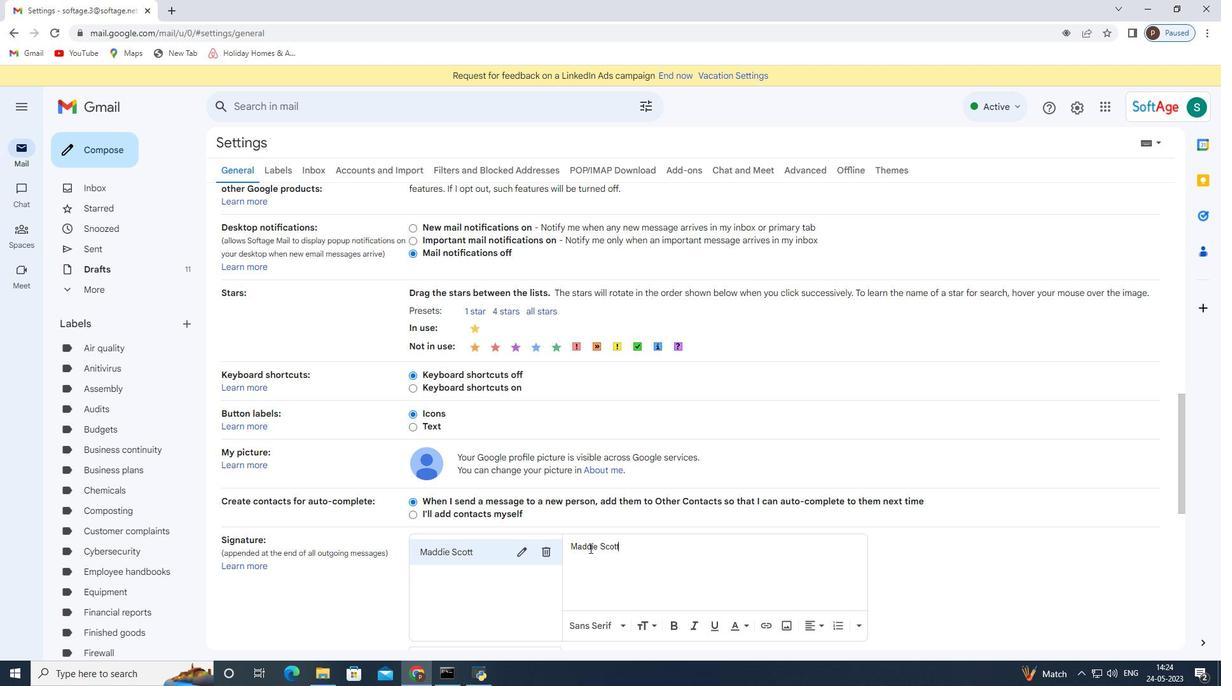 
Action: Mouse moved to (475, 577)
Screenshot: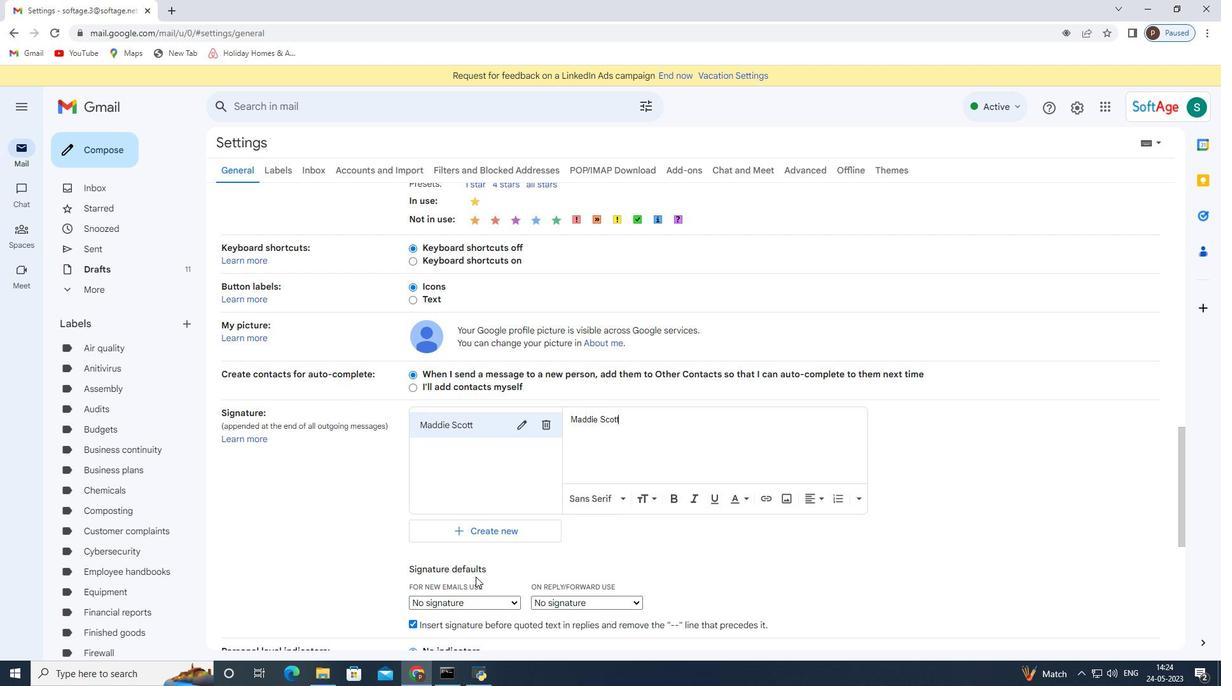 
Action: Mouse scrolled (475, 576) with delta (0, 0)
Screenshot: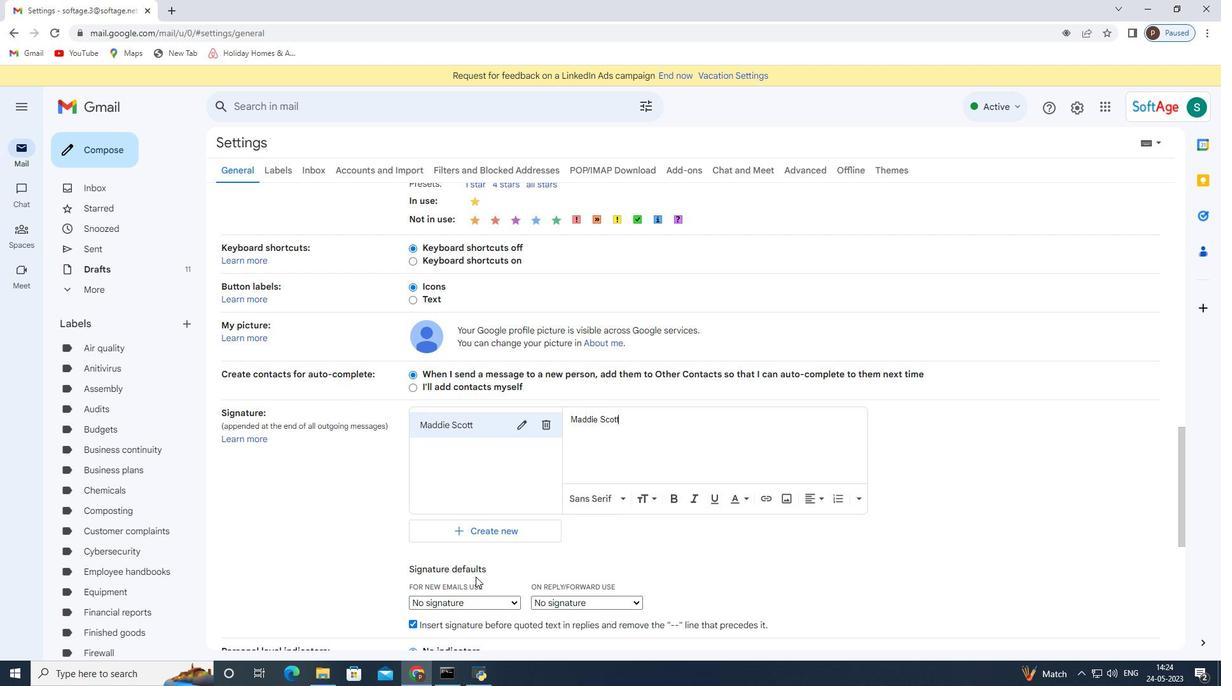 
Action: Mouse scrolled (475, 576) with delta (0, 0)
Screenshot: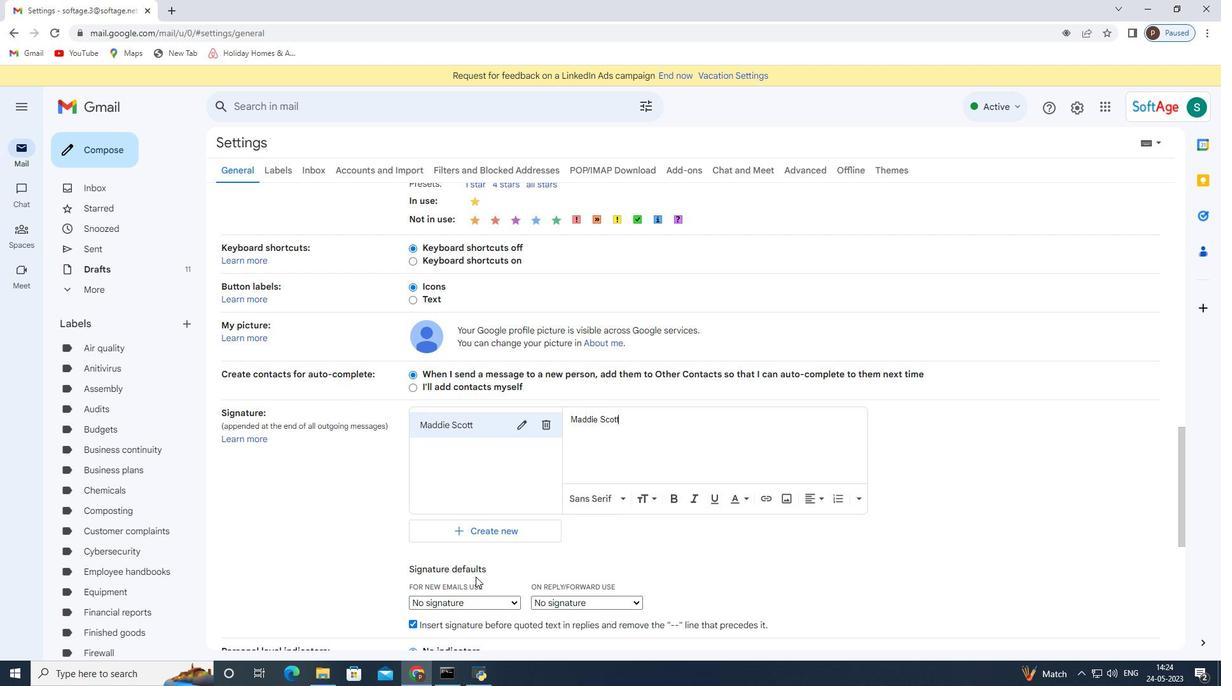 
Action: Mouse moved to (488, 466)
Screenshot: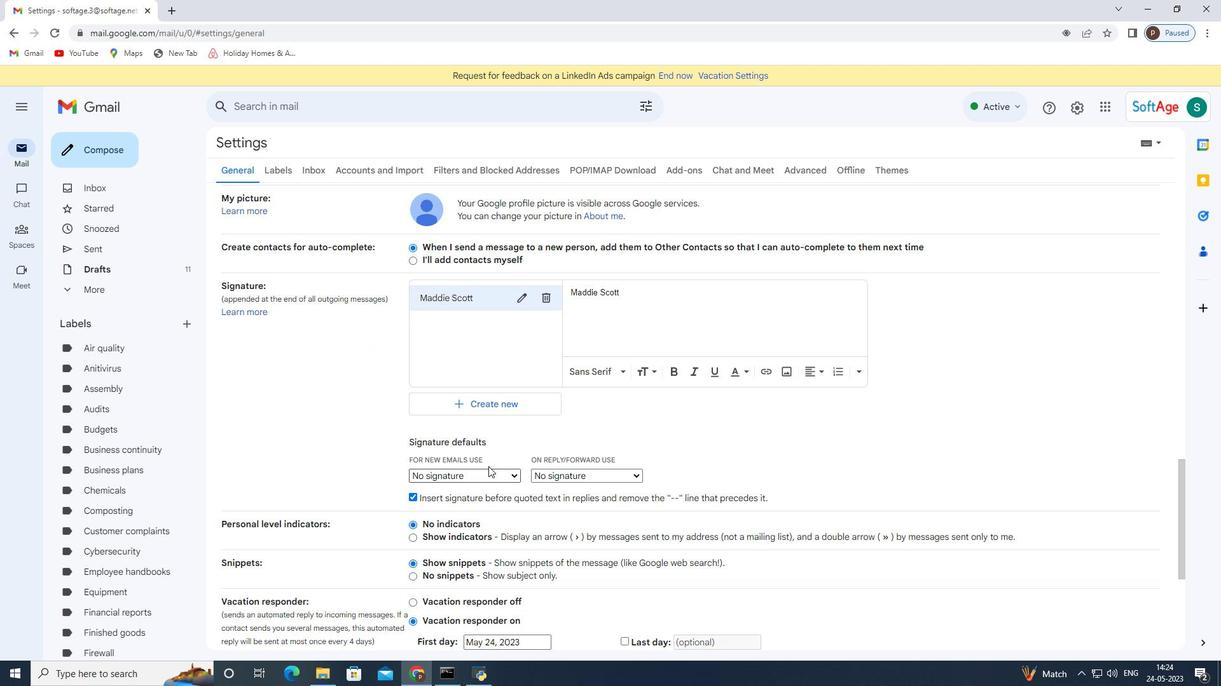 
Action: Mouse pressed left at (488, 466)
Screenshot: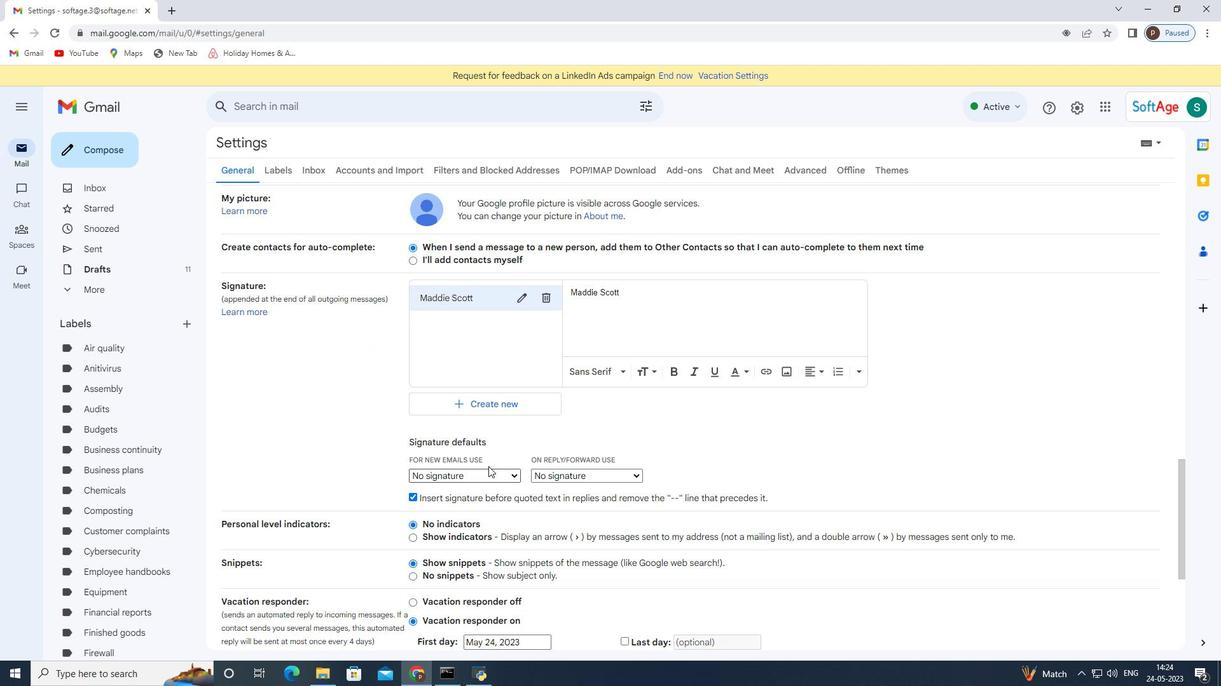 
Action: Mouse moved to (486, 473)
Screenshot: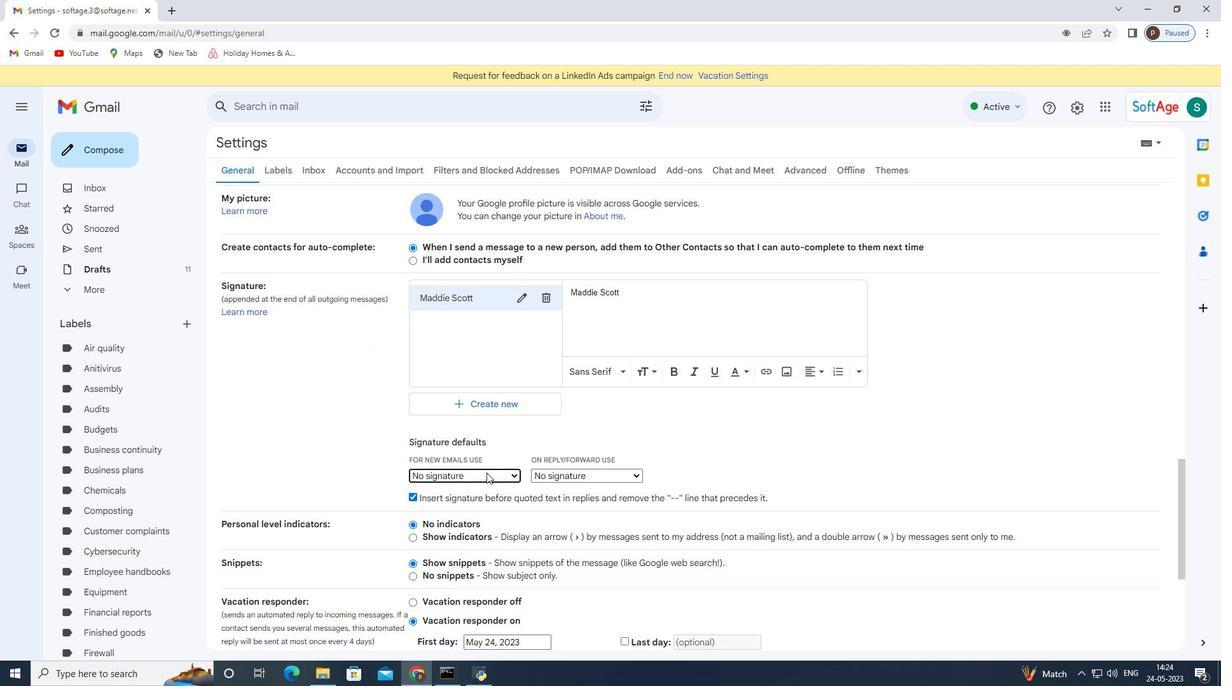 
Action: Mouse pressed left at (486, 473)
Screenshot: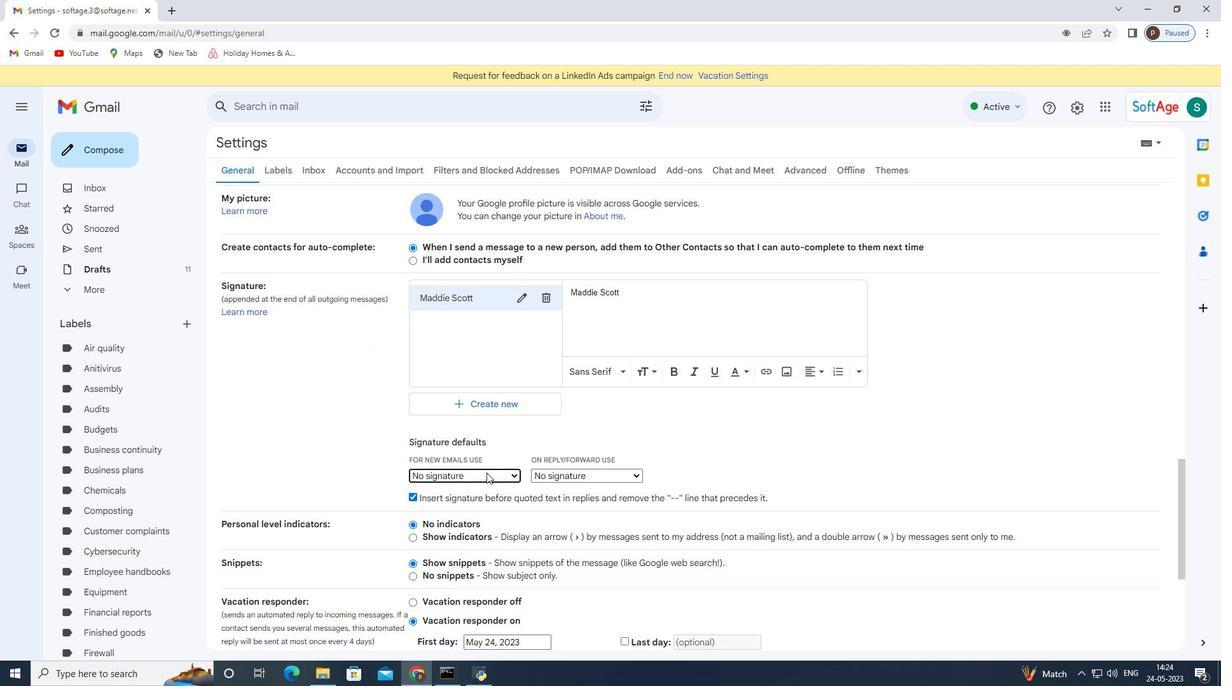 
Action: Mouse moved to (477, 498)
Screenshot: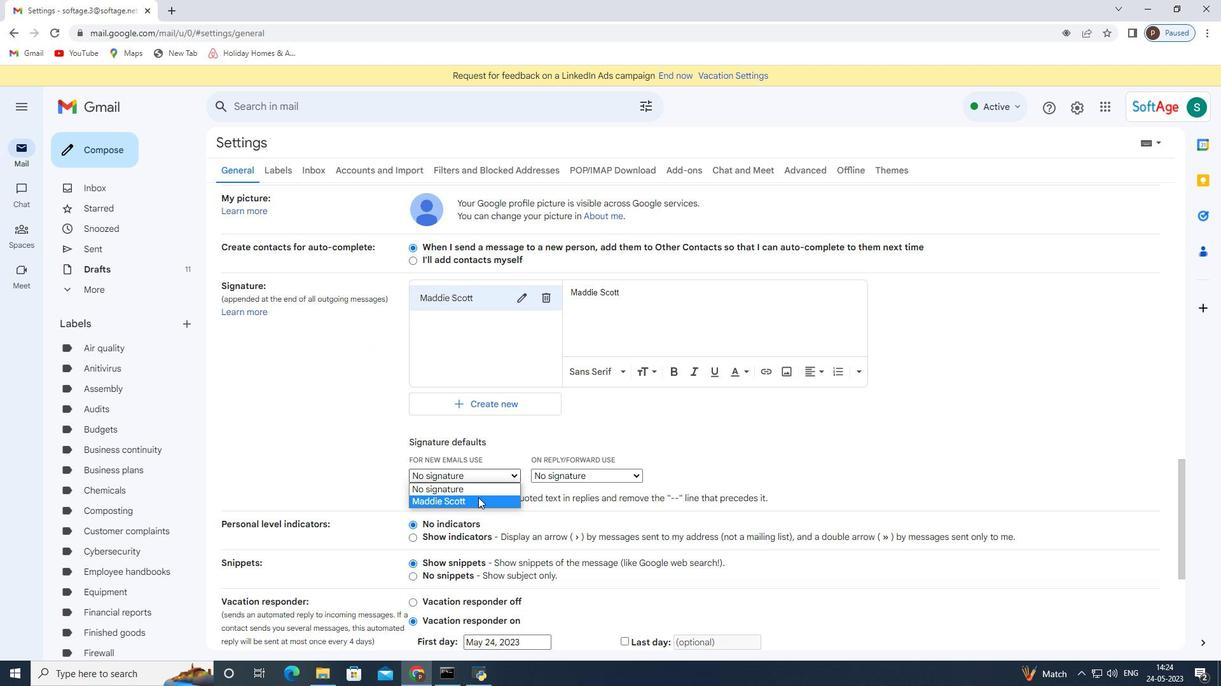
Action: Mouse pressed left at (477, 498)
Screenshot: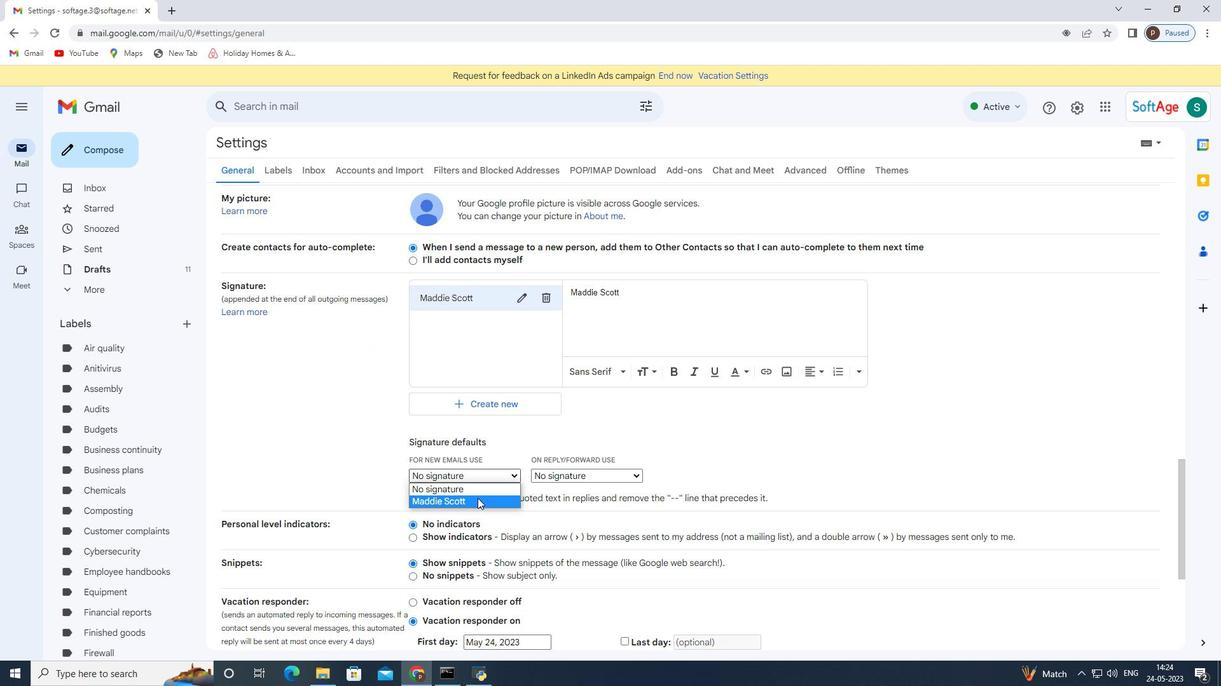 
Action: Mouse scrolled (477, 498) with delta (0, 0)
Screenshot: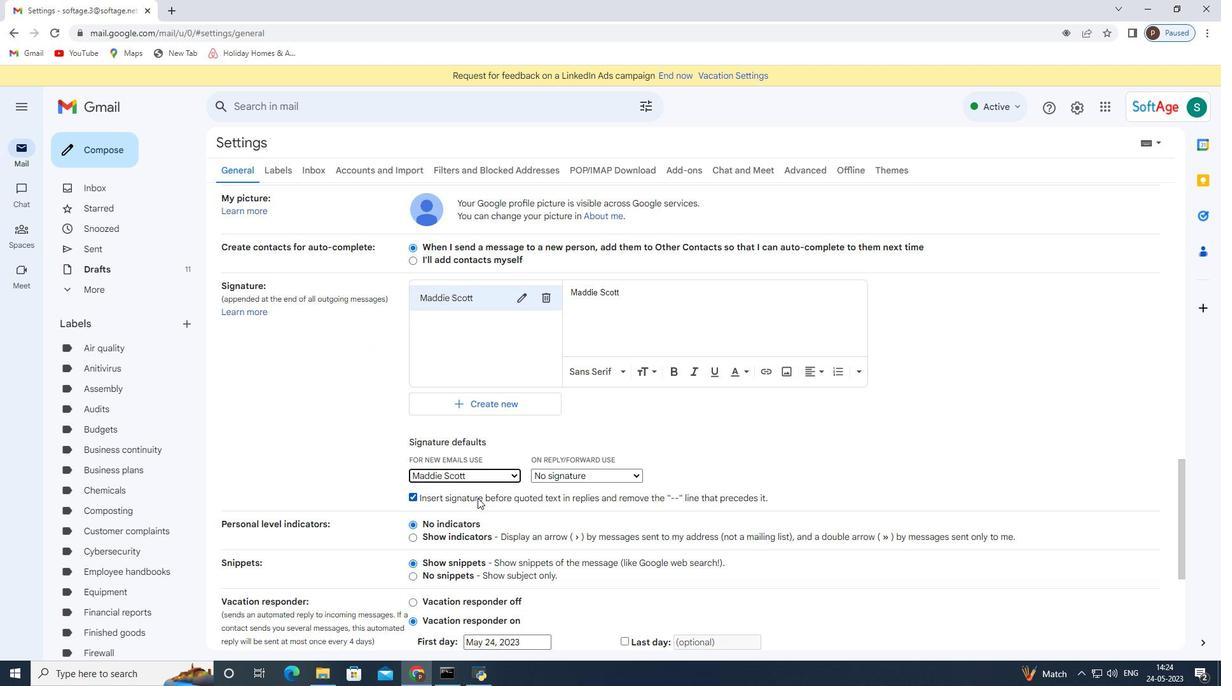 
Action: Mouse scrolled (477, 498) with delta (0, 0)
Screenshot: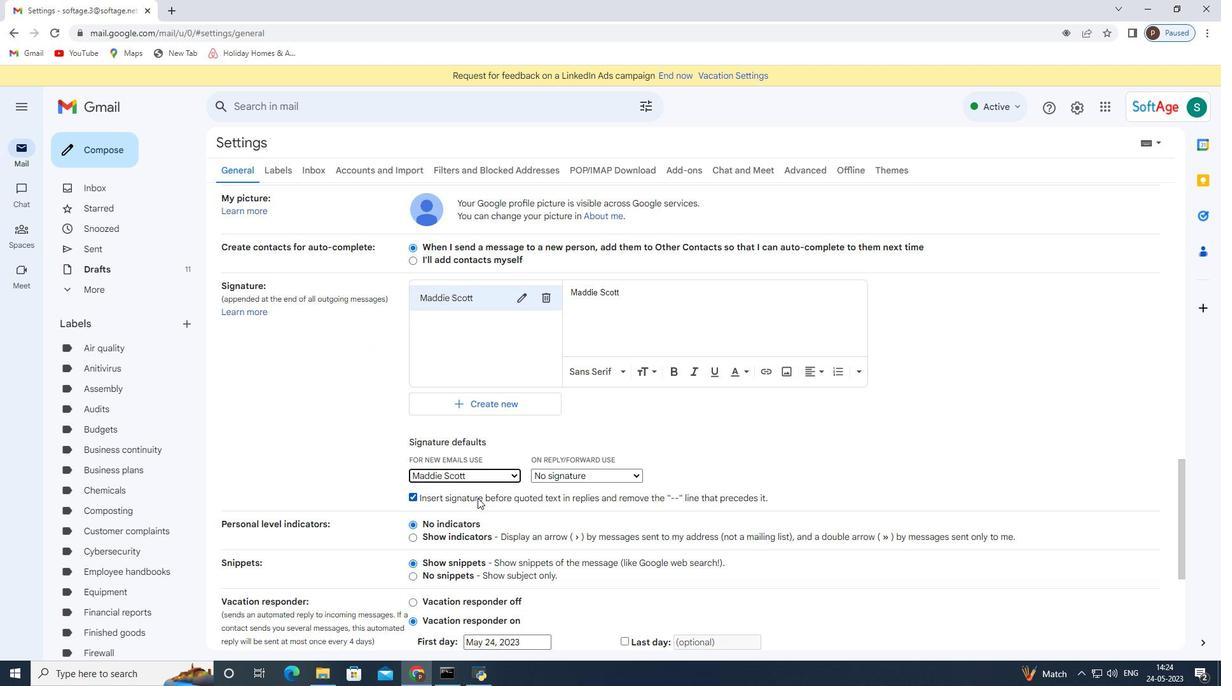 
Action: Mouse scrolled (477, 498) with delta (0, 0)
Screenshot: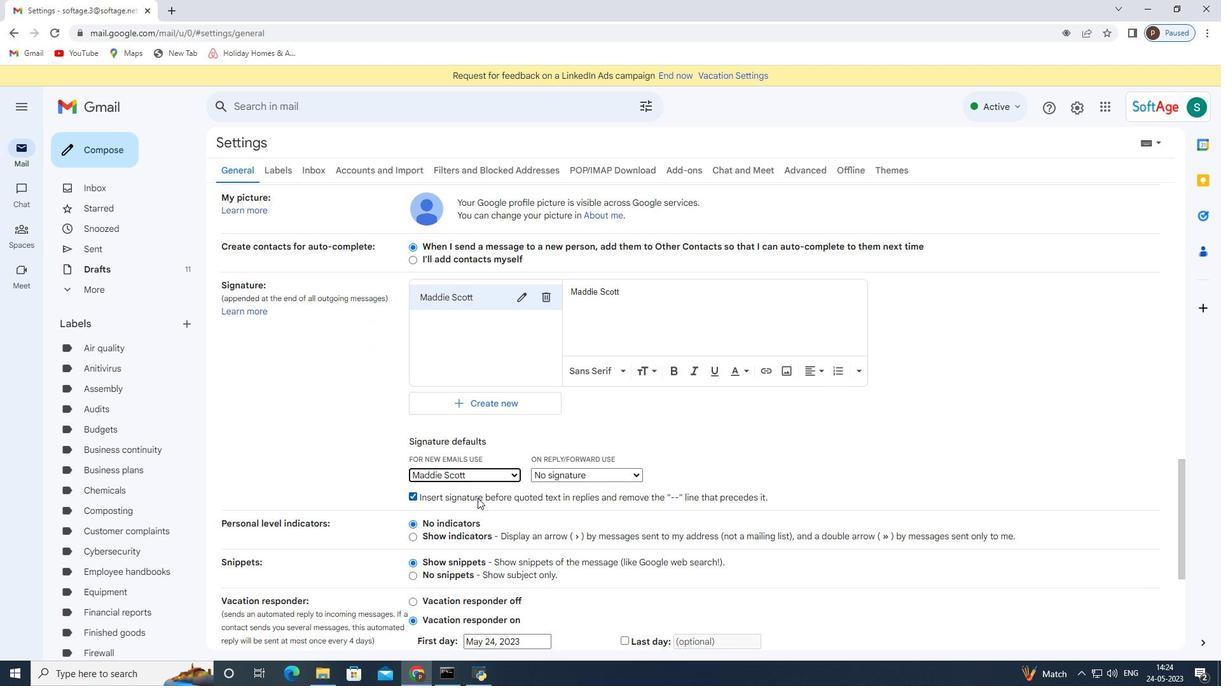 
Action: Mouse scrolled (477, 498) with delta (0, 0)
Screenshot: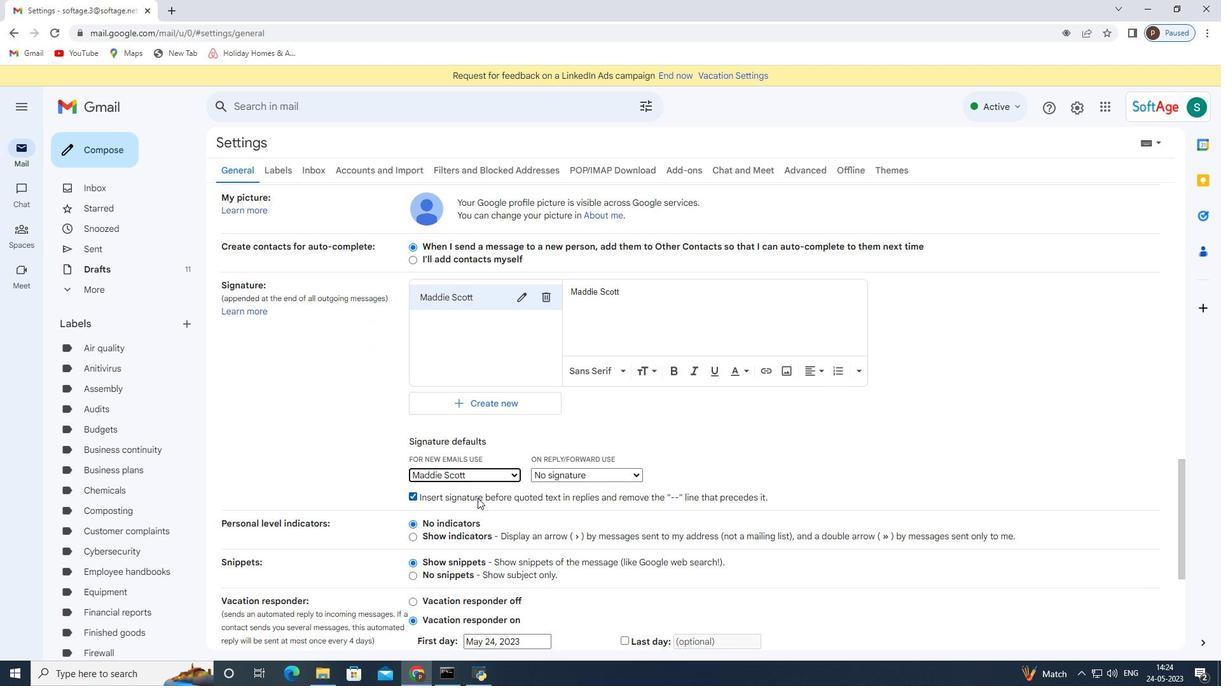 
Action: Mouse scrolled (477, 498) with delta (0, 0)
Screenshot: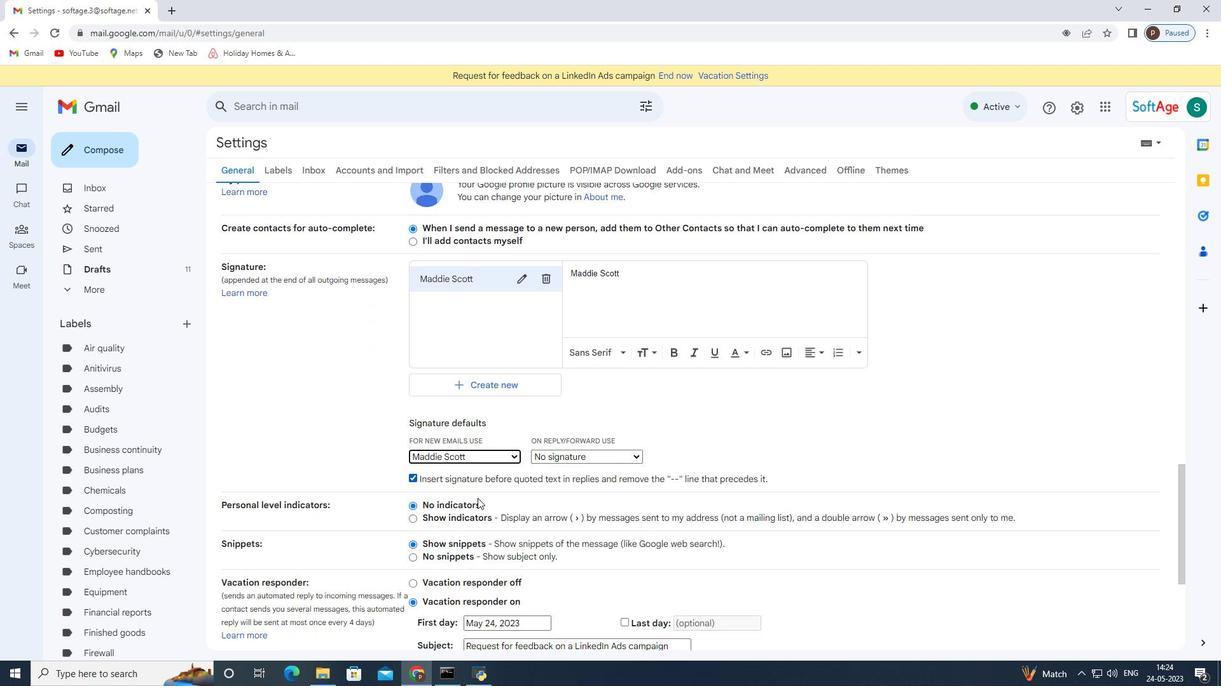 
Action: Mouse scrolled (477, 498) with delta (0, 0)
Screenshot: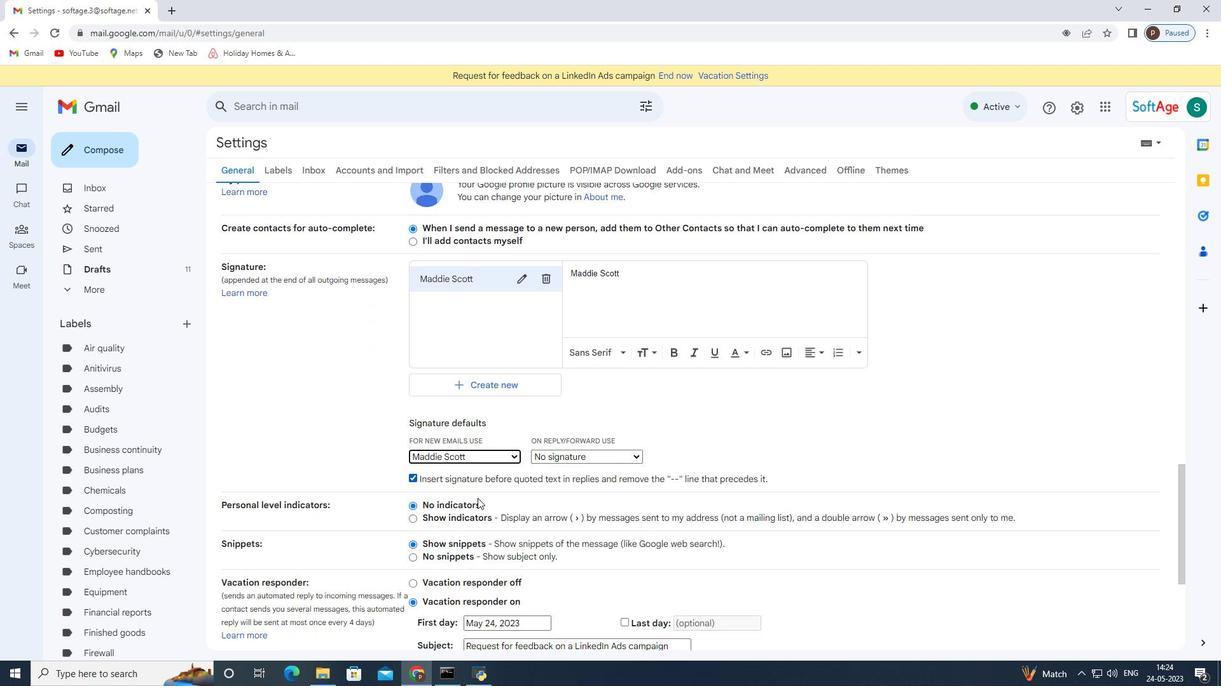 
Action: Mouse moved to (687, 574)
Screenshot: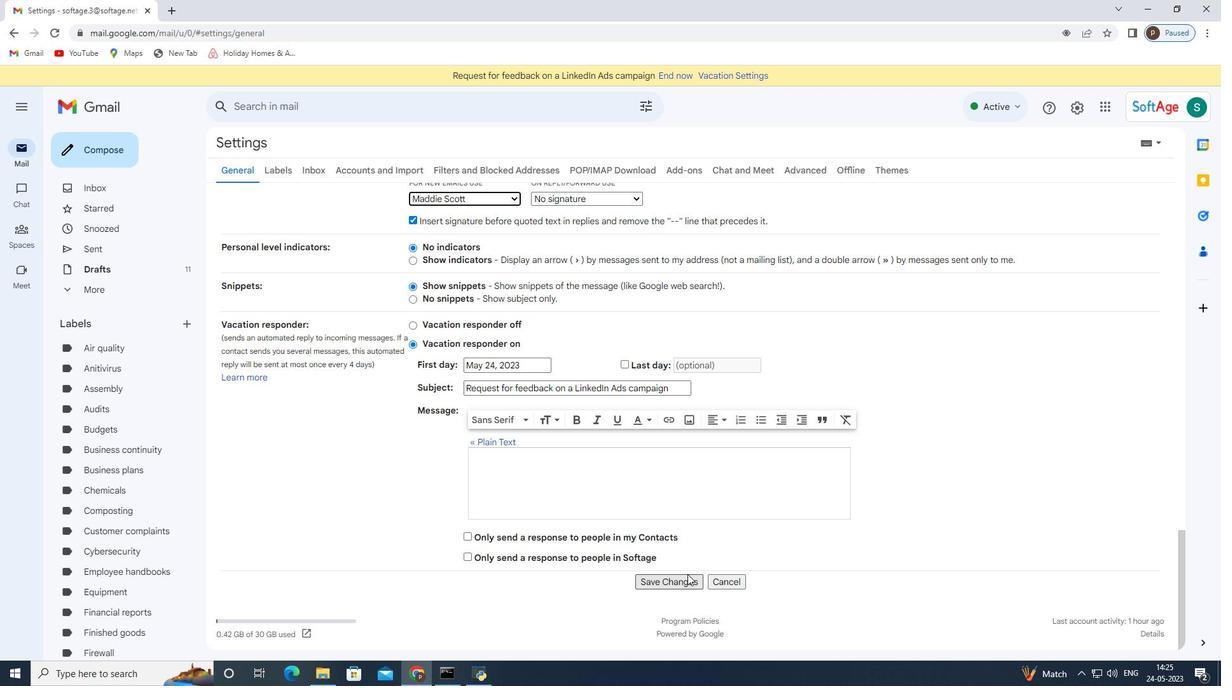 
Action: Mouse pressed left at (687, 574)
Screenshot: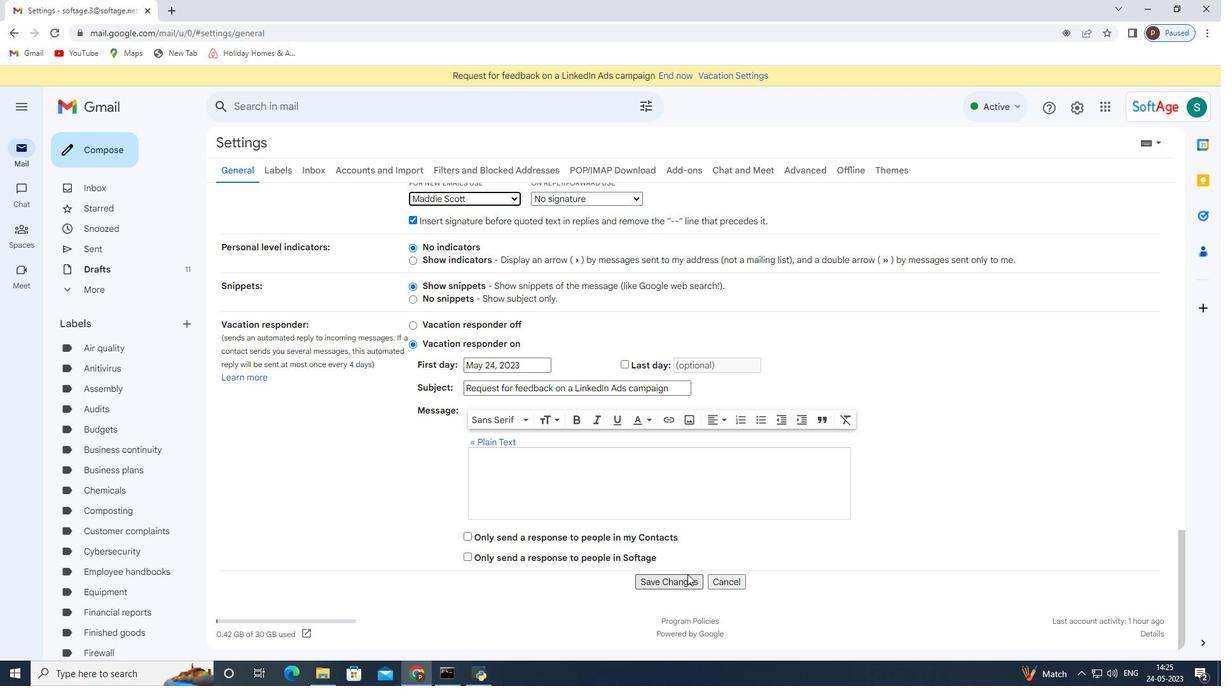 
Action: Mouse moved to (75, 148)
Screenshot: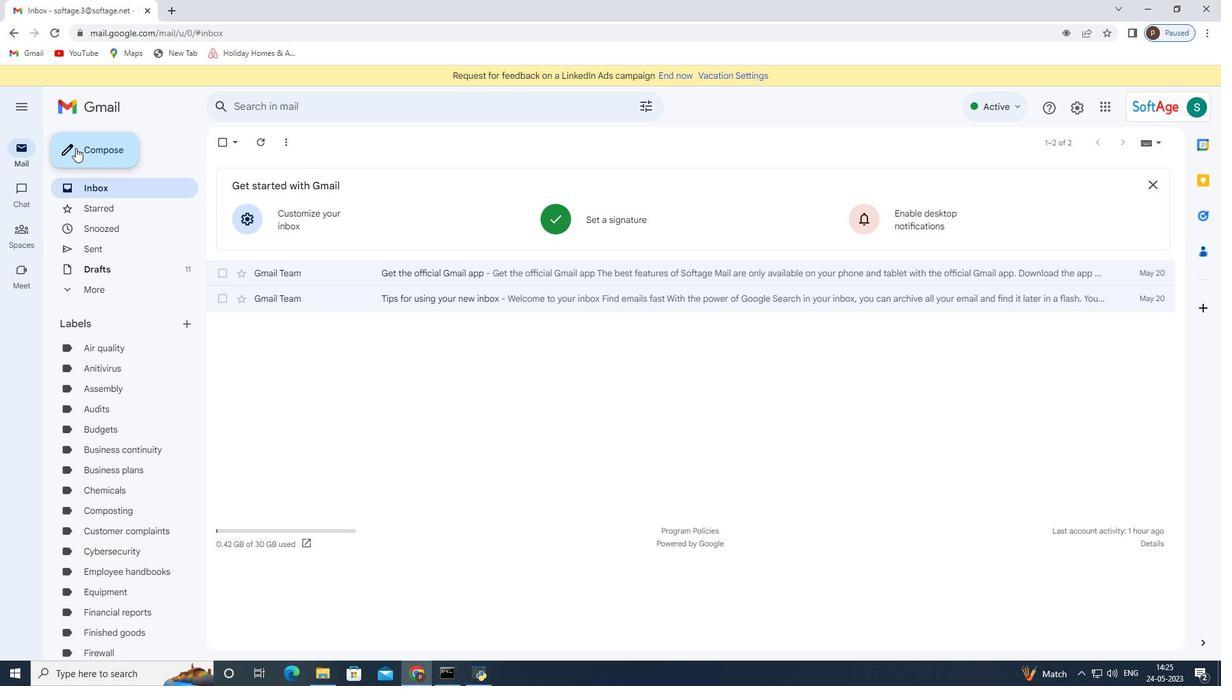 
Action: Mouse pressed left at (75, 148)
Screenshot: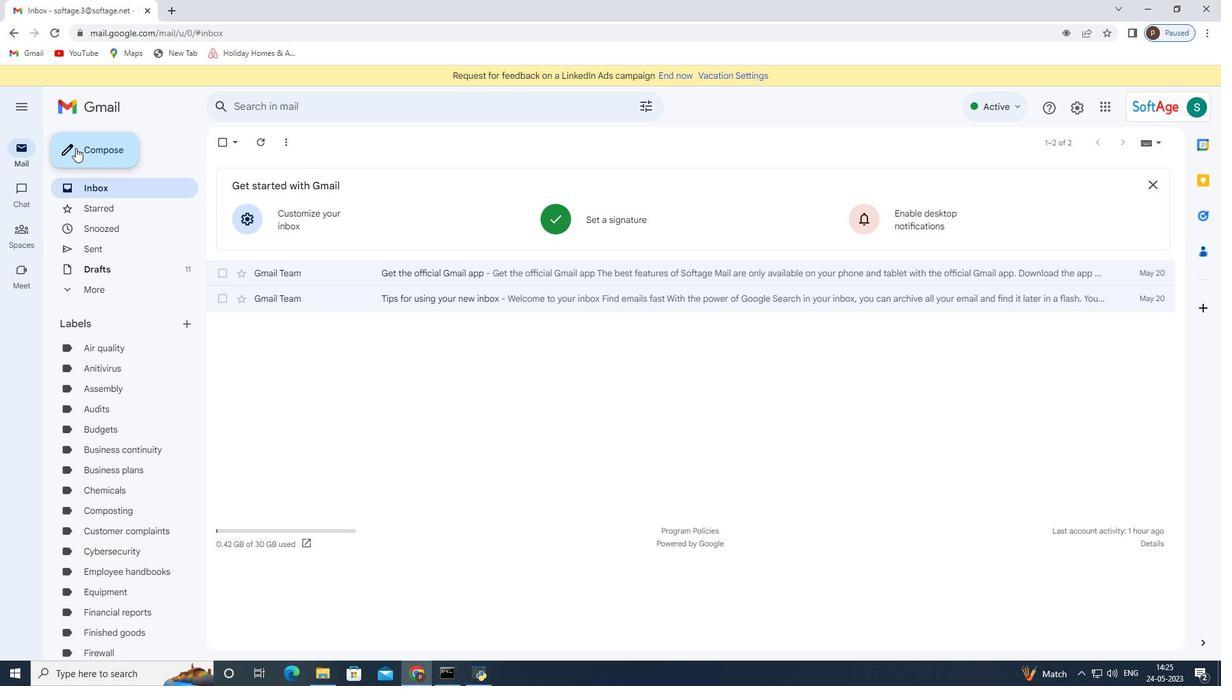 
Action: Mouse moved to (850, 332)
Screenshot: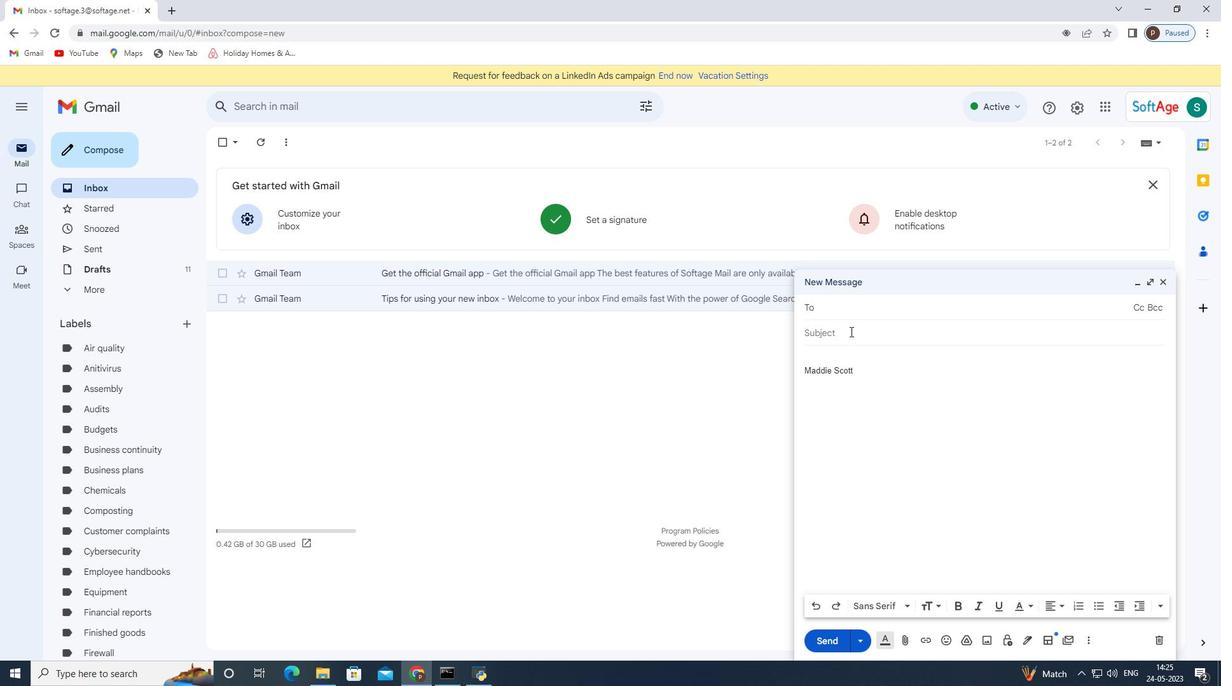 
Action: Mouse pressed left at (850, 332)
Screenshot: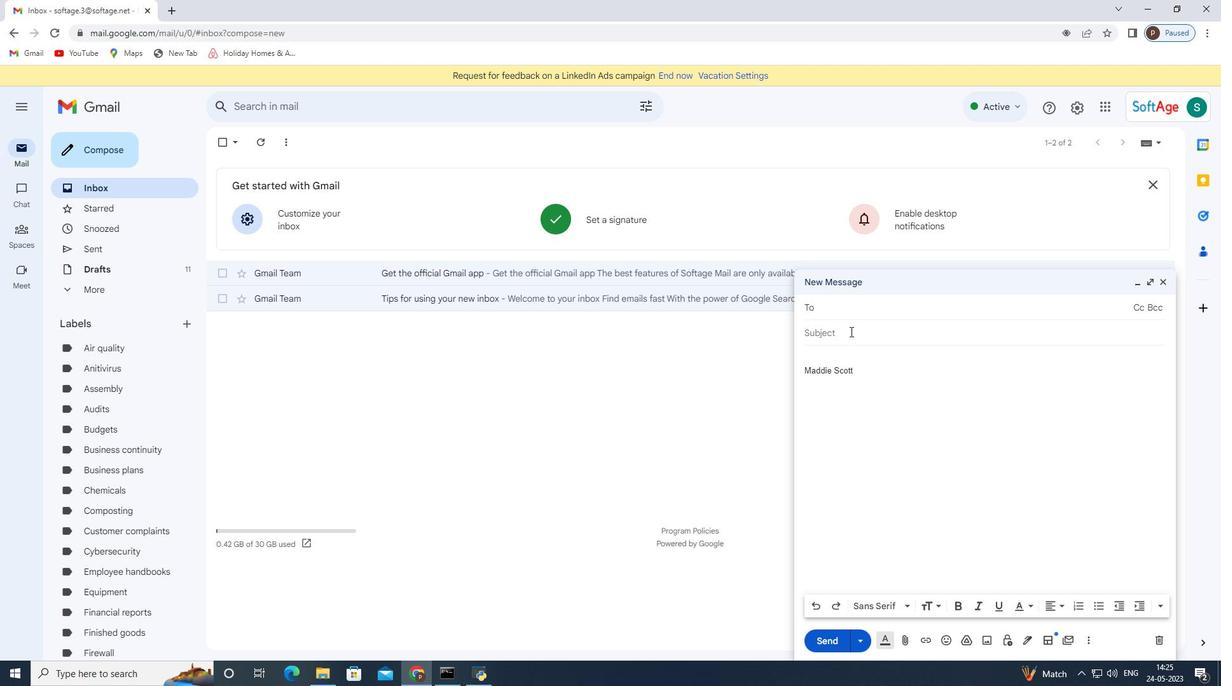 
Action: Key pressed <Key.shift>Request<Key.space>for<Key.space>feedback<Key.space>on<Key.space>a<Key.space>event<Key.space>feedback<Key.space>survey<Key.space><Key.backspace><Key.tab><Key.shift>I<Key.space>would<Key.space>appreciate<Key.space>it<Key.space>if<Key.space>you<Key.space>could<Key.space>send<Key.space>me<Key.space>the<Key.space>sales<Key.space>report<Key.space>for<Key.space>the<Key.space>last<Key.space>quarter.
Screenshot: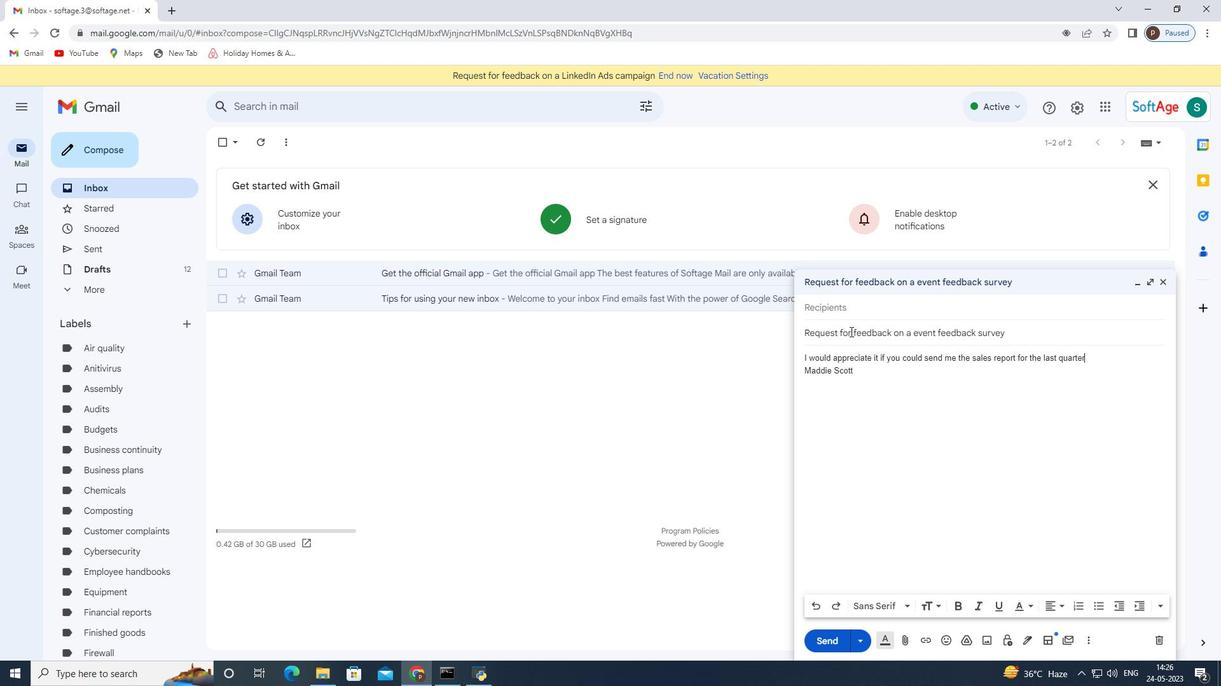 
Action: Mouse moved to (887, 308)
Screenshot: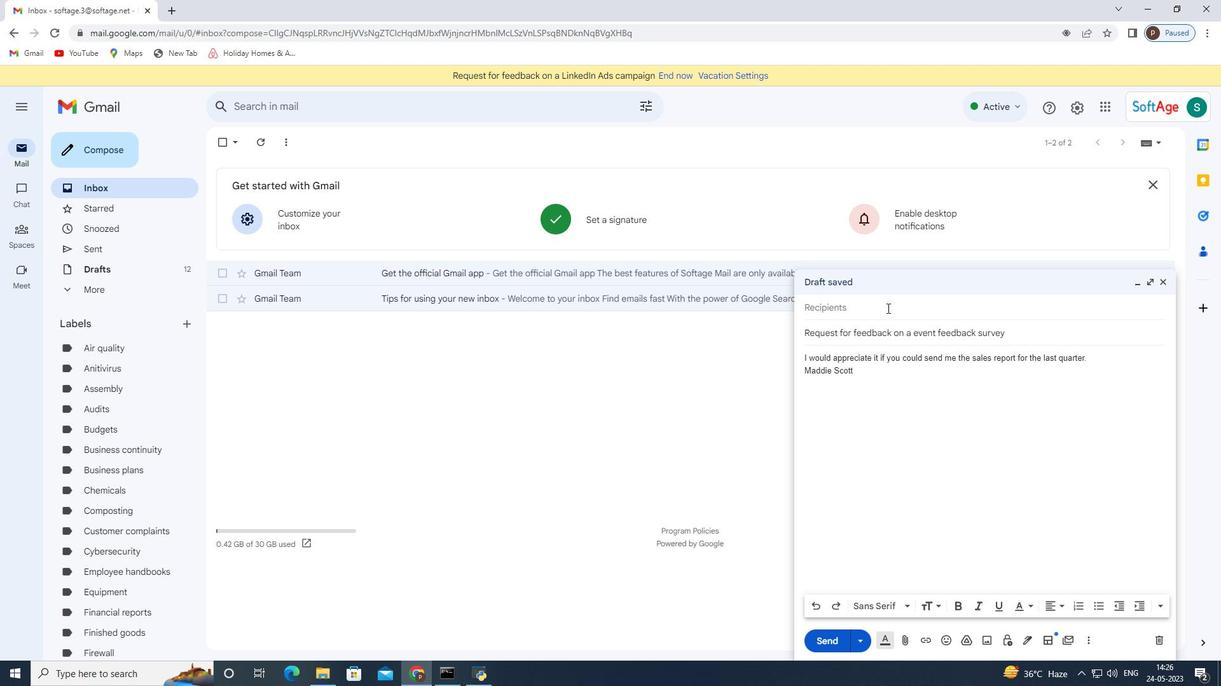 
Action: Mouse pressed left at (887, 308)
Screenshot: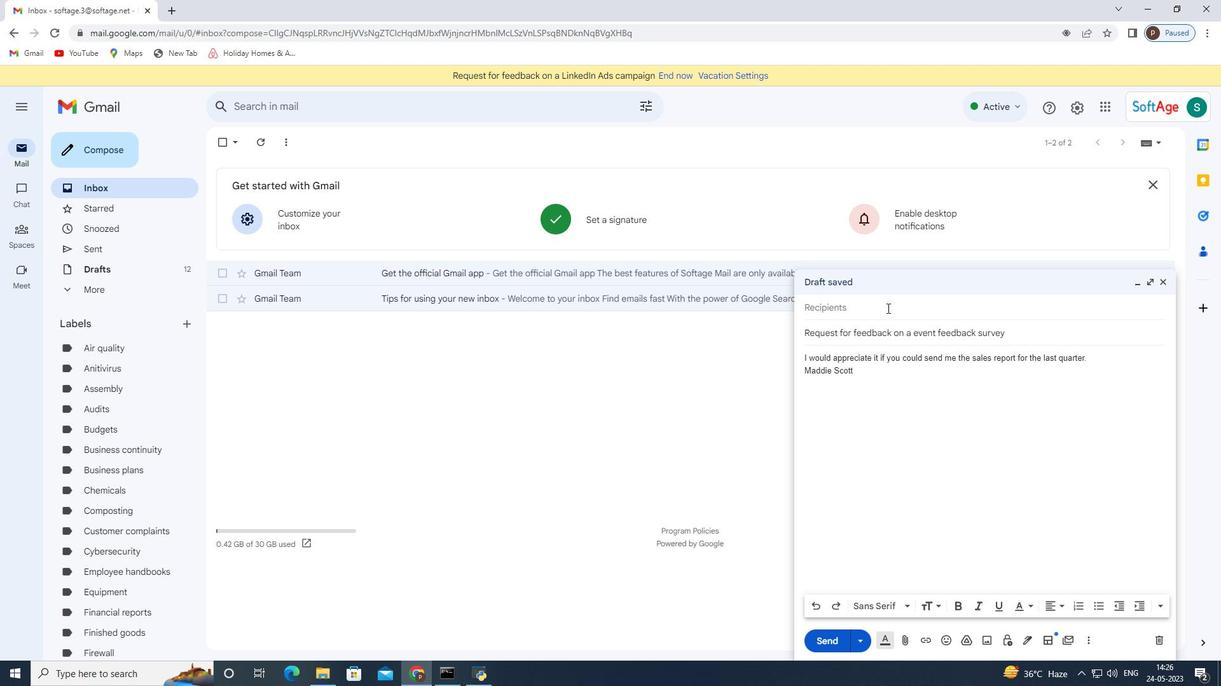 
Action: Key pressed softage.4<Key.shift>@softage.net
Screenshot: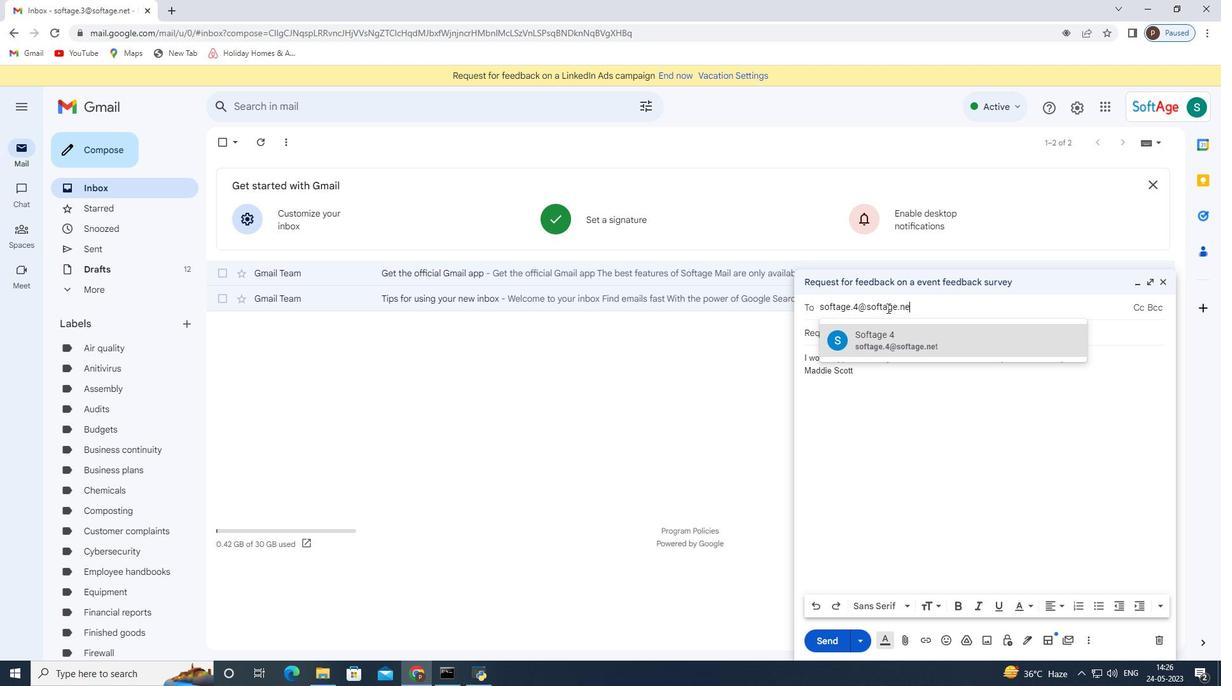 
Action: Mouse moved to (919, 335)
Screenshot: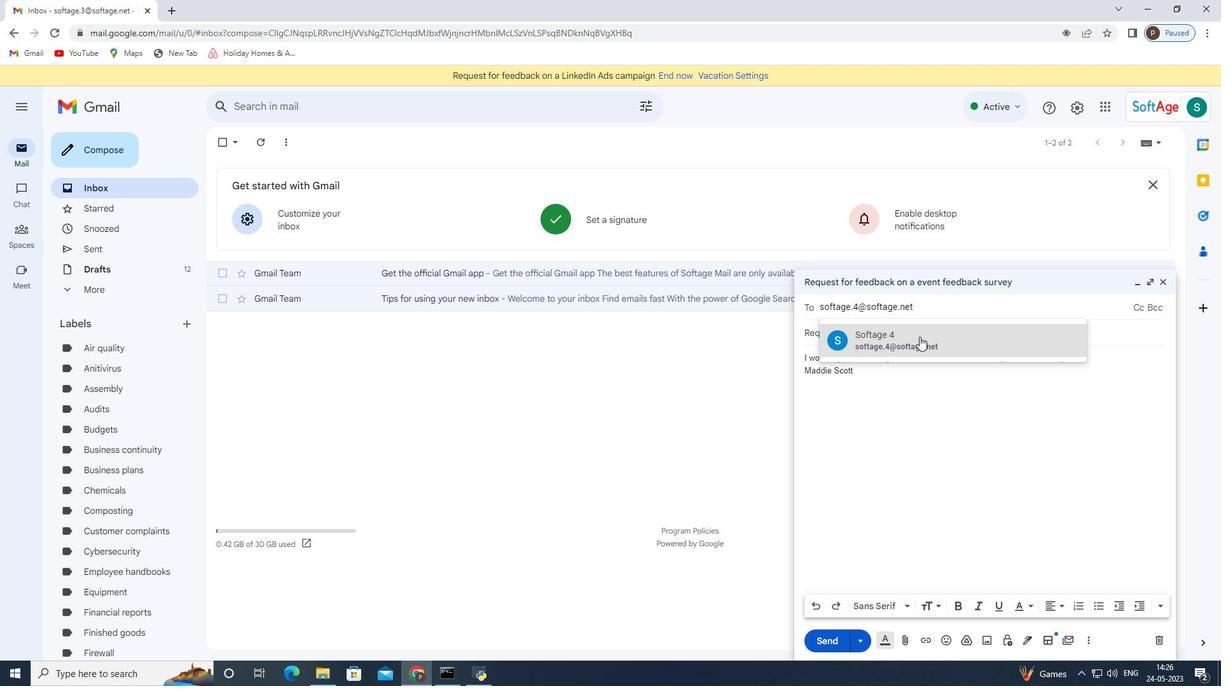 
Action: Mouse pressed left at (919, 335)
Screenshot: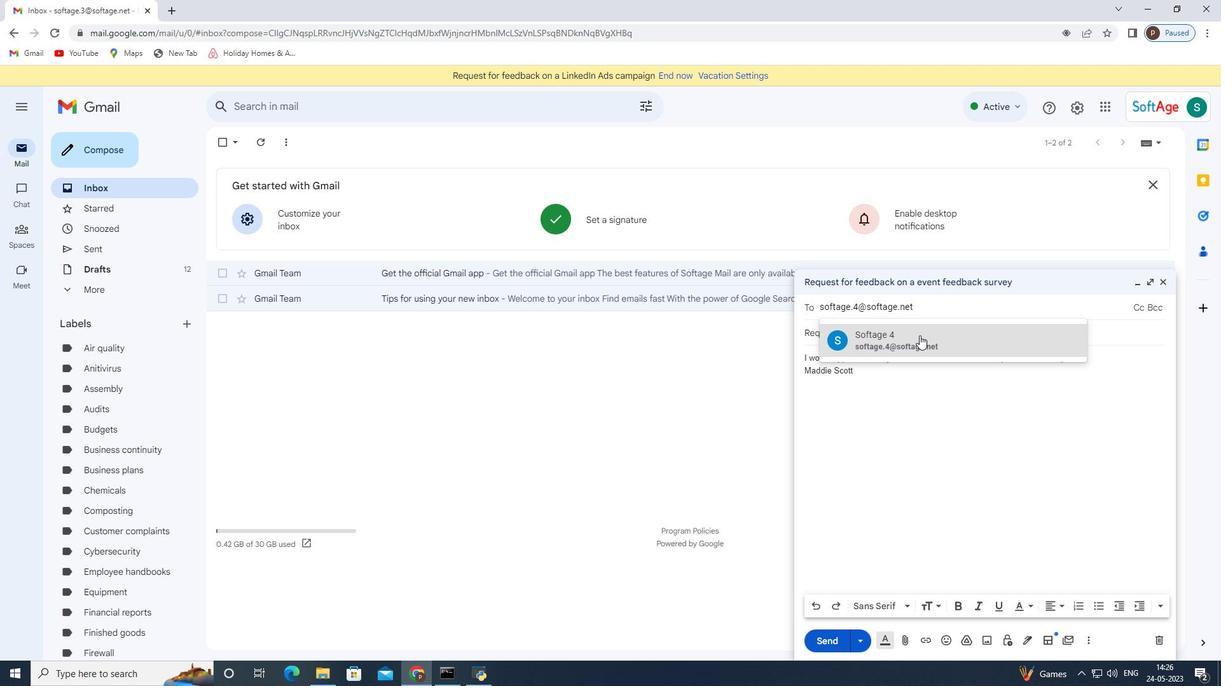 
Action: Mouse moved to (905, 646)
Screenshot: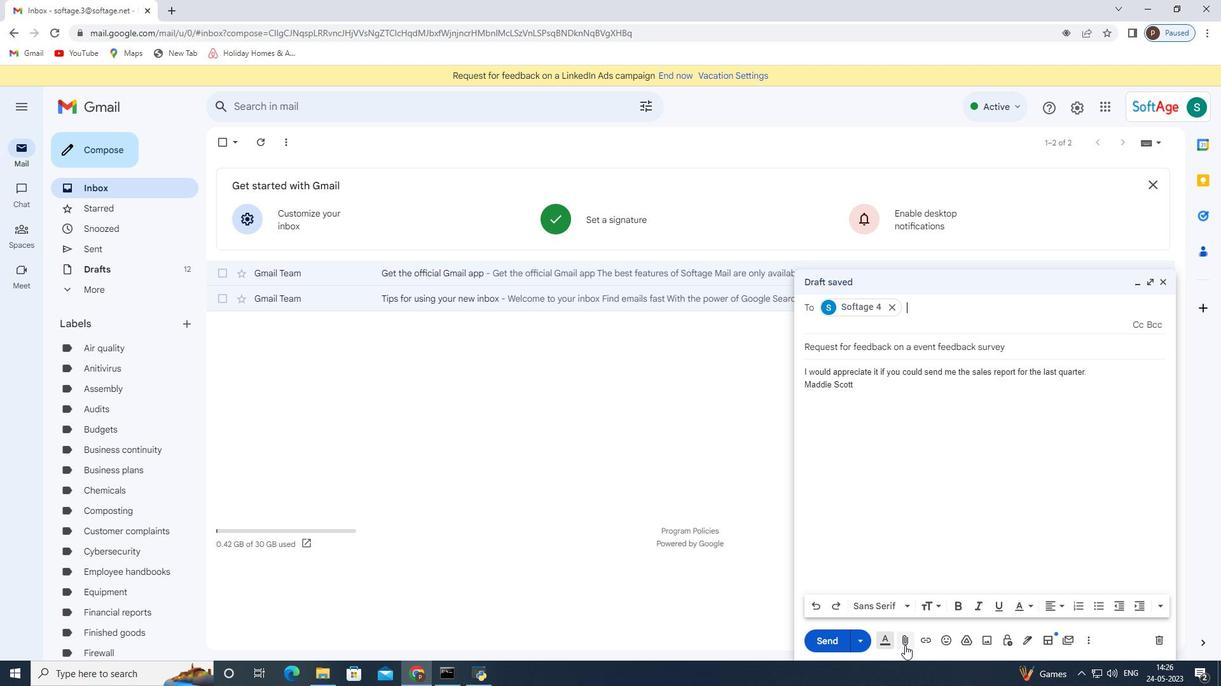 
Action: Mouse pressed left at (905, 646)
Screenshot: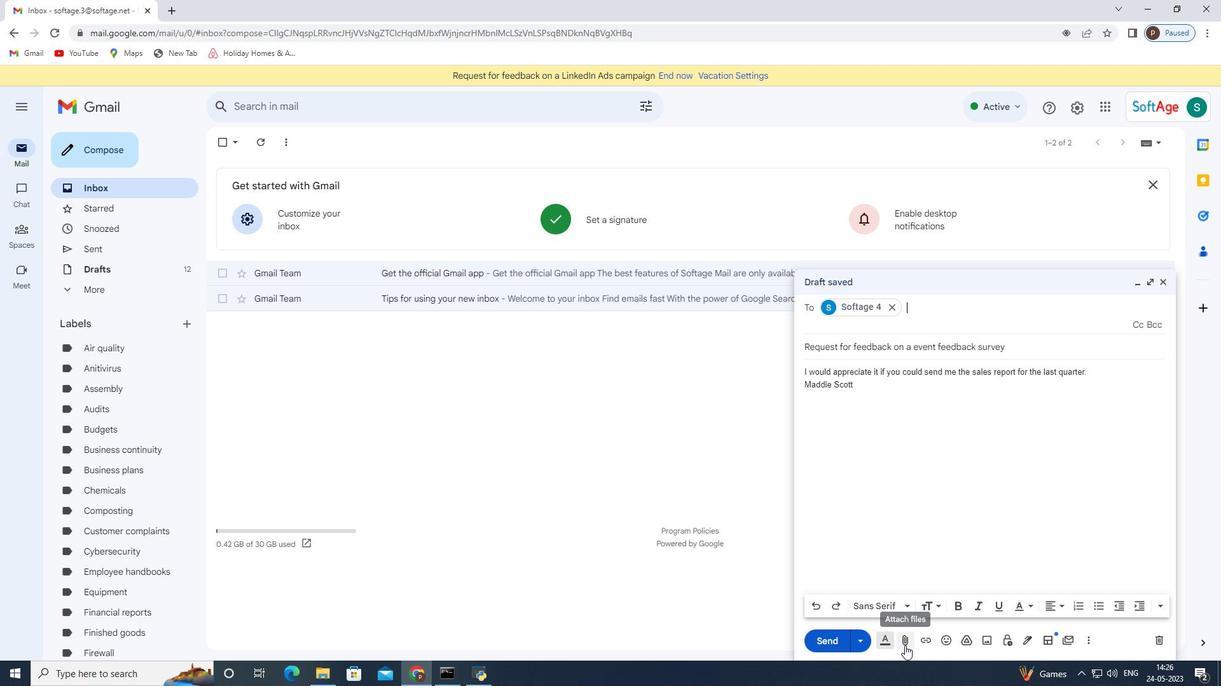 
Action: Mouse moved to (249, 110)
Screenshot: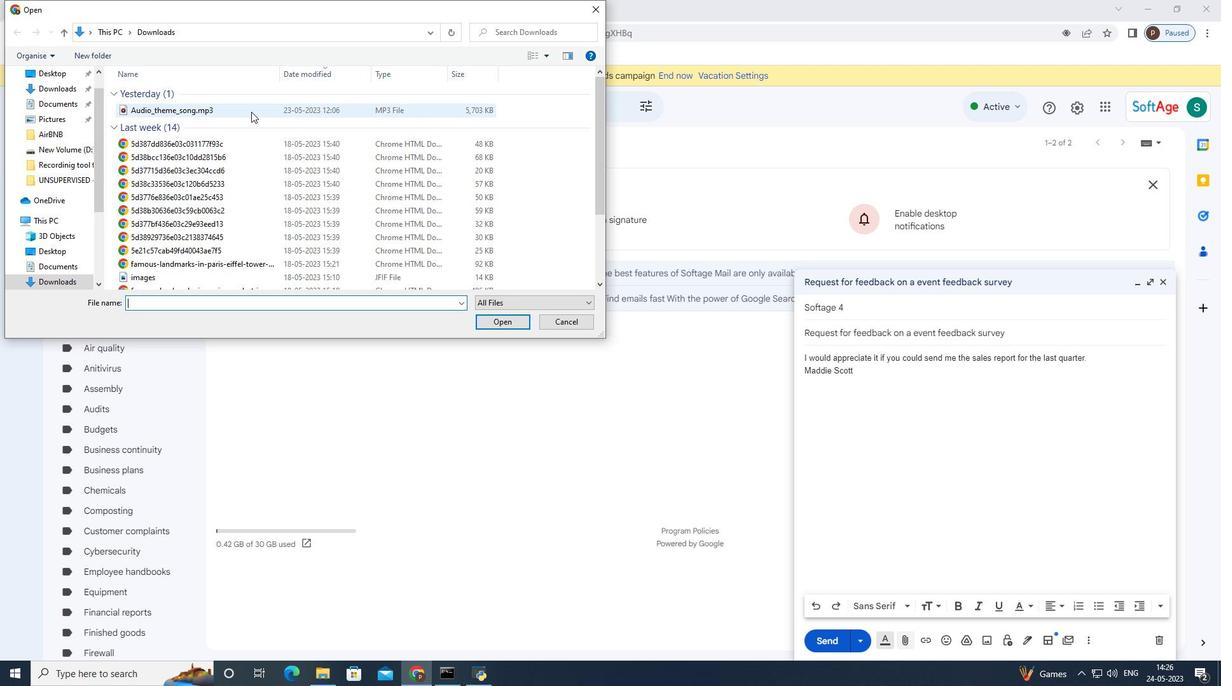 
Action: Mouse pressed left at (249, 110)
Screenshot: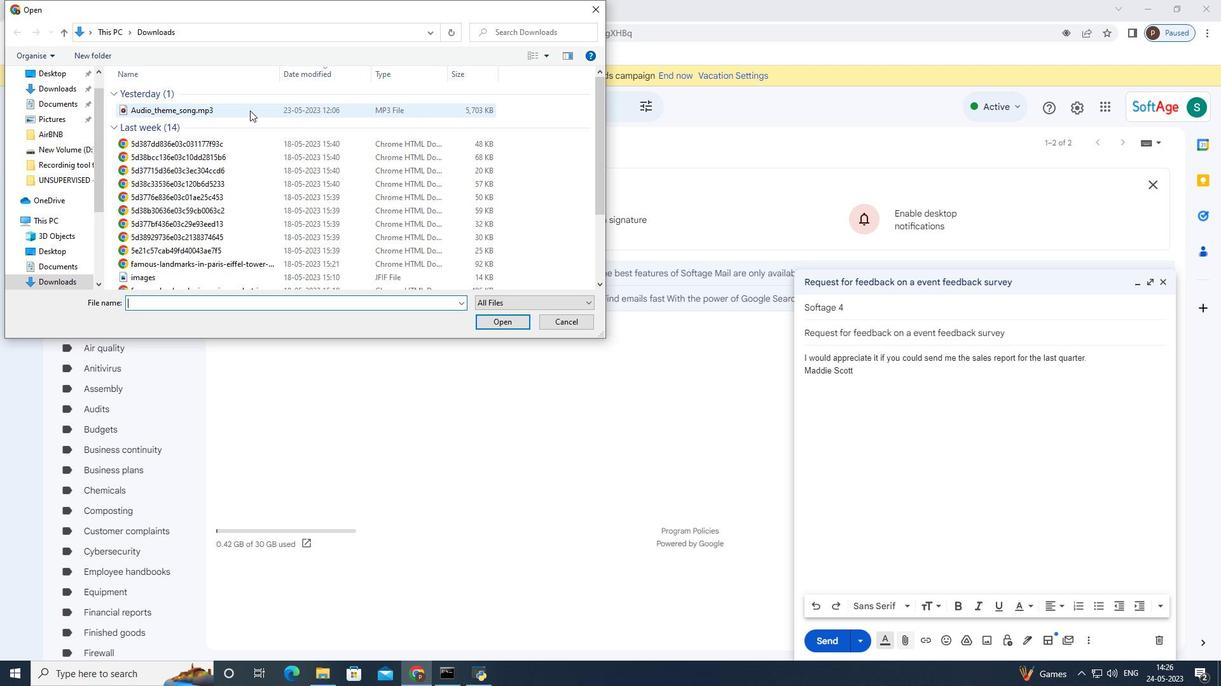 
Action: Mouse moved to (510, 325)
Screenshot: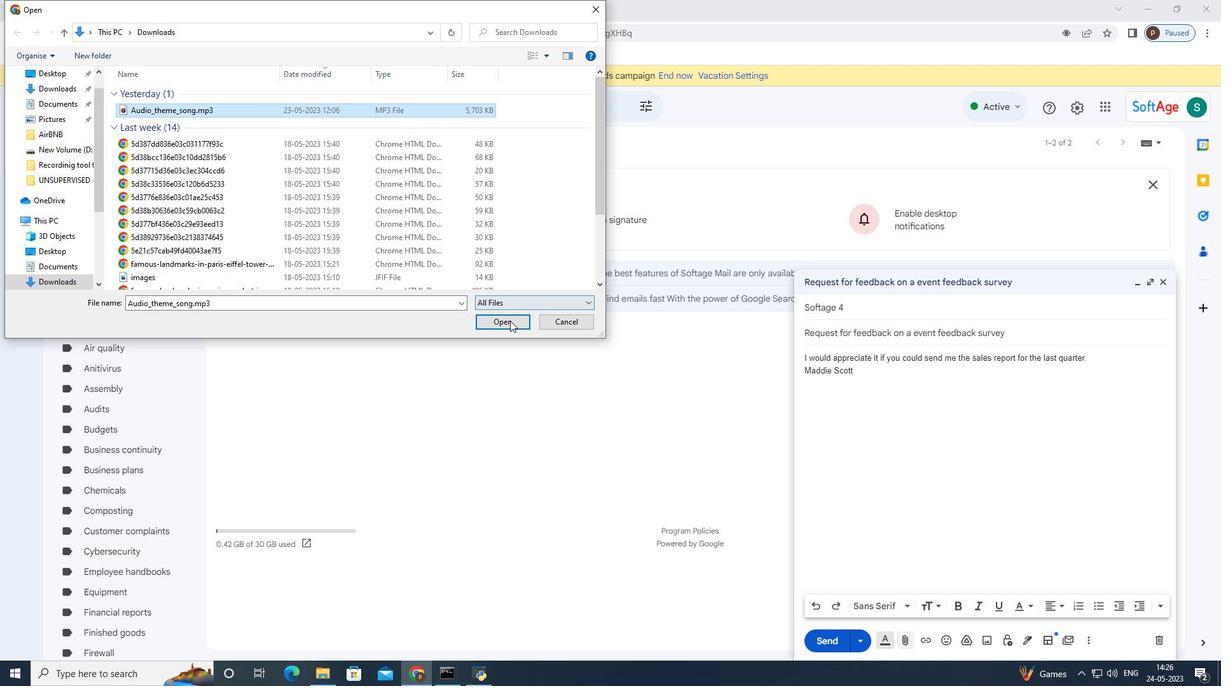 
Action: Mouse pressed left at (510, 325)
Screenshot: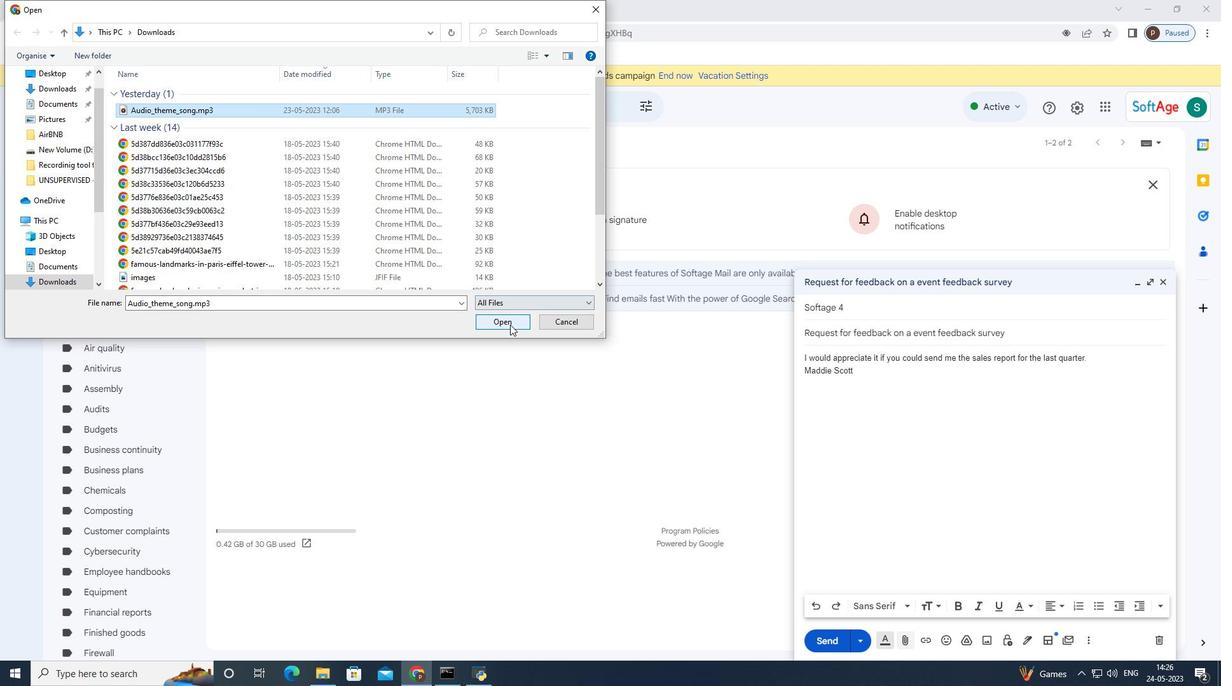 
Action: Mouse moved to (1102, 359)
Screenshot: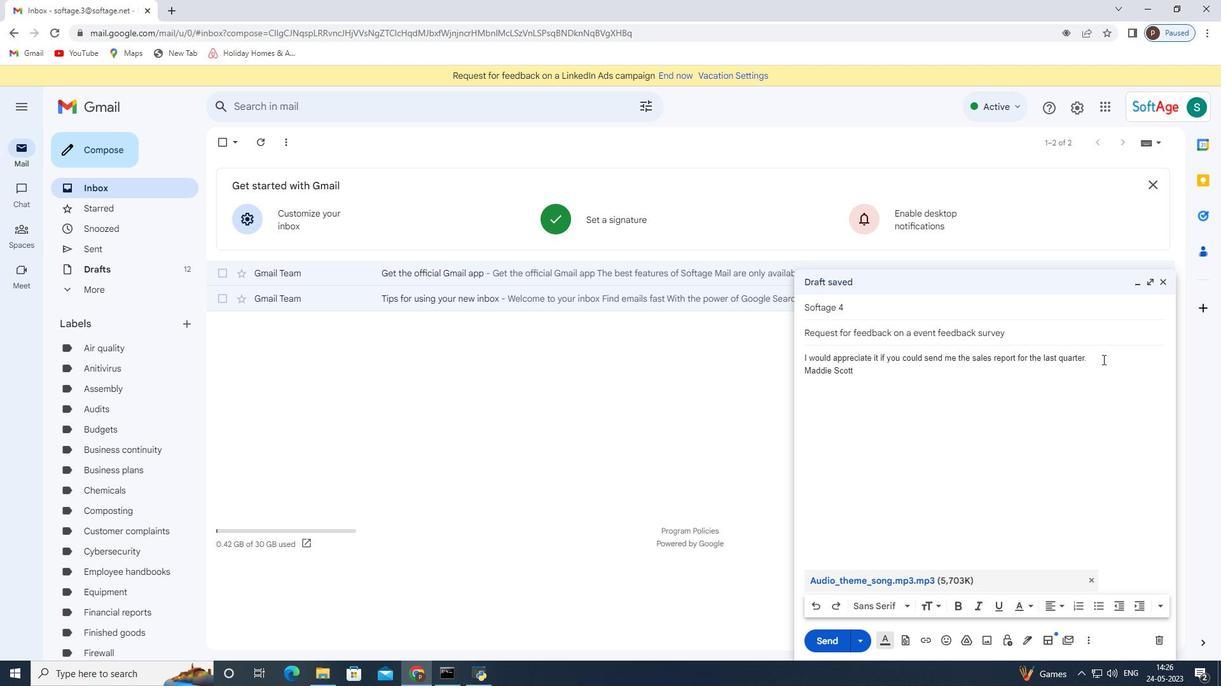 
Action: Mouse pressed left at (1102, 359)
Screenshot: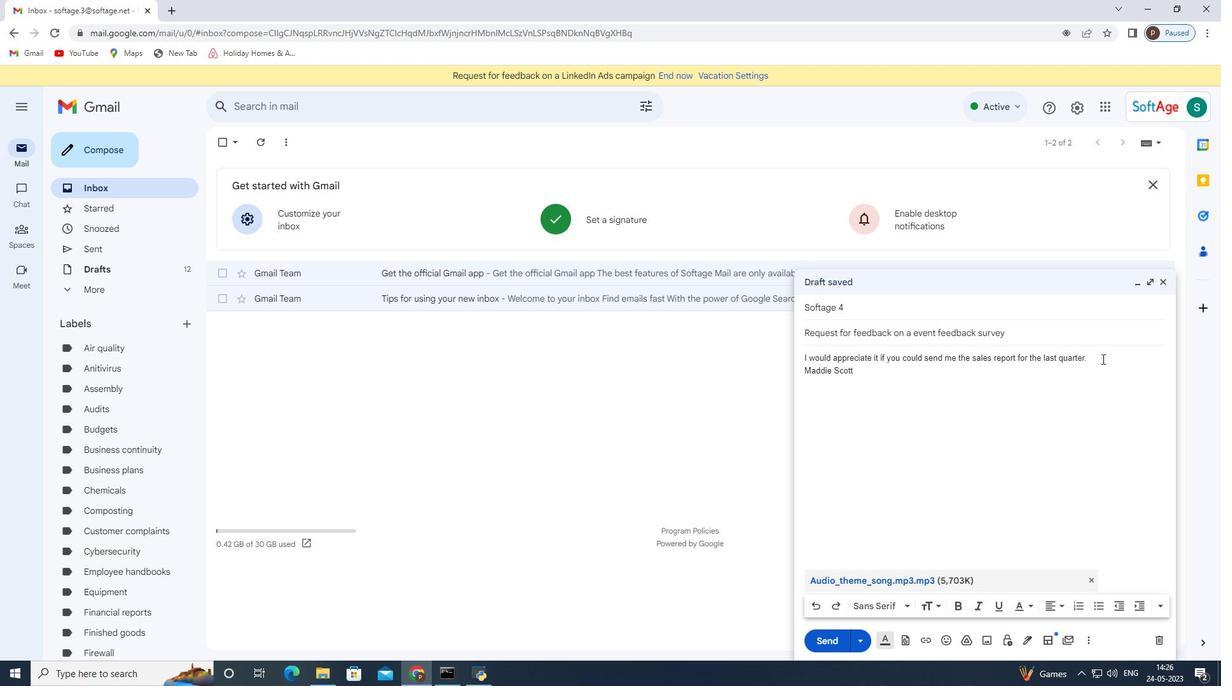 
Action: Mouse moved to (940, 607)
Screenshot: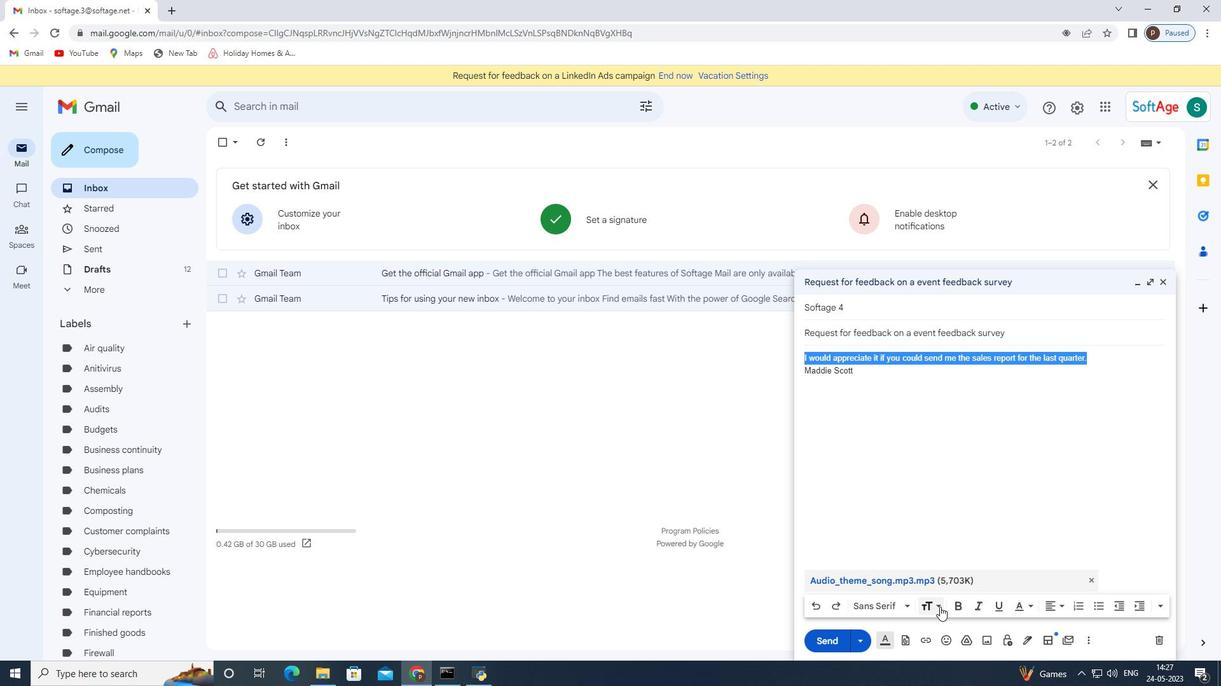 
Action: Mouse pressed left at (940, 607)
Screenshot: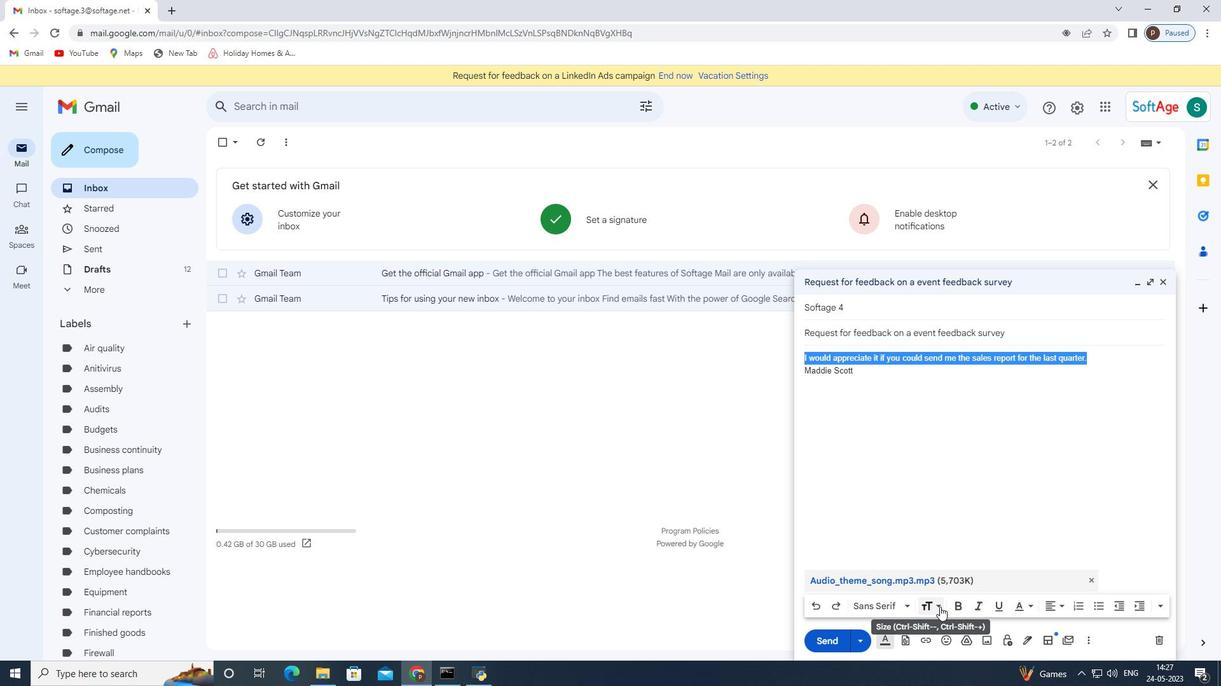 
Action: Mouse moved to (941, 605)
Screenshot: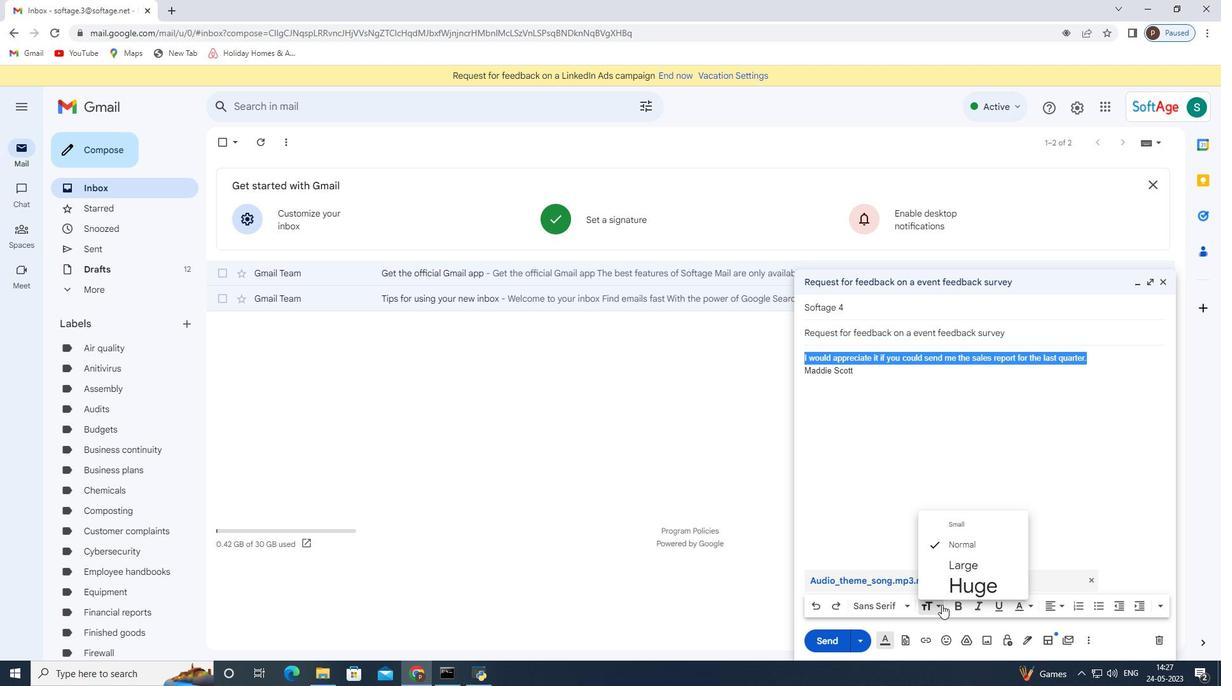 
Action: Mouse pressed left at (941, 605)
Screenshot: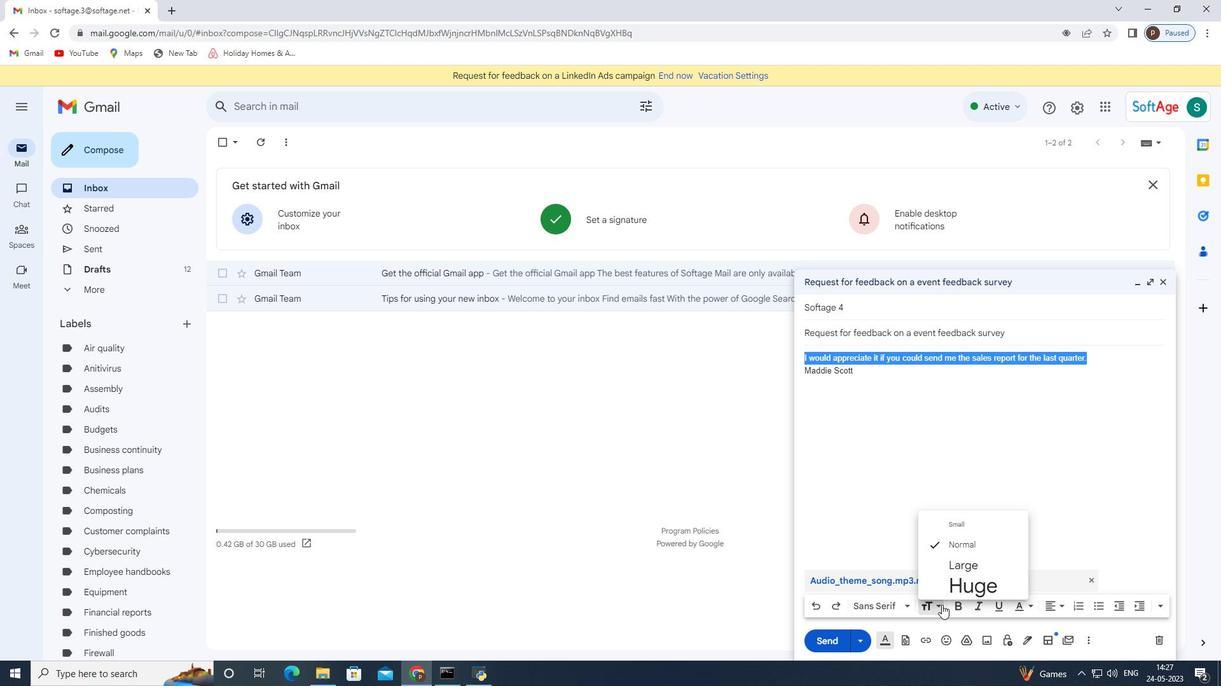 
Action: Mouse moved to (905, 602)
Screenshot: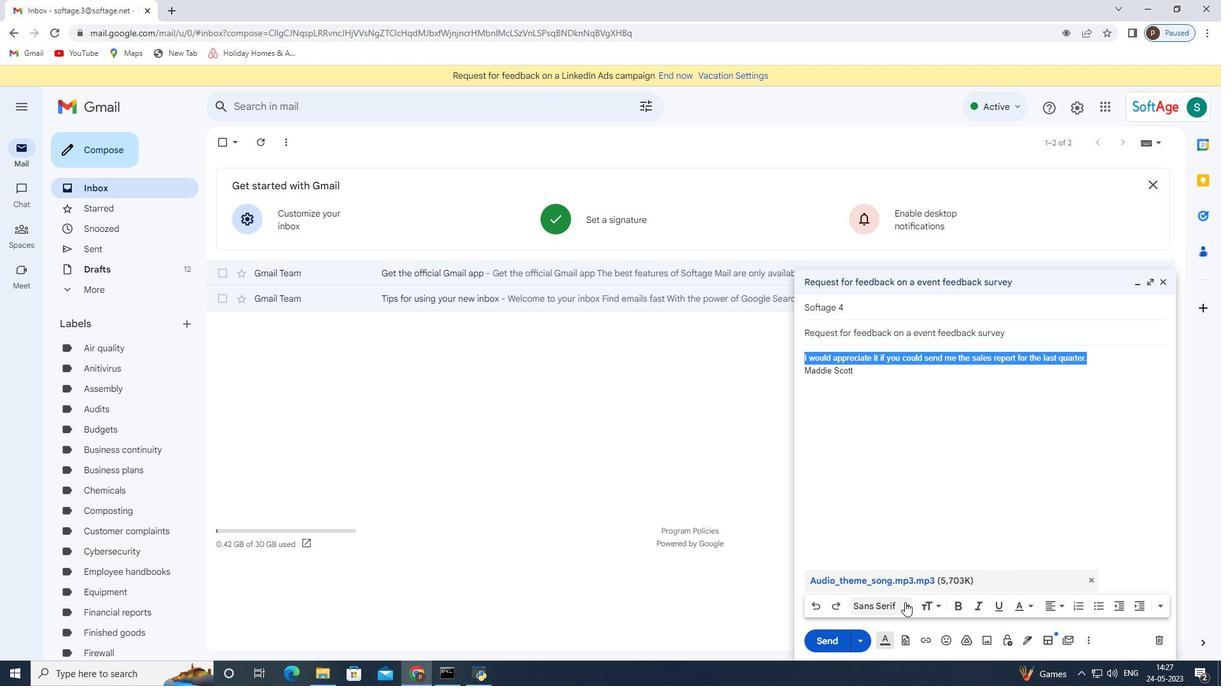 
Action: Mouse pressed left at (905, 602)
Screenshot: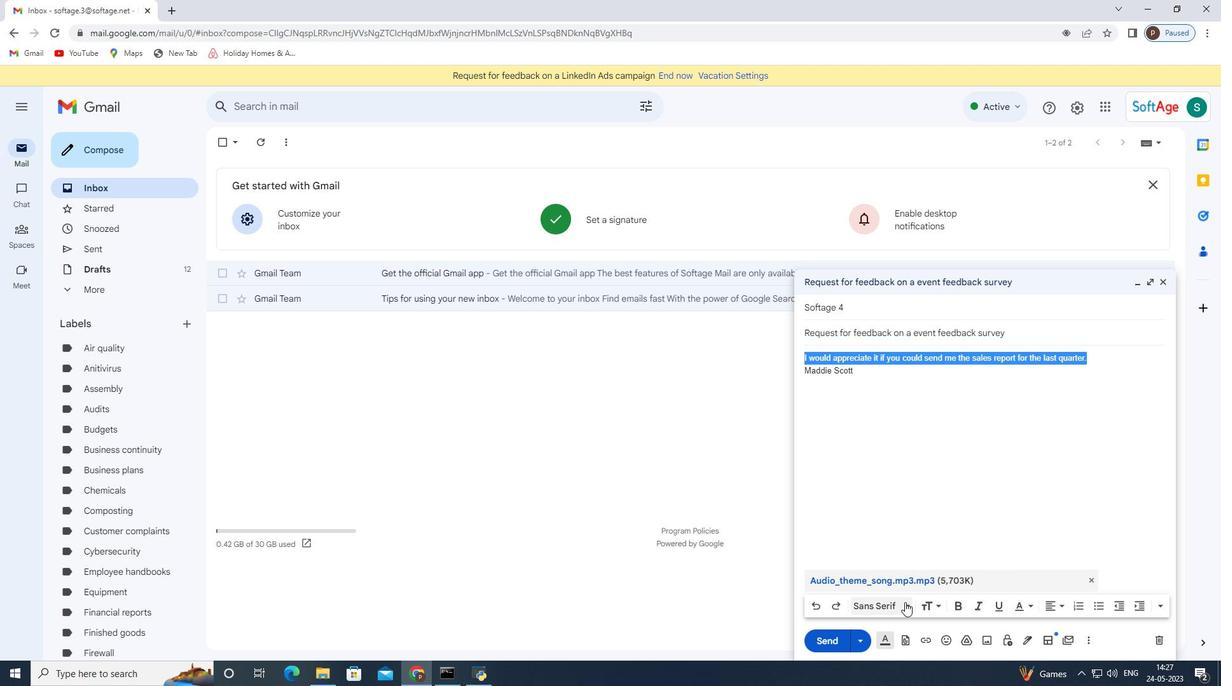 
Action: Mouse moved to (907, 540)
Screenshot: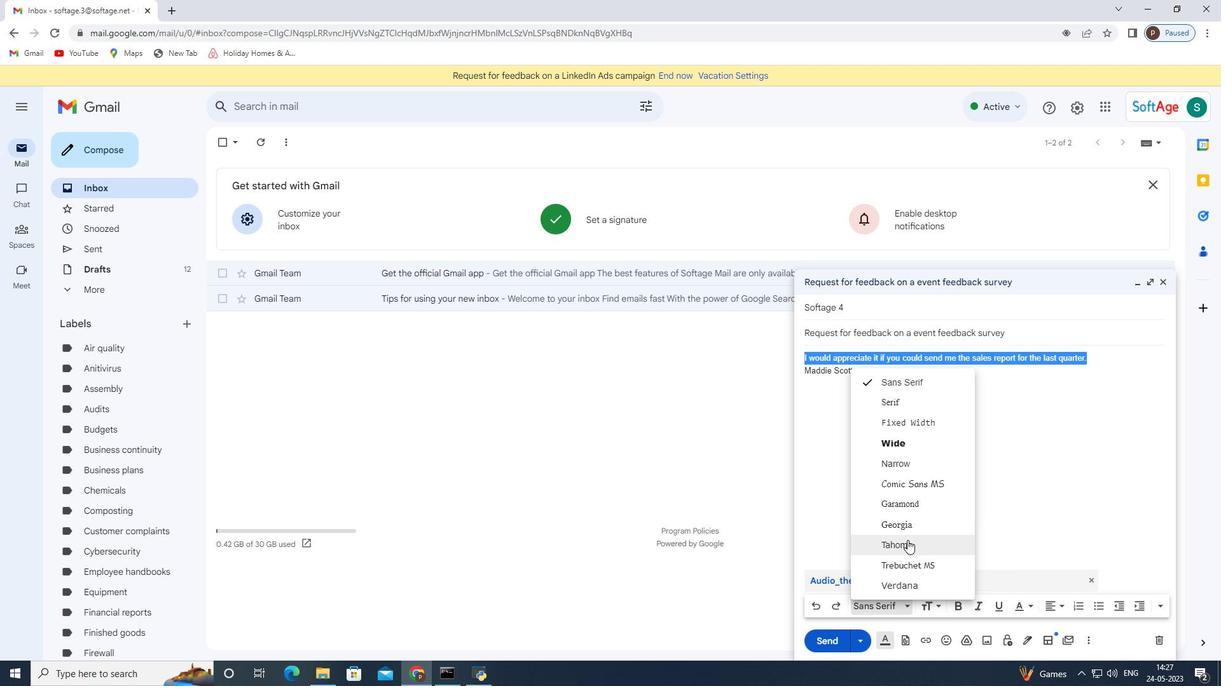 
Action: Mouse pressed left at (907, 540)
Screenshot: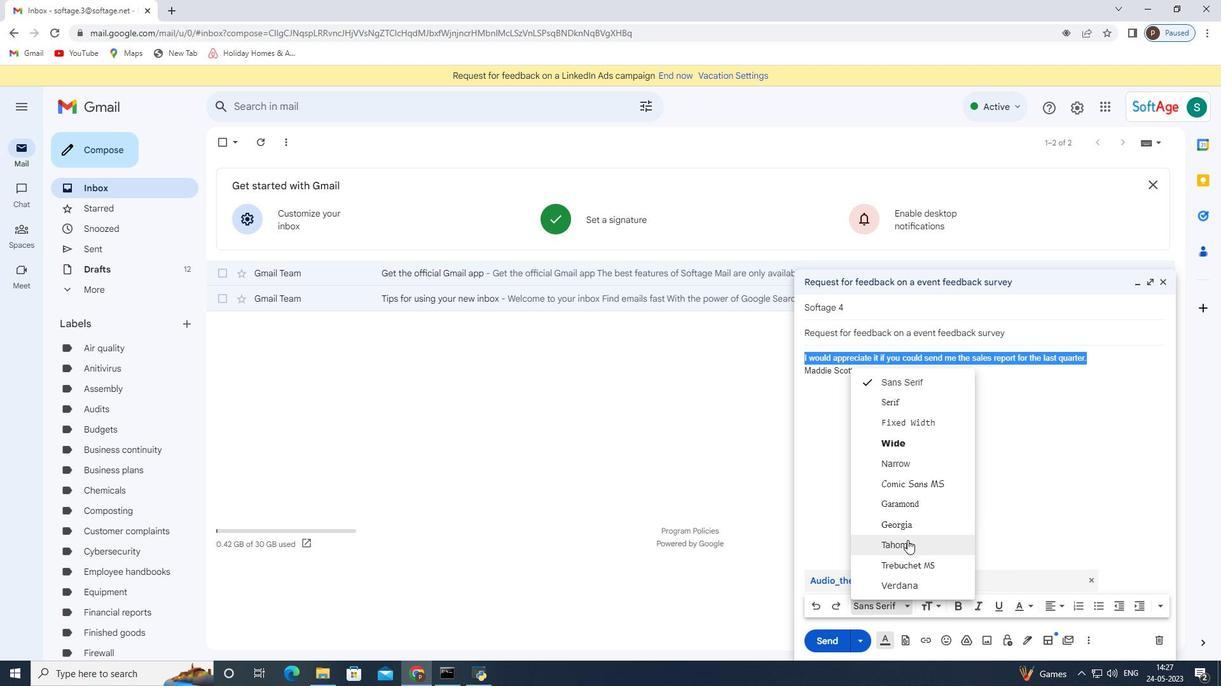 
Action: Mouse moved to (998, 606)
Screenshot: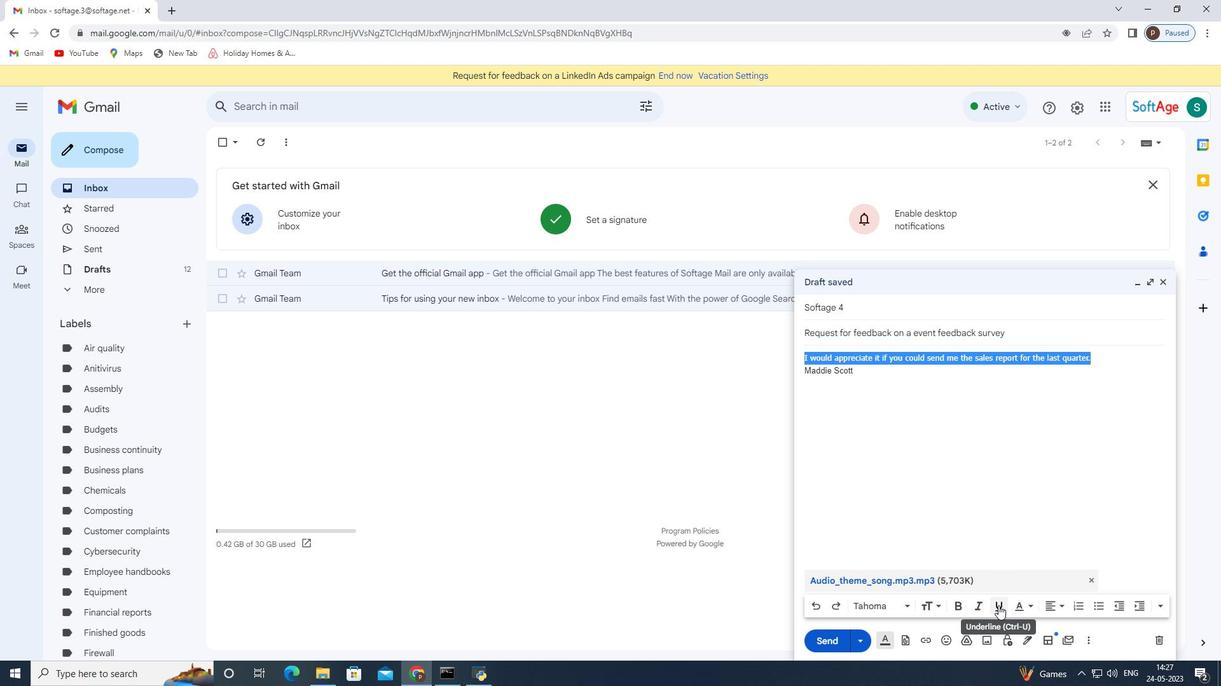 
Action: Mouse pressed left at (998, 606)
Screenshot: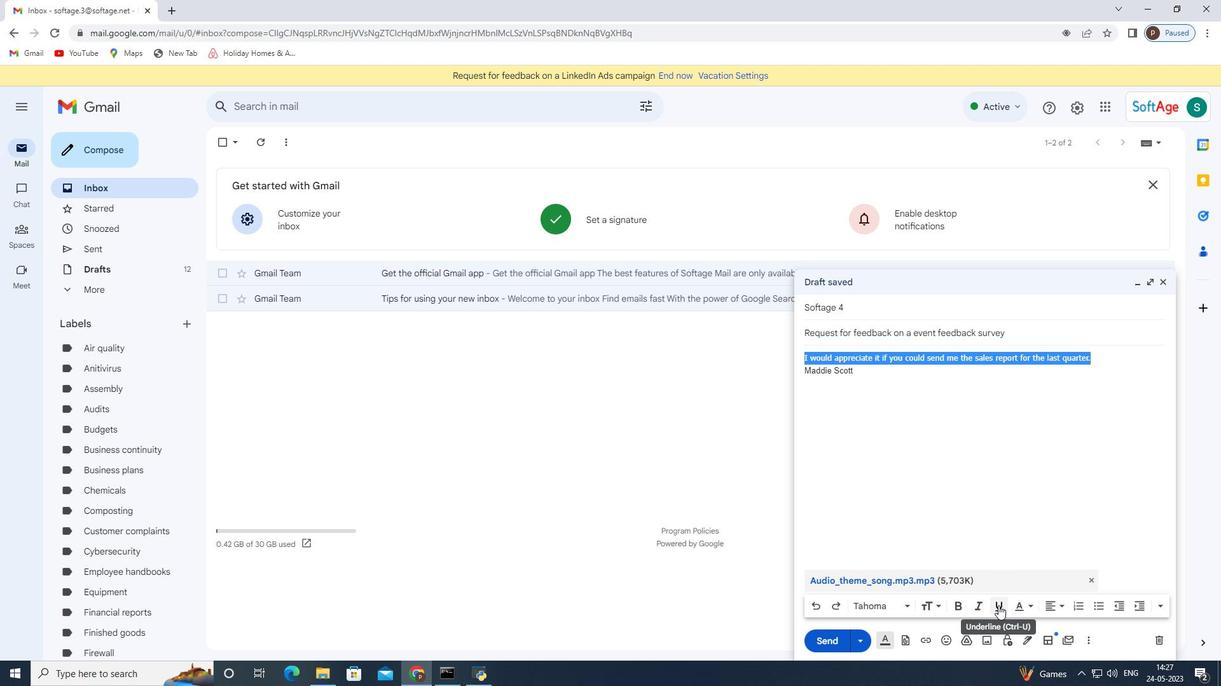 
Action: Mouse moved to (1094, 361)
Screenshot: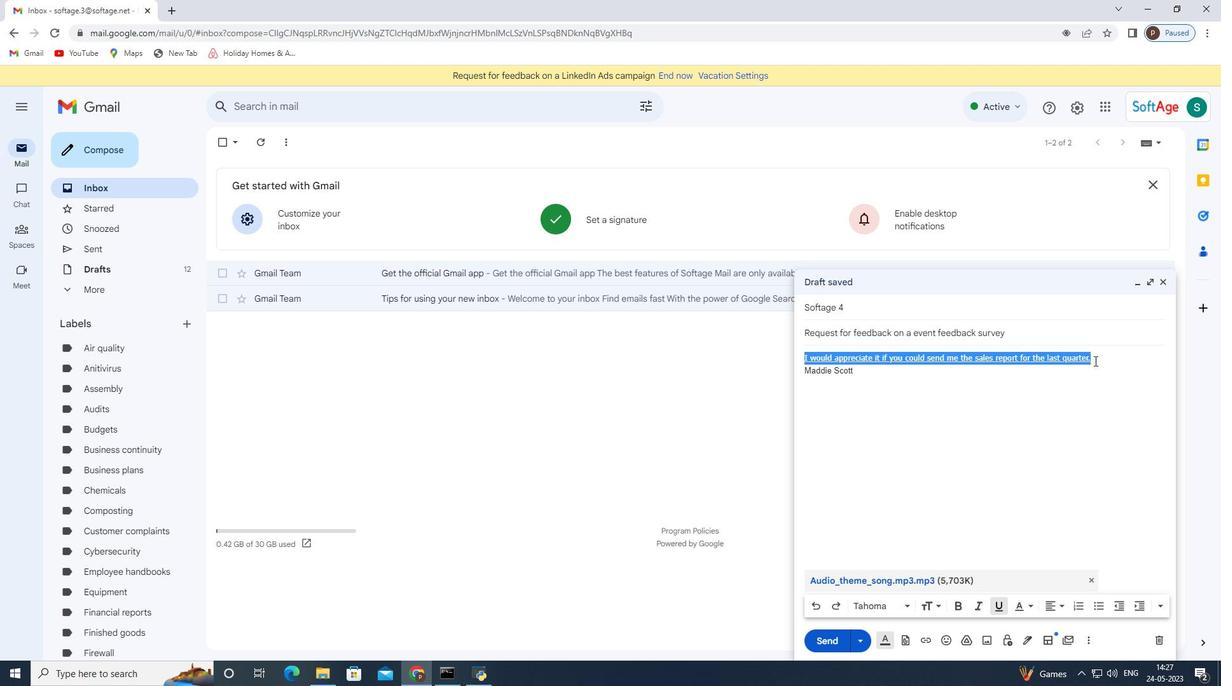 
Action: Mouse pressed left at (1094, 361)
Screenshot: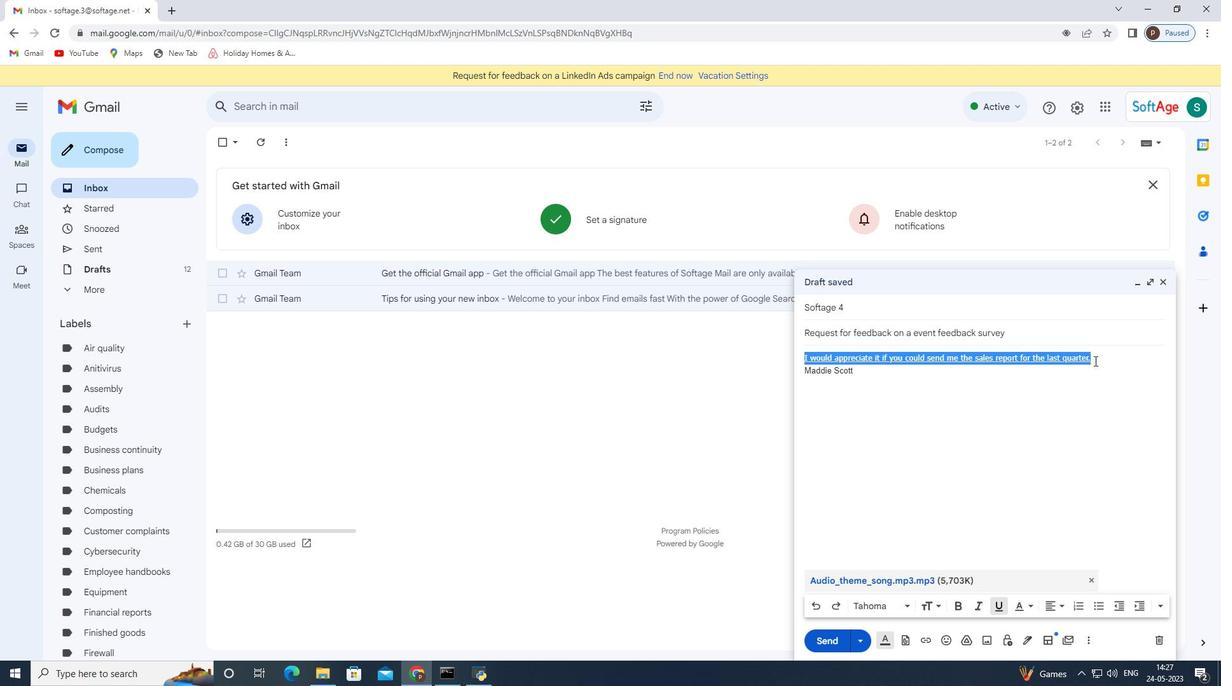 
Action: Key pressed <Key.enter>
Screenshot: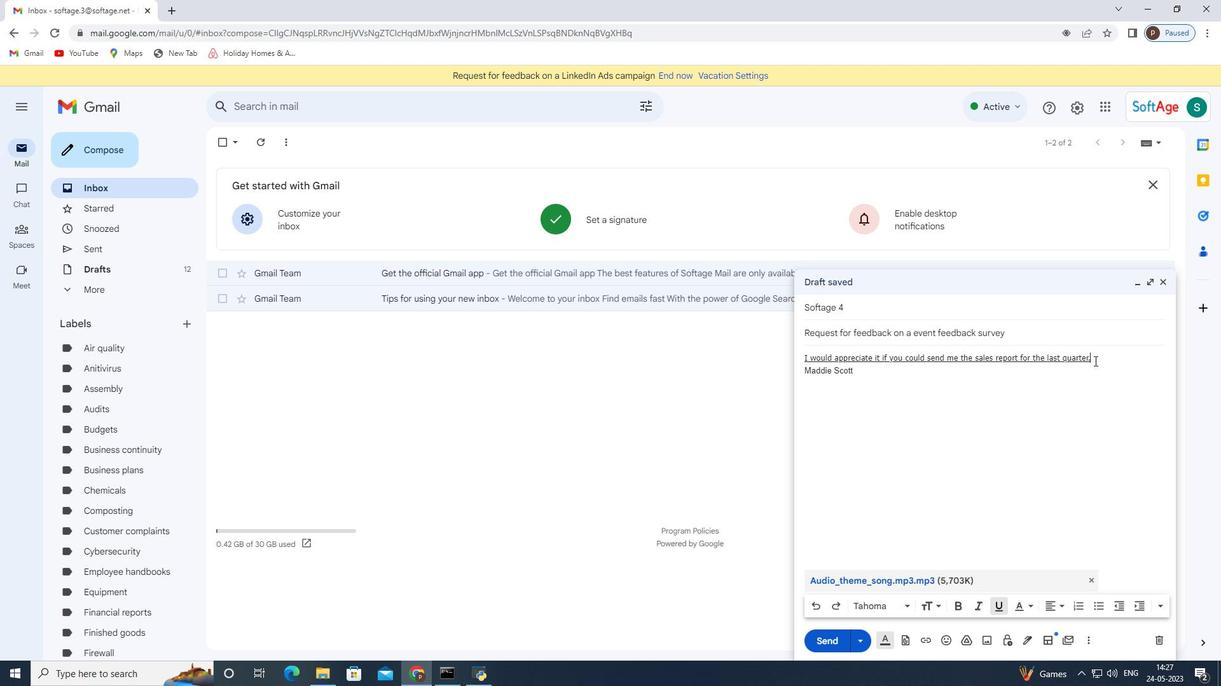 
Action: Mouse moved to (824, 635)
Screenshot: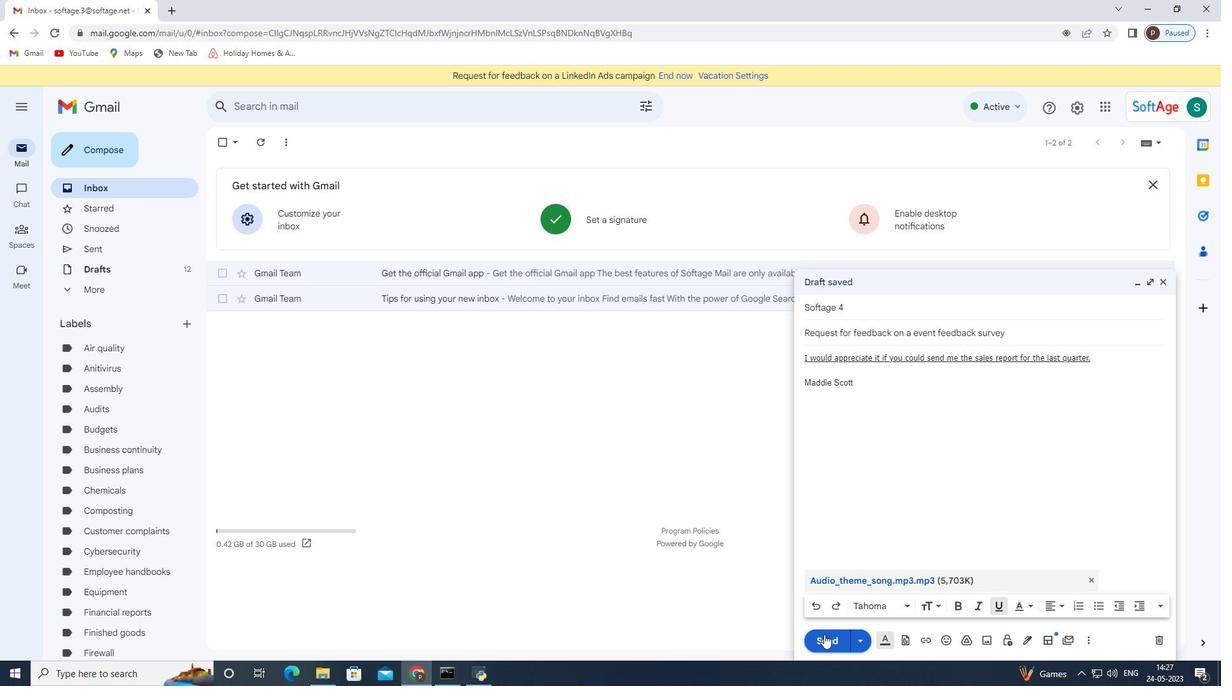 
Action: Mouse pressed left at (824, 635)
Screenshot: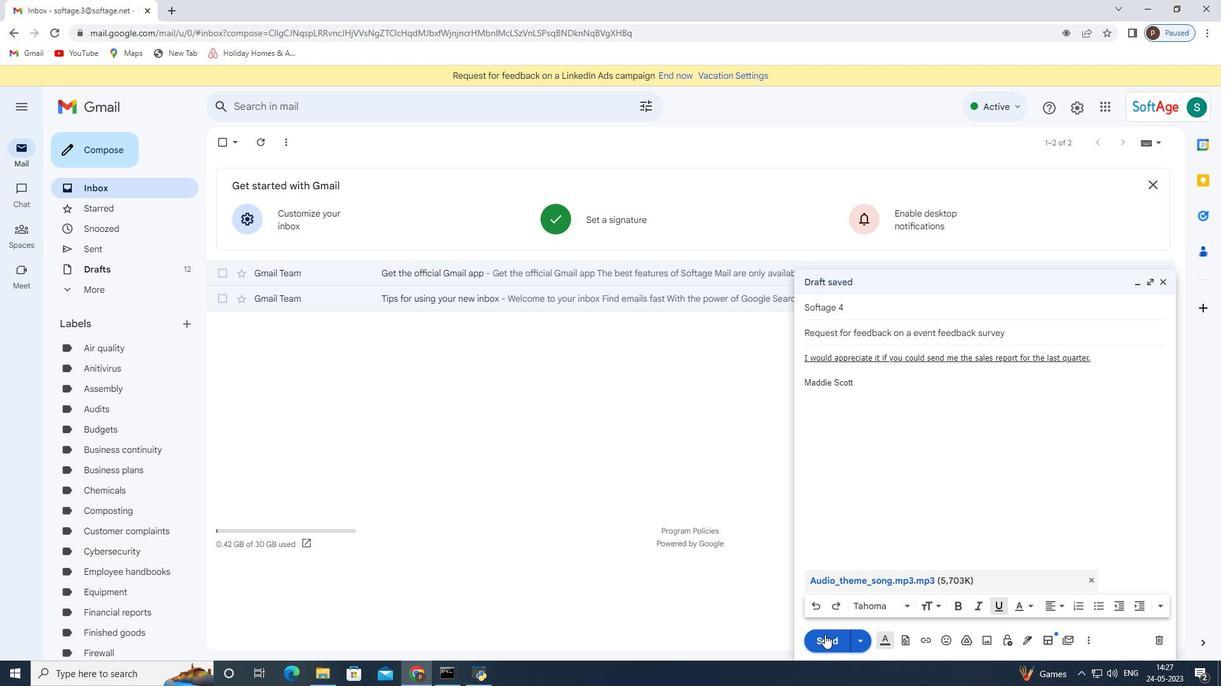 
Action: Mouse moved to (152, 247)
Screenshot: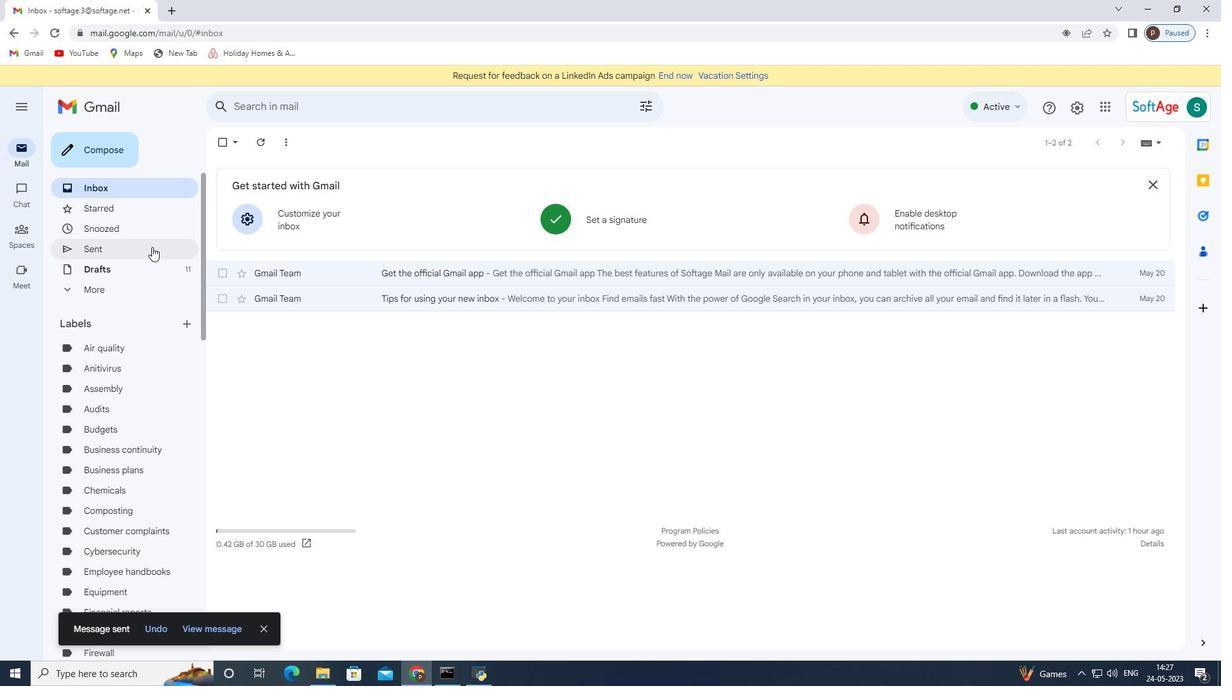 
Action: Mouse pressed left at (152, 247)
Screenshot: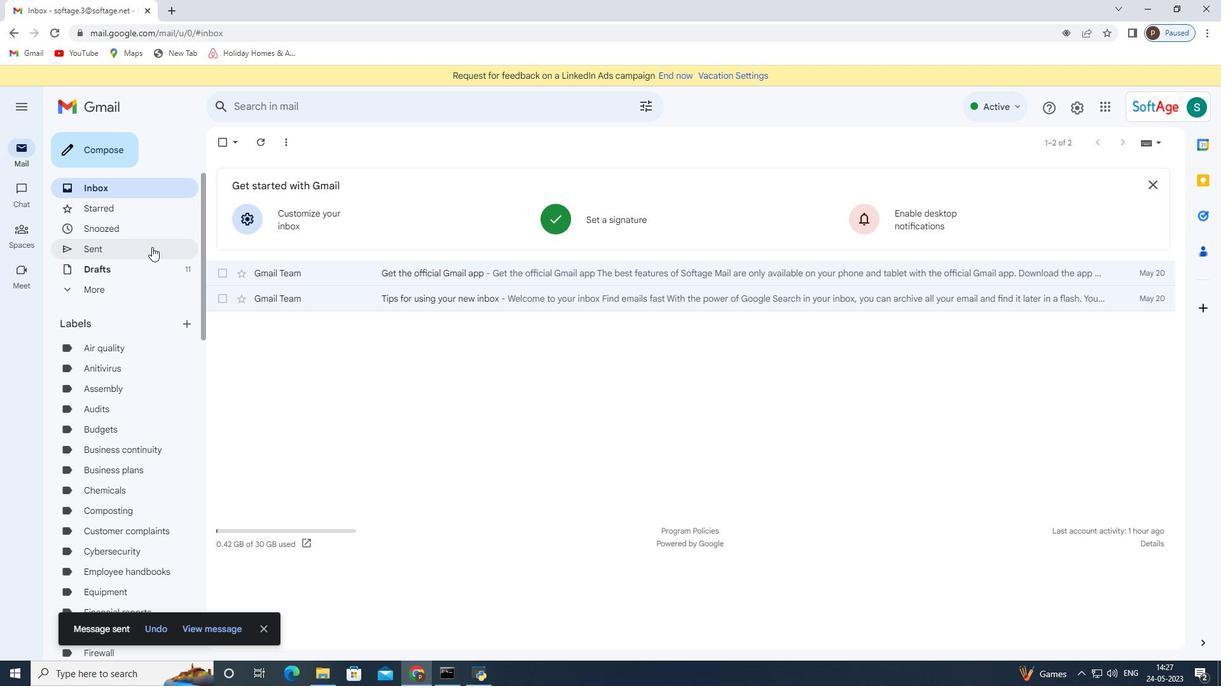 
Action: Mouse moved to (575, 227)
Screenshot: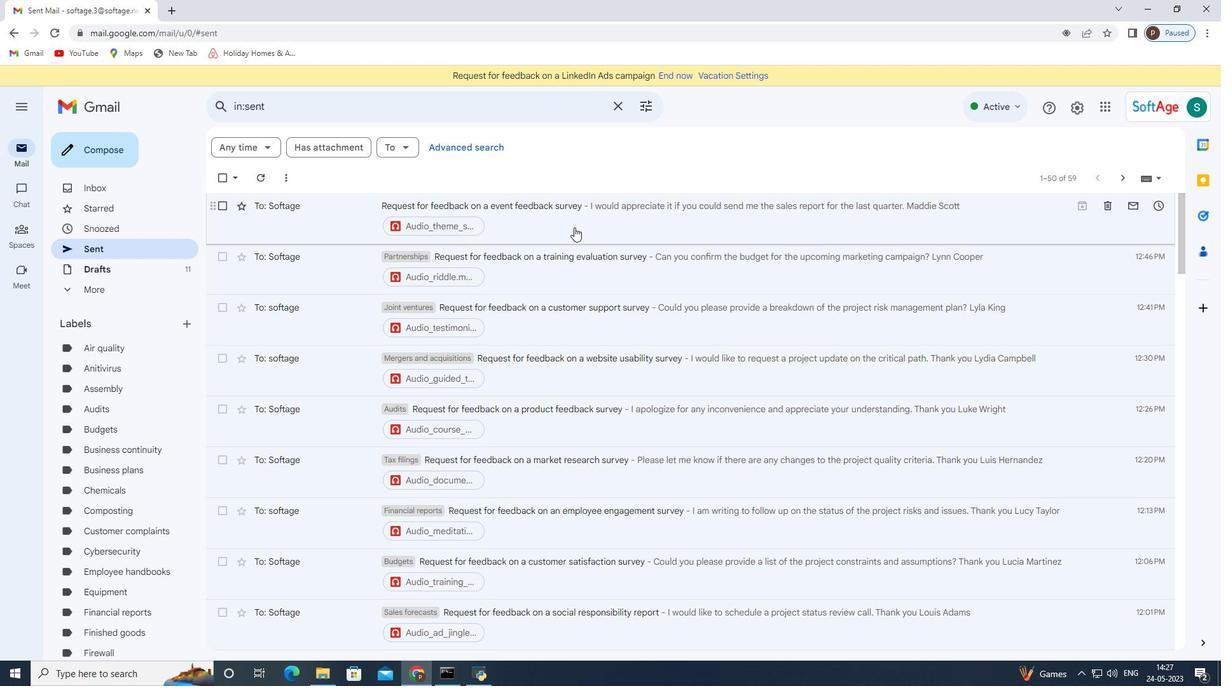 
Action: Mouse pressed right at (575, 227)
Screenshot: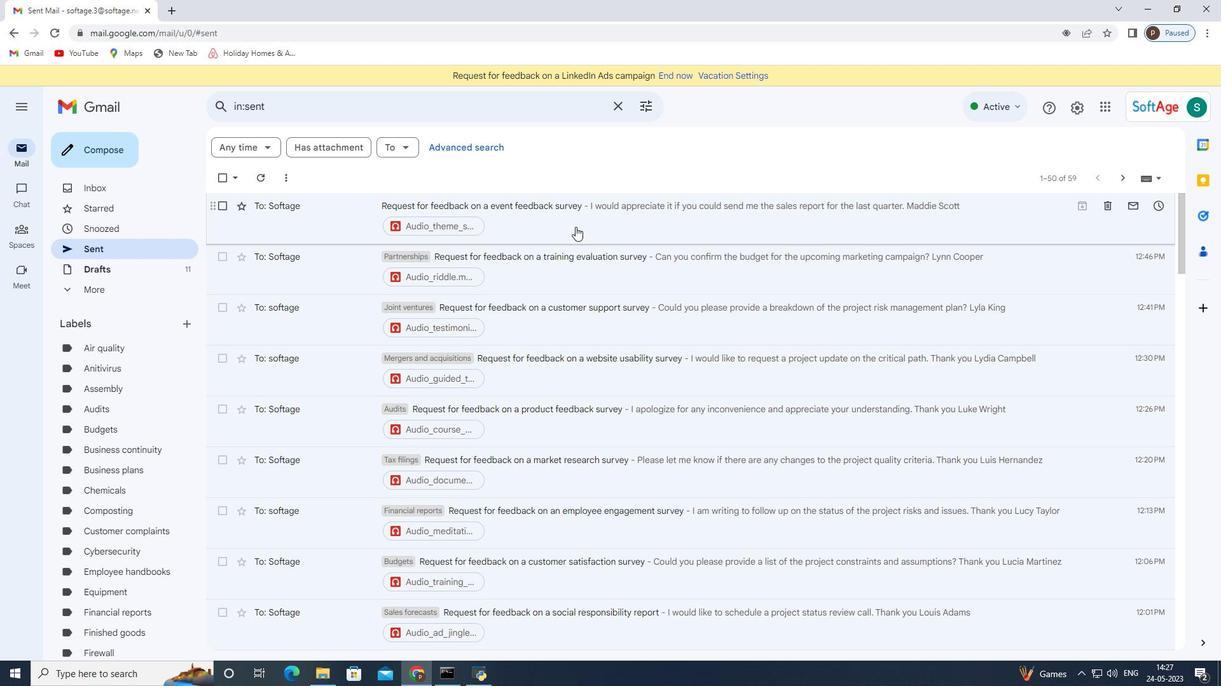 
Action: Mouse moved to (625, 433)
Screenshot: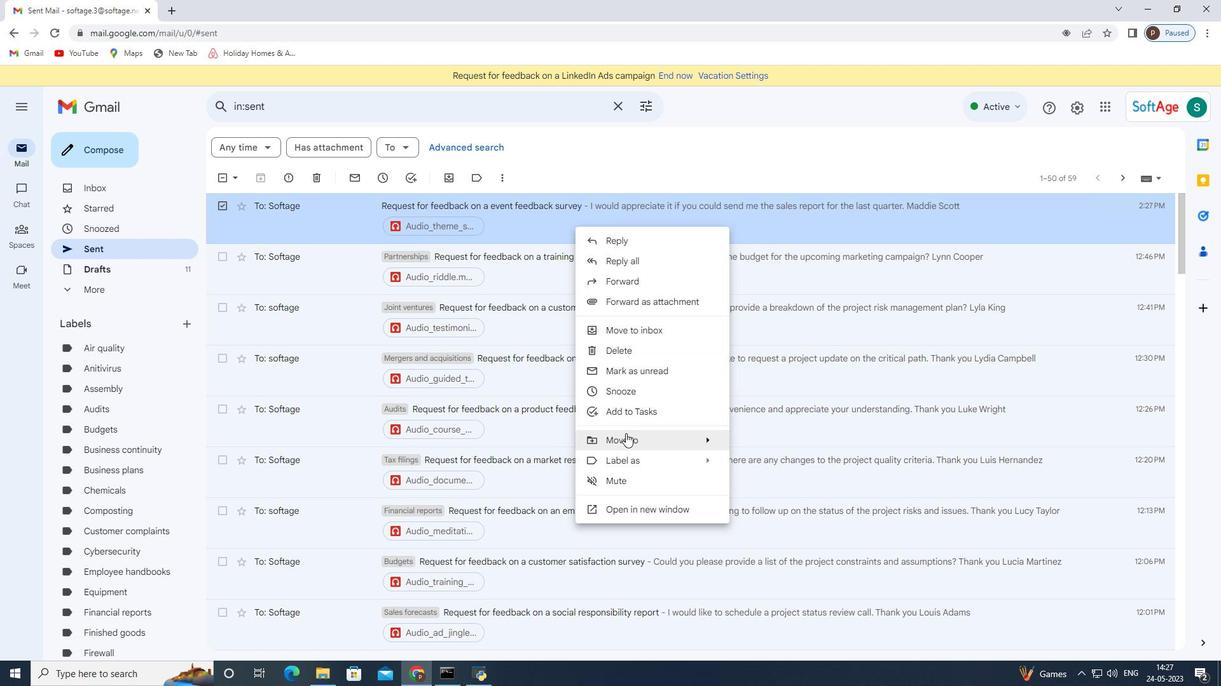 
Action: Mouse pressed left at (625, 433)
Screenshot: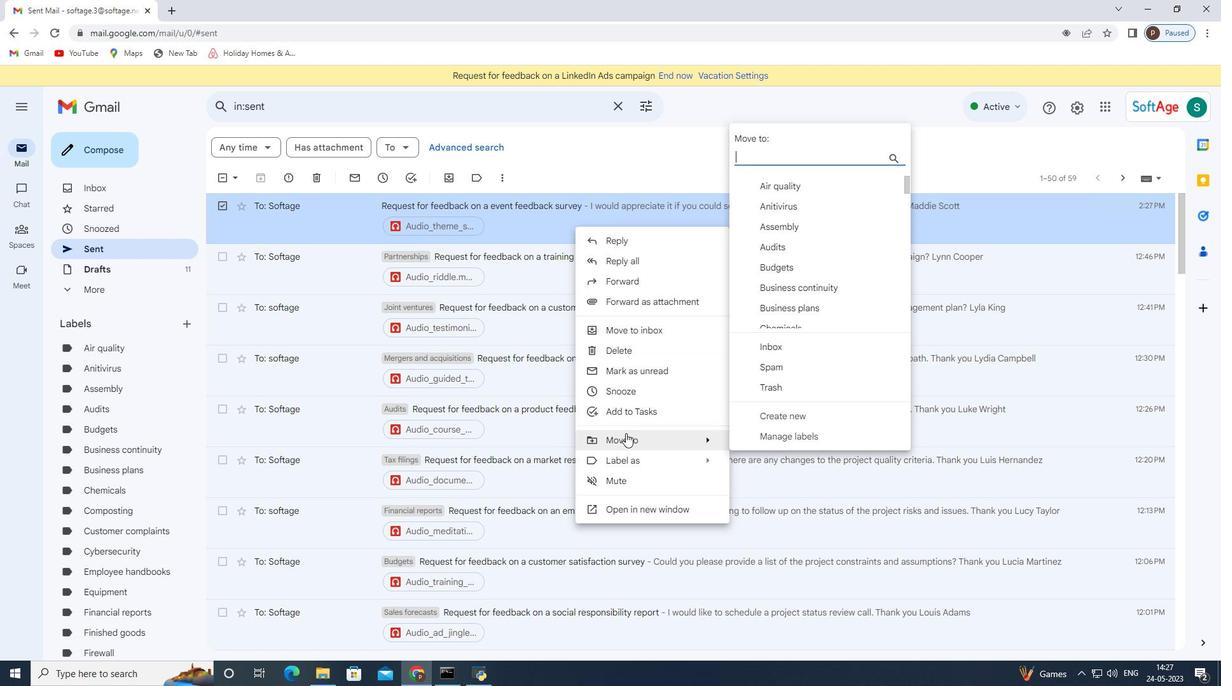 
Action: Mouse moved to (777, 151)
Screenshot: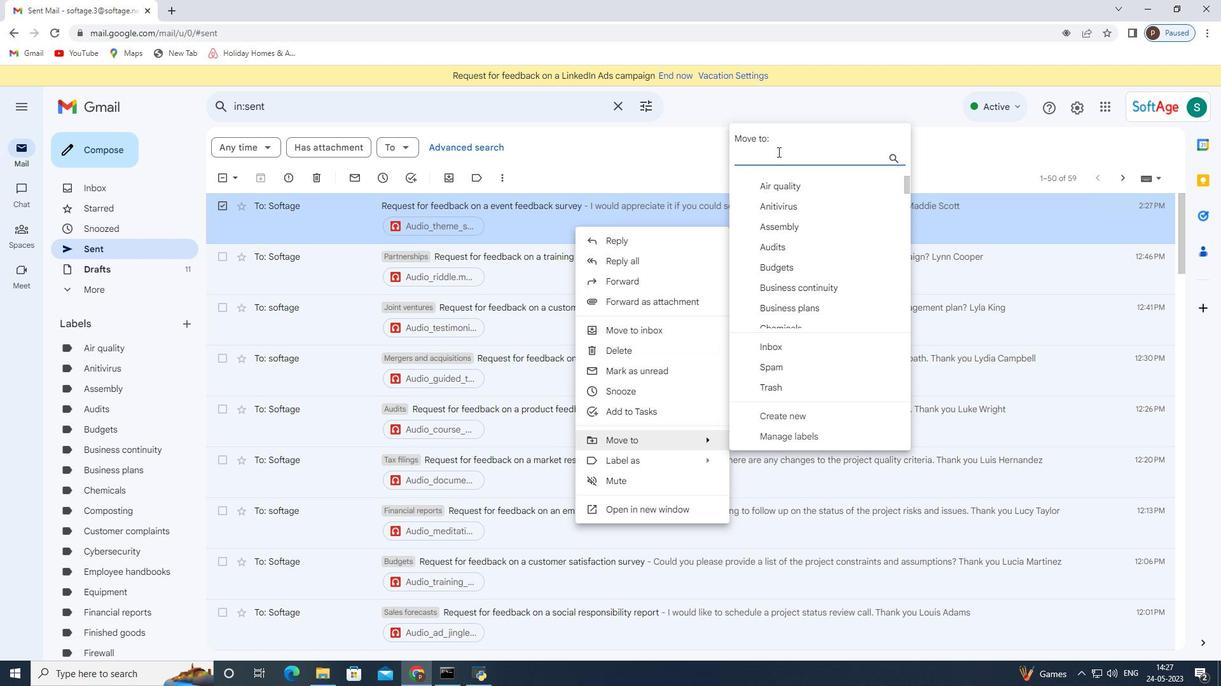 
Action: Mouse pressed left at (777, 151)
Screenshot: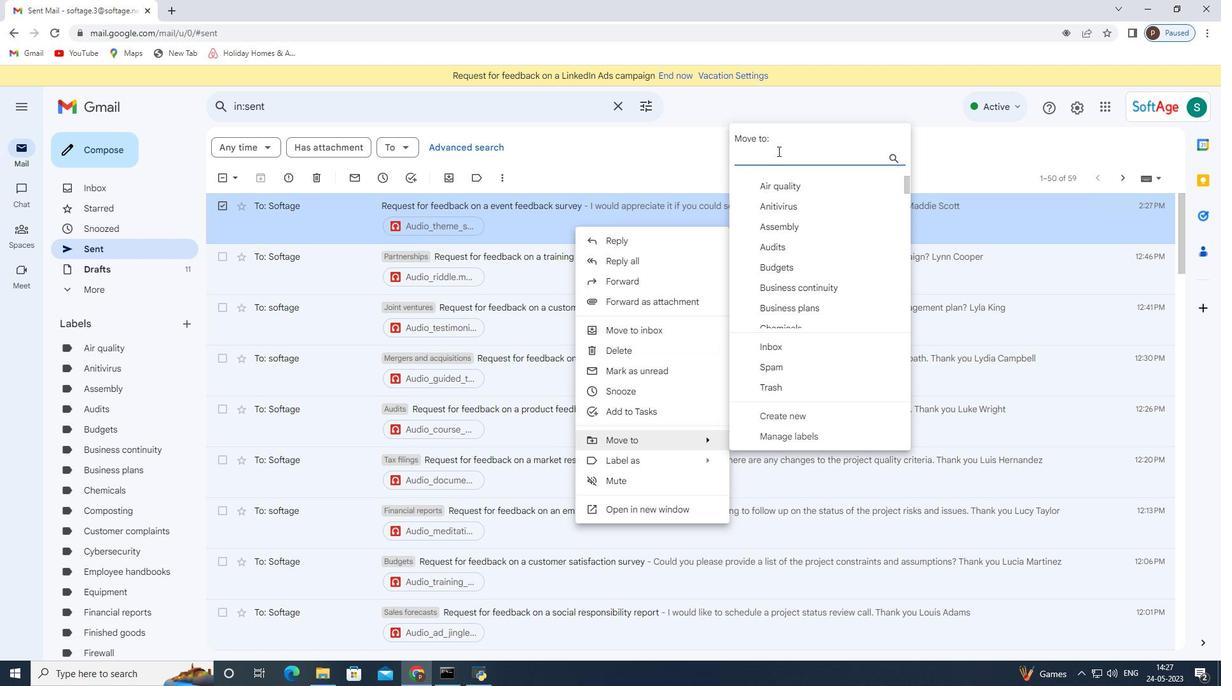 
Action: Key pressed <Key.shift>Legal<Key.space>
Screenshot: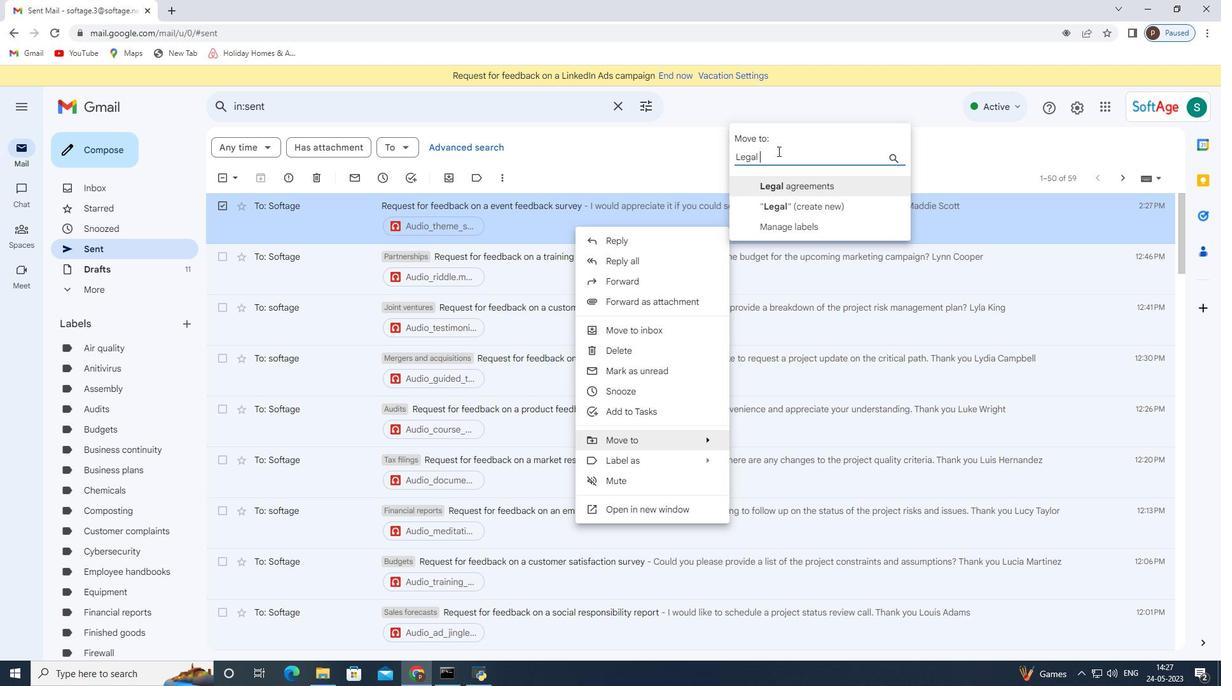 
Action: Mouse moved to (797, 187)
Screenshot: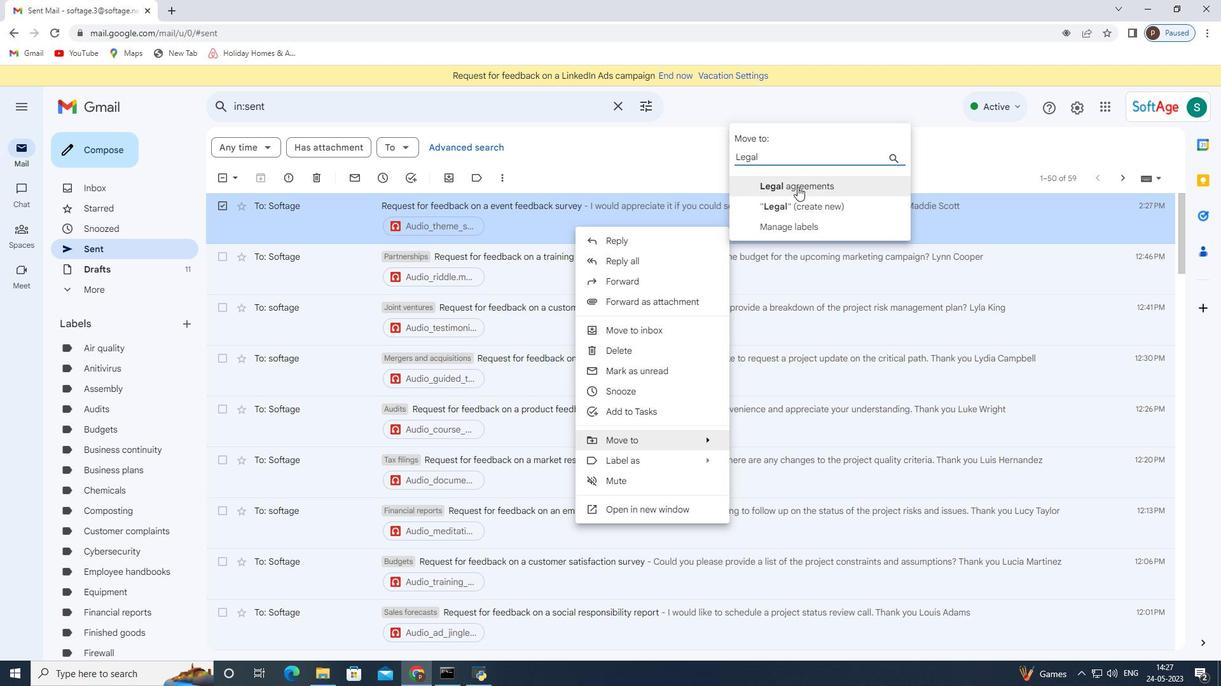 
Action: Mouse pressed left at (797, 187)
Screenshot: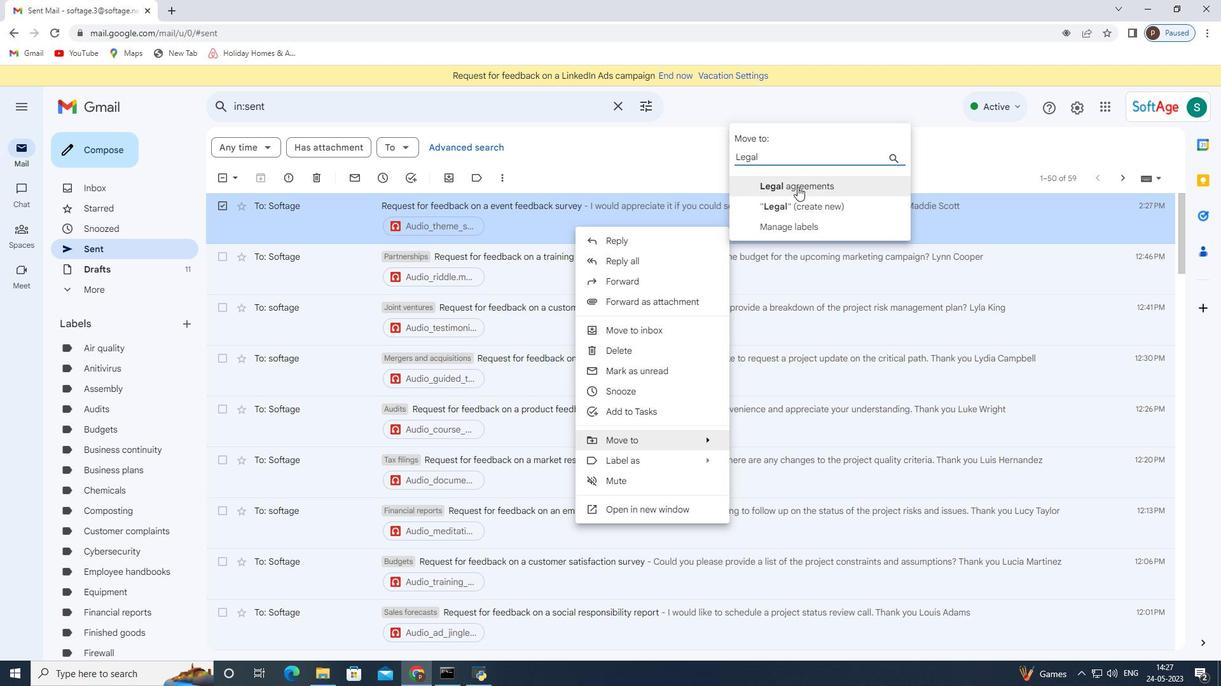 
